 Task: Play online Dominion games in easy mode.
Action: Mouse moved to (286, 591)
Screenshot: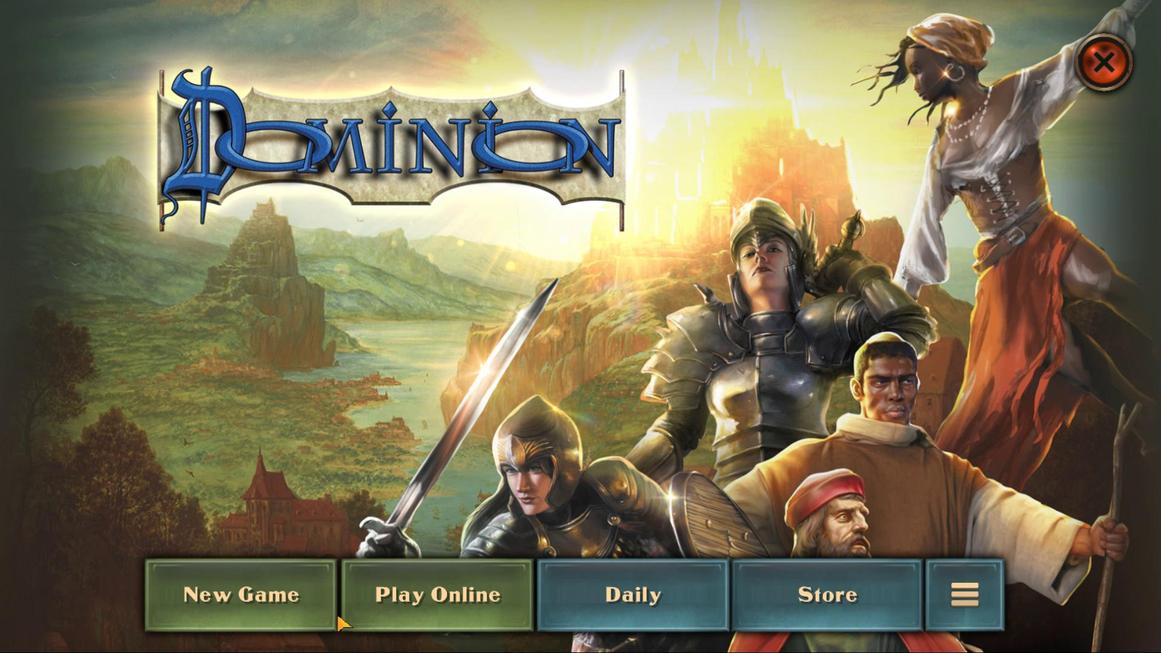 
Action: Mouse pressed left at (286, 591)
Screenshot: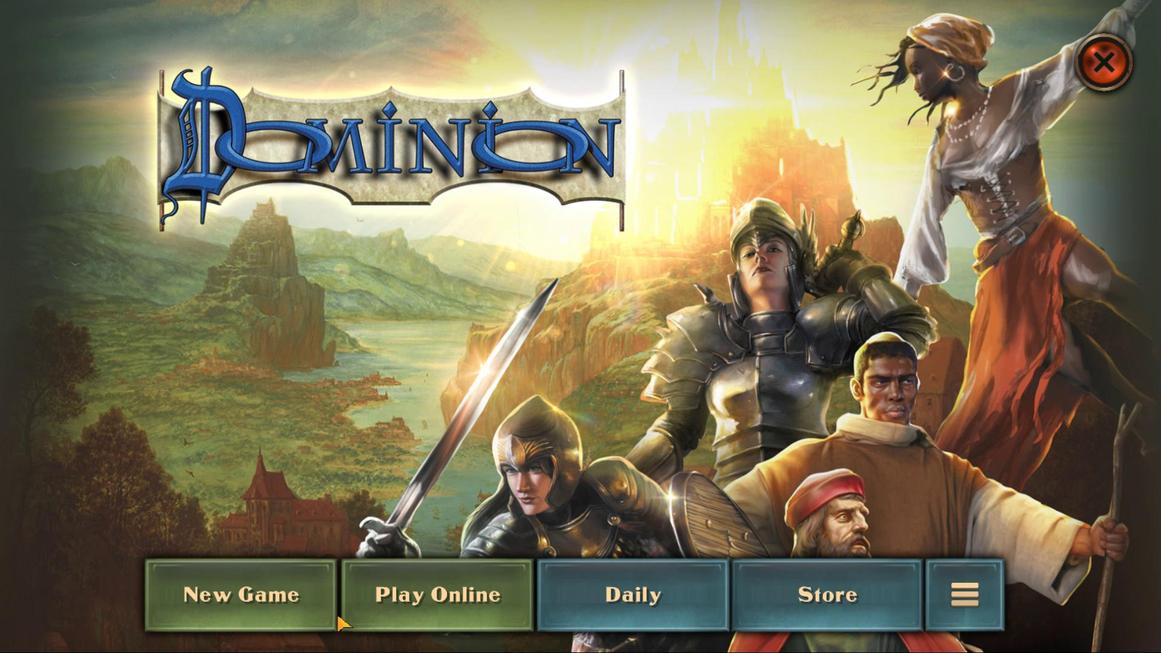 
Action: Mouse moved to (624, 553)
Screenshot: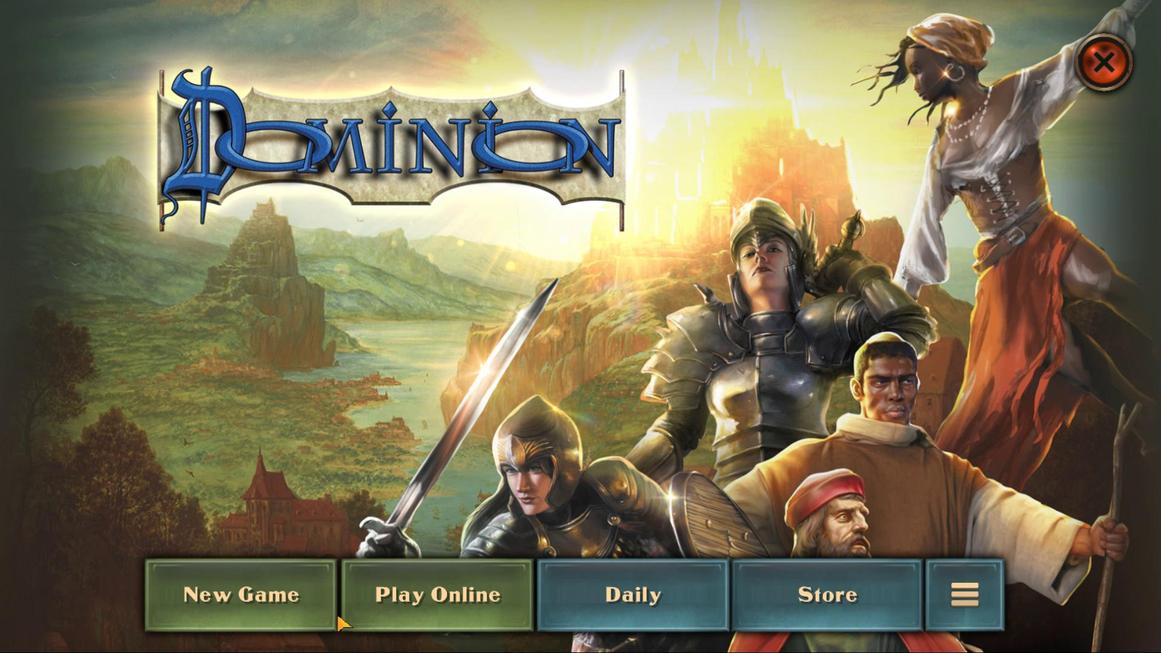 
Action: Mouse pressed left at (624, 553)
Screenshot: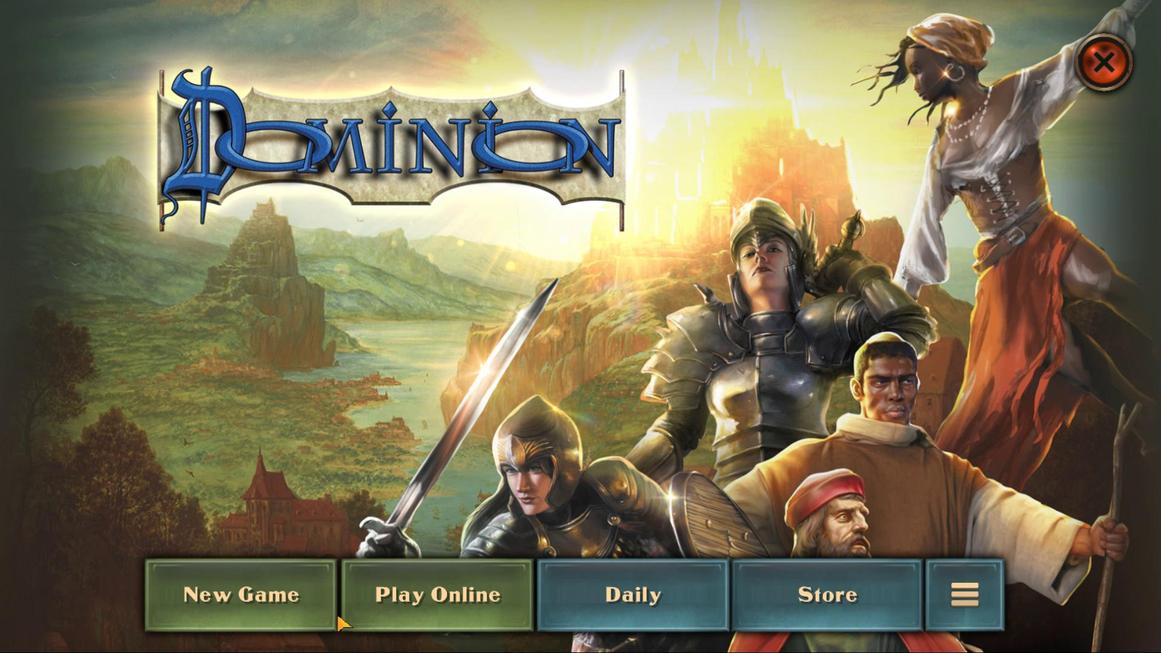 
Action: Mouse moved to (686, 567)
Screenshot: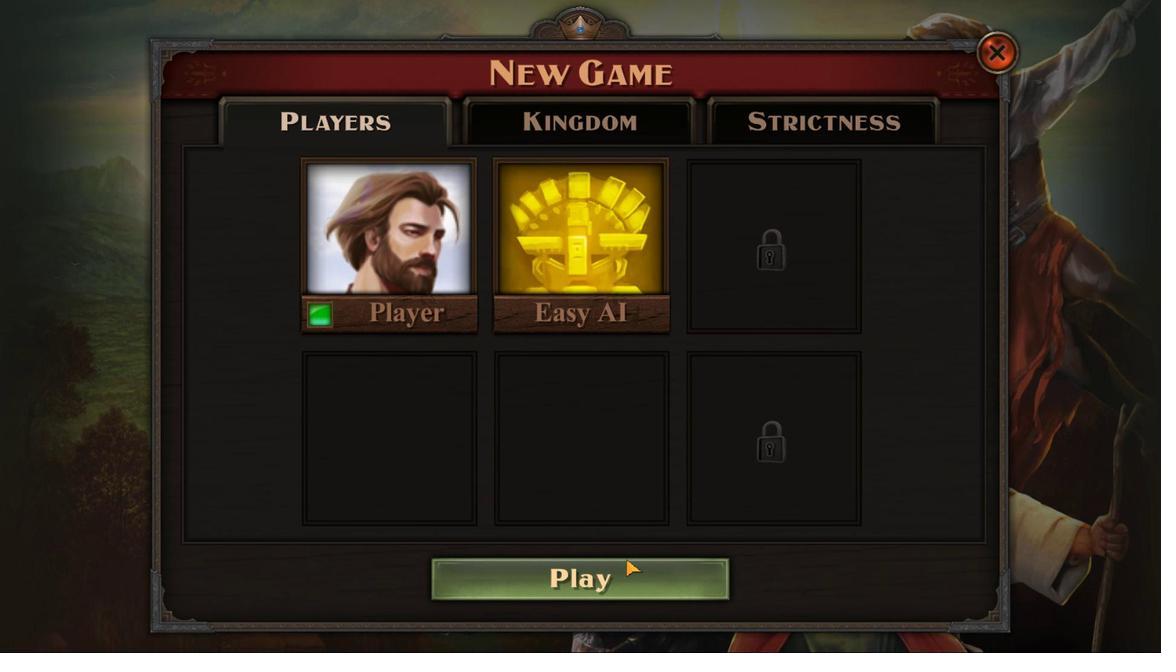 
Action: Mouse scrolled (686, 566) with delta (0, 0)
Screenshot: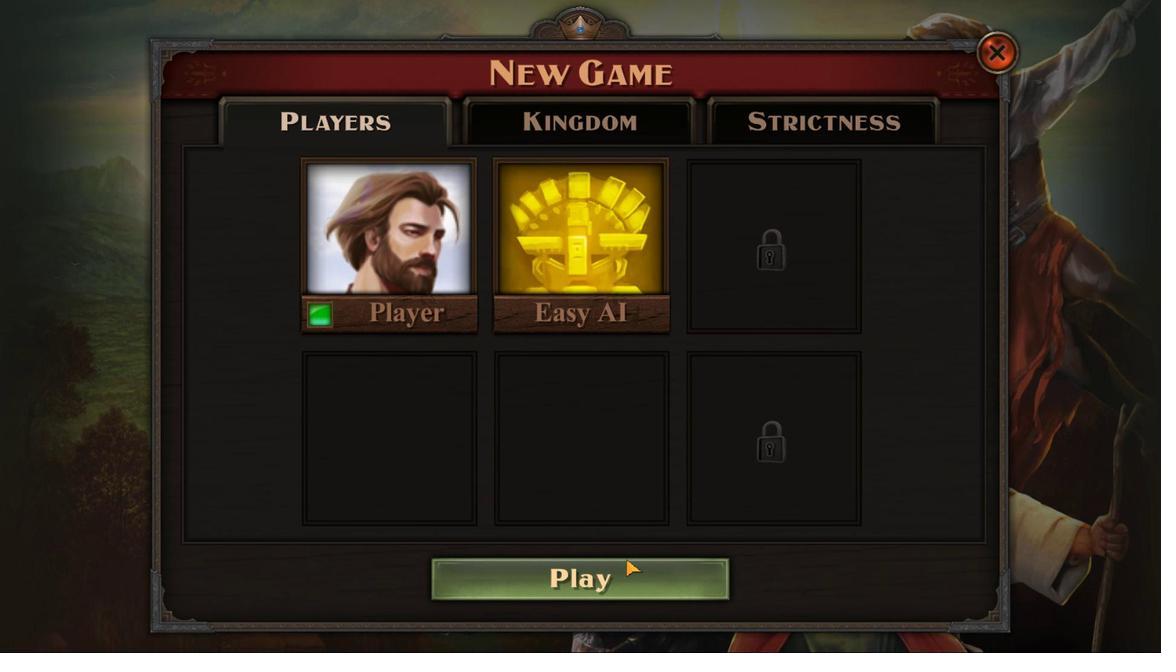 
Action: Mouse scrolled (686, 566) with delta (0, 0)
Screenshot: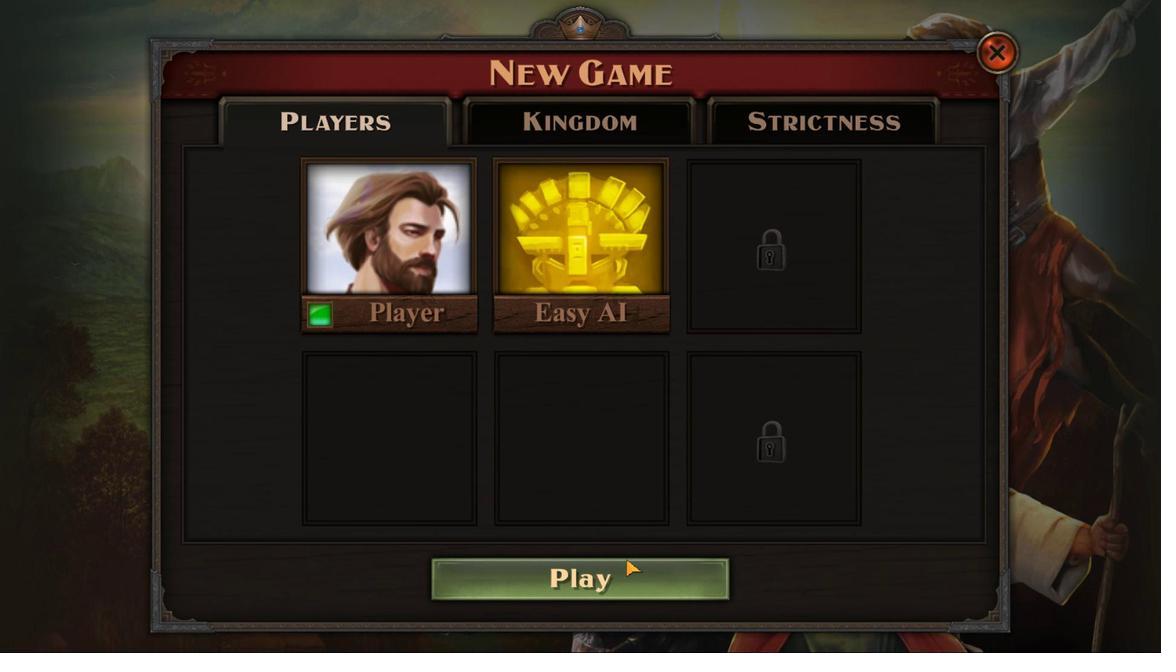 
Action: Mouse scrolled (686, 566) with delta (0, 0)
Screenshot: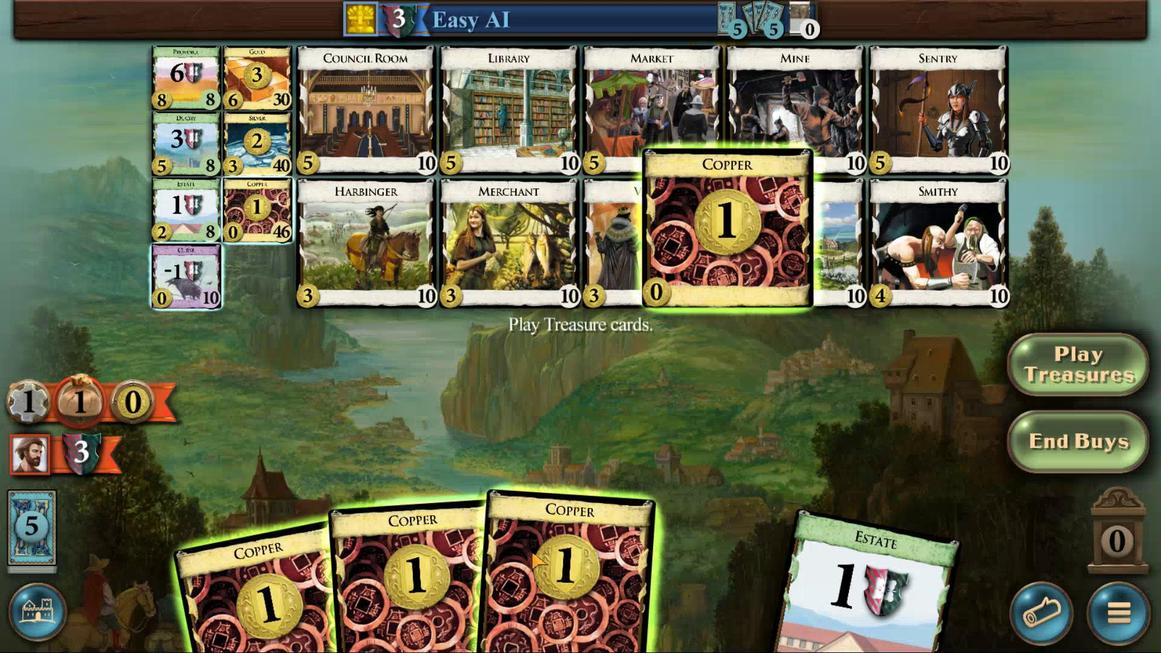 
Action: Mouse moved to (545, 561)
Screenshot: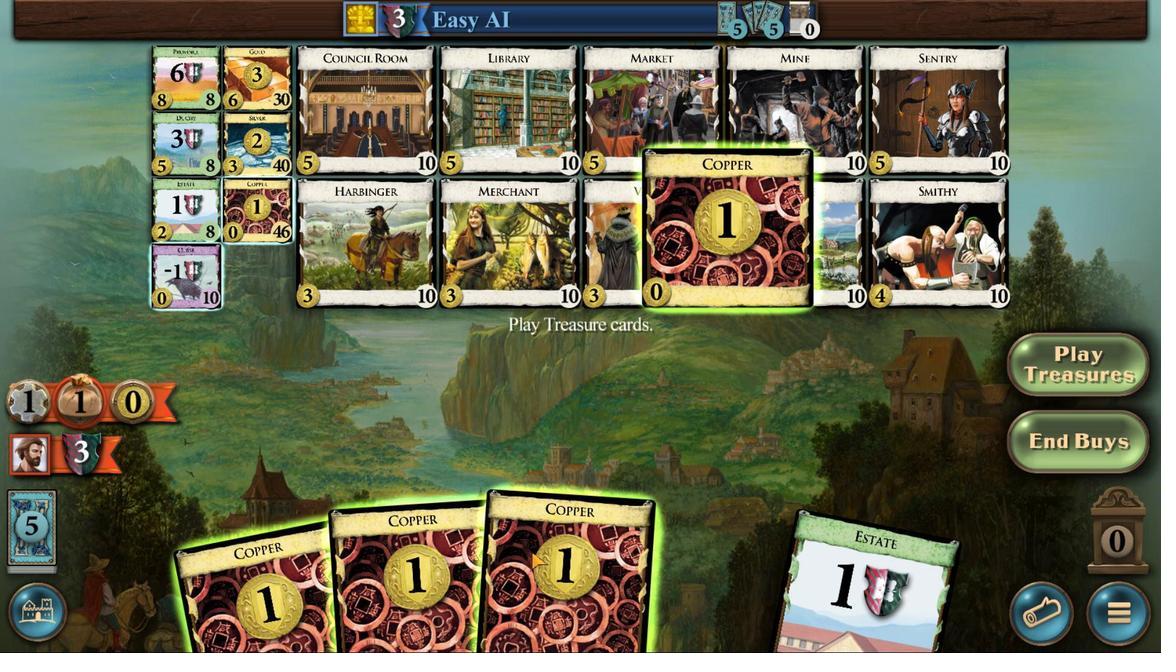 
Action: Mouse scrolled (545, 560) with delta (0, 0)
Screenshot: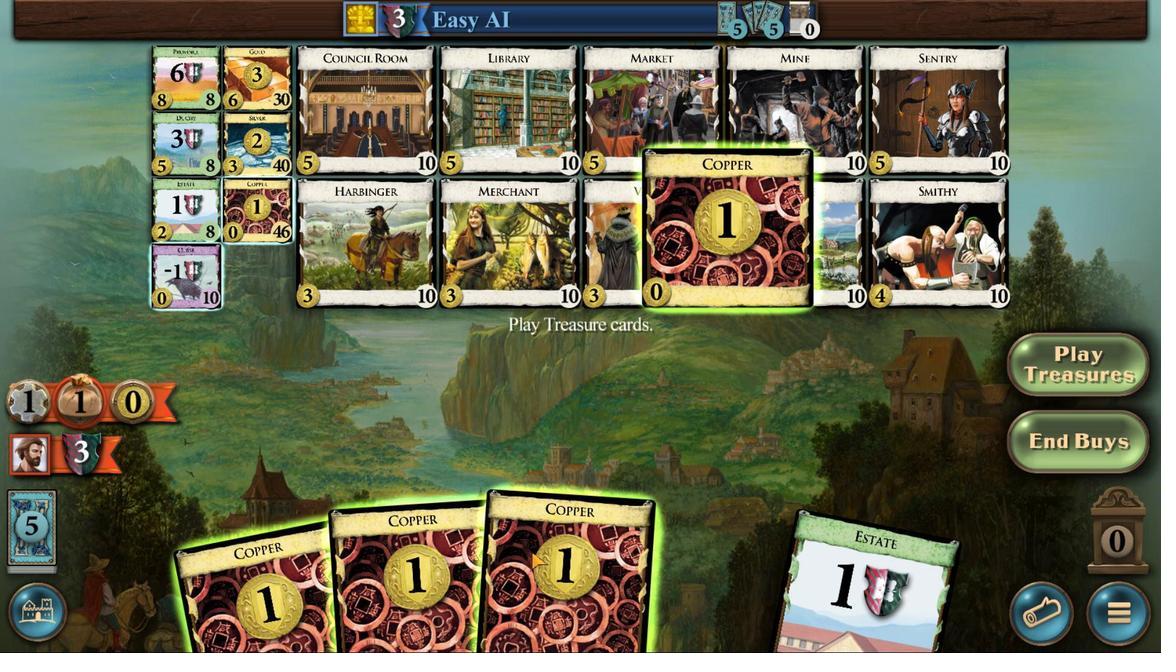 
Action: Mouse moved to (546, 561)
Screenshot: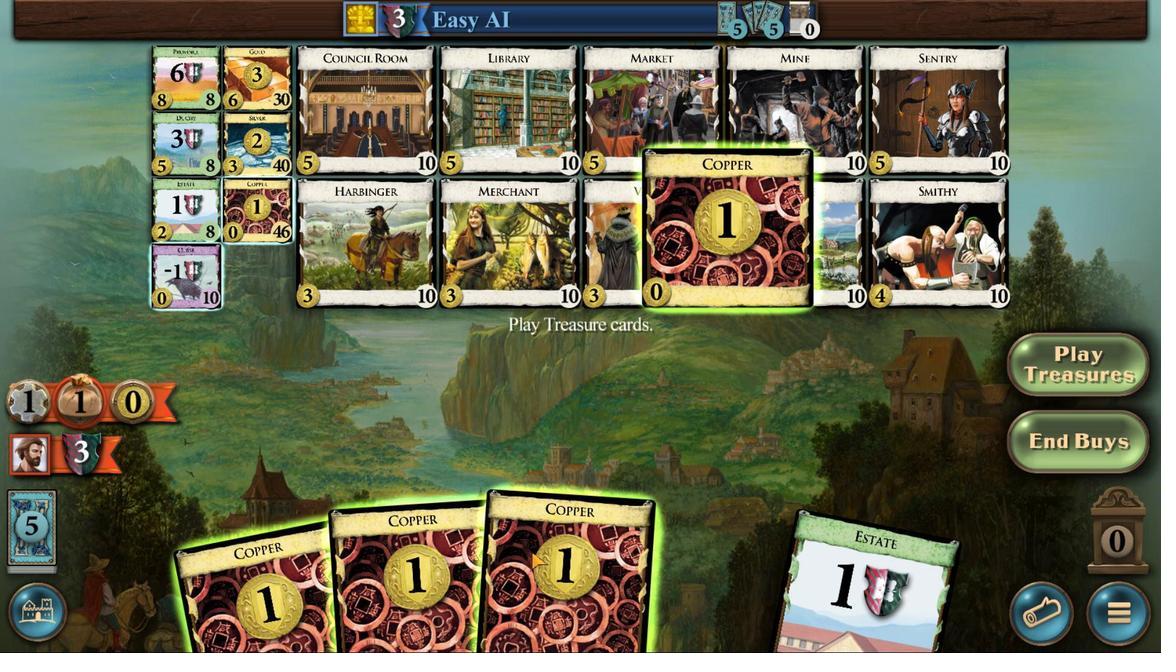 
Action: Mouse scrolled (546, 560) with delta (0, 0)
Screenshot: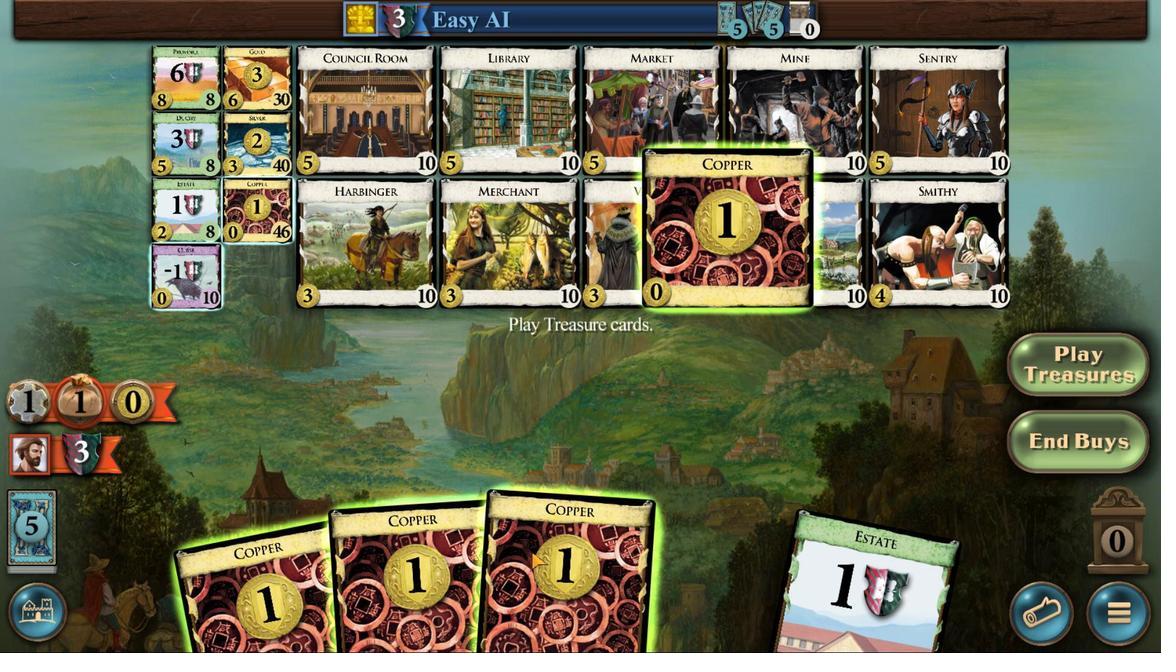 
Action: Mouse moved to (445, 520)
Screenshot: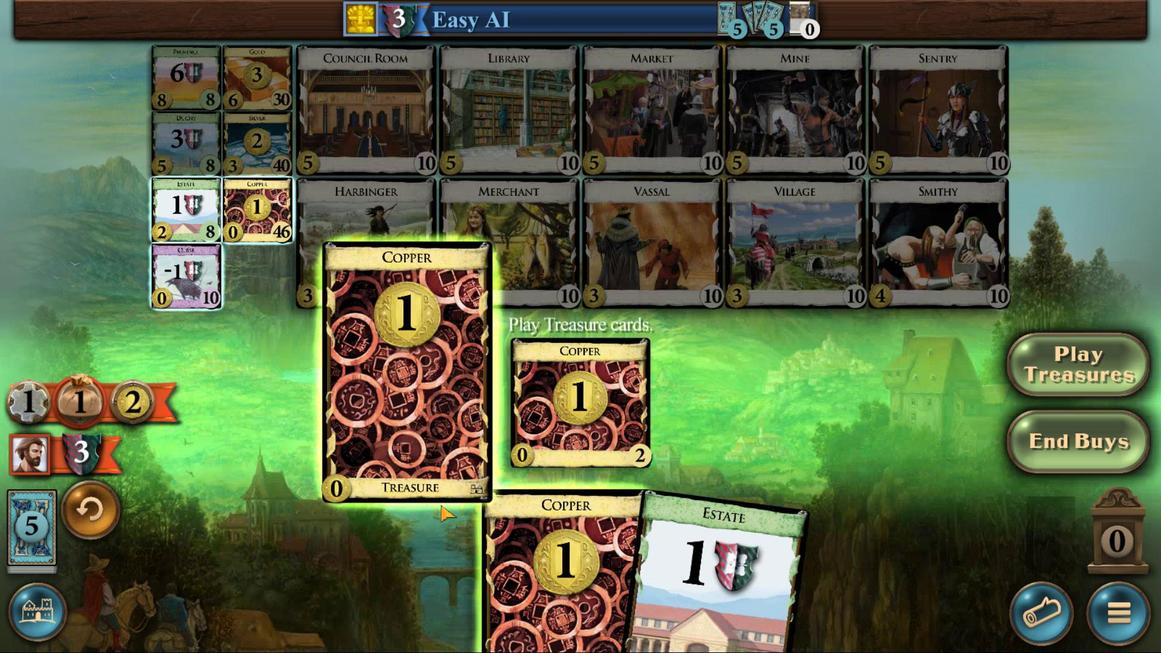 
Action: Mouse scrolled (445, 520) with delta (0, 0)
Screenshot: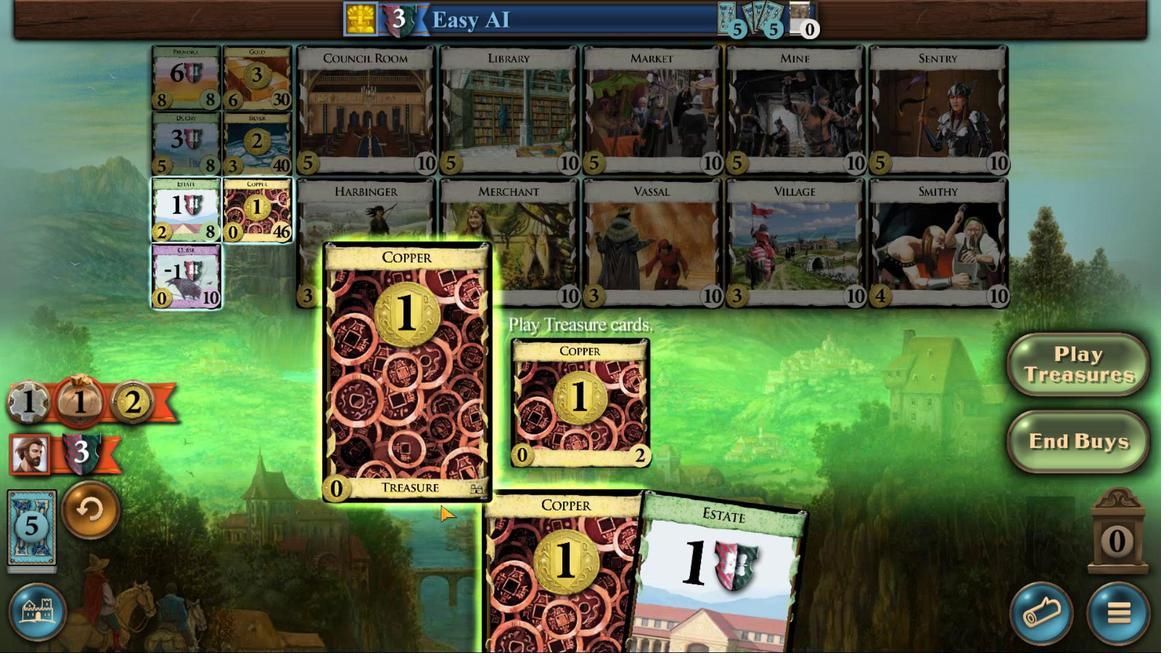 
Action: Mouse moved to (447, 522)
Screenshot: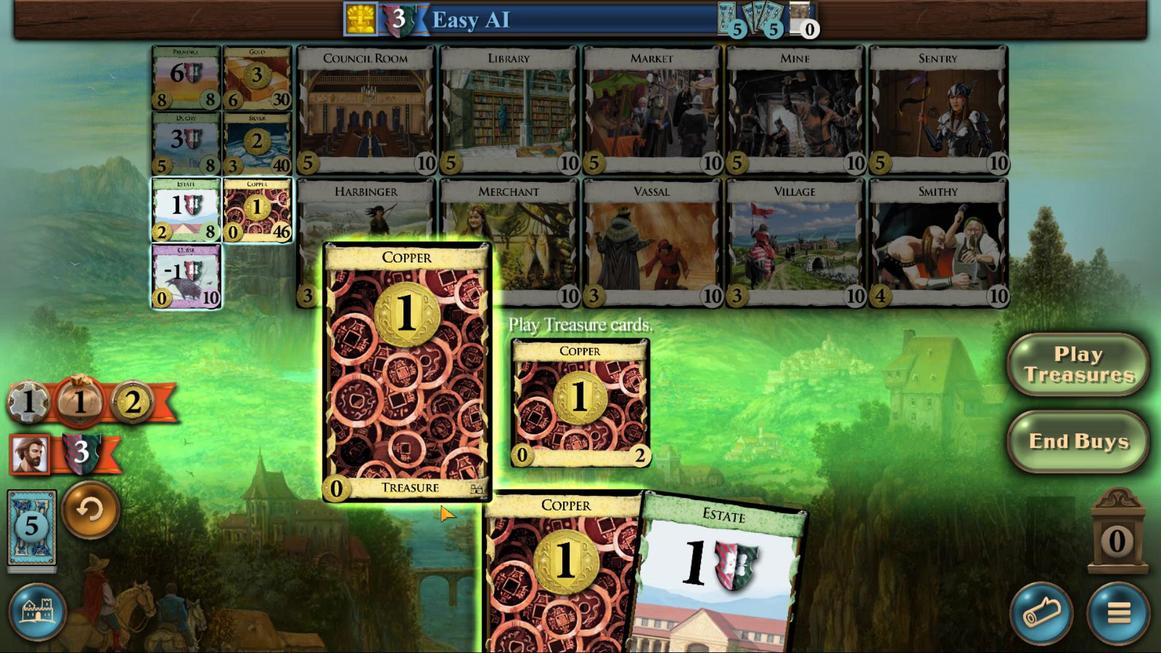 
Action: Mouse scrolled (447, 521) with delta (0, 0)
Screenshot: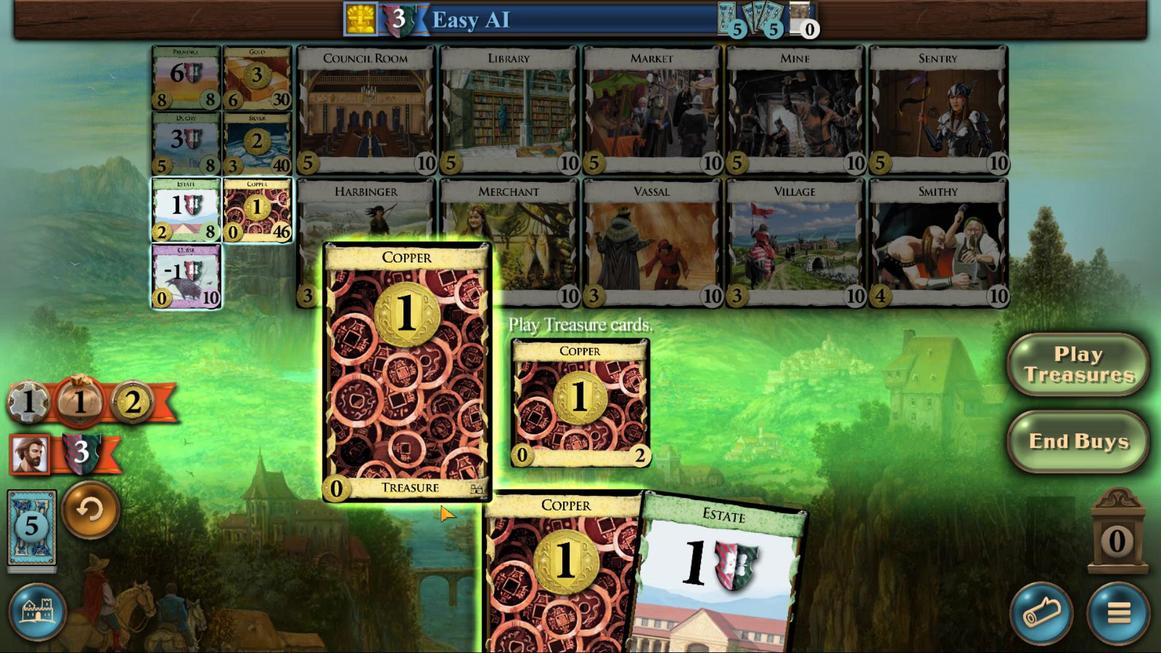 
Action: Mouse scrolled (447, 521) with delta (0, 0)
Screenshot: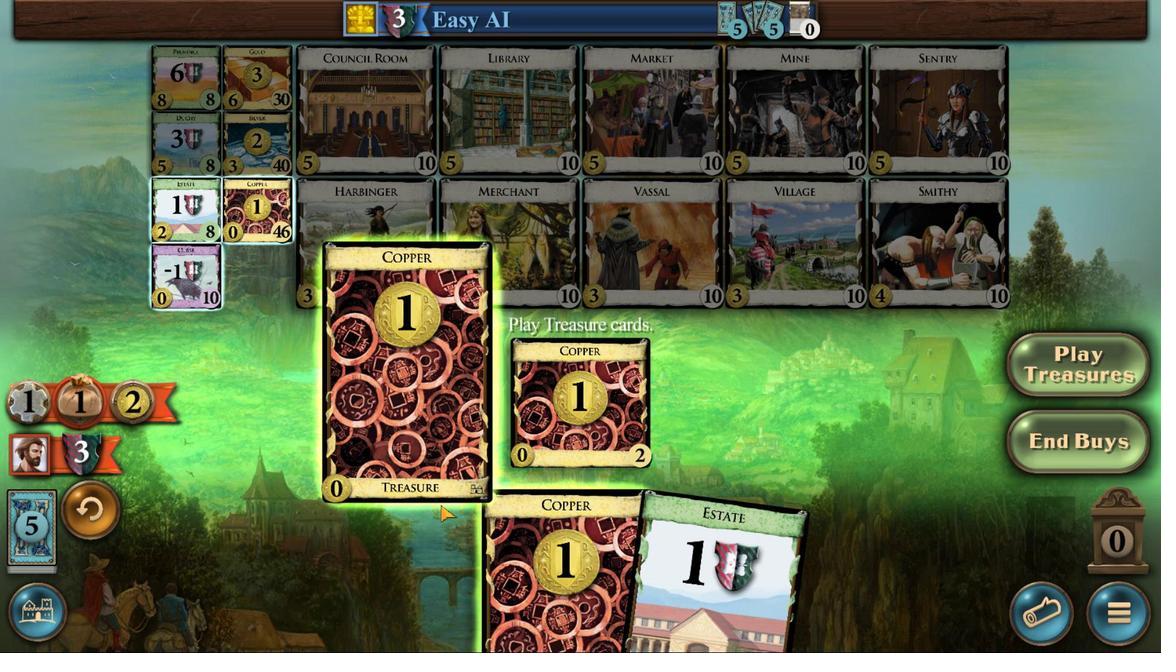 
Action: Mouse scrolled (447, 521) with delta (0, 0)
Screenshot: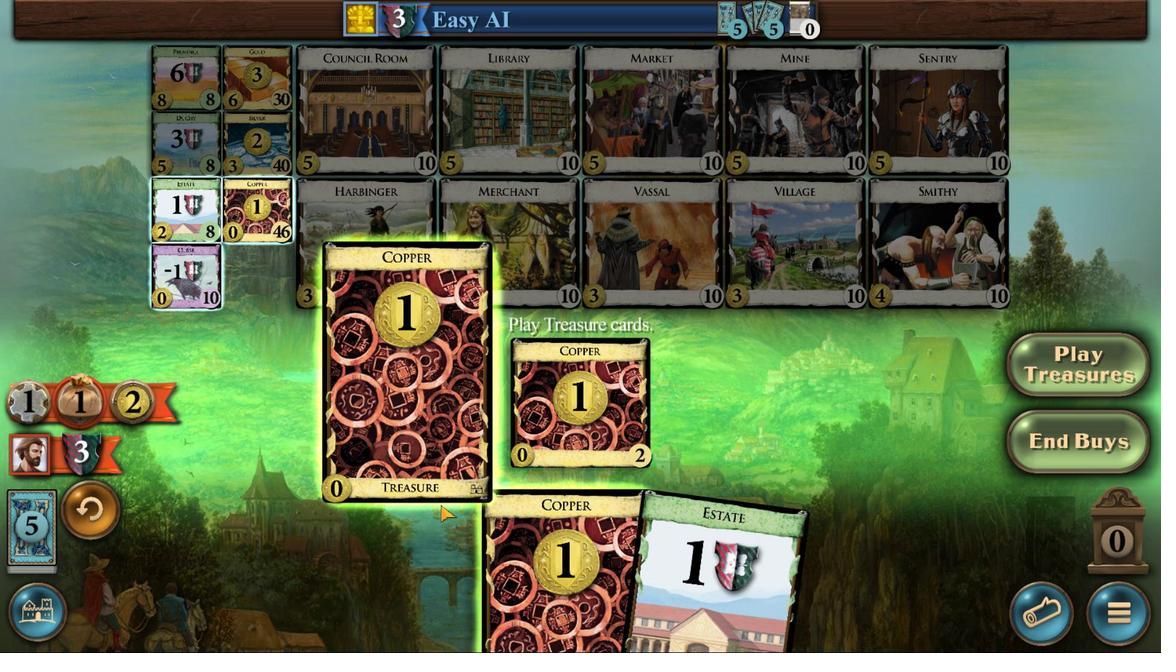 
Action: Mouse moved to (262, 147)
Screenshot: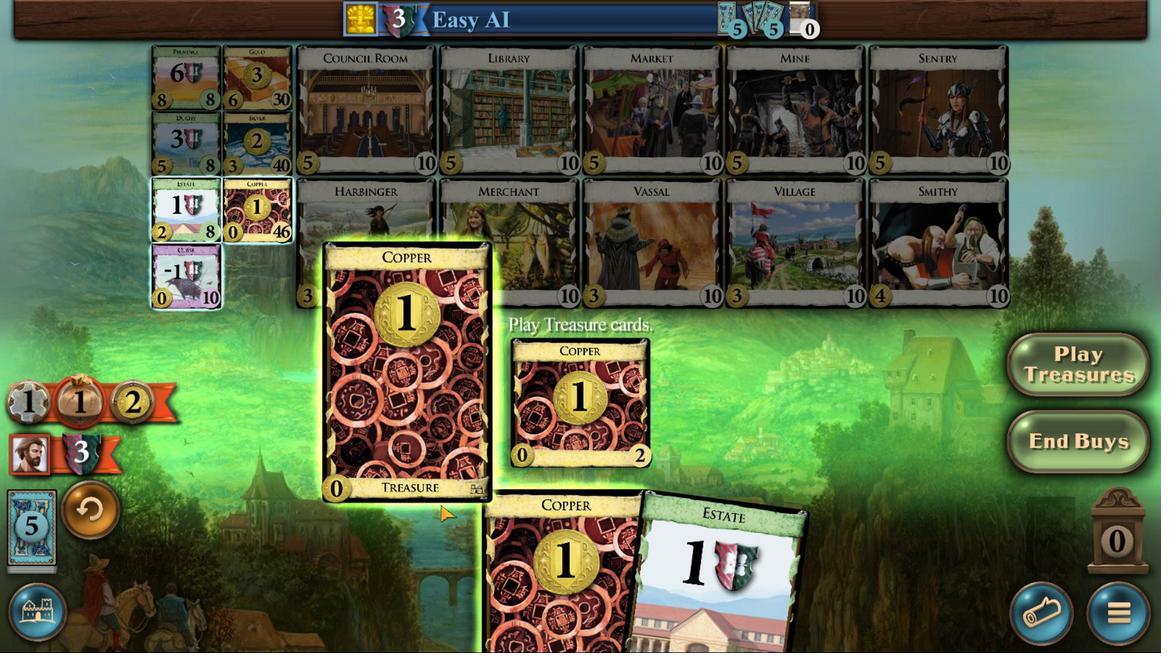 
Action: Mouse pressed left at (262, 147)
Screenshot: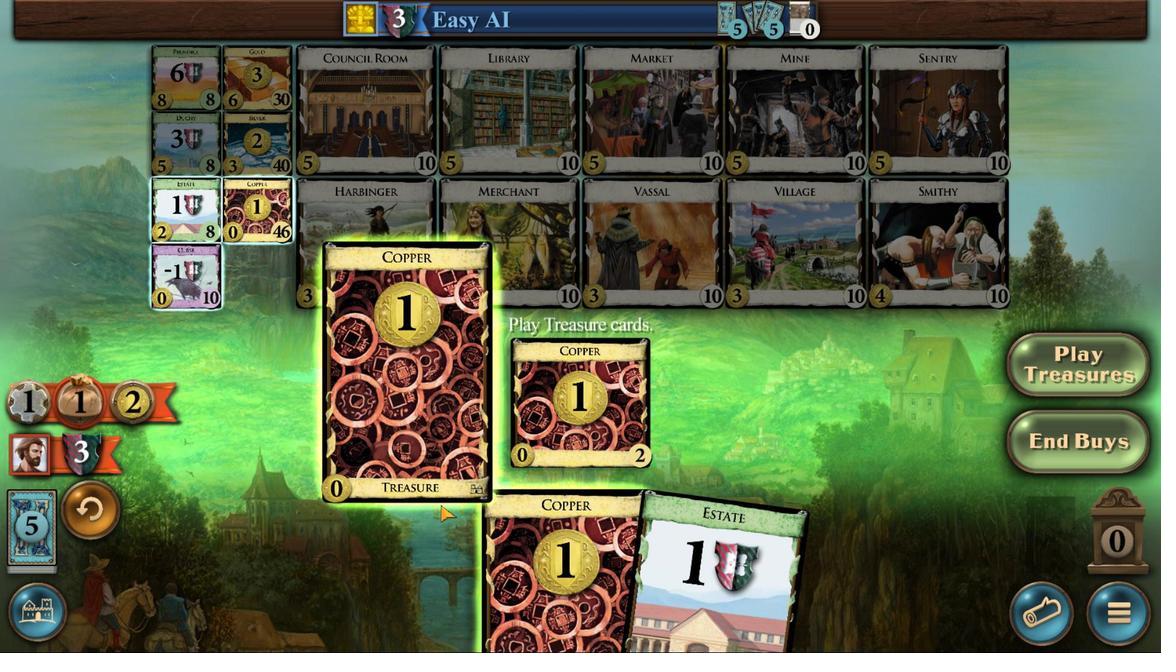 
Action: Mouse moved to (583, 566)
Screenshot: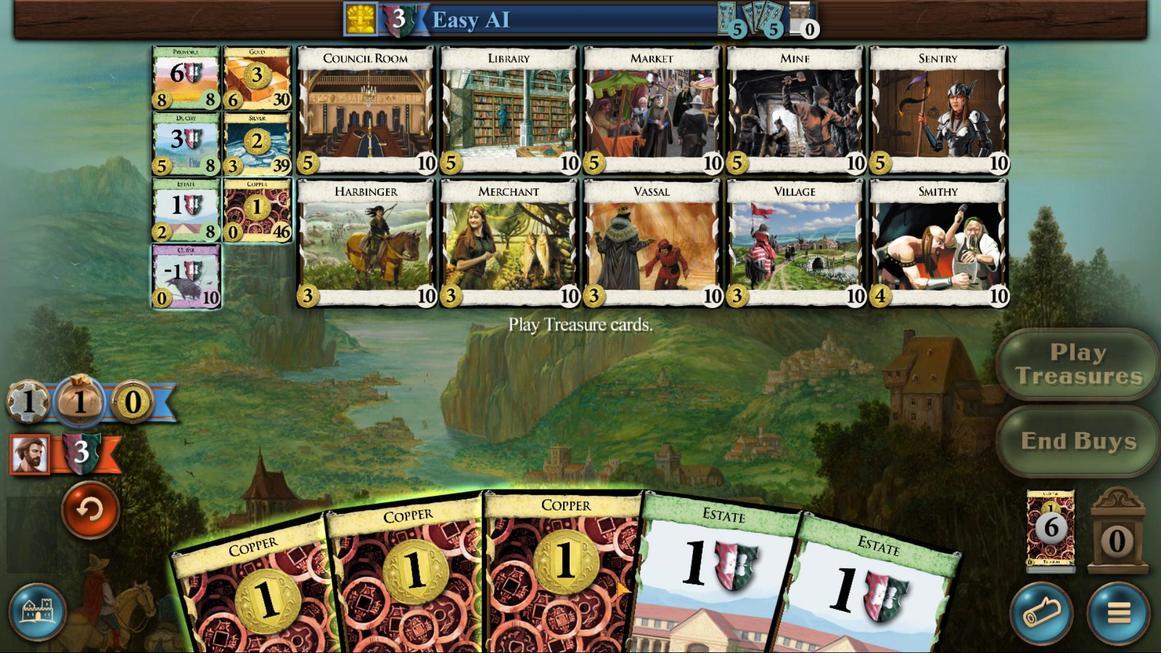 
Action: Mouse scrolled (583, 566) with delta (0, 0)
Screenshot: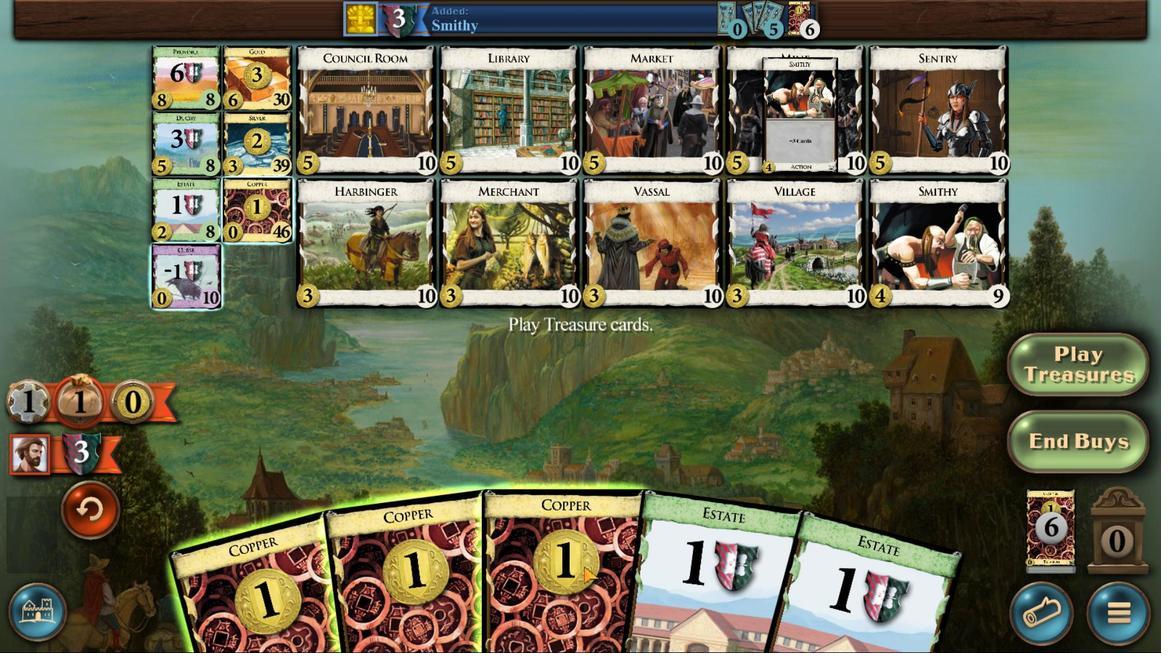 
Action: Mouse scrolled (583, 566) with delta (0, 0)
Screenshot: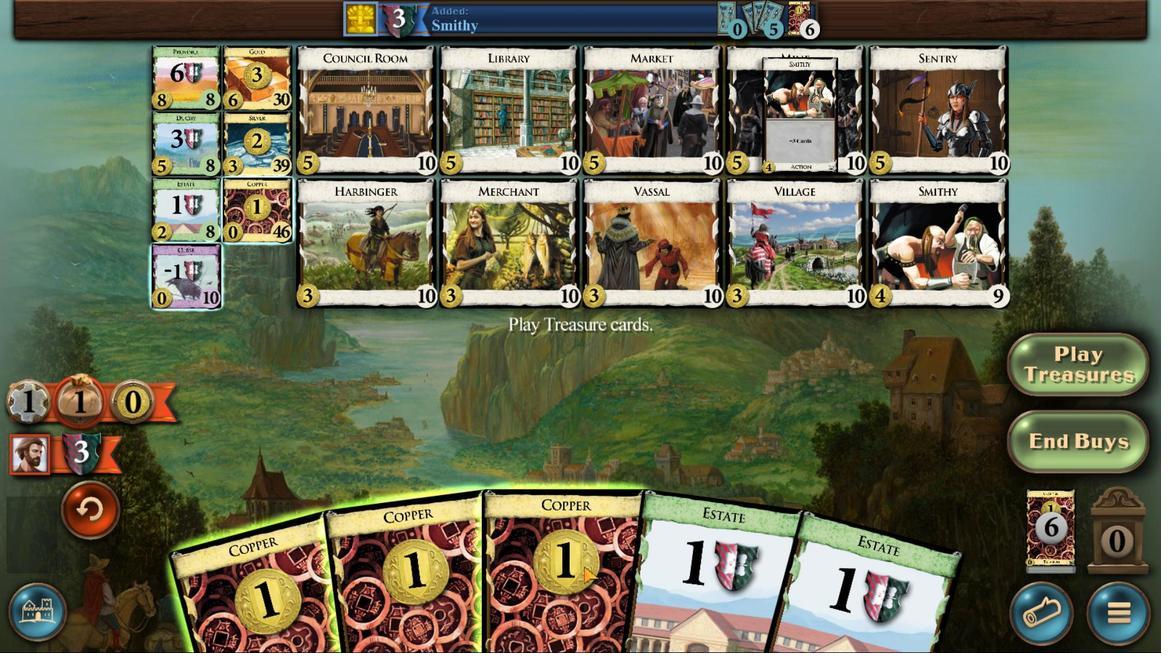 
Action: Mouse moved to (437, 592)
Screenshot: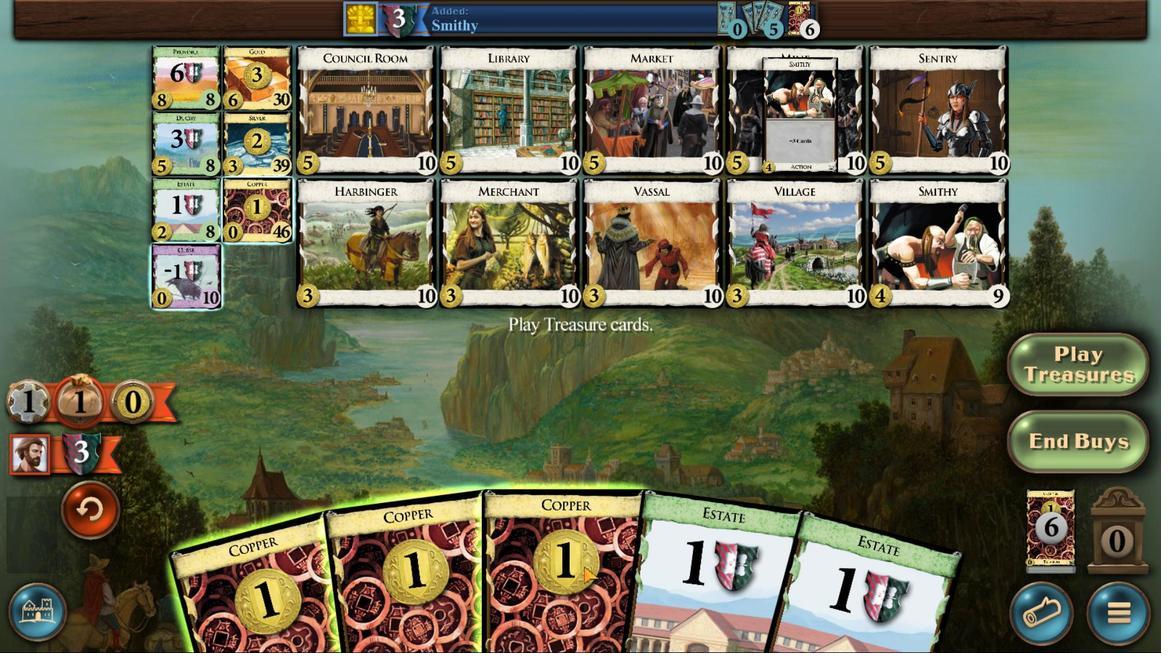 
Action: Mouse scrolled (437, 591) with delta (0, 0)
Screenshot: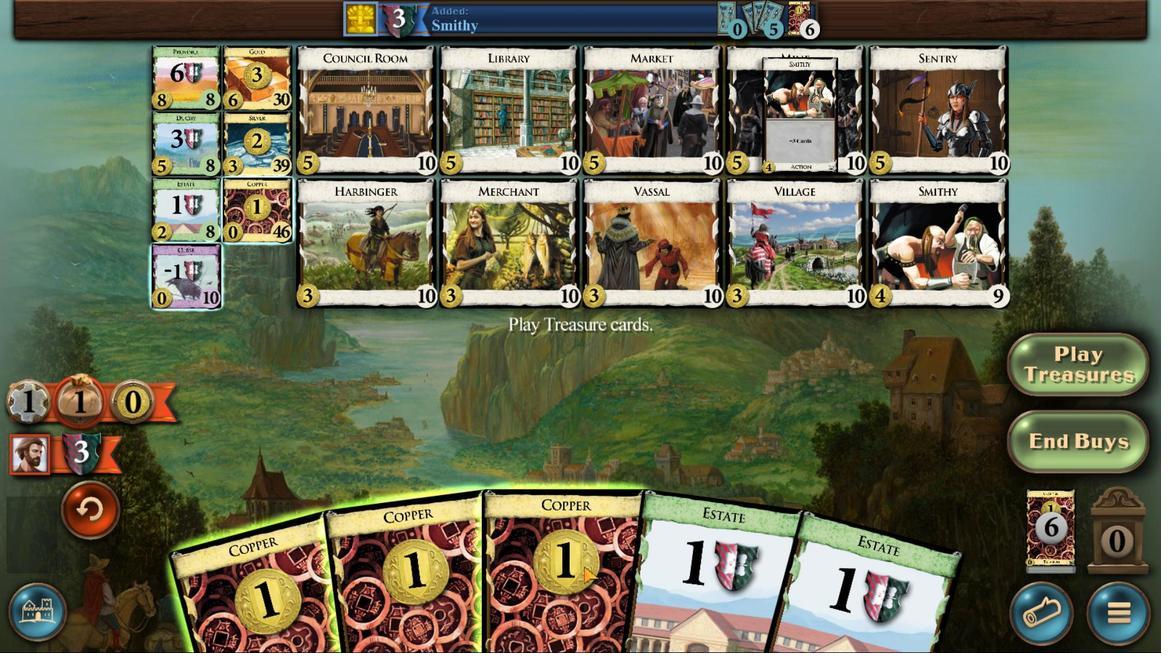 
Action: Mouse scrolled (437, 591) with delta (0, 0)
Screenshot: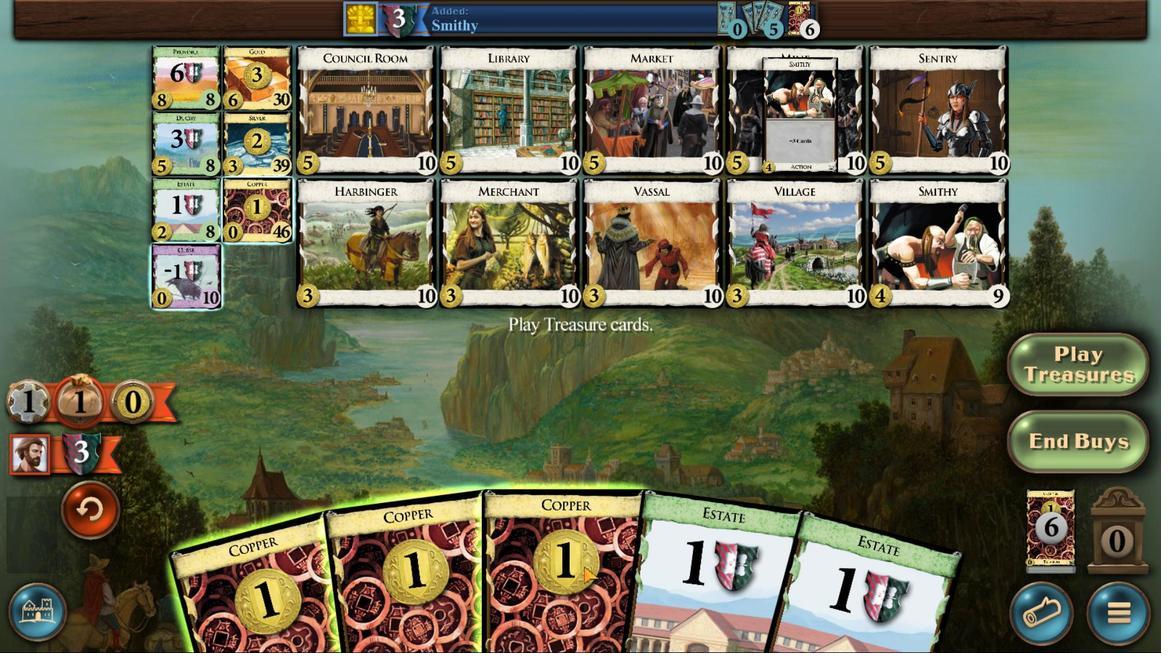 
Action: Mouse scrolled (437, 591) with delta (0, 0)
Screenshot: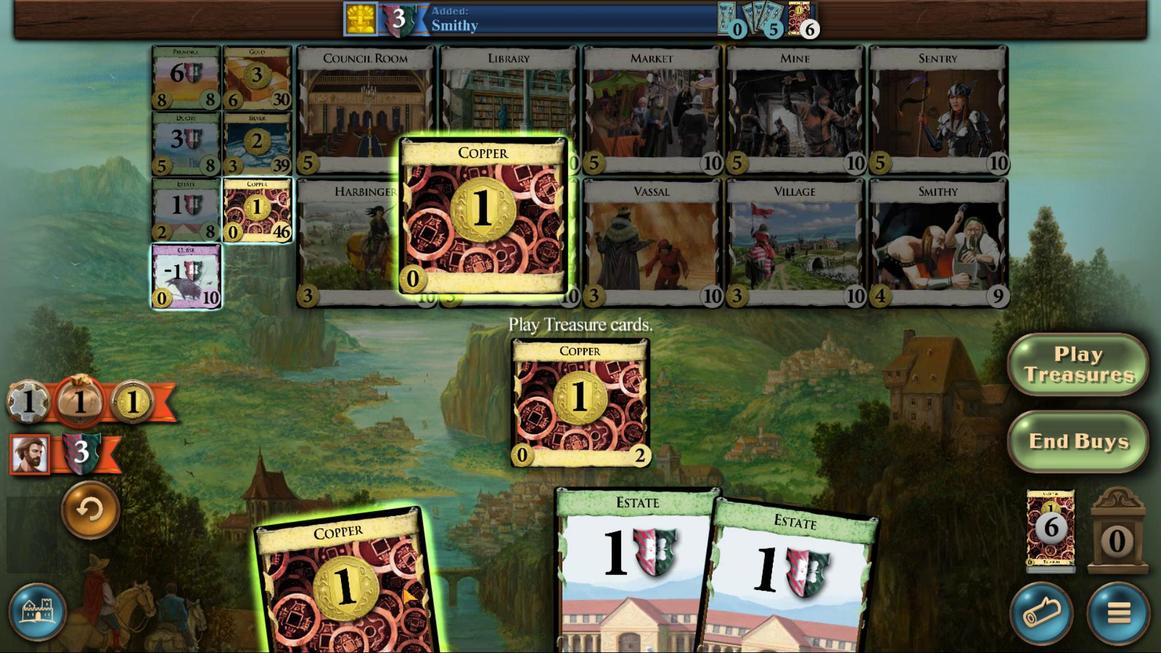 
Action: Mouse moved to (402, 588)
Screenshot: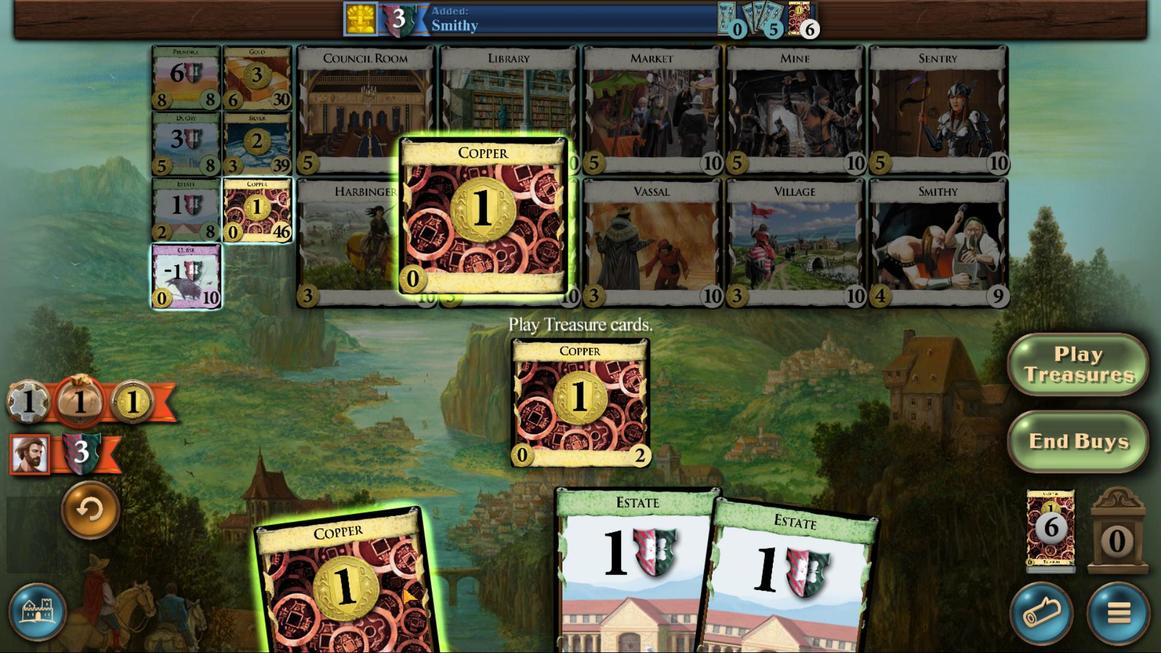 
Action: Mouse scrolled (402, 587) with delta (0, 0)
Screenshot: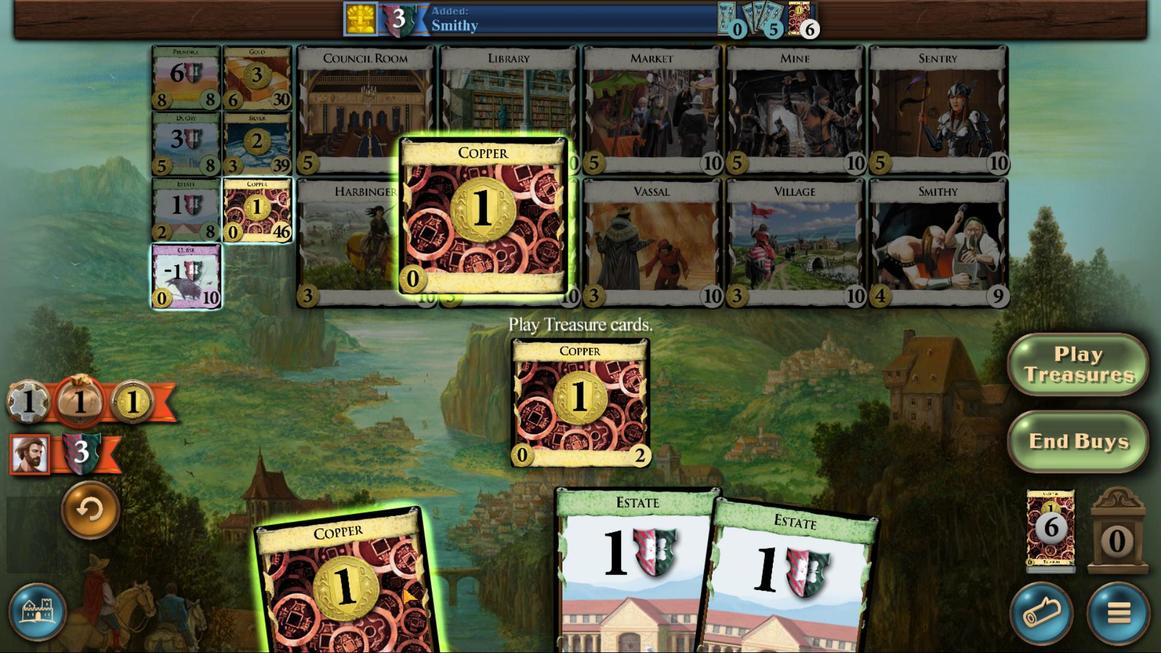
Action: Mouse moved to (400, 588)
Screenshot: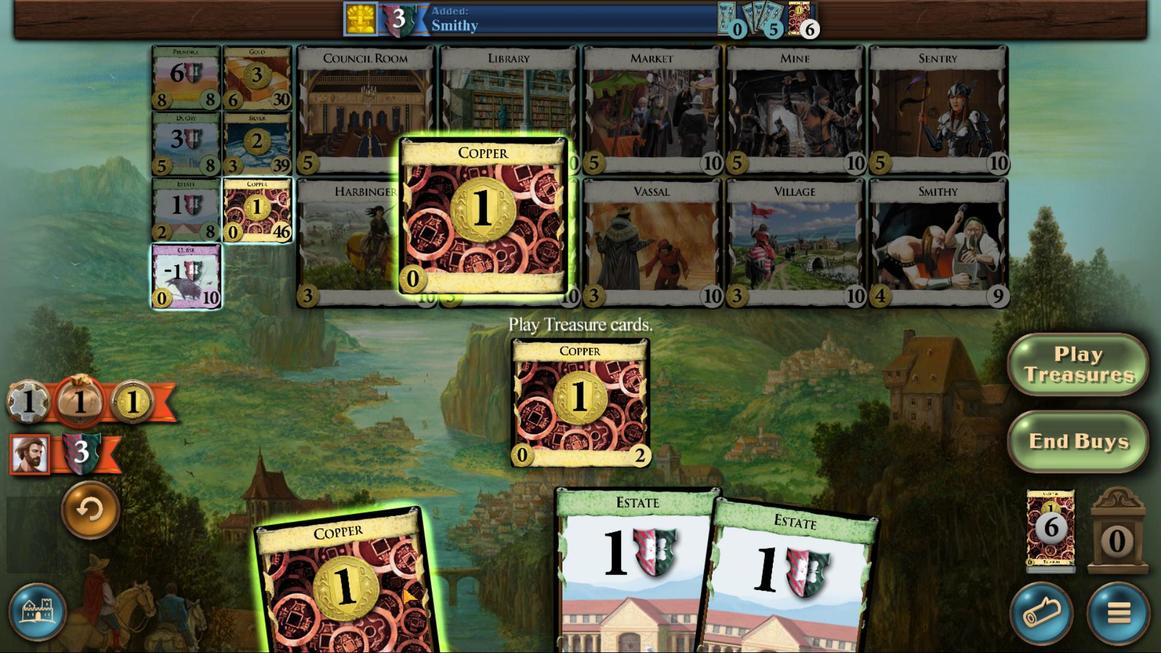 
Action: Mouse scrolled (400, 587) with delta (0, 0)
Screenshot: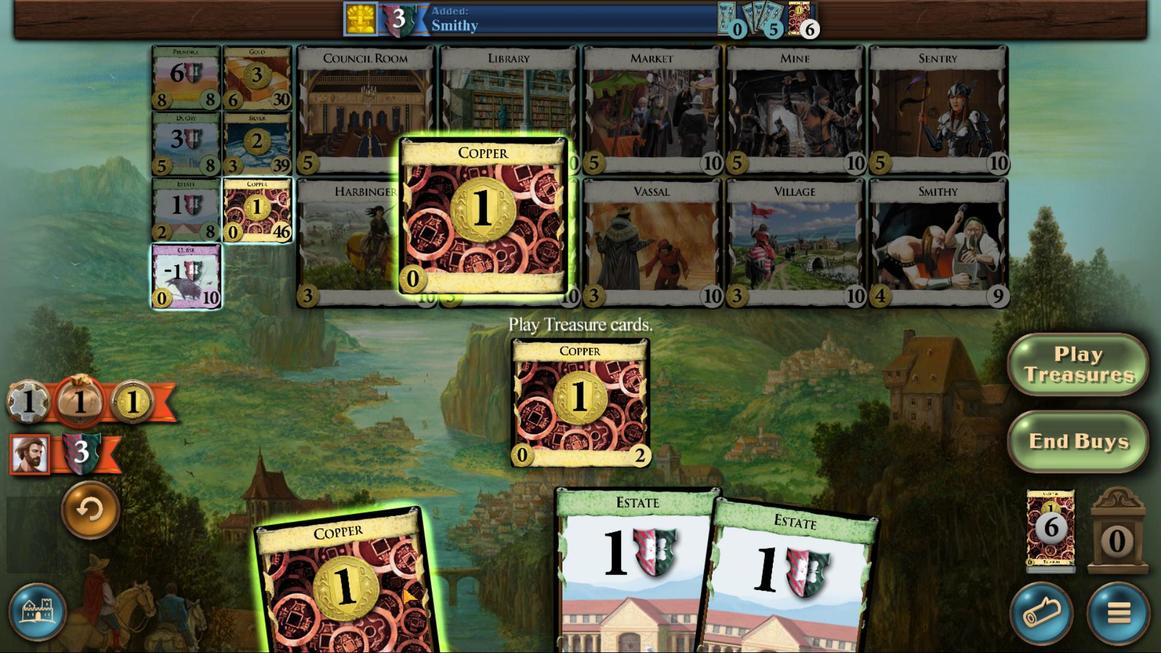 
Action: Mouse moved to (398, 586)
Screenshot: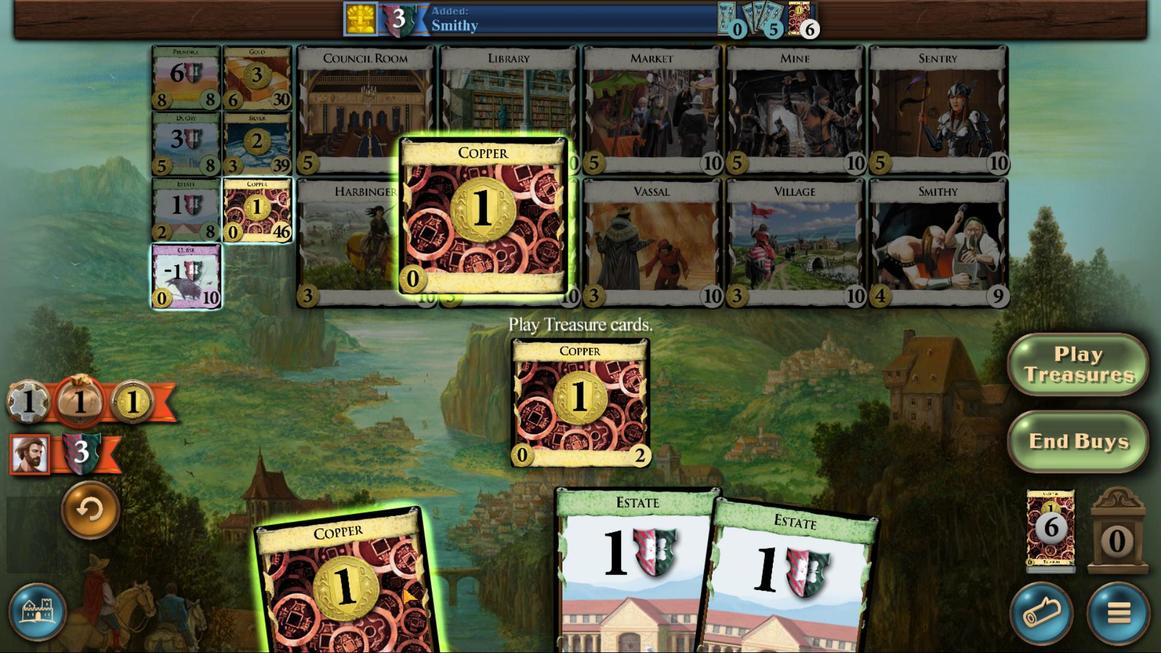 
Action: Mouse scrolled (398, 585) with delta (0, 0)
Screenshot: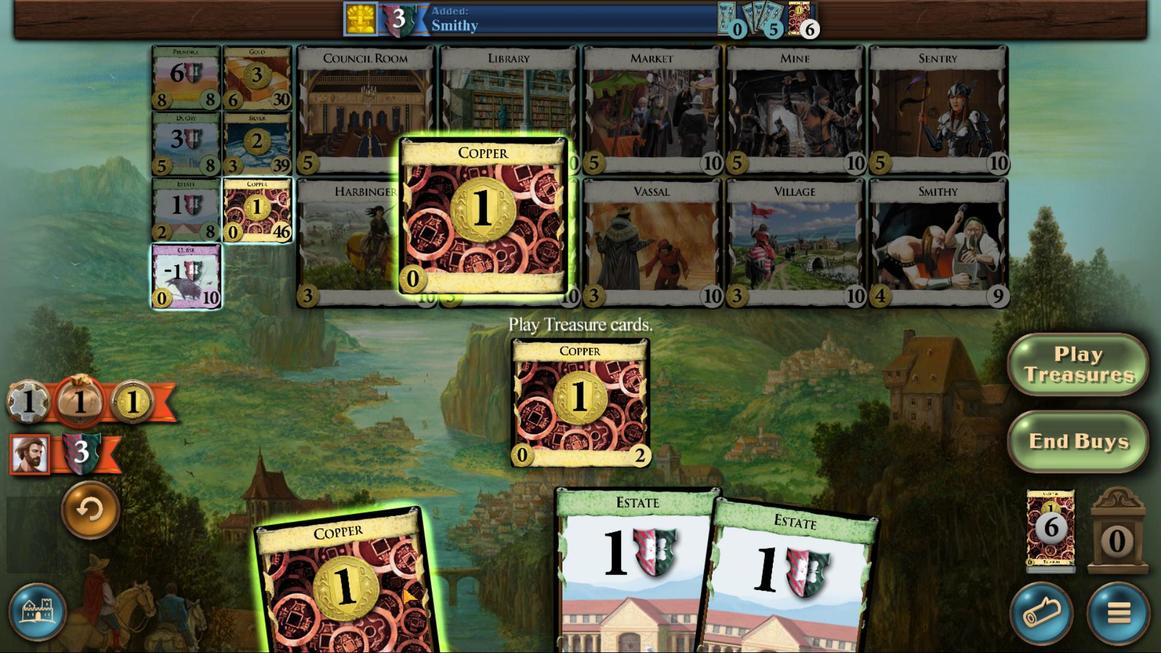 
Action: Mouse moved to (256, 151)
Screenshot: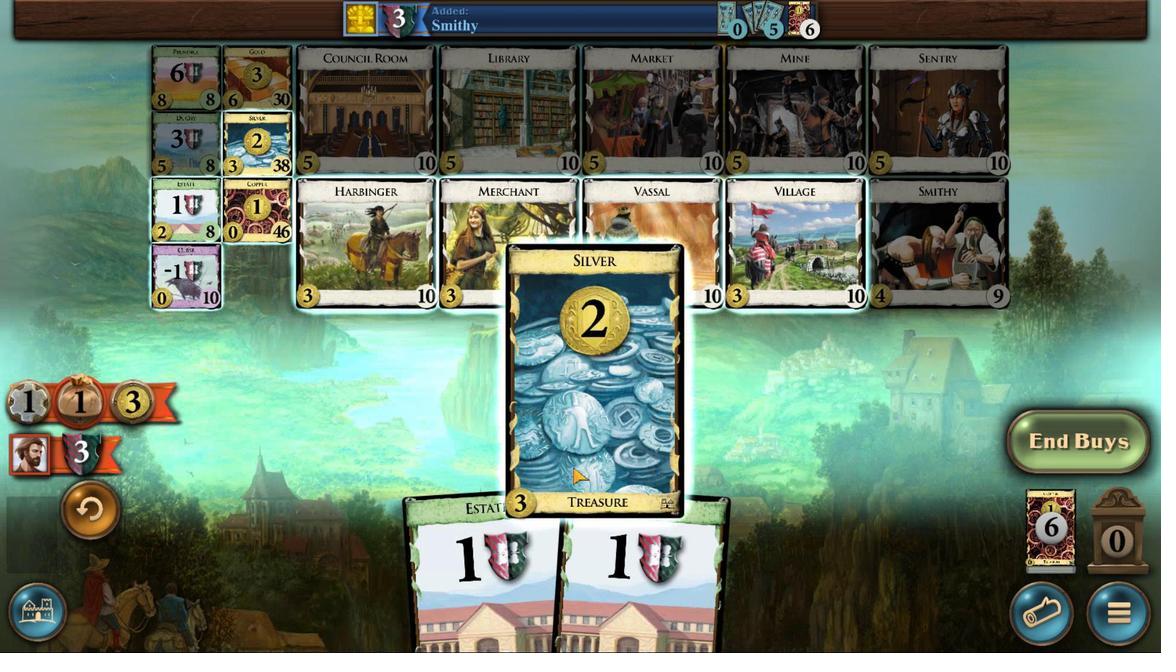 
Action: Mouse pressed left at (256, 151)
Screenshot: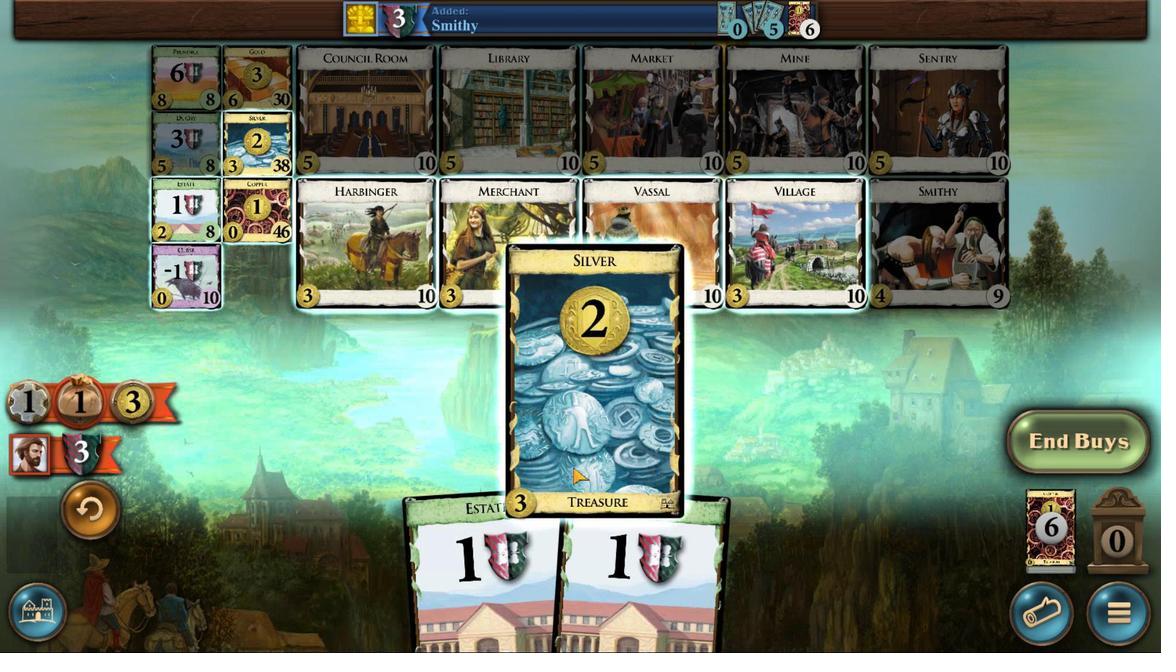 
Action: Mouse moved to (721, 552)
Screenshot: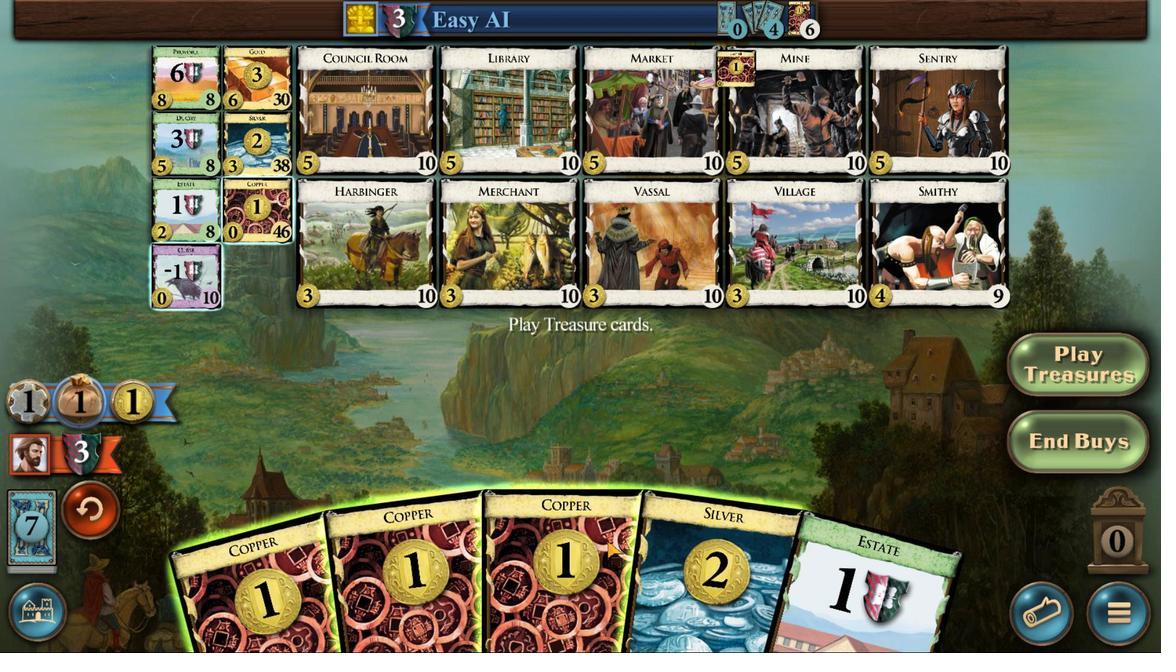 
Action: Mouse scrolled (721, 551) with delta (0, 0)
Screenshot: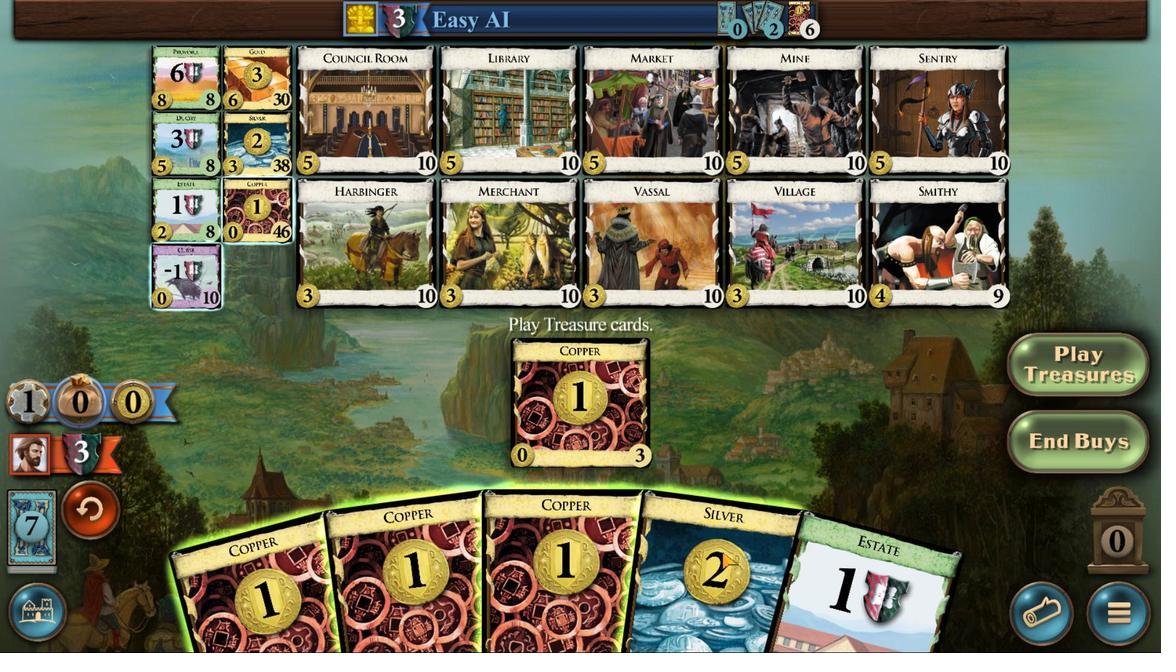 
Action: Mouse scrolled (721, 551) with delta (0, 0)
Screenshot: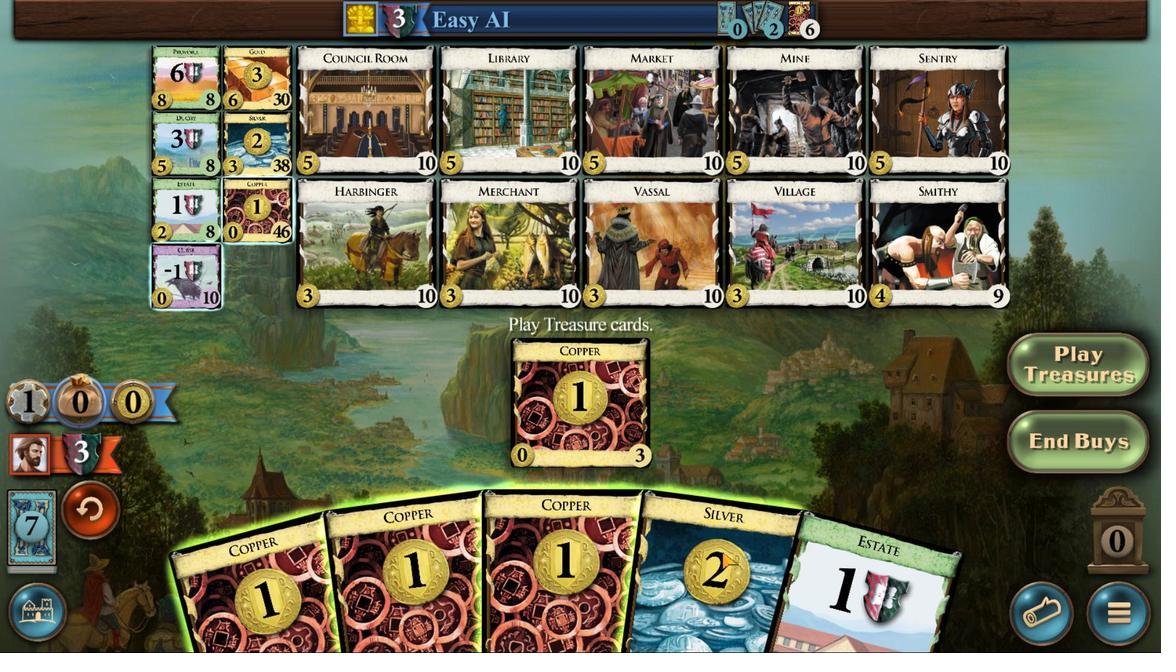 
Action: Mouse moved to (721, 555)
Screenshot: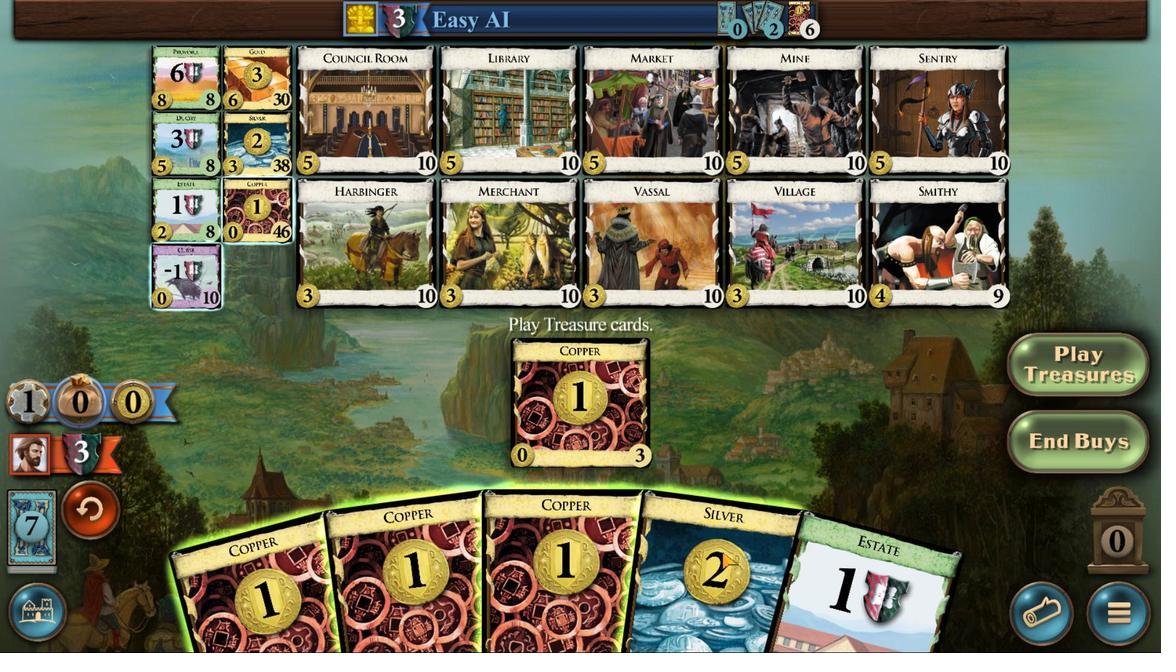 
Action: Mouse scrolled (721, 554) with delta (0, 0)
Screenshot: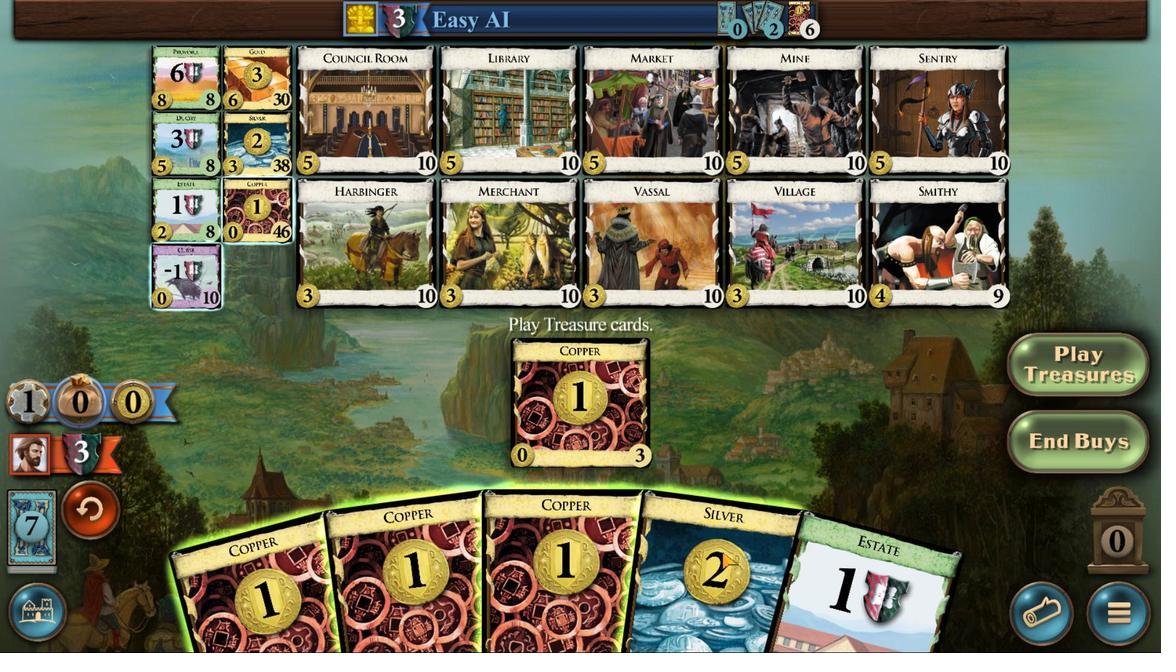 
Action: Mouse scrolled (721, 554) with delta (0, 0)
Screenshot: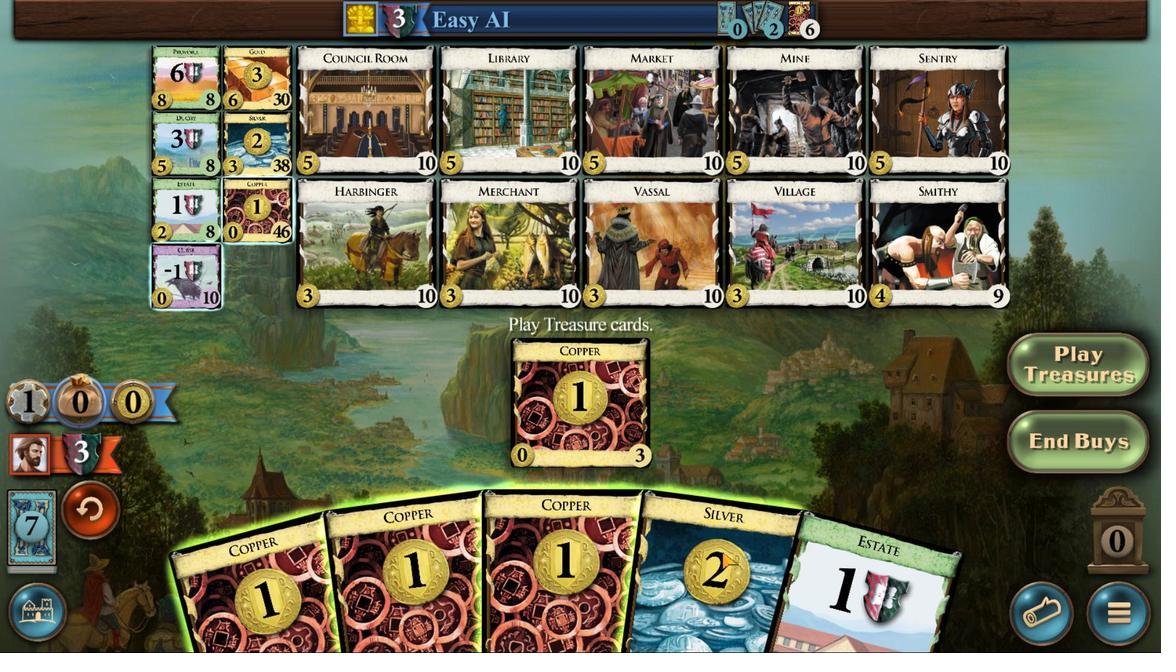 
Action: Mouse moved to (609, 592)
Screenshot: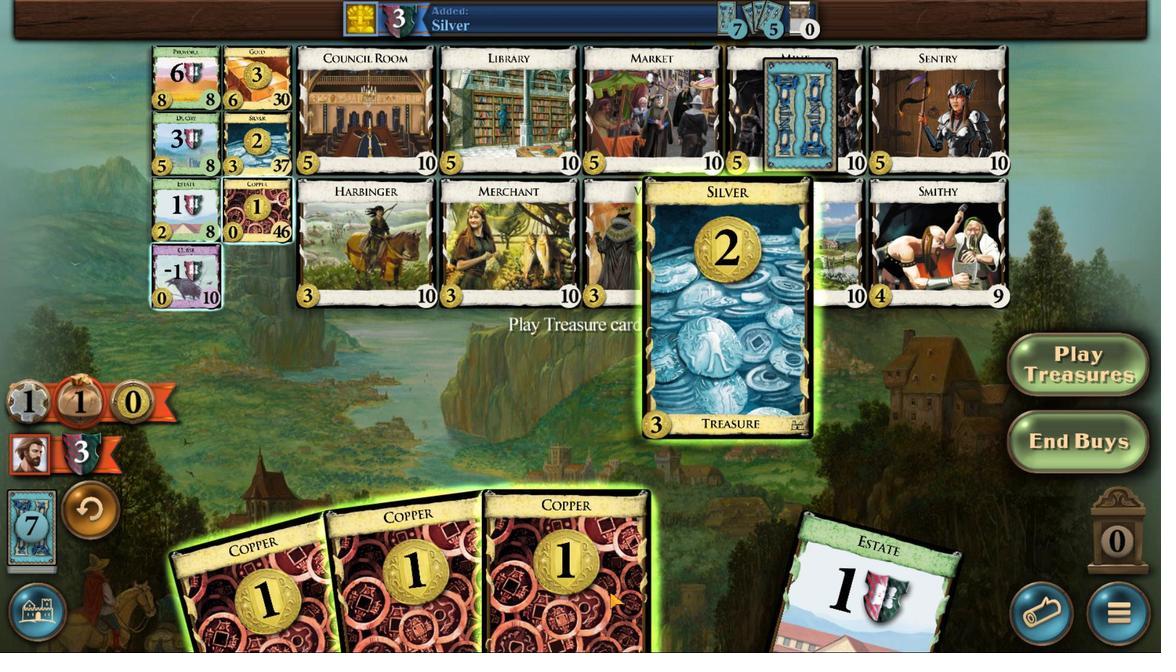 
Action: Mouse scrolled (609, 591) with delta (0, 0)
Screenshot: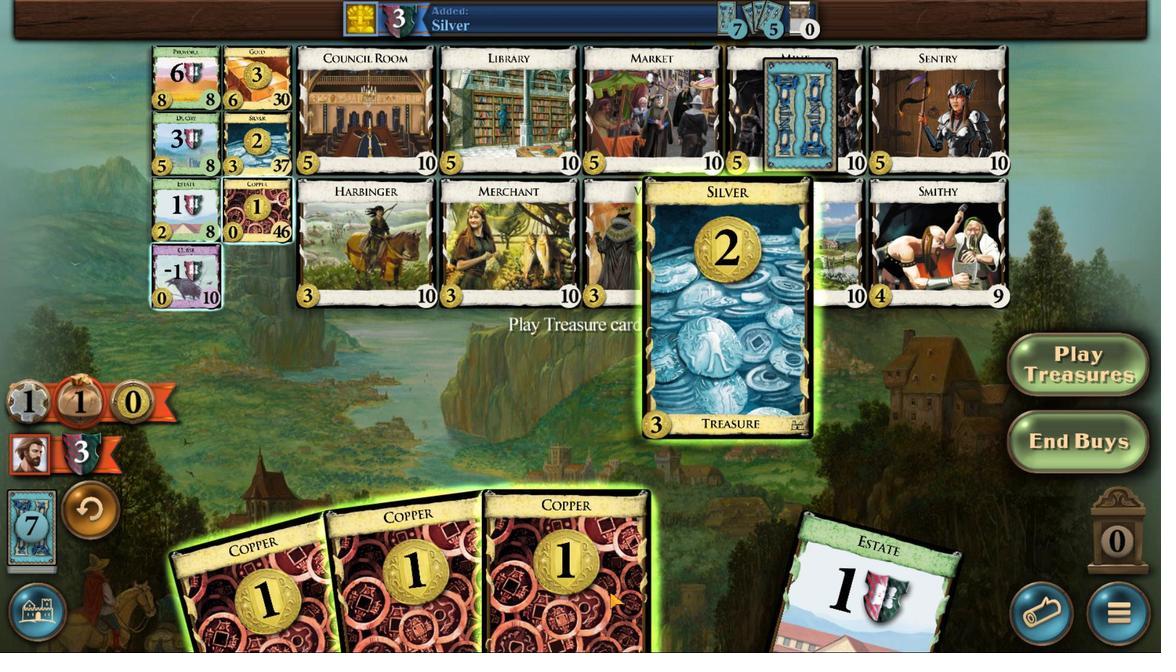 
Action: Mouse scrolled (609, 591) with delta (0, 0)
Screenshot: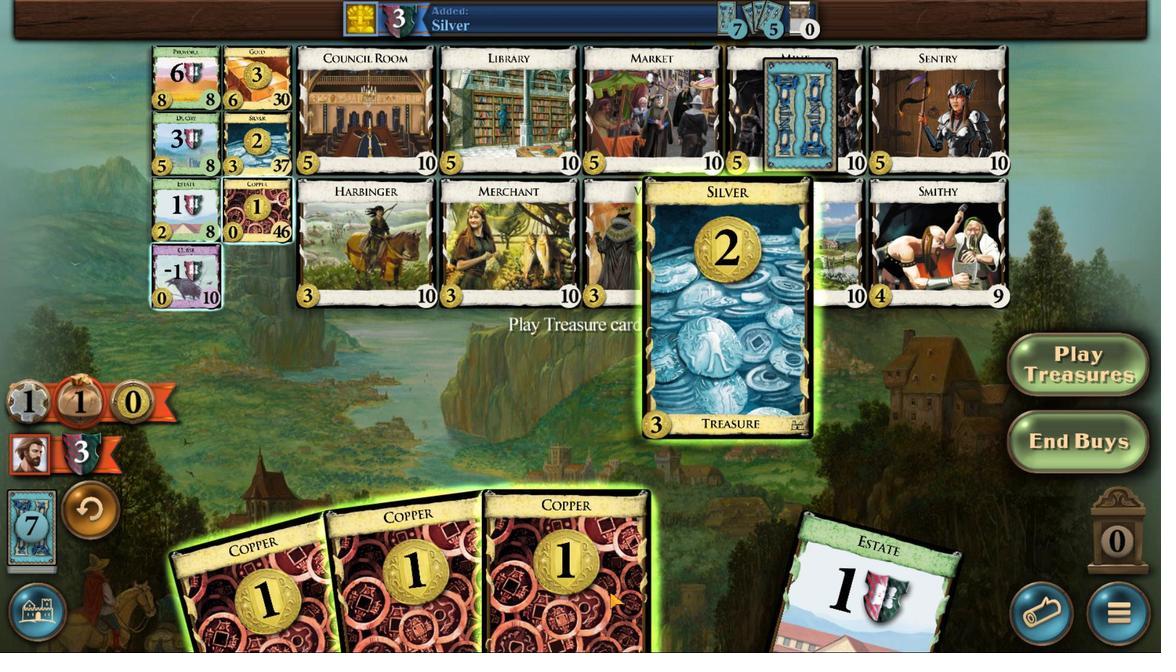 
Action: Mouse scrolled (609, 591) with delta (0, 0)
Screenshot: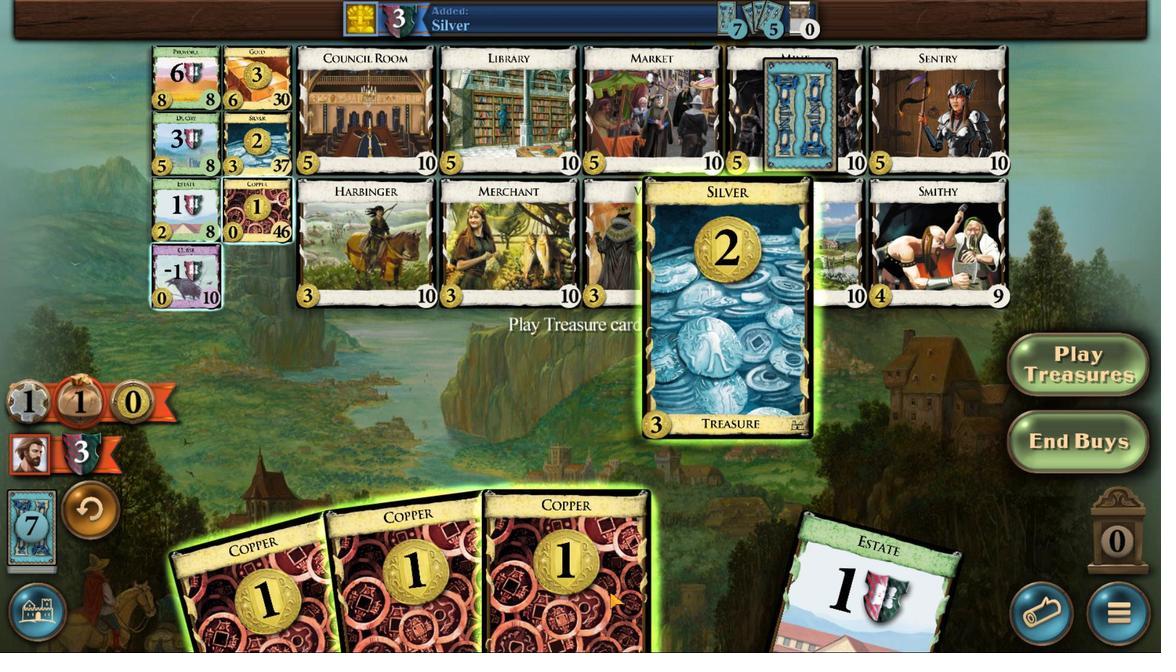 
Action: Mouse moved to (548, 590)
Screenshot: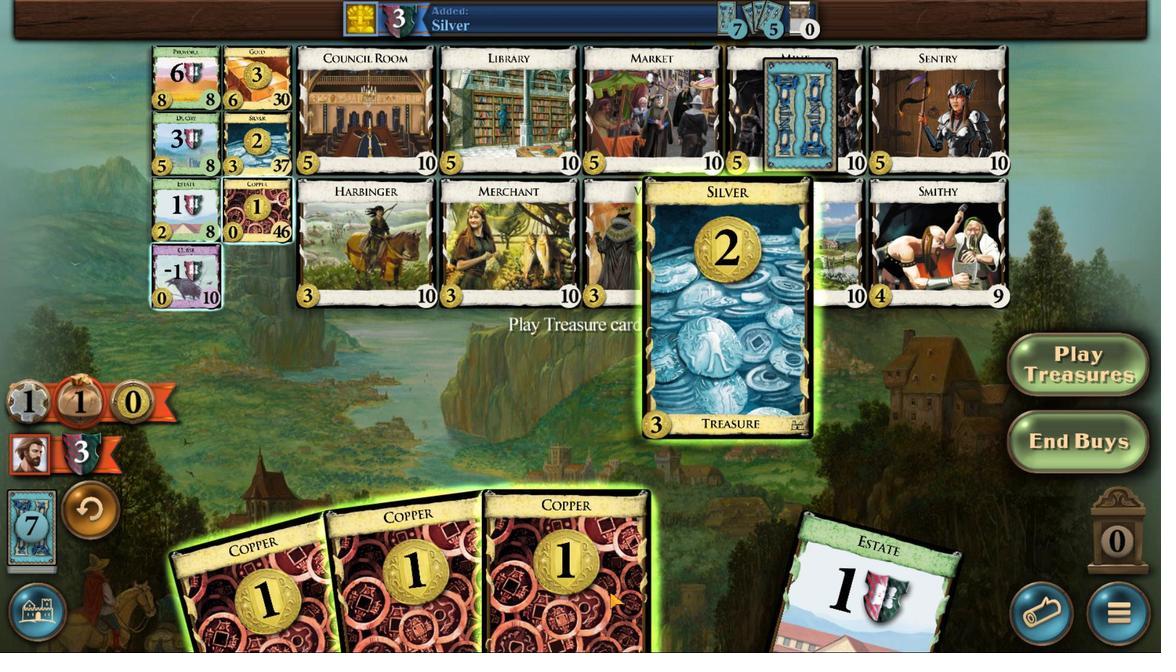
Action: Mouse scrolled (548, 589) with delta (0, 0)
Screenshot: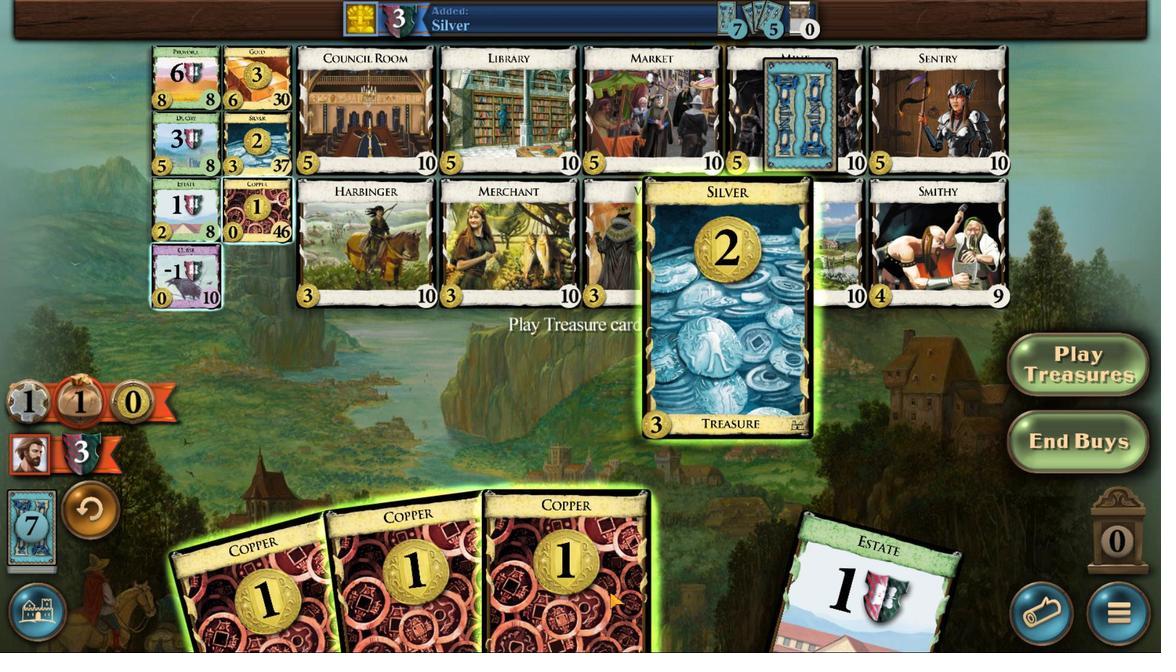 
Action: Mouse scrolled (548, 589) with delta (0, 0)
Screenshot: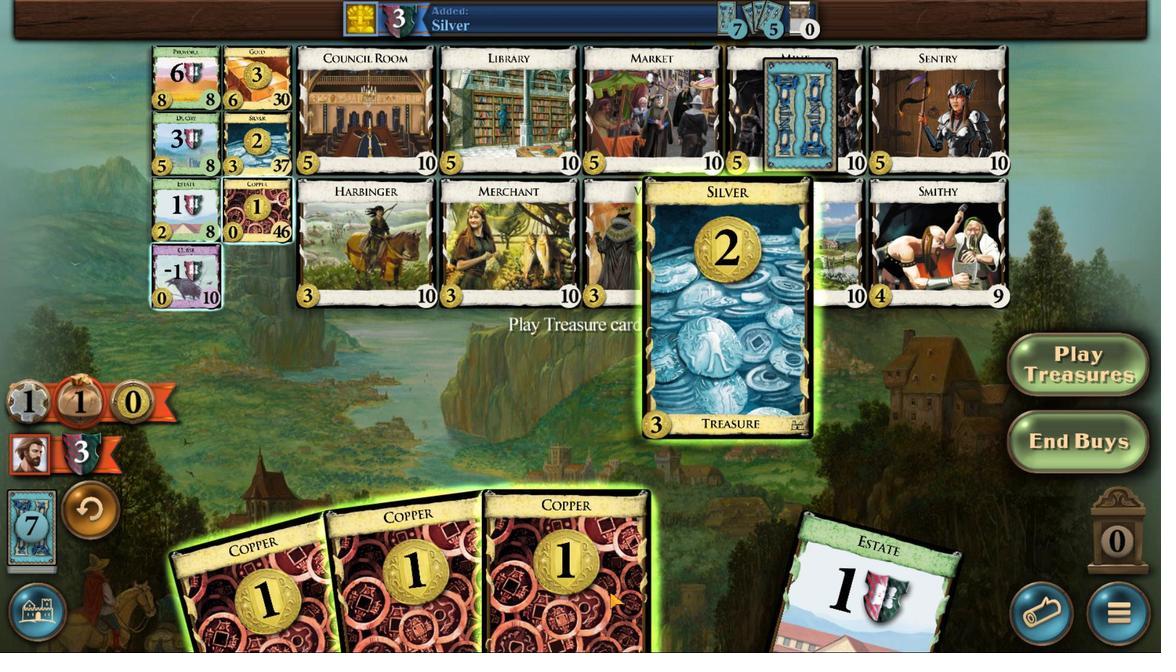 
Action: Mouse moved to (546, 591)
Screenshot: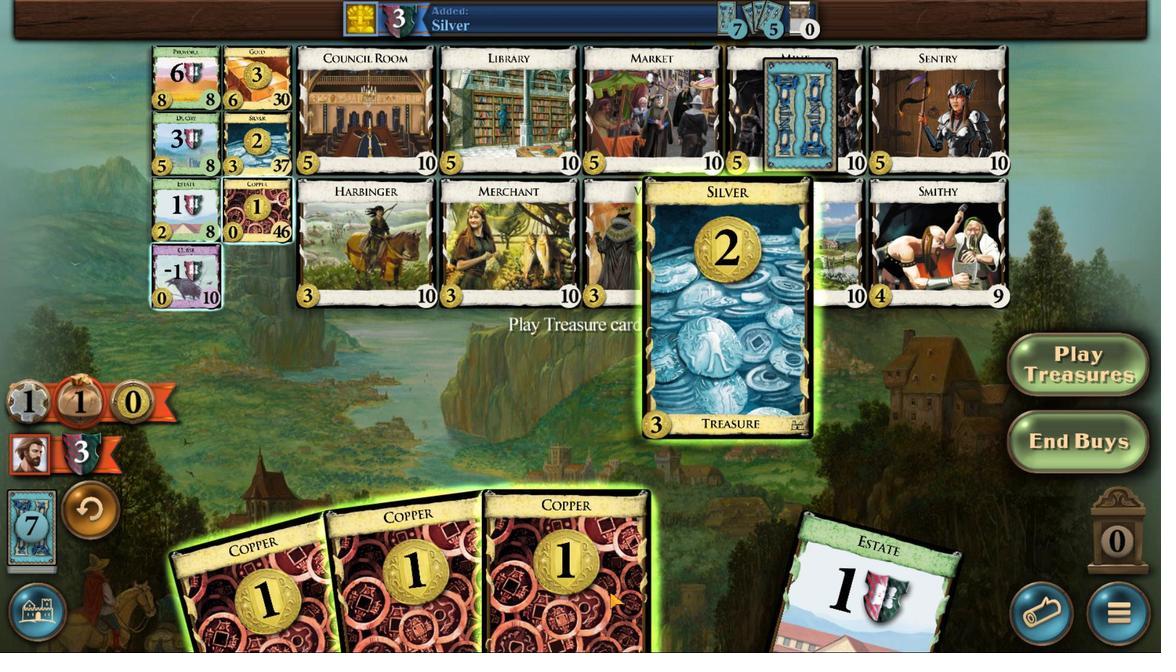 
Action: Mouse scrolled (546, 590) with delta (0, 0)
Screenshot: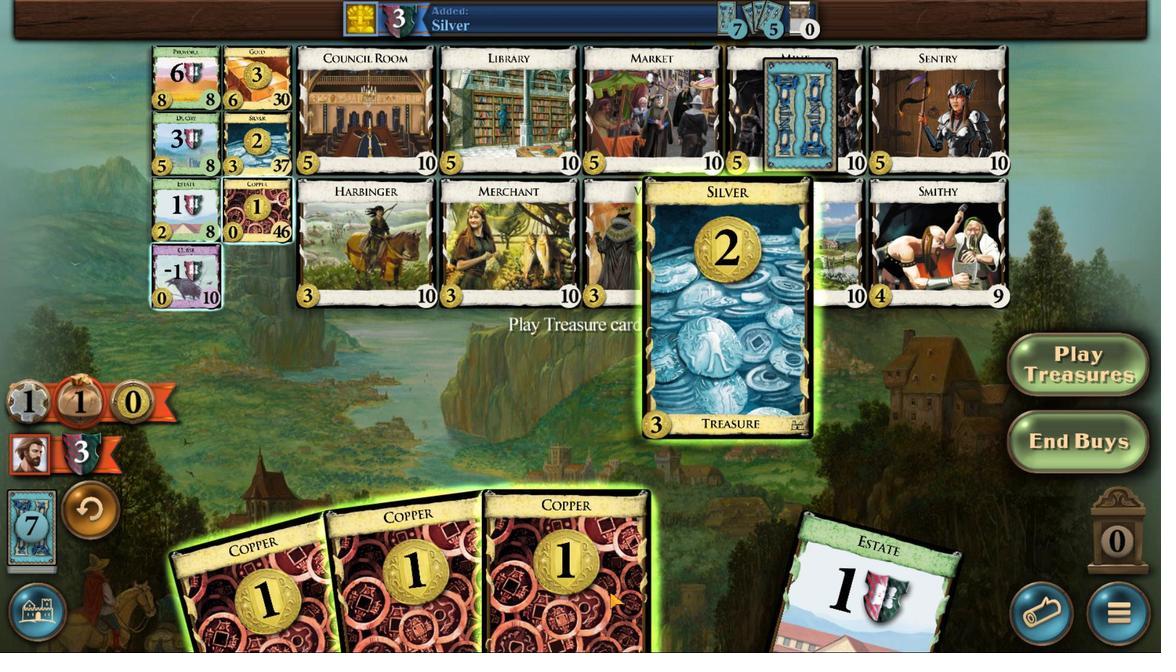 
Action: Mouse moved to (546, 591)
Screenshot: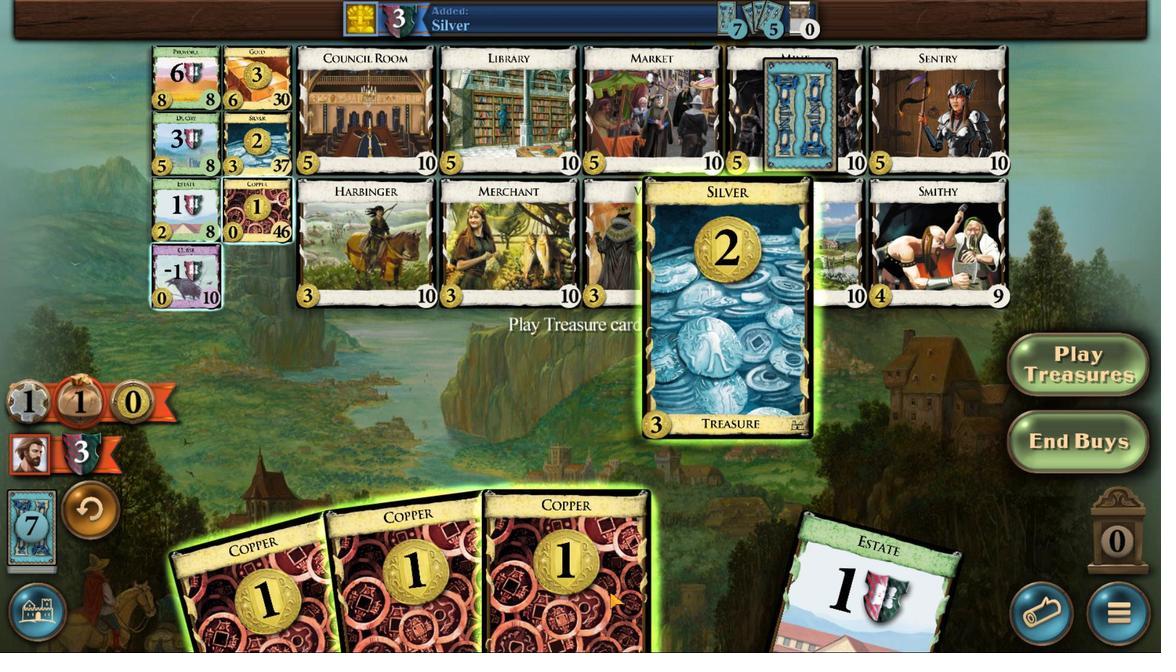 
Action: Mouse scrolled (546, 590) with delta (0, 0)
Screenshot: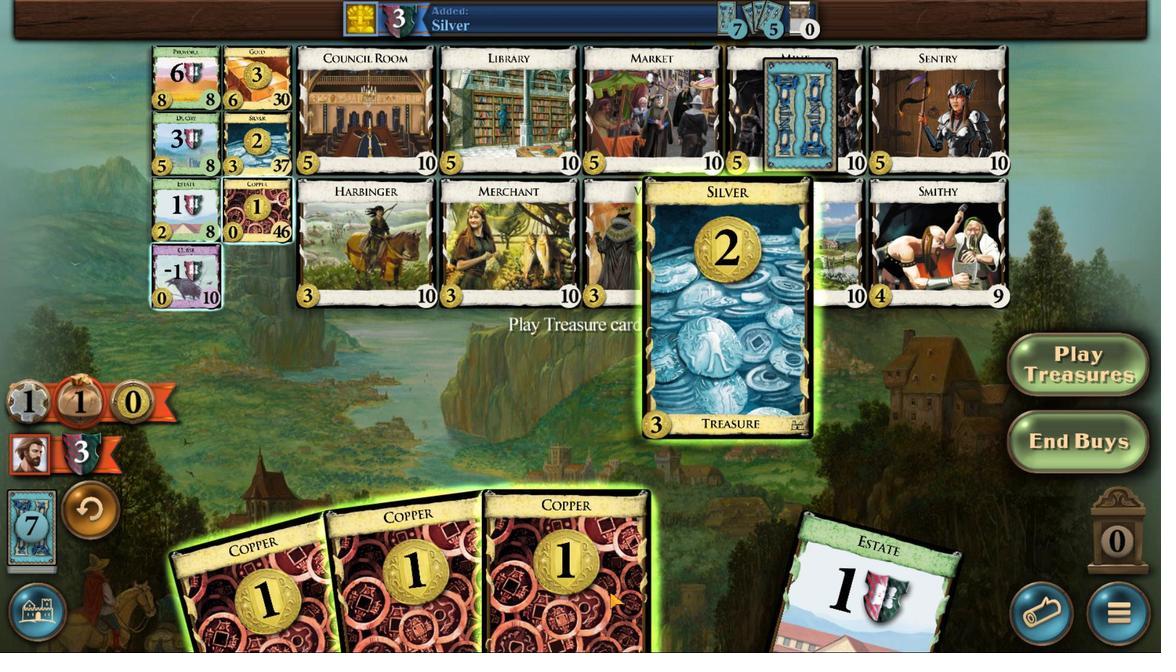 
Action: Mouse moved to (398, 572)
Screenshot: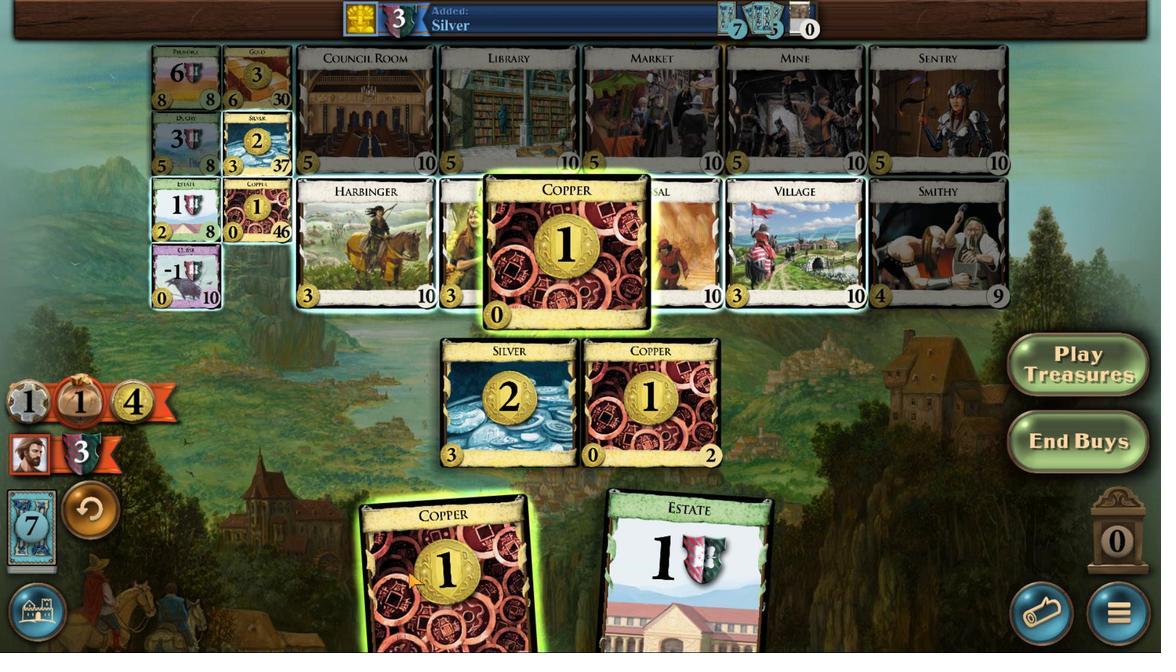 
Action: Mouse scrolled (398, 571) with delta (0, 0)
Screenshot: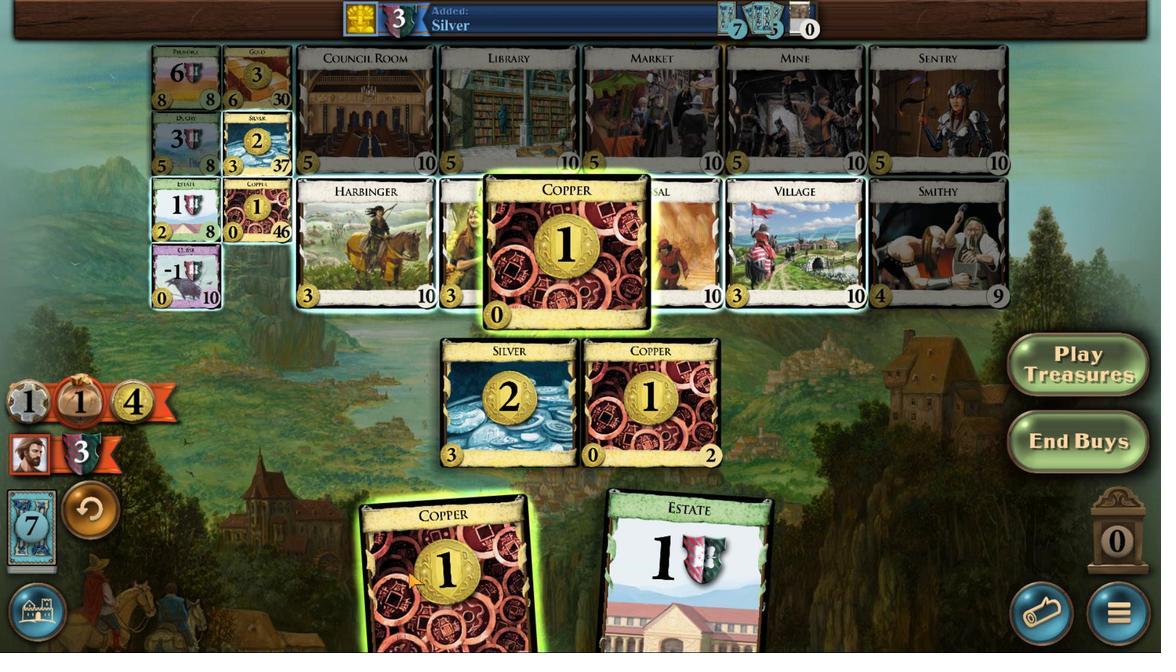 
Action: Mouse moved to (398, 572)
Screenshot: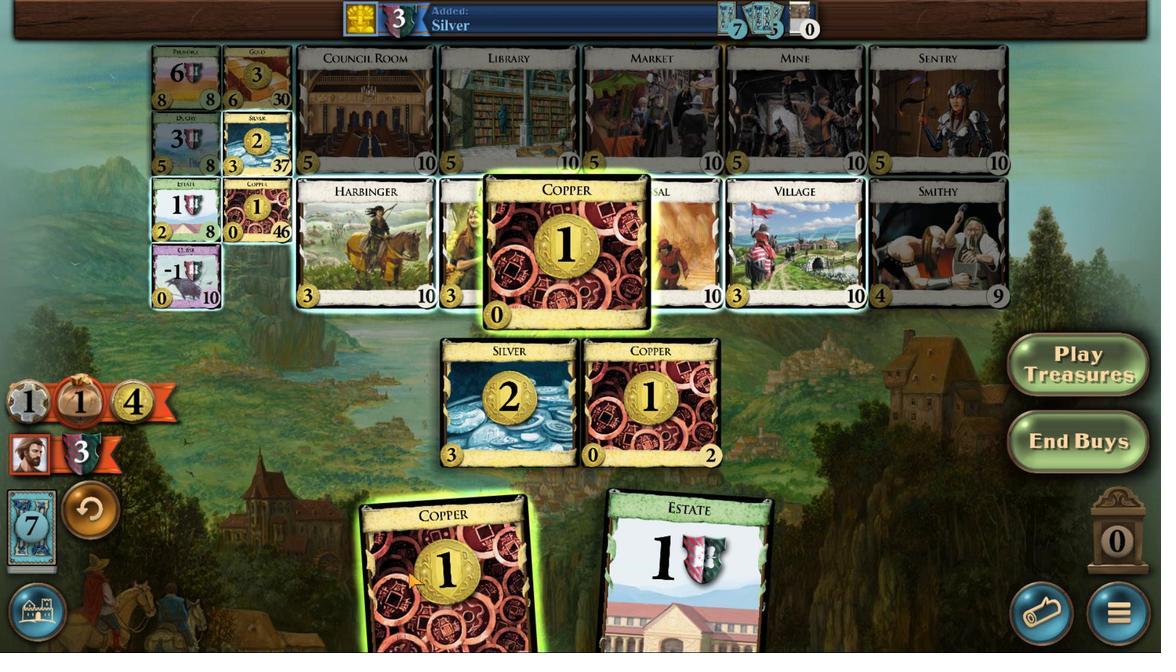 
Action: Mouse scrolled (398, 572) with delta (0, 0)
Screenshot: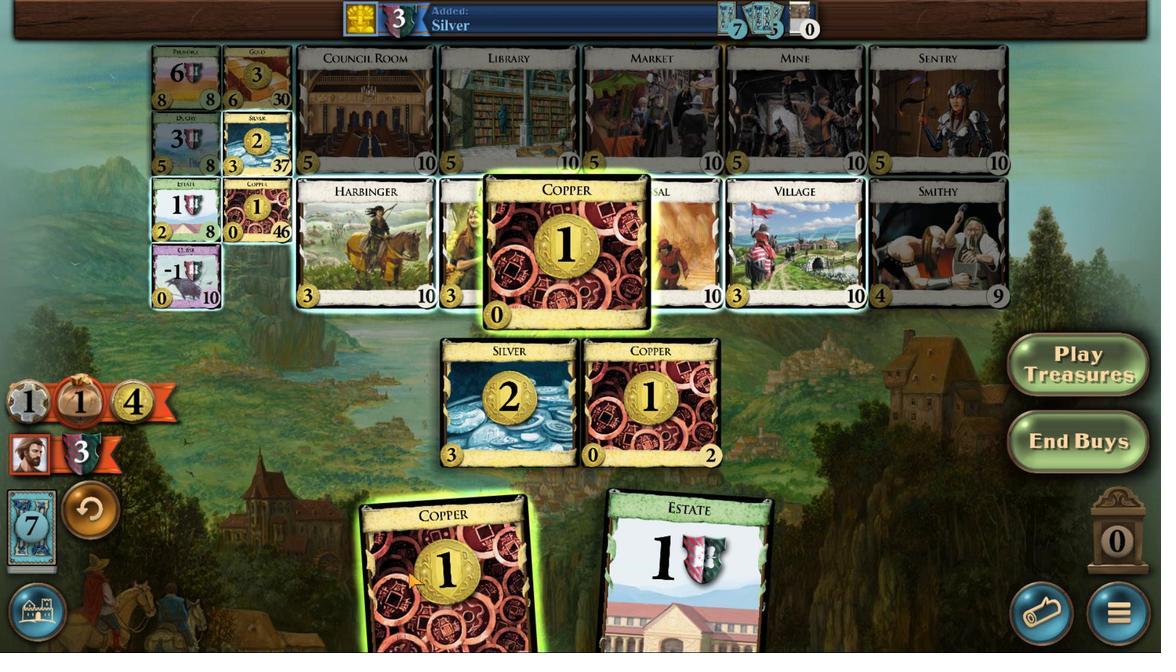 
Action: Mouse scrolled (398, 572) with delta (0, 0)
Screenshot: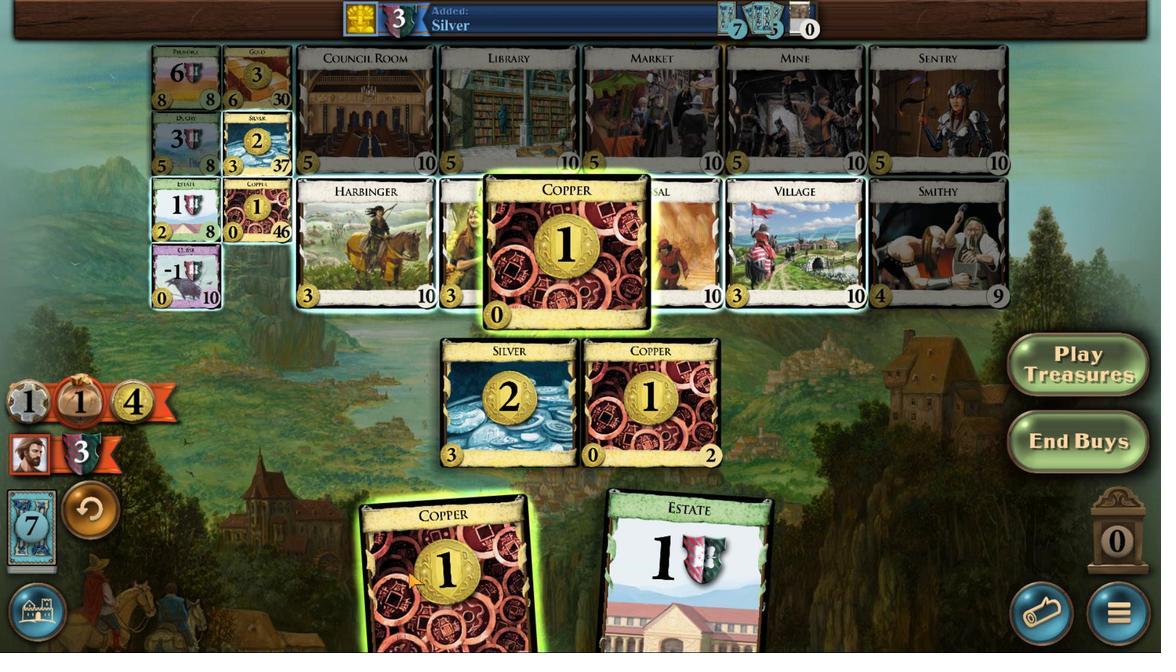 
Action: Mouse scrolled (398, 572) with delta (0, 0)
Screenshot: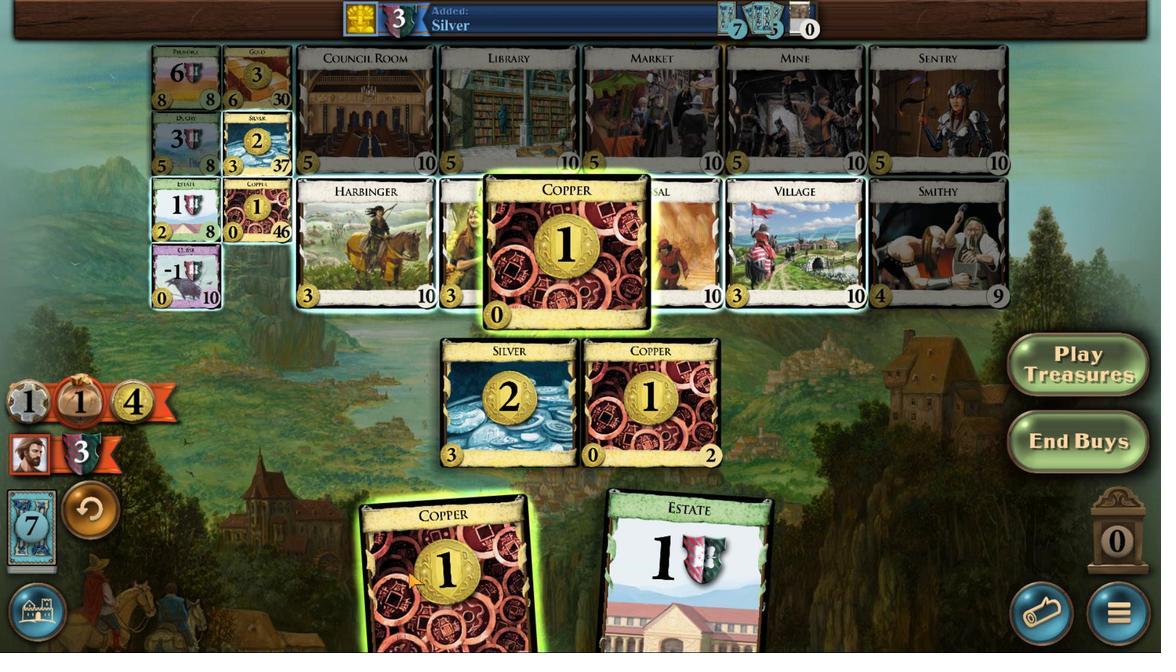
Action: Mouse scrolled (398, 572) with delta (0, 0)
Screenshot: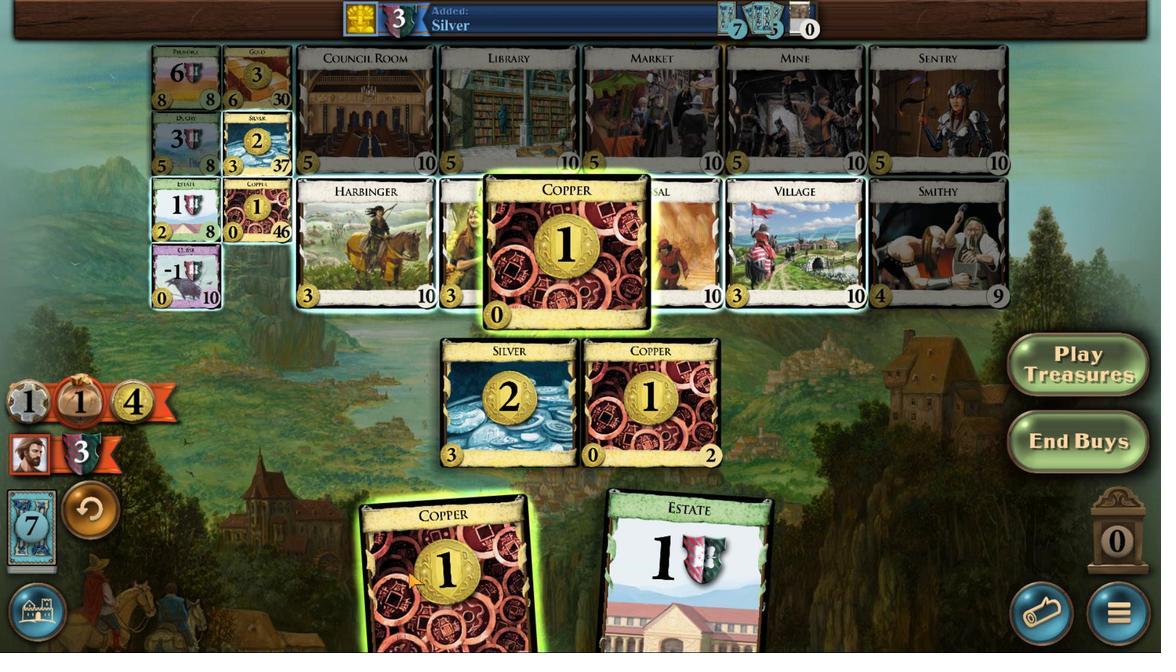 
Action: Mouse moved to (185, 142)
Screenshot: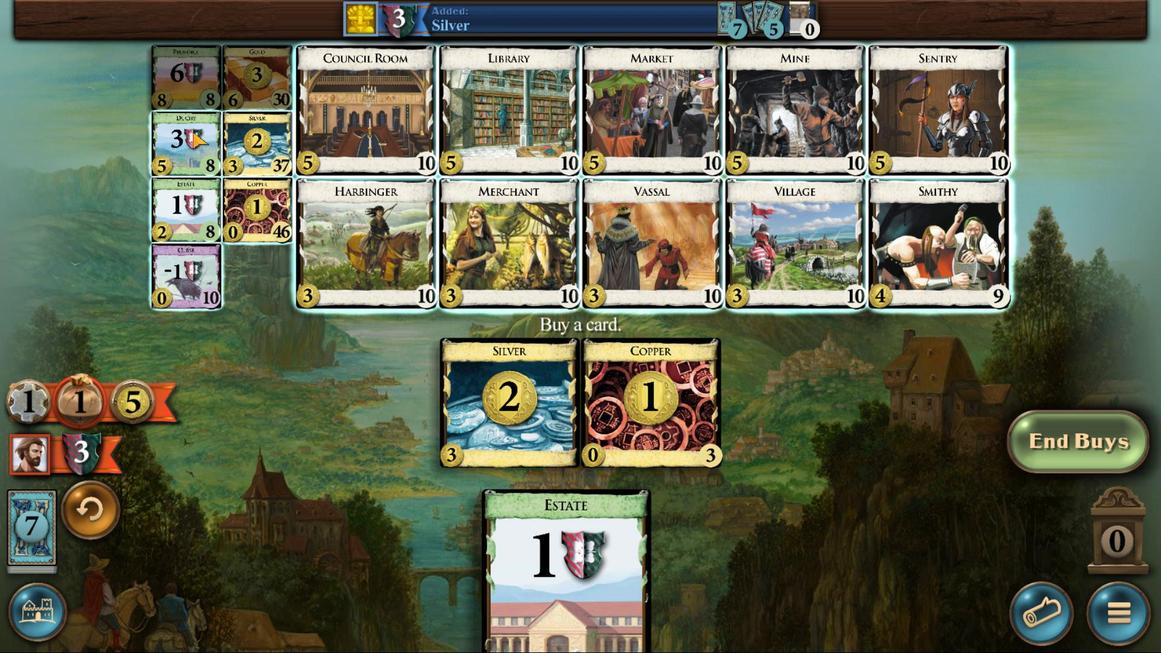 
Action: Mouse pressed left at (185, 142)
Screenshot: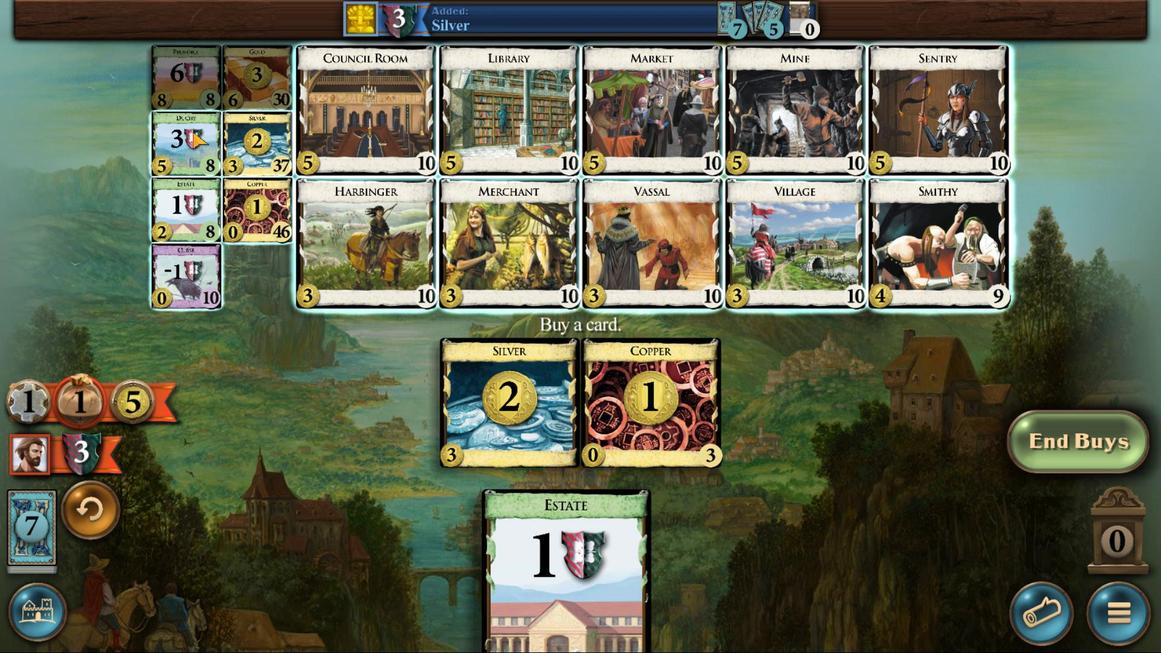 
Action: Mouse moved to (564, 531)
Screenshot: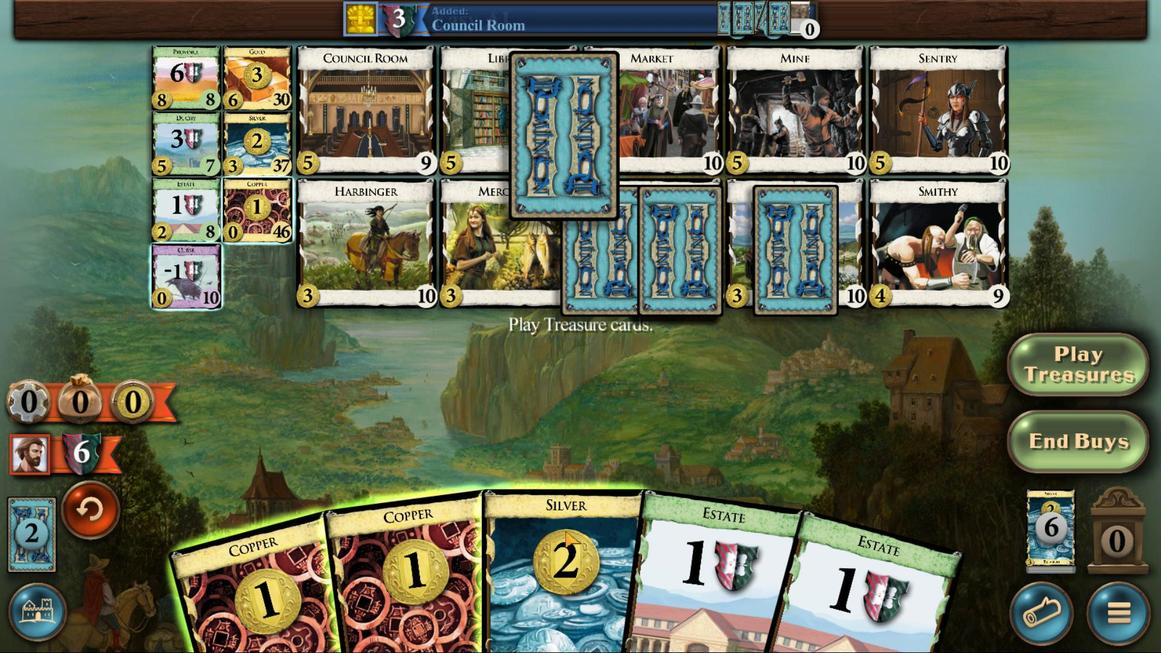 
Action: Mouse scrolled (564, 530) with delta (0, 0)
Screenshot: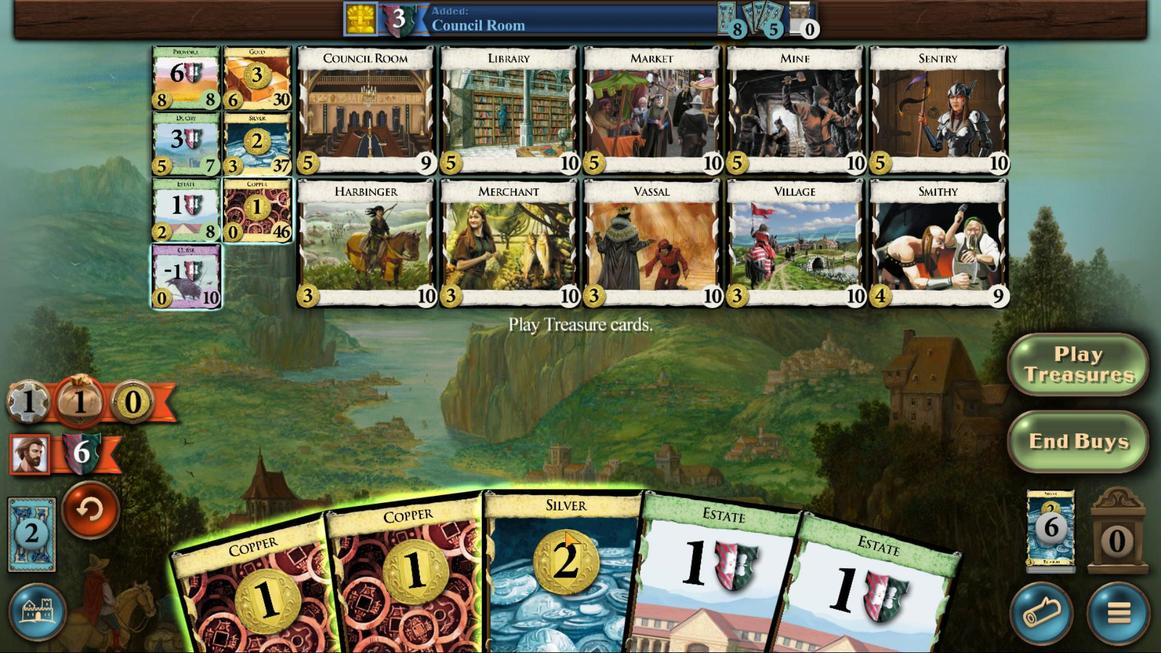 
Action: Mouse scrolled (564, 530) with delta (0, 0)
Screenshot: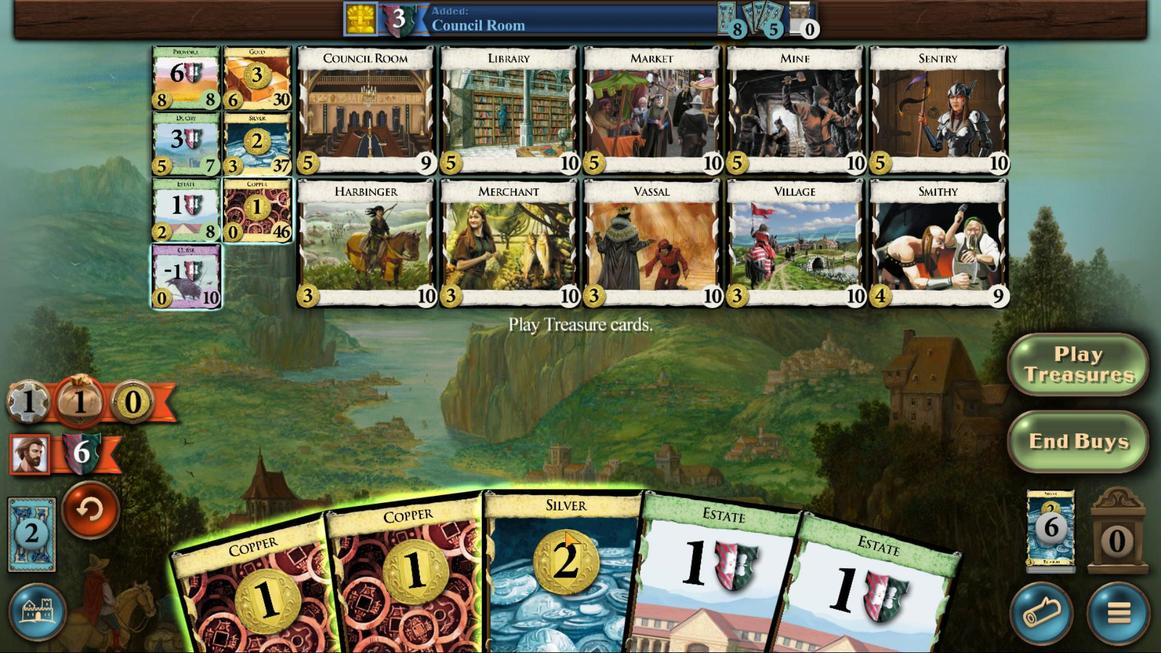 
Action: Mouse moved to (513, 529)
Screenshot: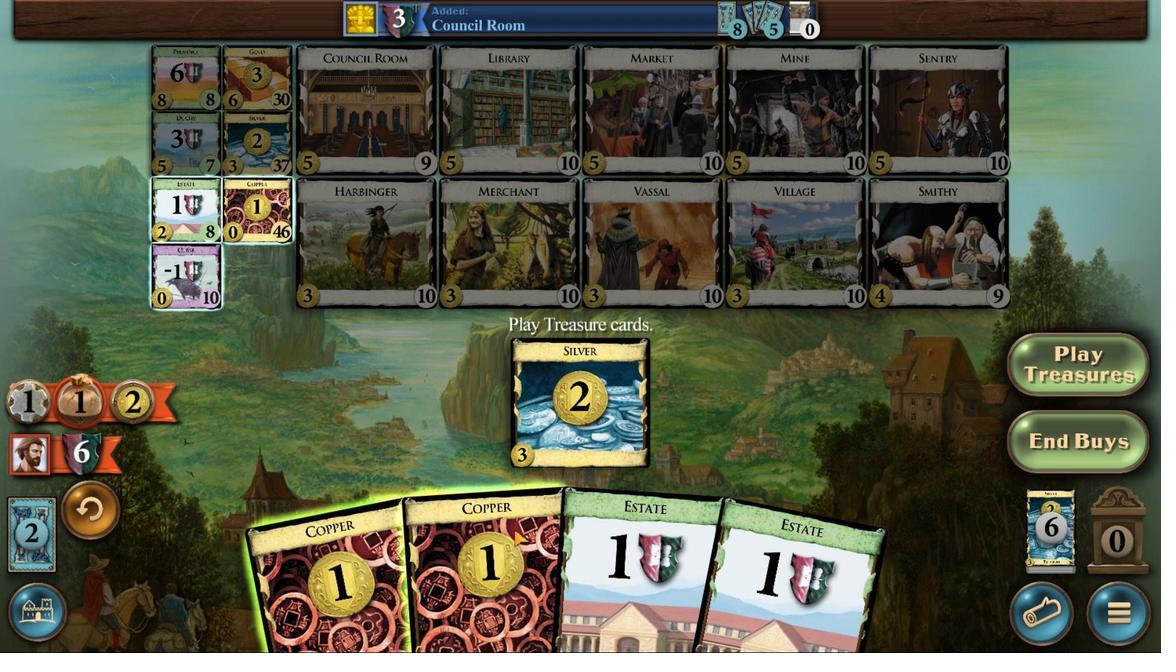 
Action: Mouse scrolled (513, 528) with delta (0, 0)
Screenshot: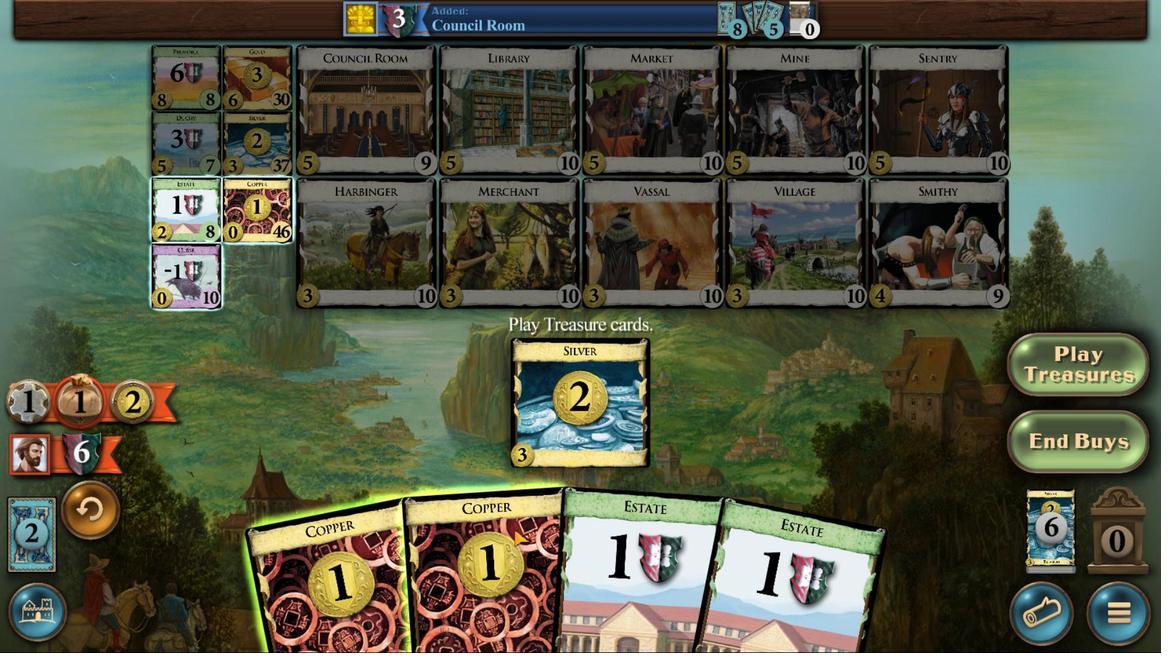 
Action: Mouse moved to (513, 529)
Screenshot: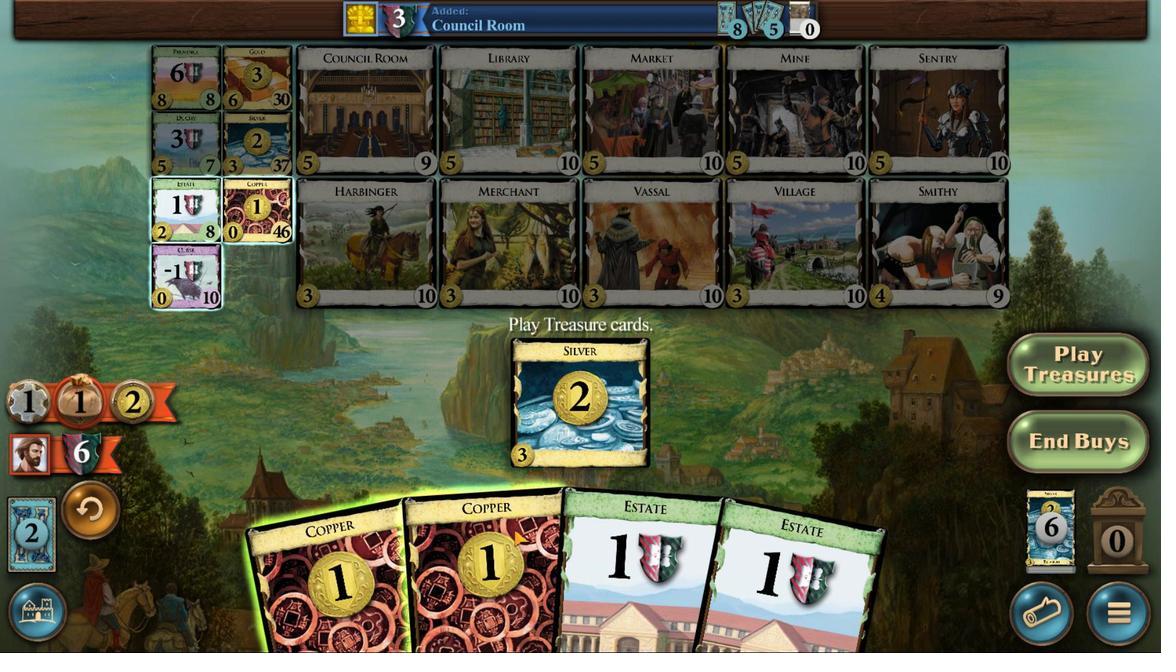 
Action: Mouse scrolled (513, 529) with delta (0, 0)
Screenshot: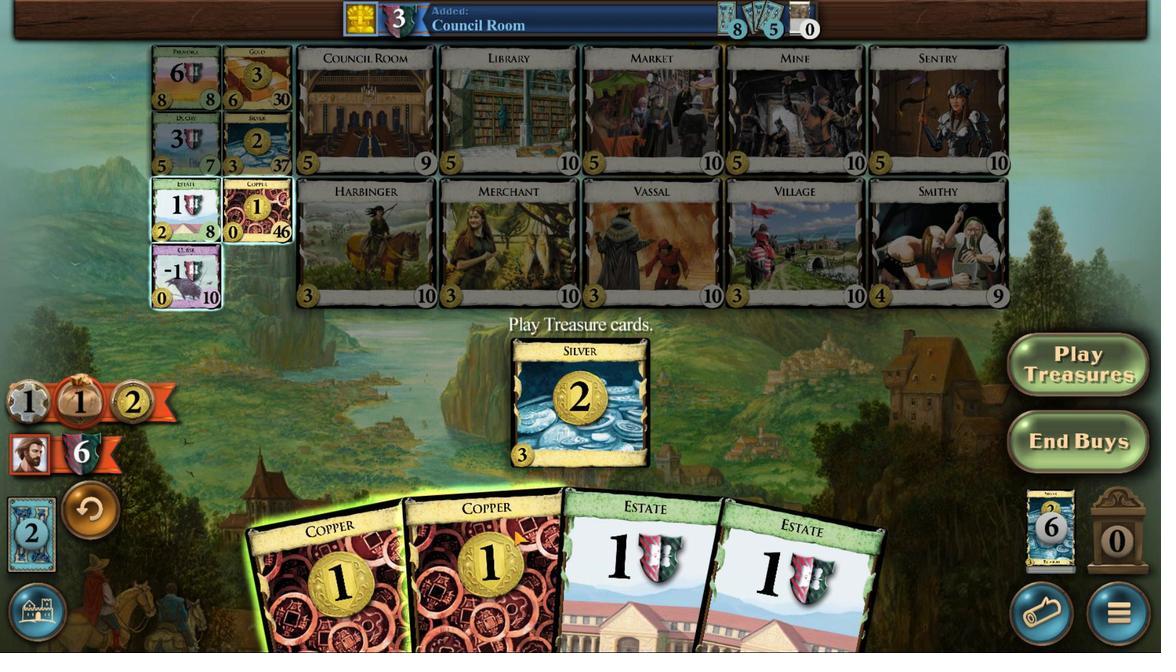 
Action: Mouse moved to (421, 523)
Screenshot: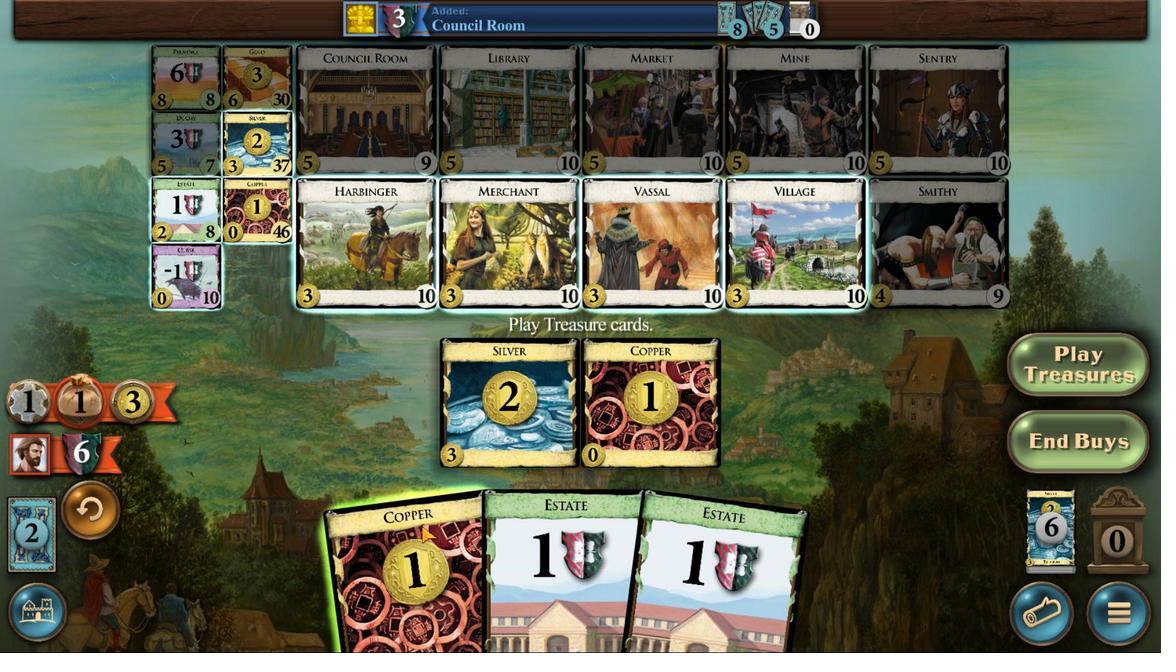 
Action: Mouse scrolled (421, 523) with delta (0, 0)
Screenshot: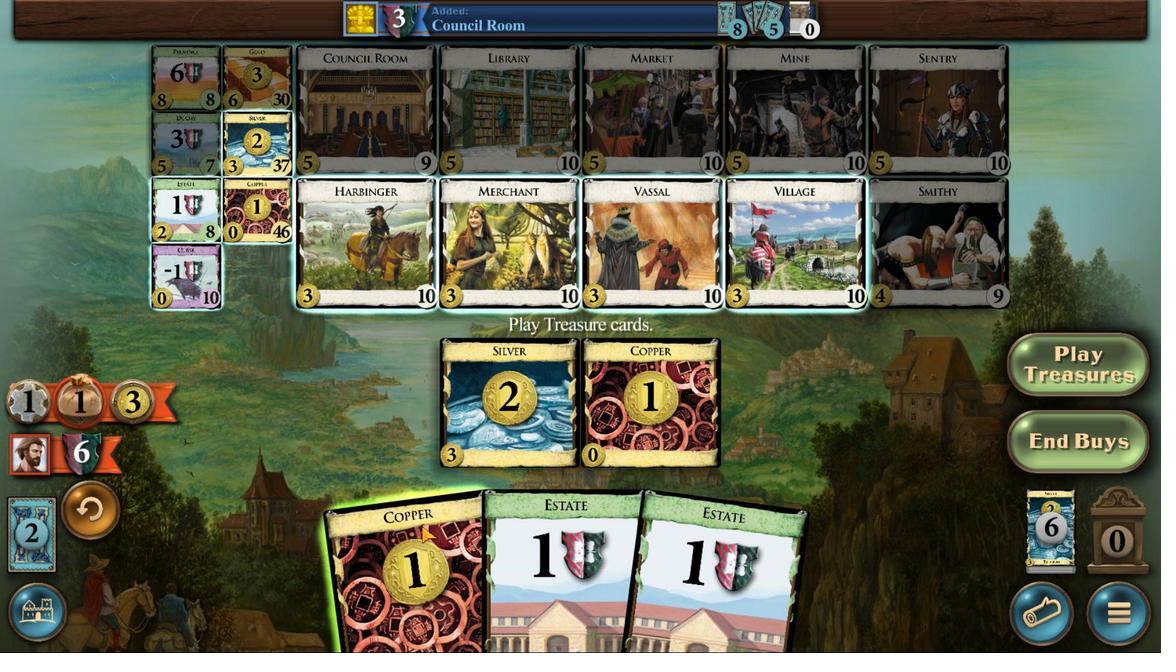 
Action: Mouse moved to (421, 525)
Screenshot: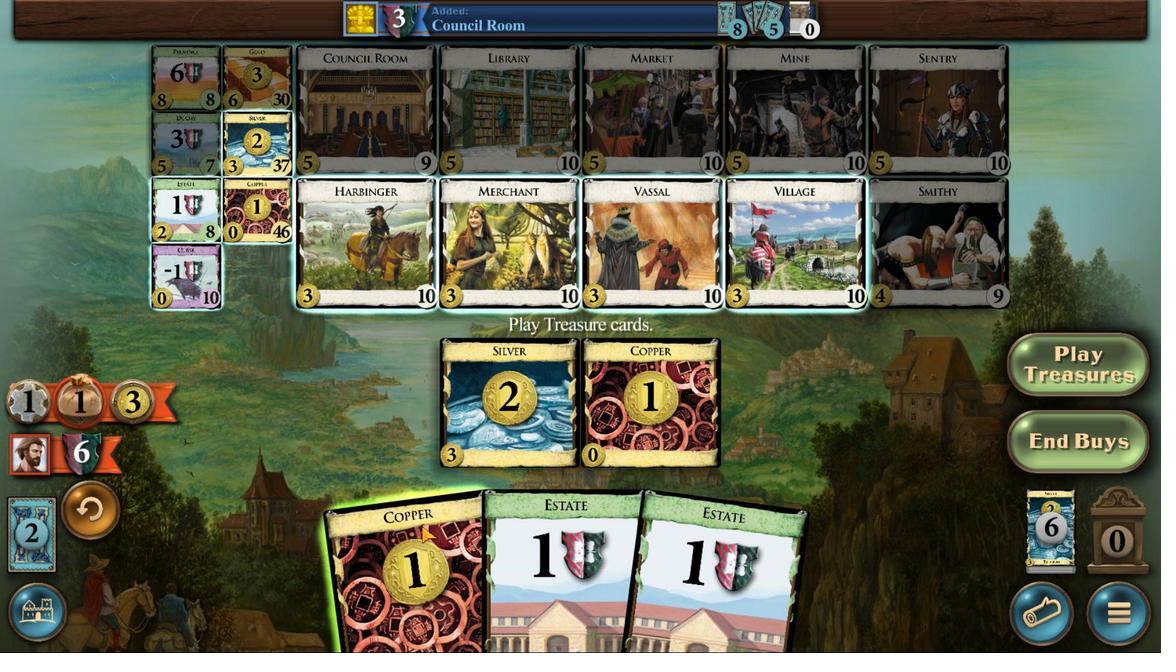 
Action: Mouse scrolled (421, 525) with delta (0, 0)
Screenshot: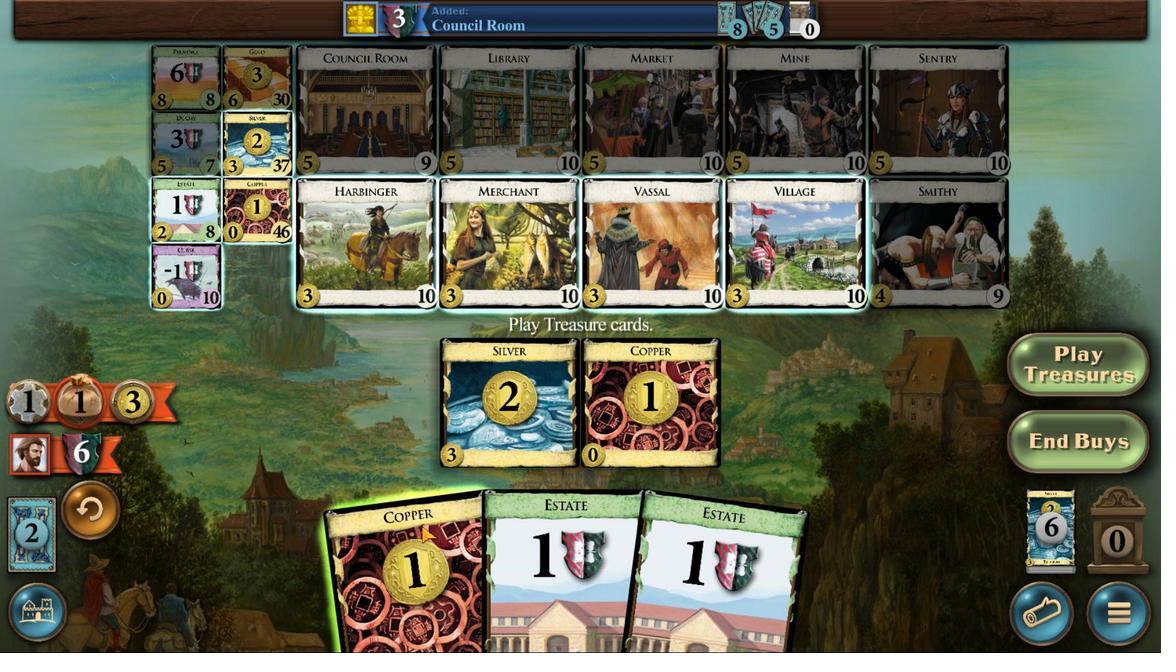 
Action: Mouse moved to (421, 526)
Screenshot: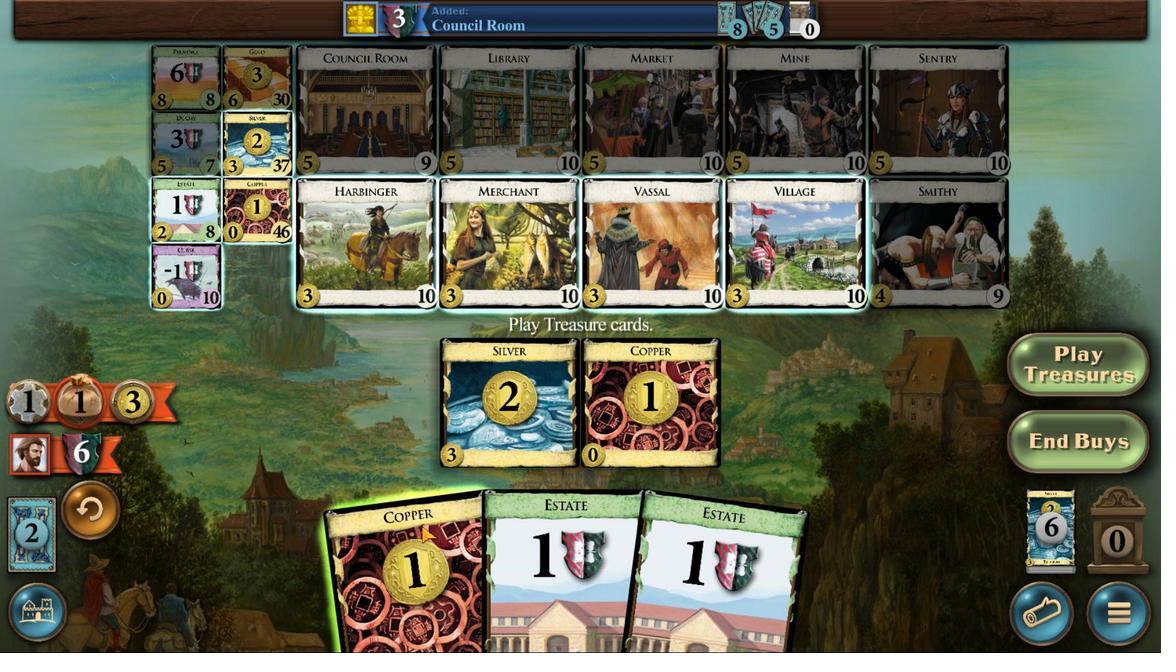
Action: Mouse scrolled (421, 525) with delta (0, 0)
Screenshot: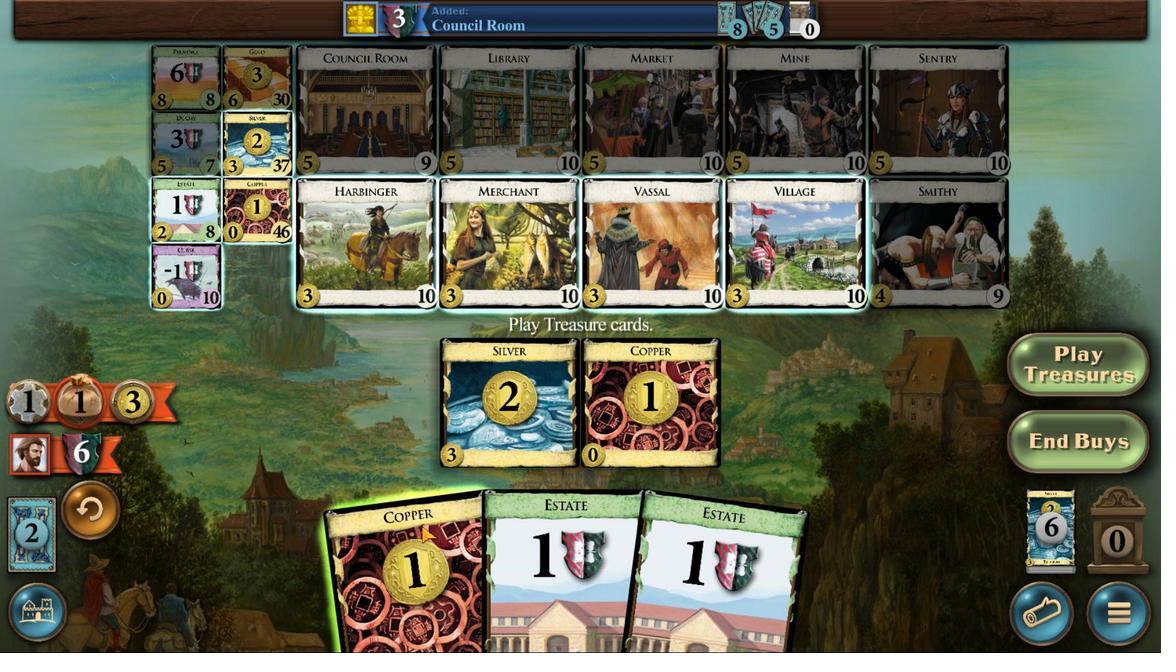 
Action: Mouse scrolled (421, 525) with delta (0, 0)
Screenshot: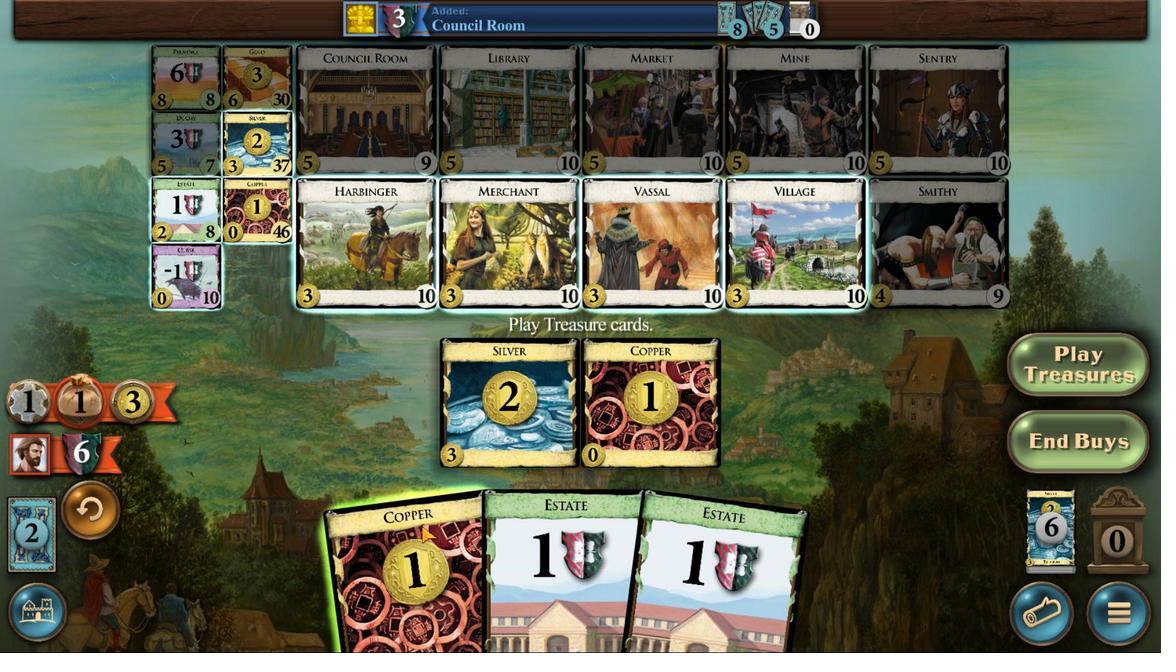 
Action: Mouse moved to (941, 263)
Screenshot: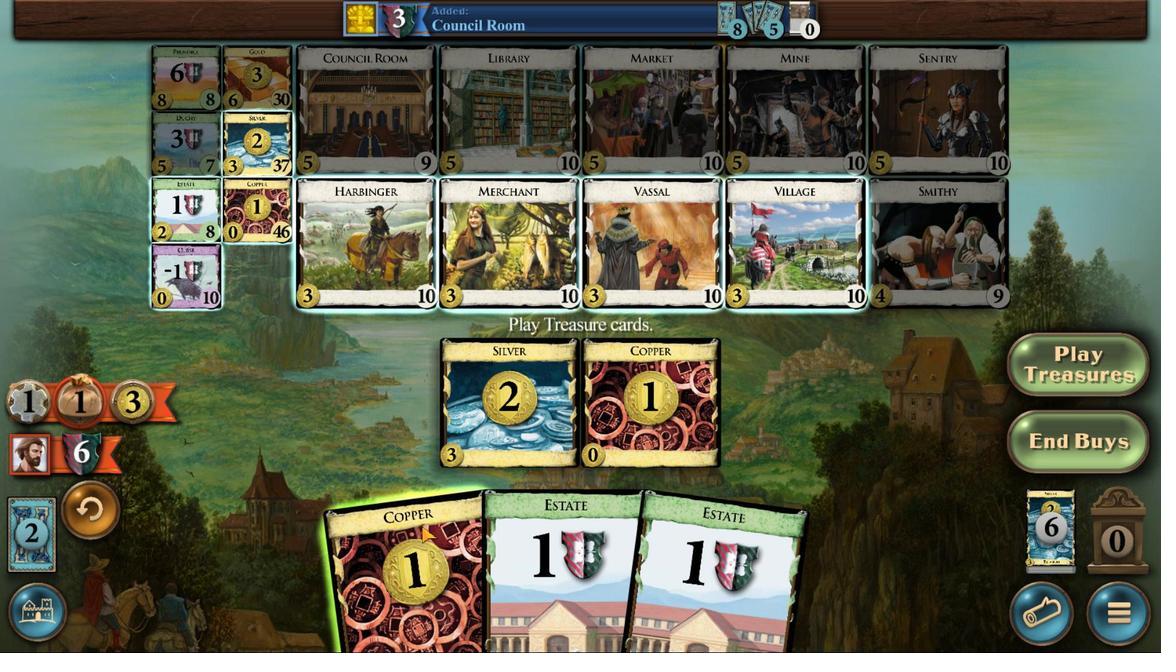 
Action: Mouse pressed left at (941, 263)
Screenshot: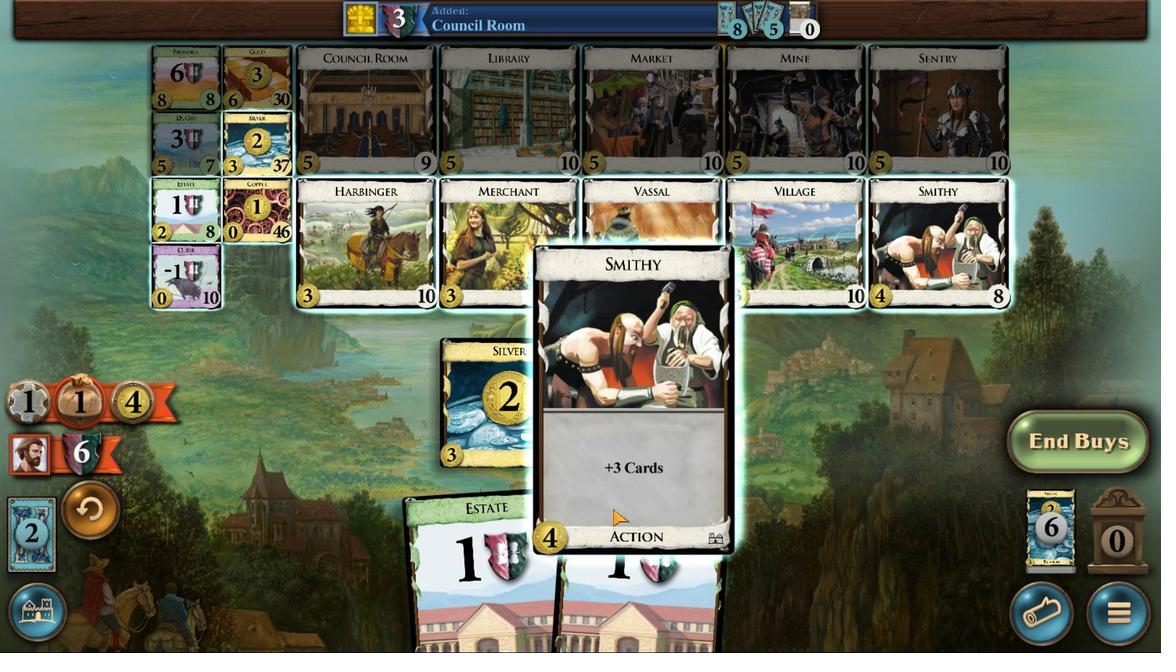 
Action: Mouse moved to (271, 598)
Screenshot: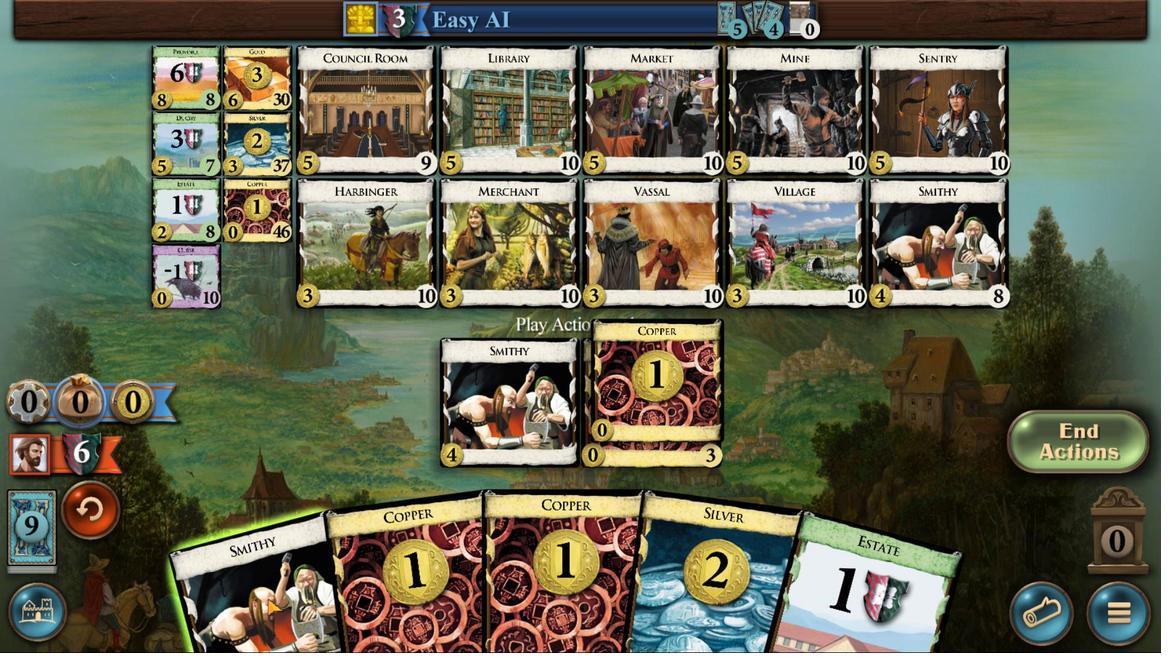 
Action: Mouse scrolled (271, 597) with delta (0, 0)
Screenshot: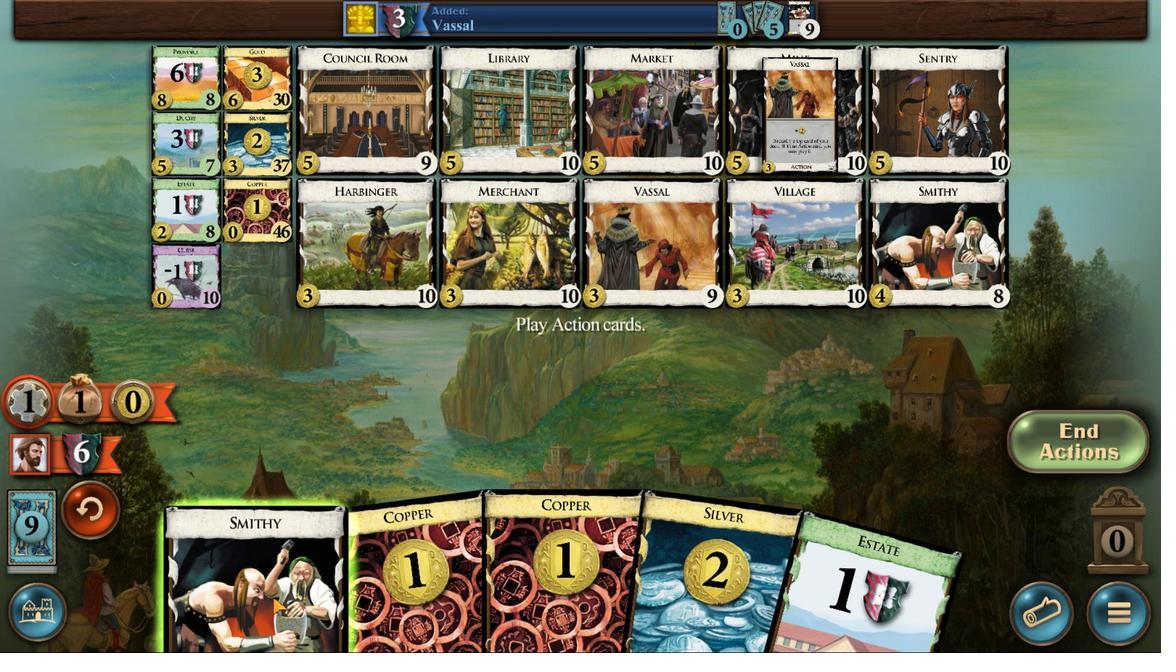 
Action: Mouse moved to (271, 597)
Screenshot: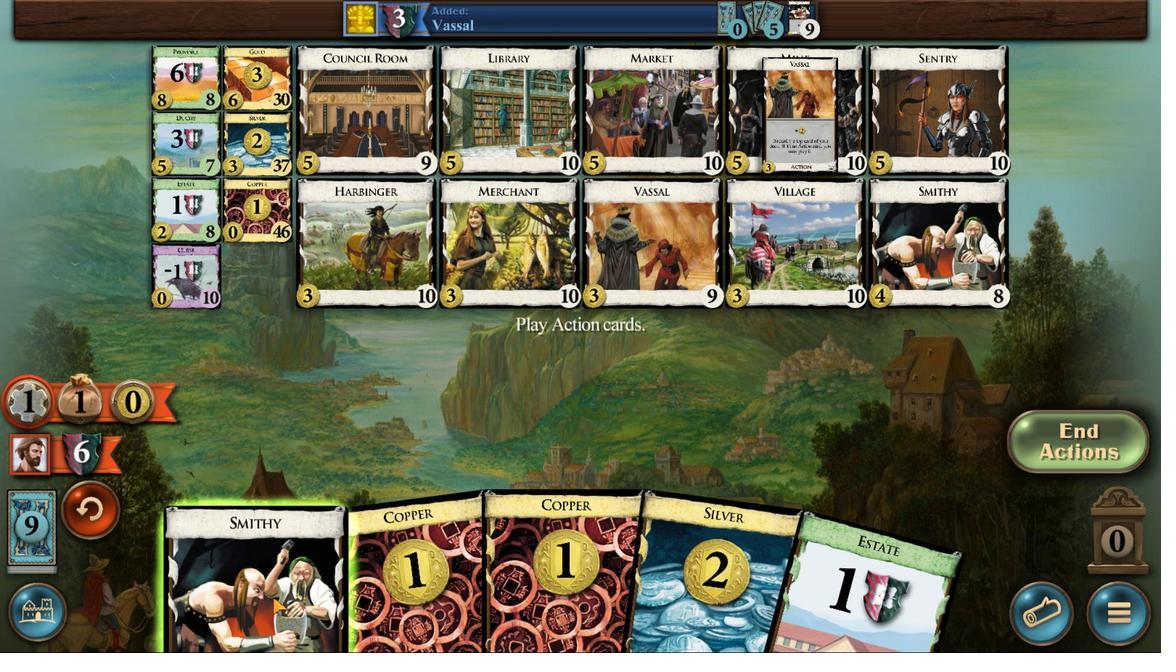 
Action: Mouse scrolled (271, 597) with delta (0, 0)
Screenshot: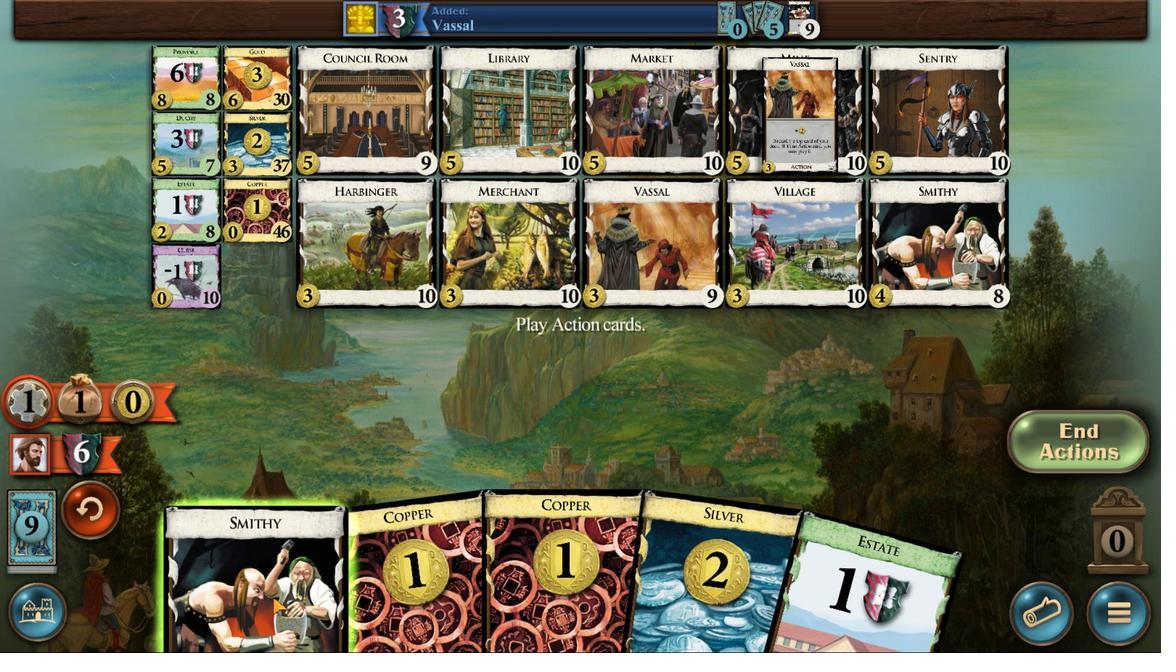 
Action: Mouse scrolled (271, 597) with delta (0, 0)
Screenshot: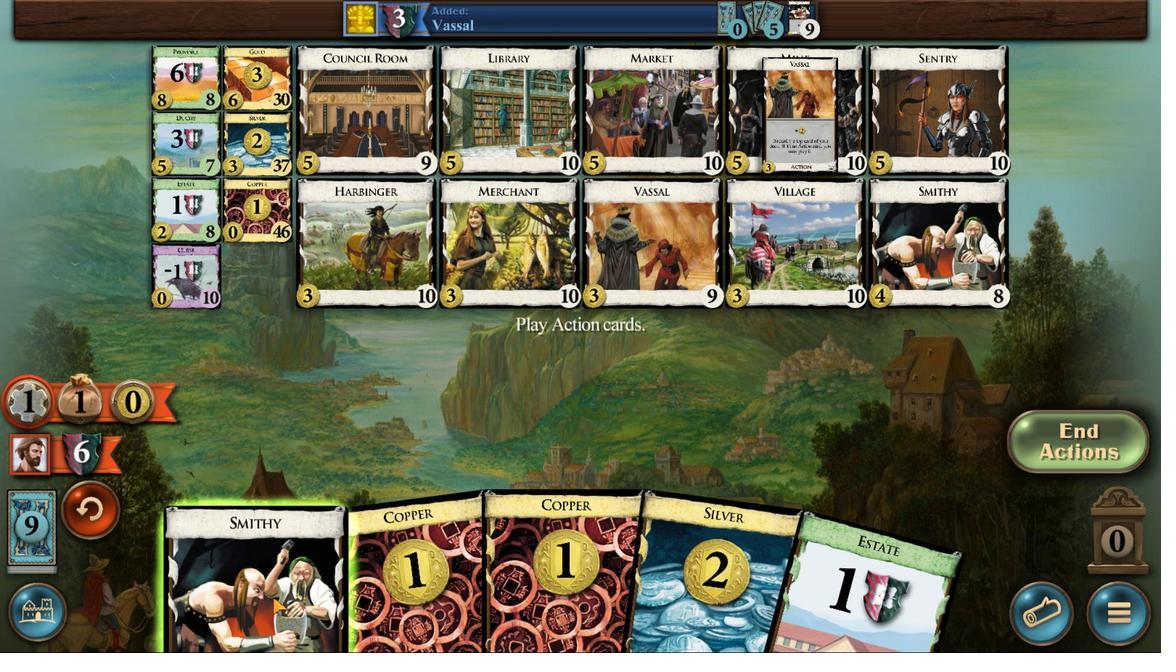 
Action: Mouse scrolled (271, 597) with delta (0, 0)
Screenshot: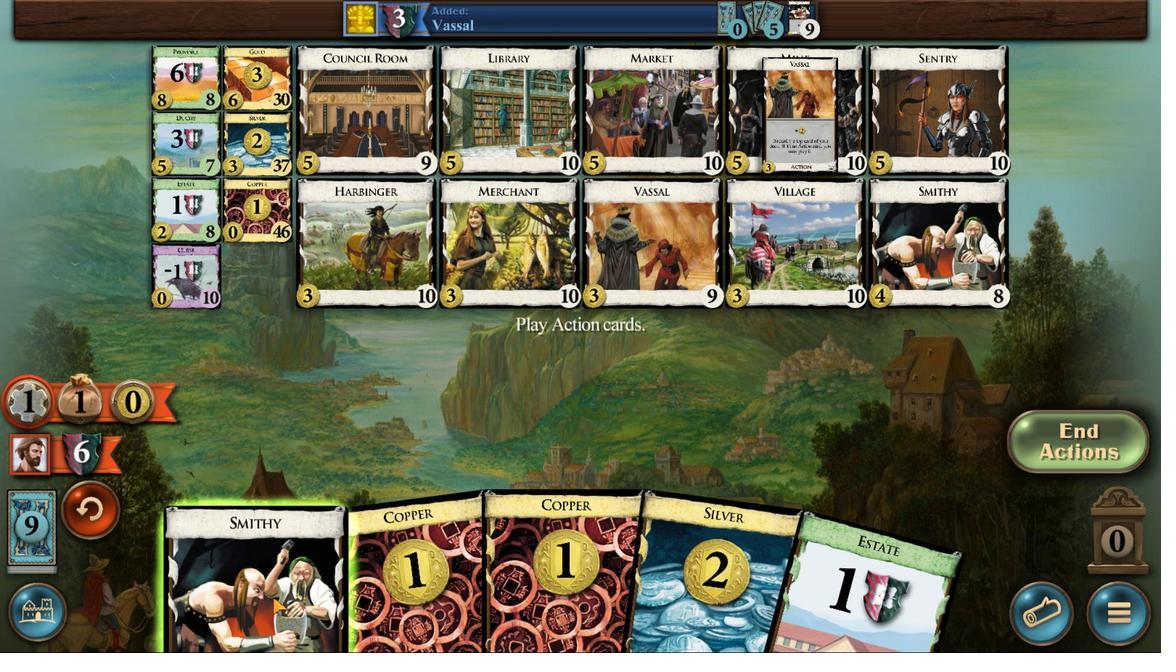 
Action: Mouse scrolled (271, 597) with delta (0, 0)
Screenshot: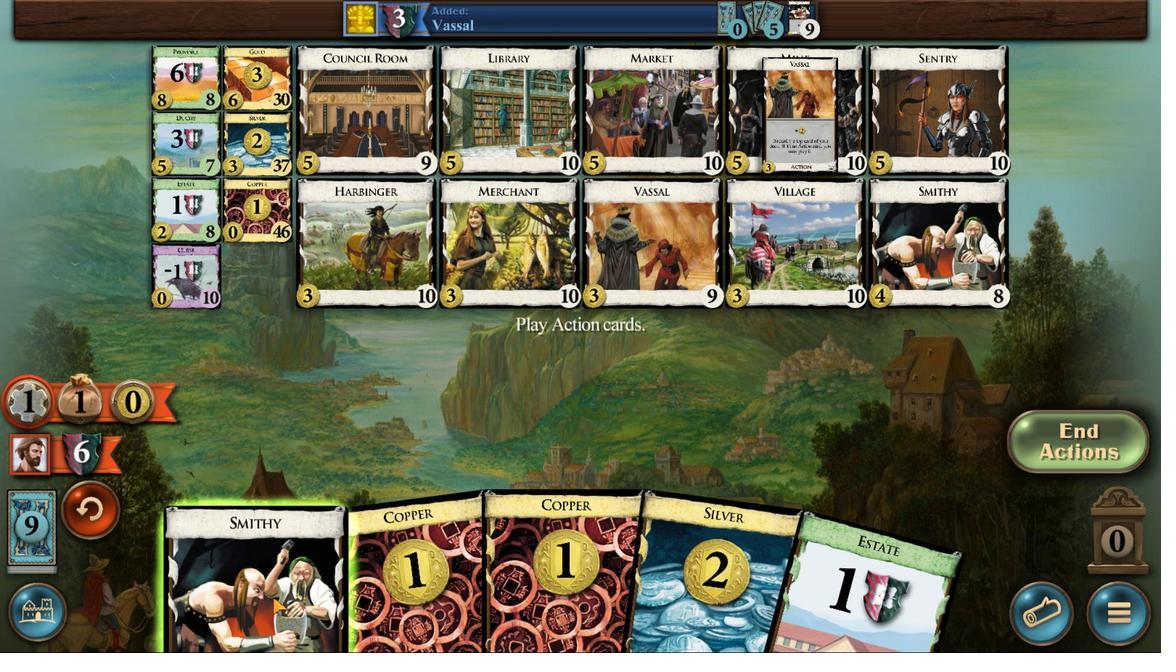 
Action: Mouse moved to (632, 601)
Screenshot: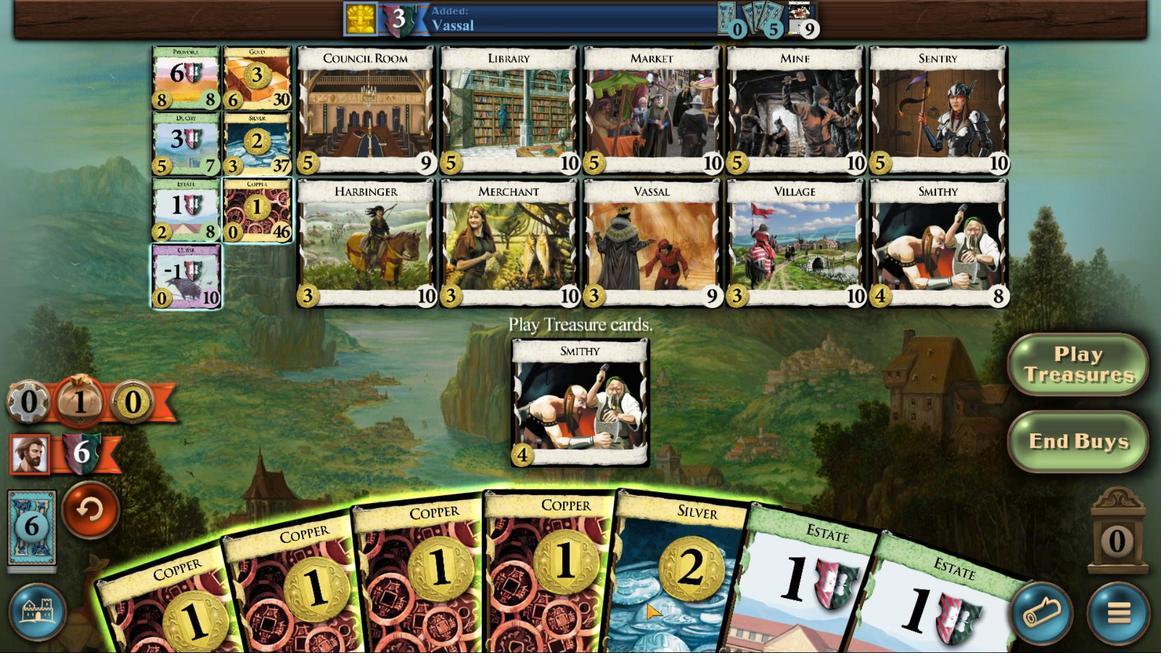 
Action: Mouse scrolled (632, 601) with delta (0, 0)
Screenshot: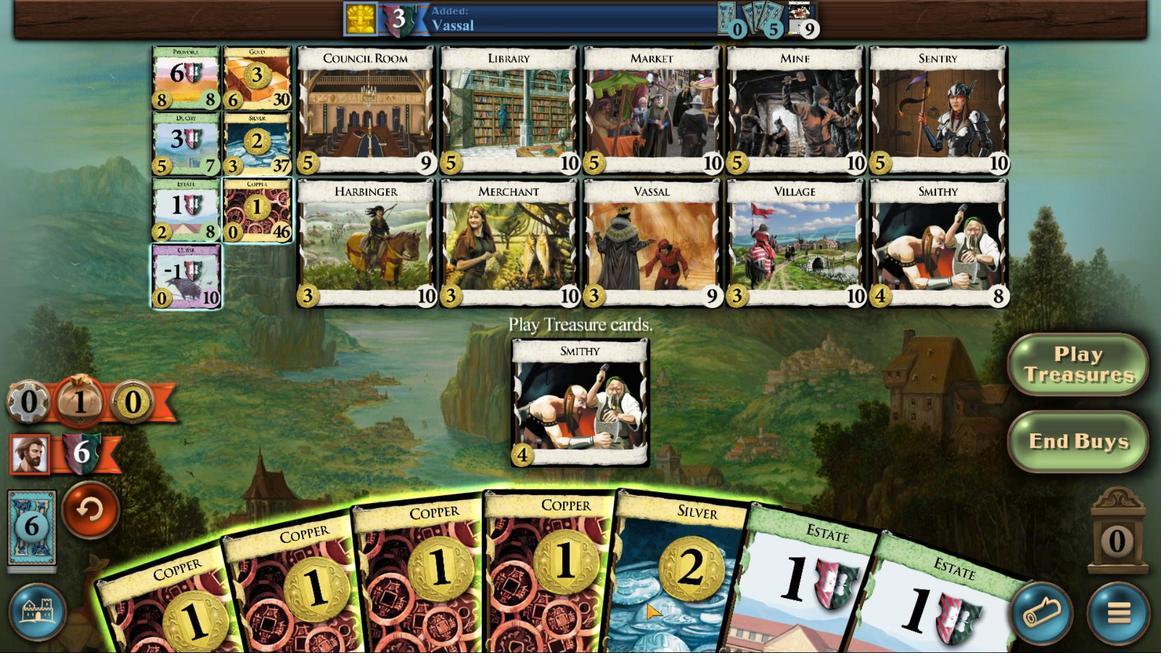 
Action: Mouse scrolled (632, 601) with delta (0, 0)
Screenshot: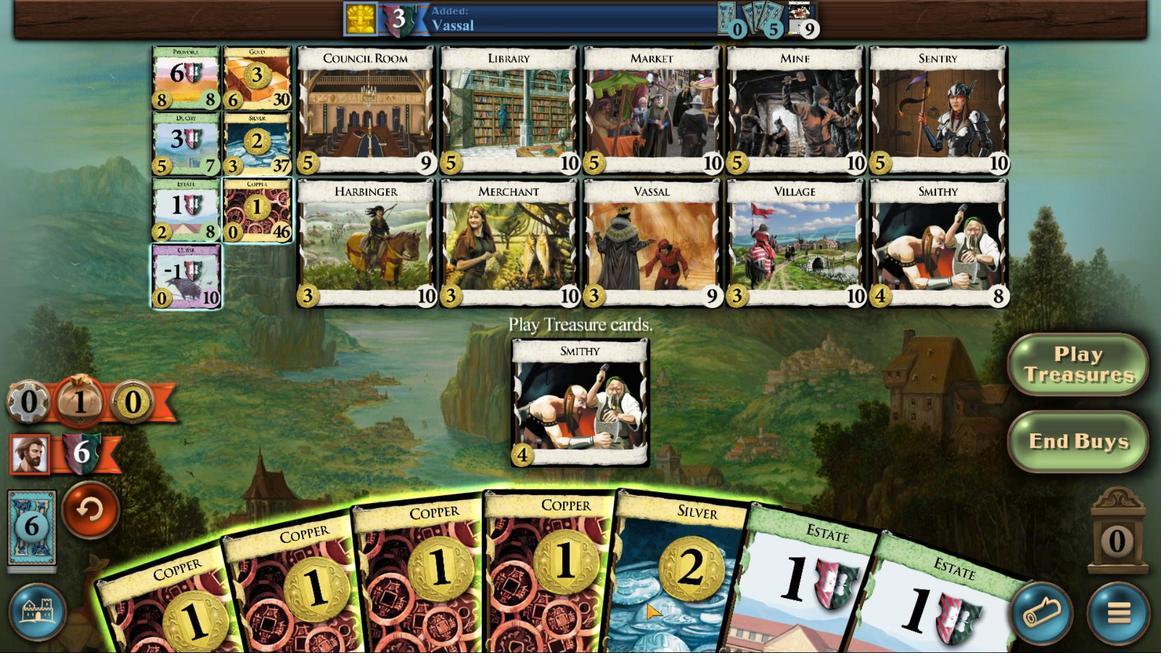 
Action: Mouse scrolled (632, 601) with delta (0, 0)
Screenshot: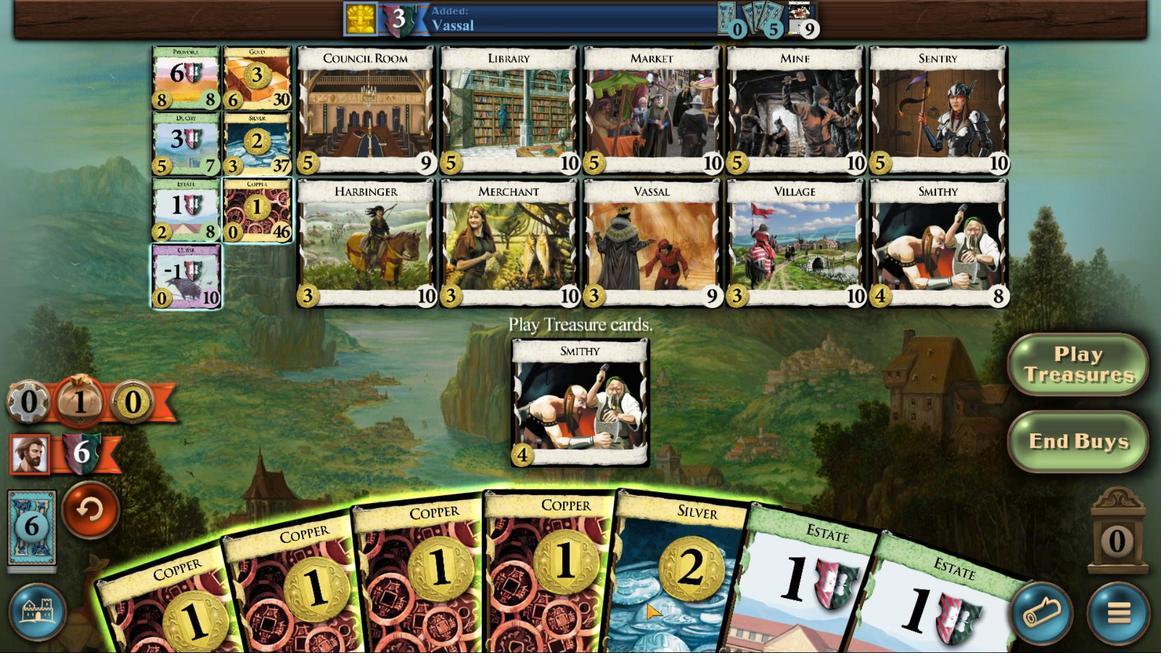 
Action: Mouse moved to (566, 591)
Screenshot: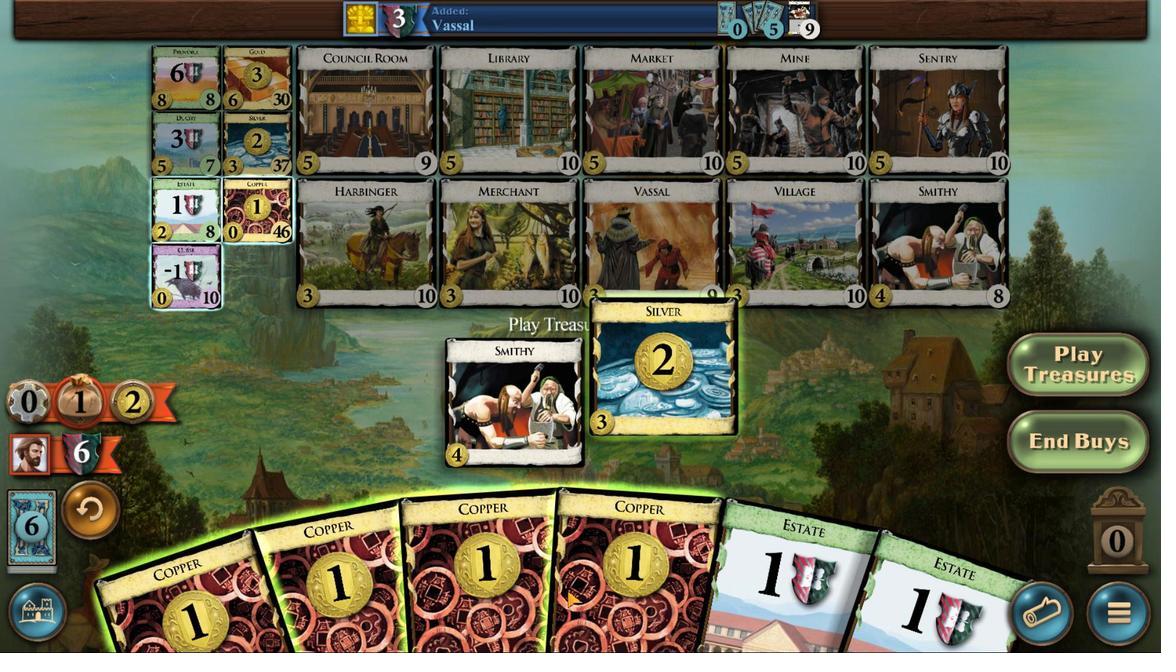 
Action: Mouse scrolled (566, 590) with delta (0, 0)
Screenshot: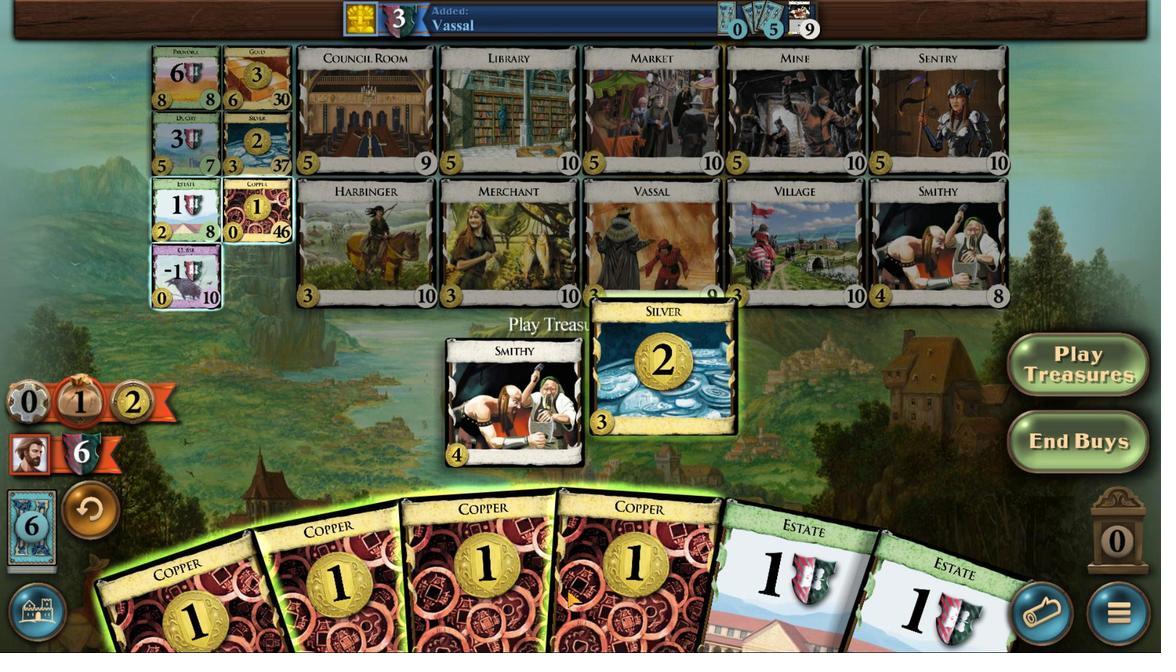 
Action: Mouse moved to (528, 589)
Screenshot: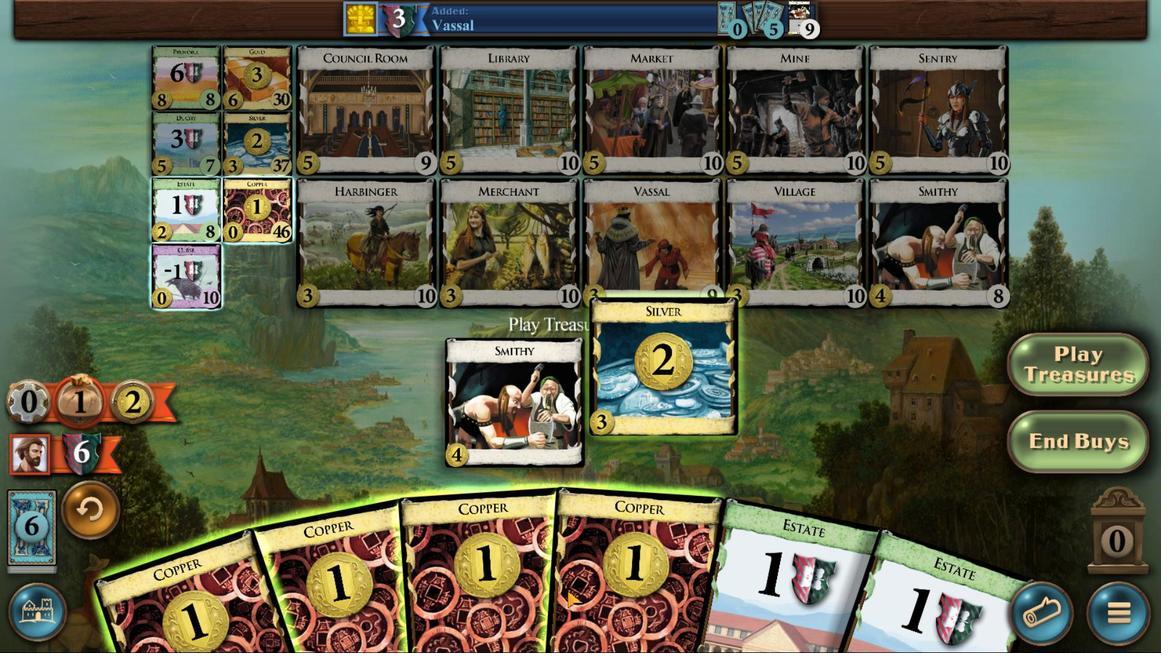 
Action: Mouse scrolled (528, 589) with delta (0, 0)
Screenshot: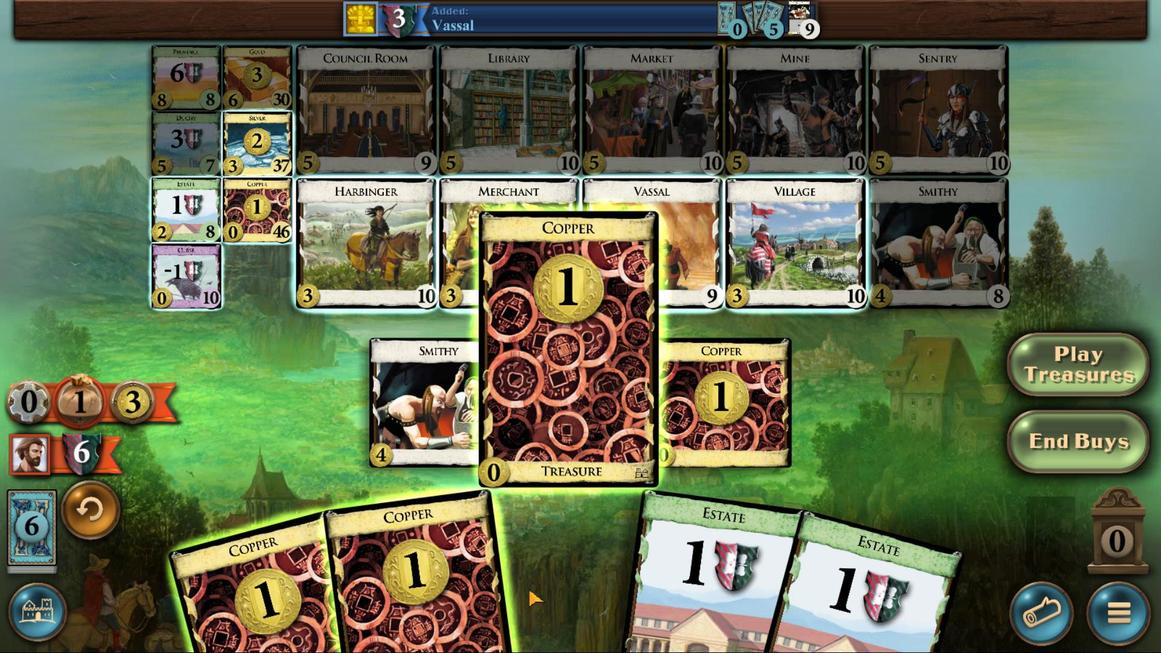 
Action: Mouse scrolled (528, 589) with delta (0, 0)
Screenshot: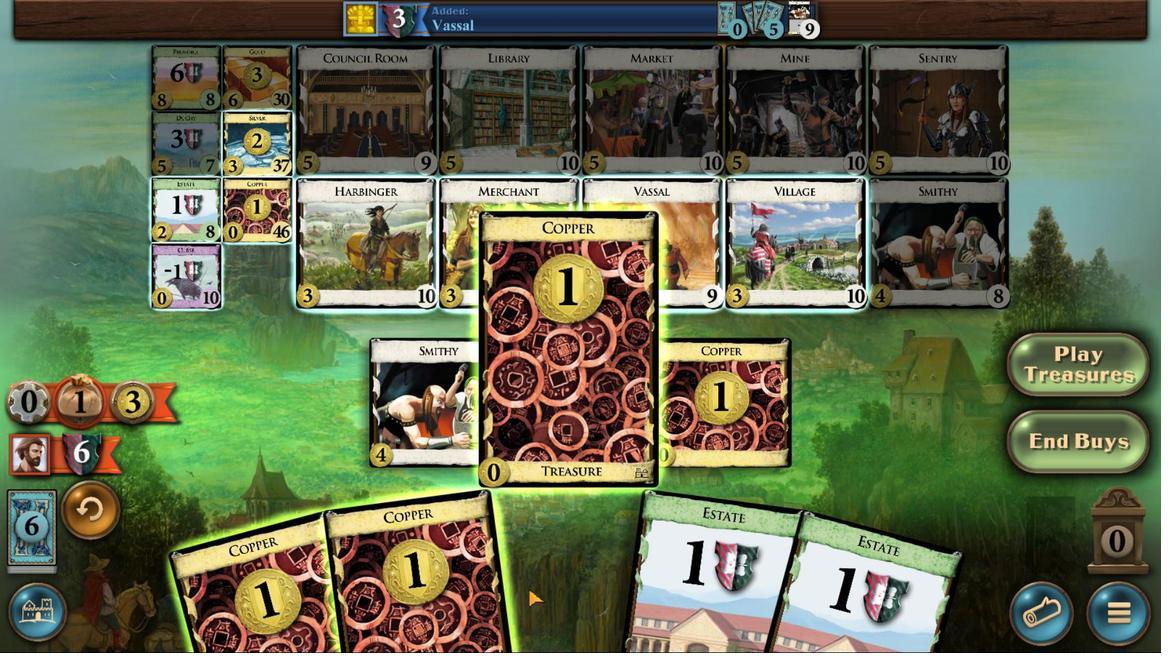 
Action: Mouse moved to (492, 589)
Screenshot: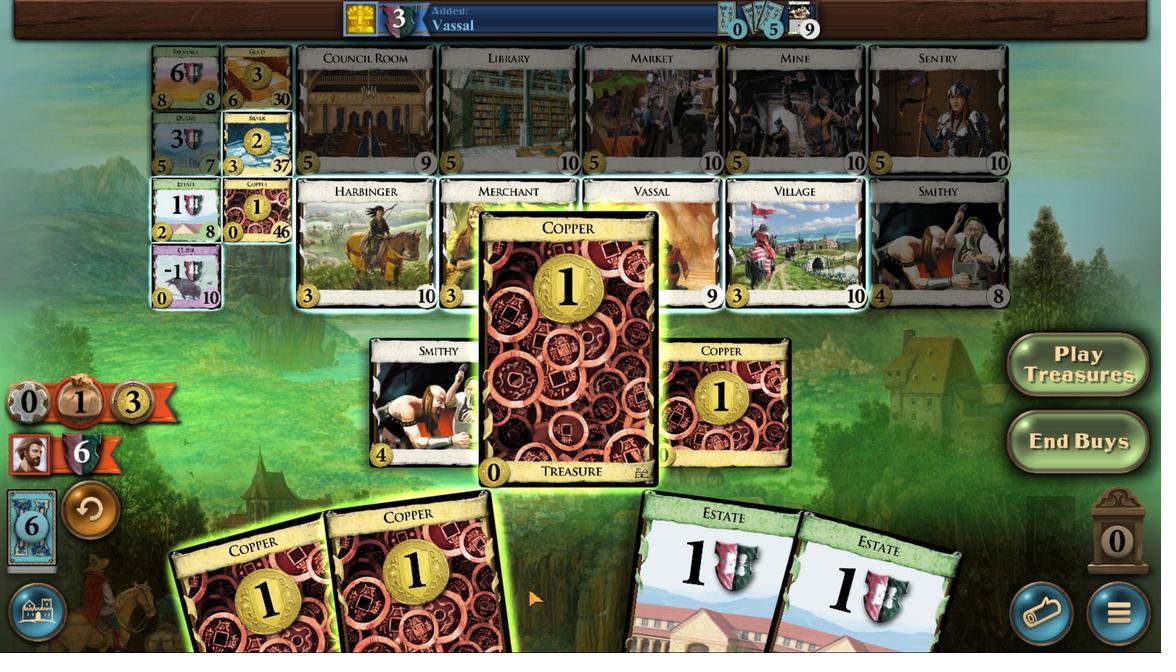
Action: Mouse scrolled (492, 589) with delta (0, 0)
Screenshot: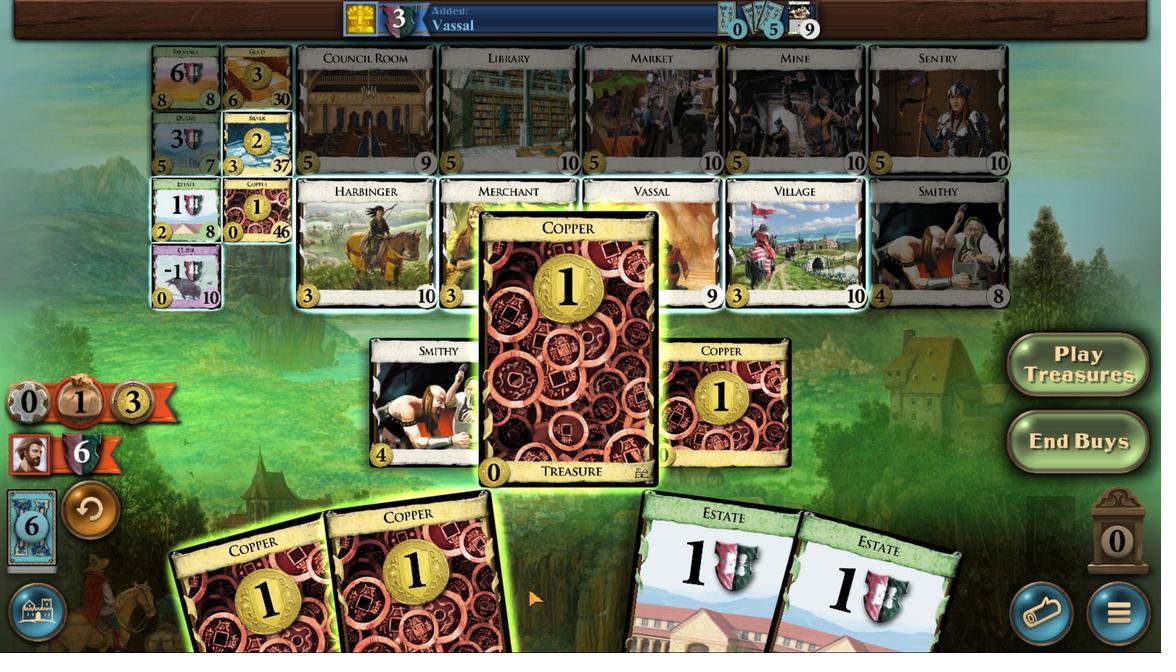 
Action: Mouse scrolled (492, 589) with delta (0, 0)
Screenshot: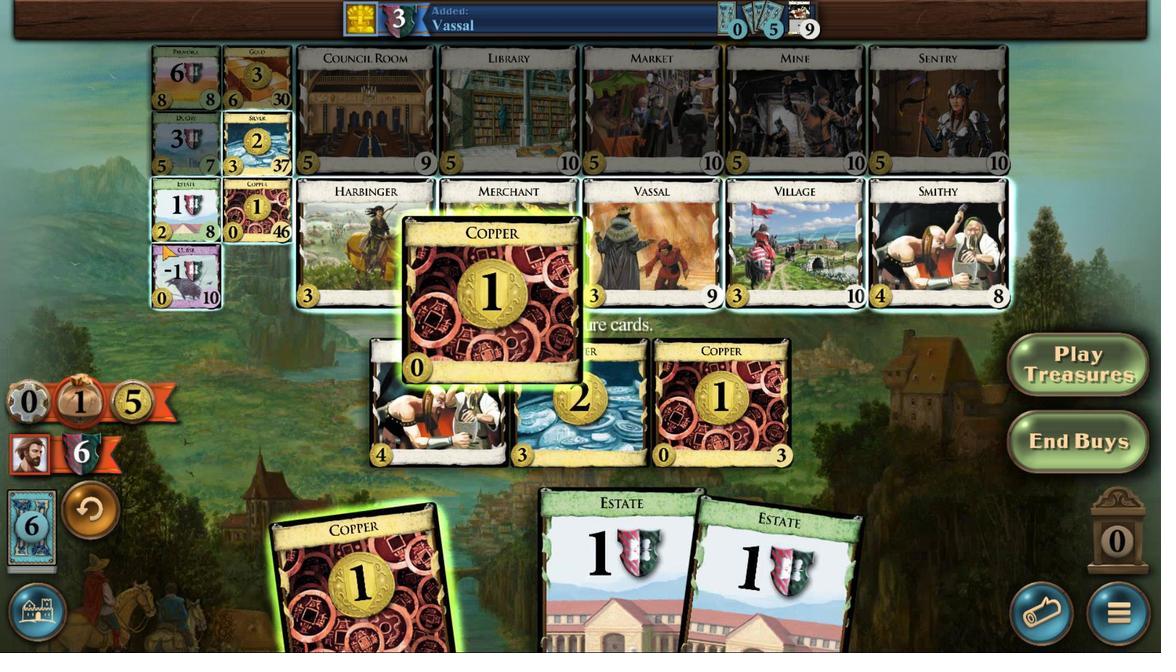 
Action: Mouse moved to (182, 123)
Screenshot: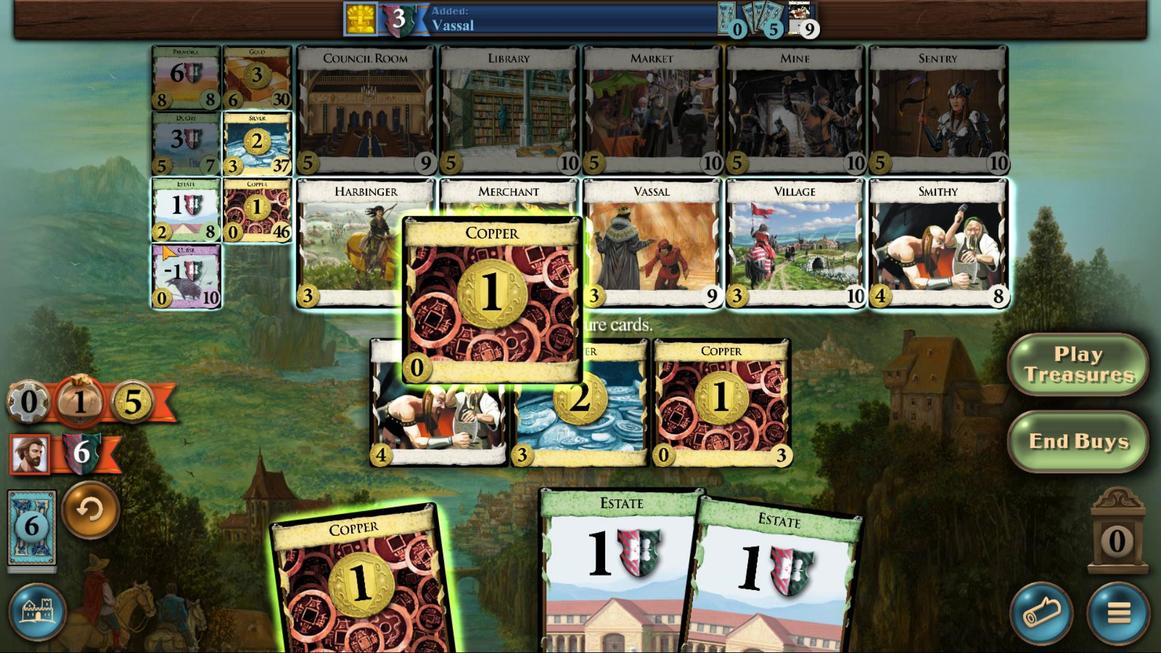 
Action: Mouse pressed left at (182, 123)
Screenshot: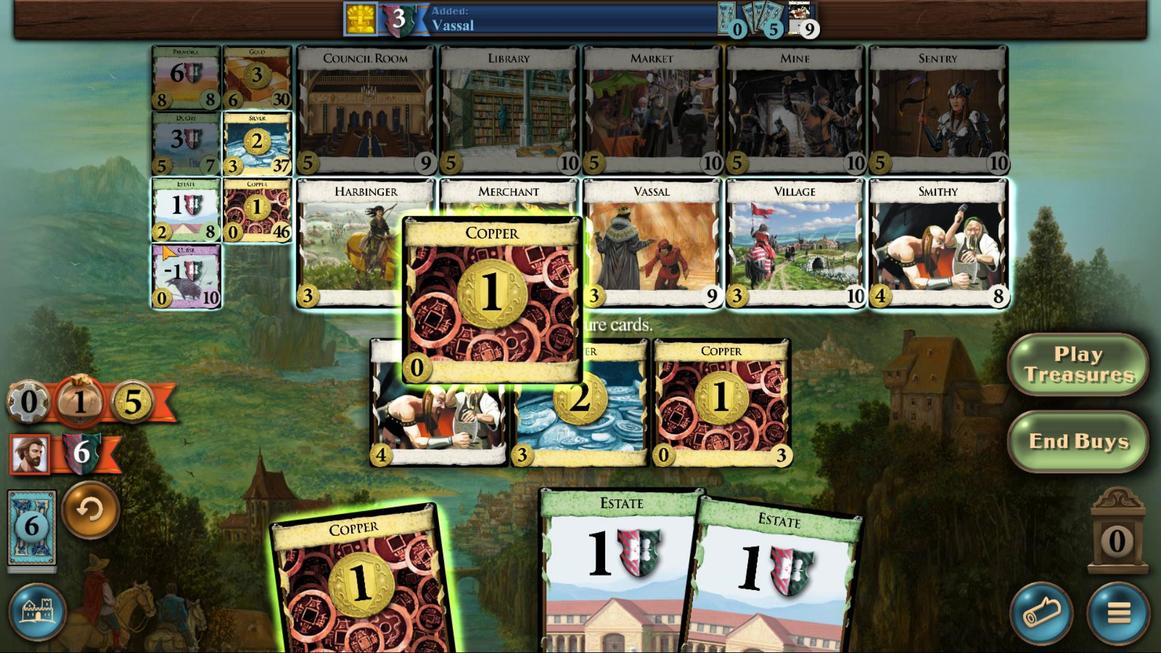 
Action: Mouse moved to (581, 569)
Screenshot: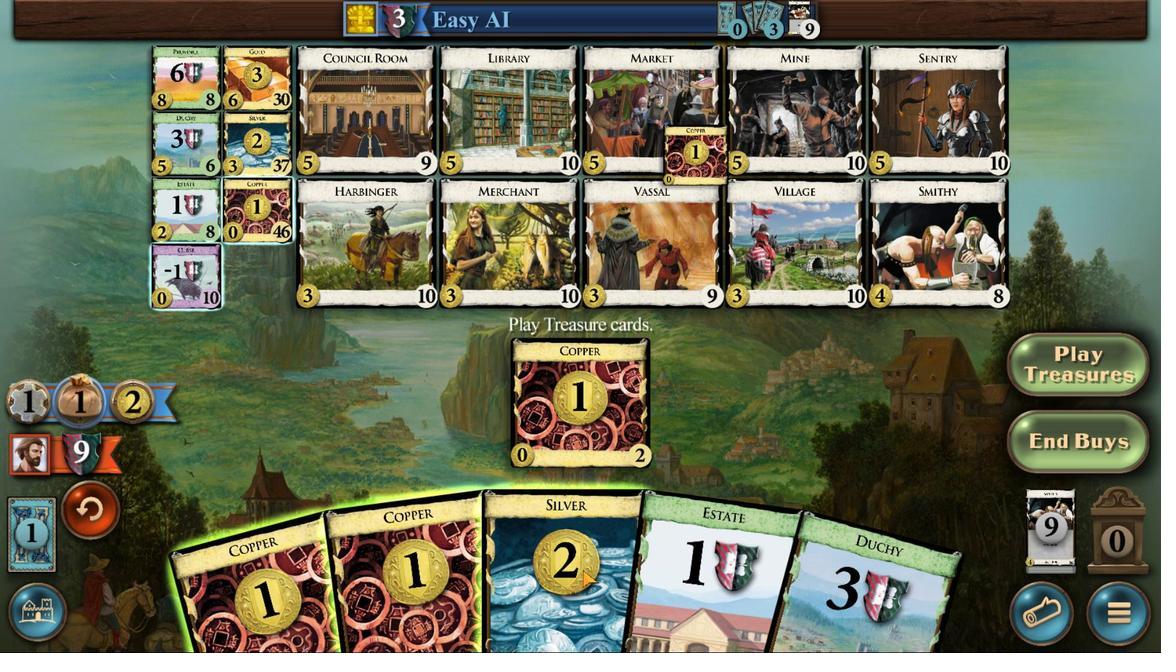 
Action: Mouse scrolled (581, 569) with delta (0, 0)
Screenshot: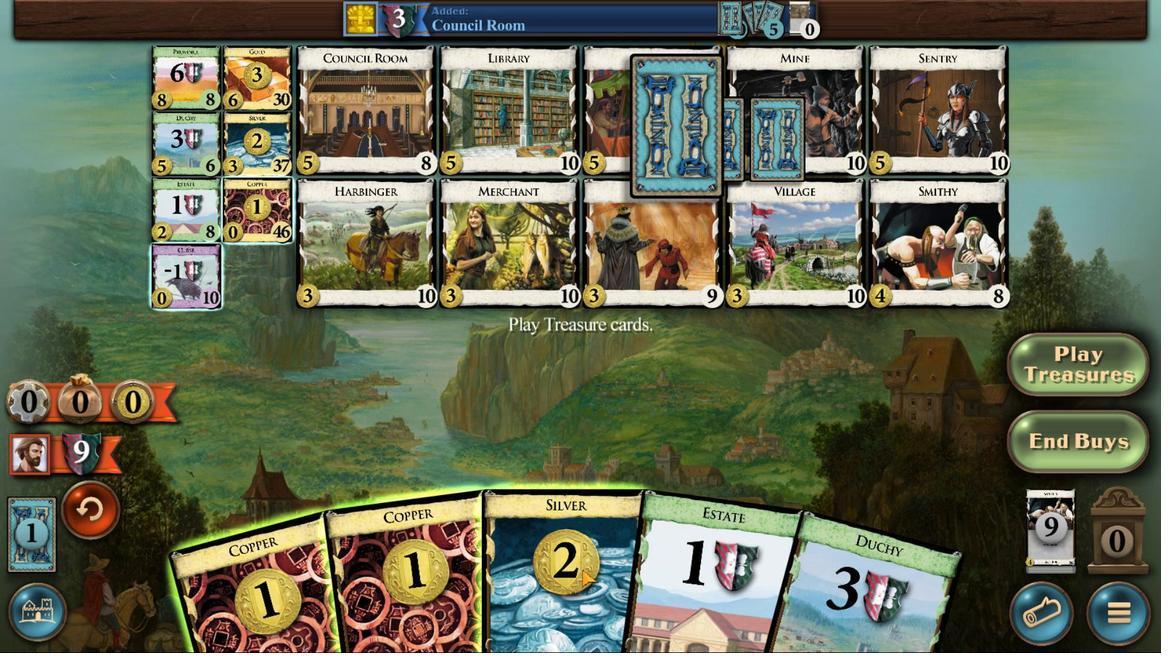 
Action: Mouse scrolled (581, 569) with delta (0, 0)
Screenshot: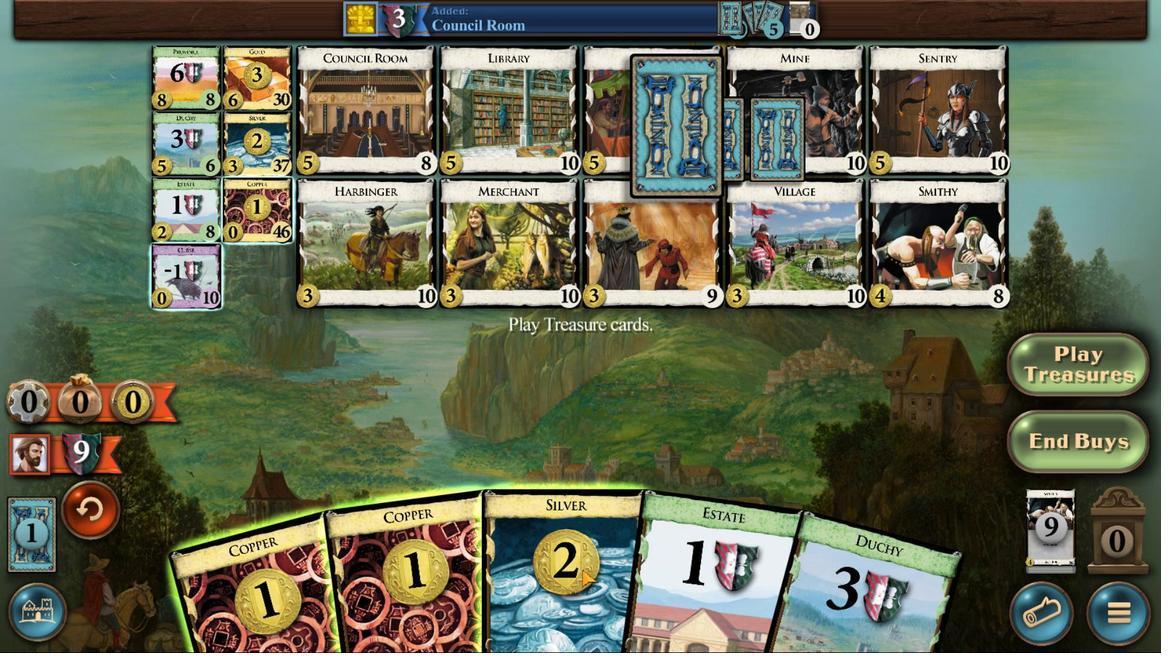 
Action: Mouse scrolled (581, 569) with delta (0, 0)
Screenshot: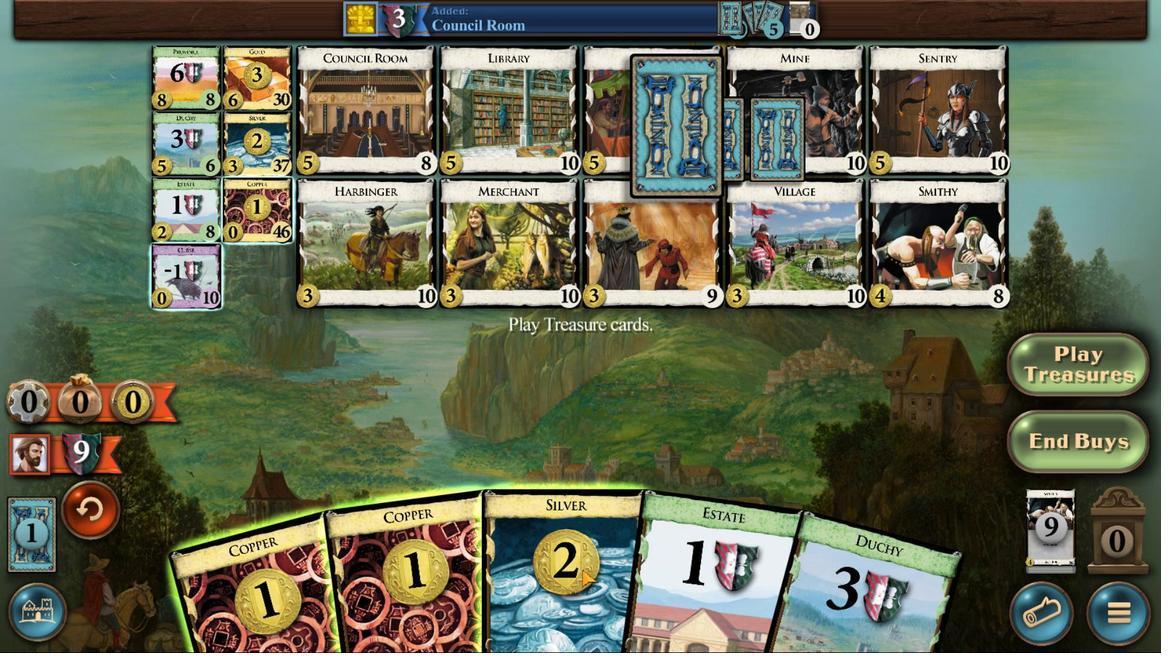 
Action: Mouse scrolled (581, 569) with delta (0, 0)
Screenshot: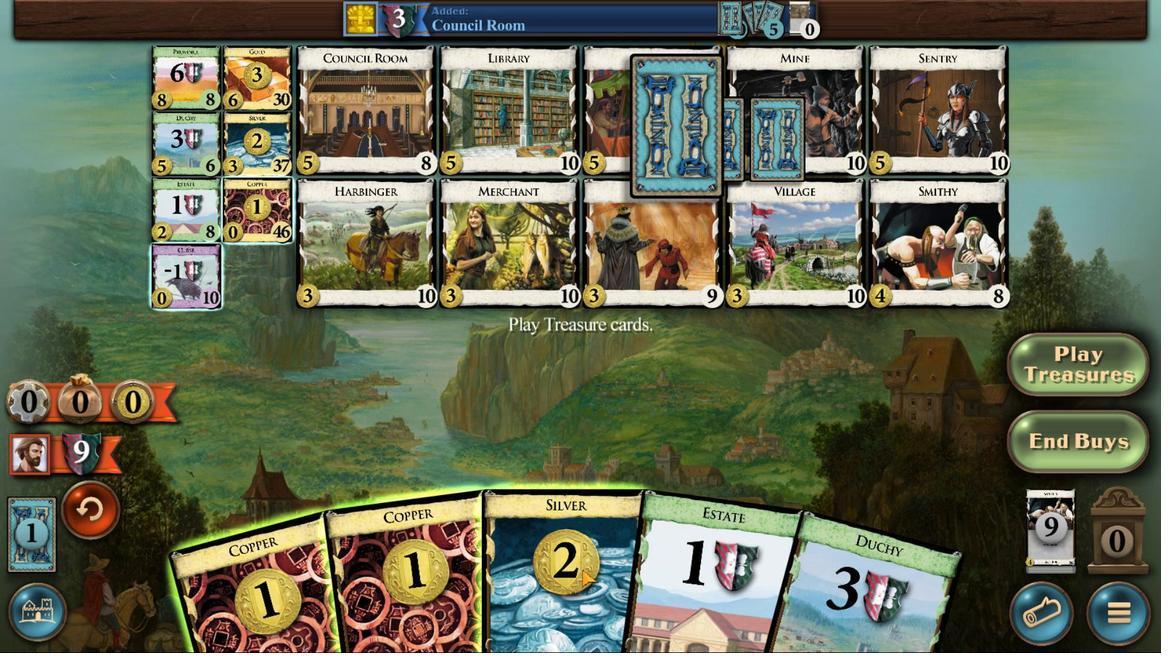 
Action: Mouse scrolled (581, 569) with delta (0, 0)
Screenshot: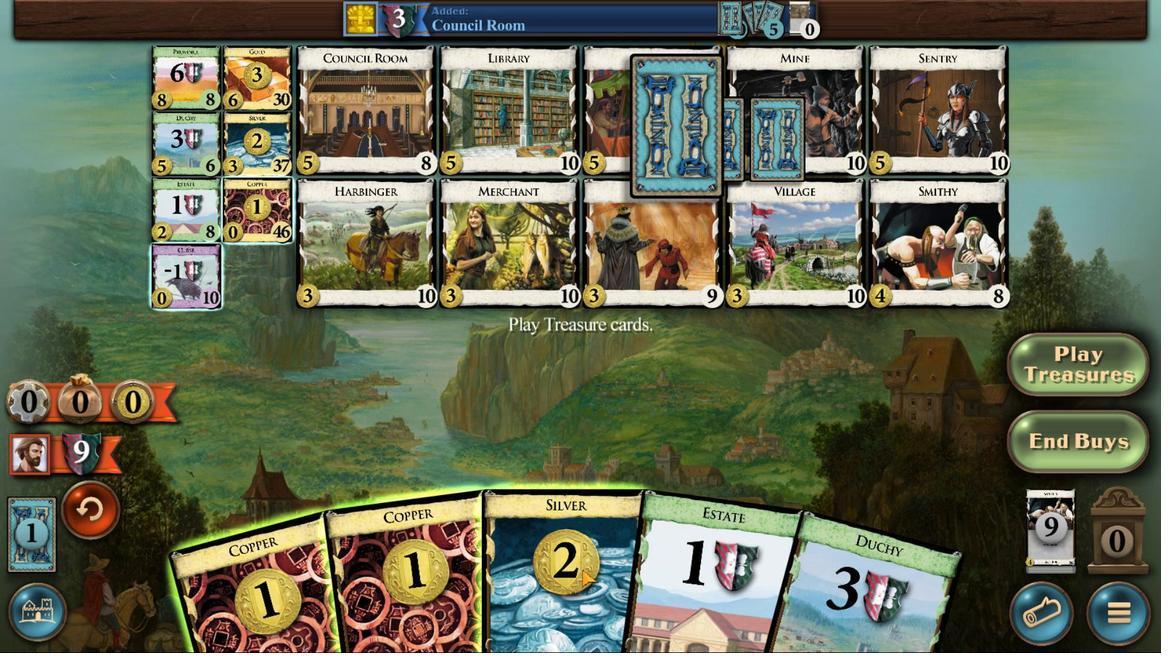 
Action: Mouse scrolled (581, 569) with delta (0, 0)
Screenshot: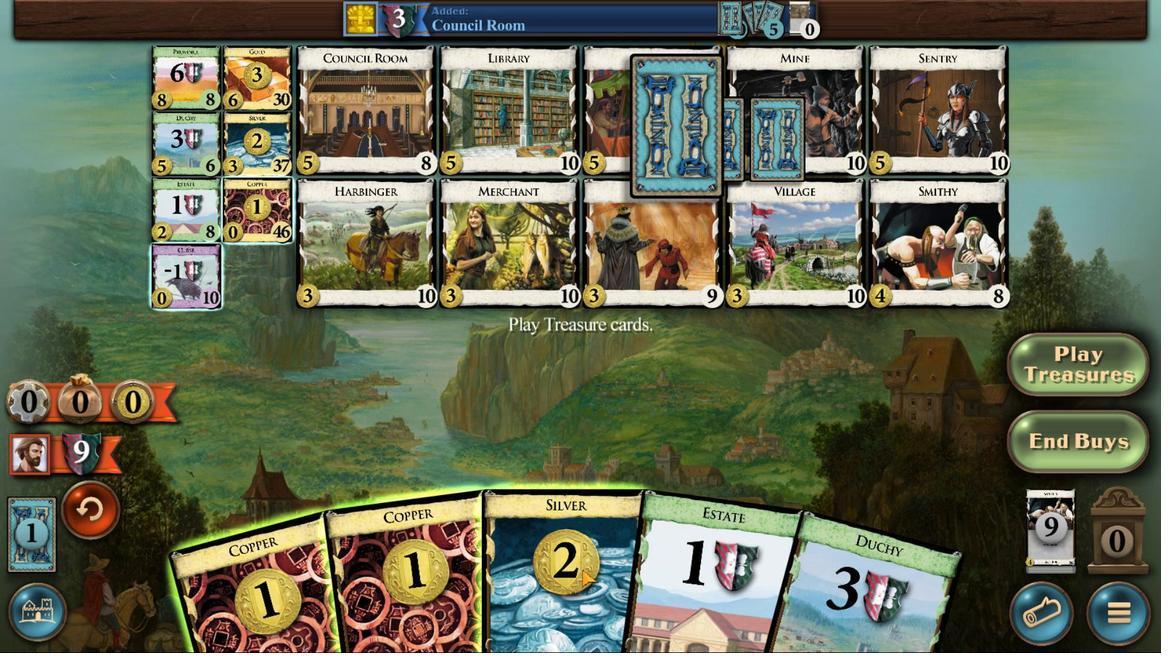 
Action: Mouse moved to (477, 561)
Screenshot: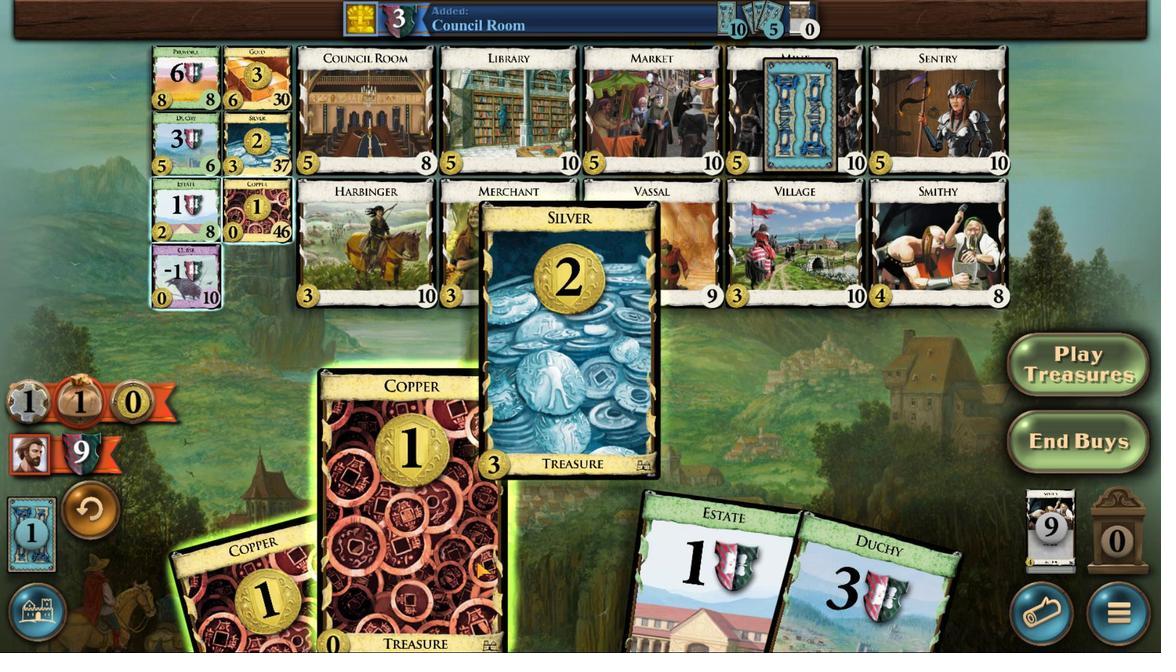 
Action: Mouse scrolled (477, 560) with delta (0, 0)
Screenshot: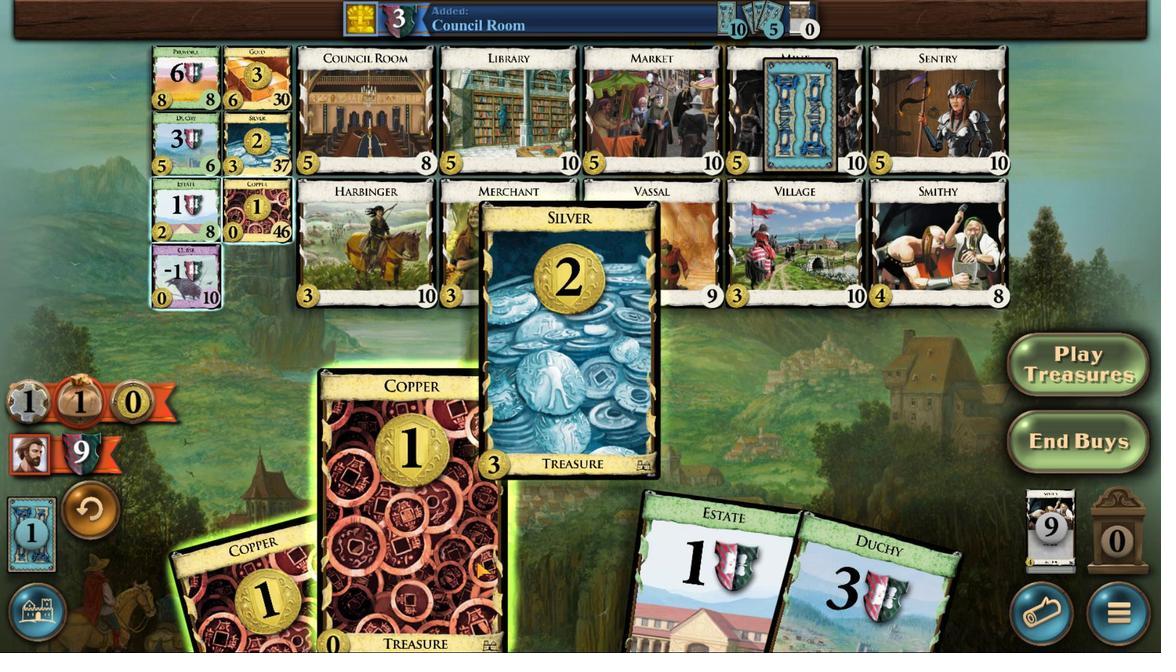 
Action: Mouse moved to (477, 562)
Screenshot: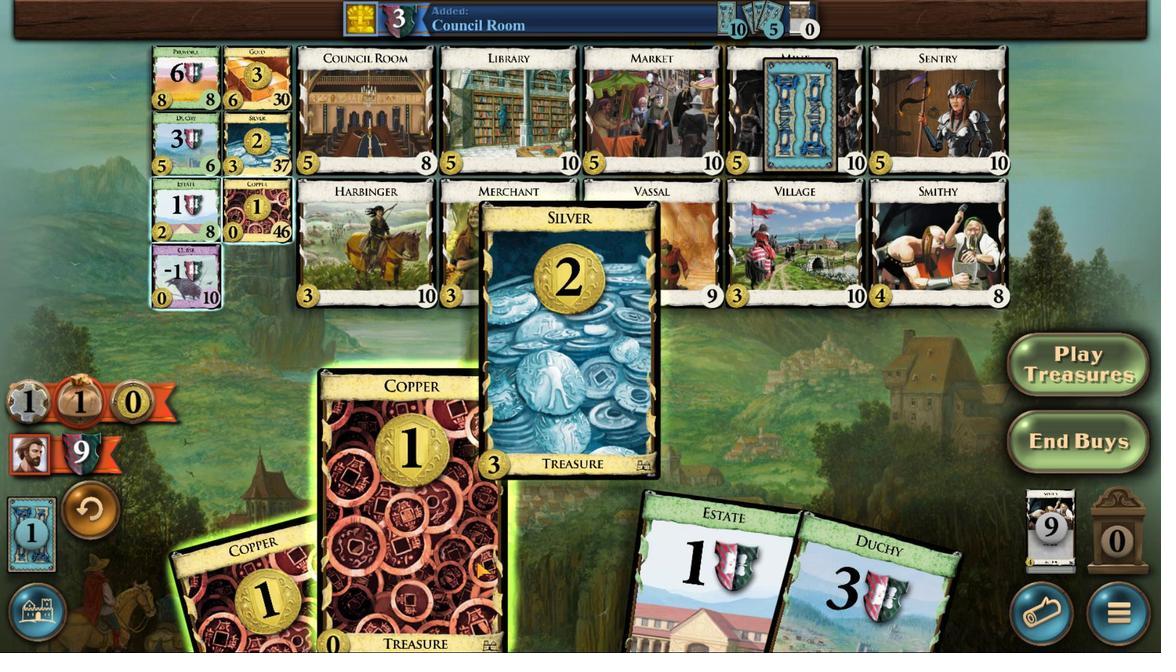 
Action: Mouse scrolled (477, 561) with delta (0, 0)
Screenshot: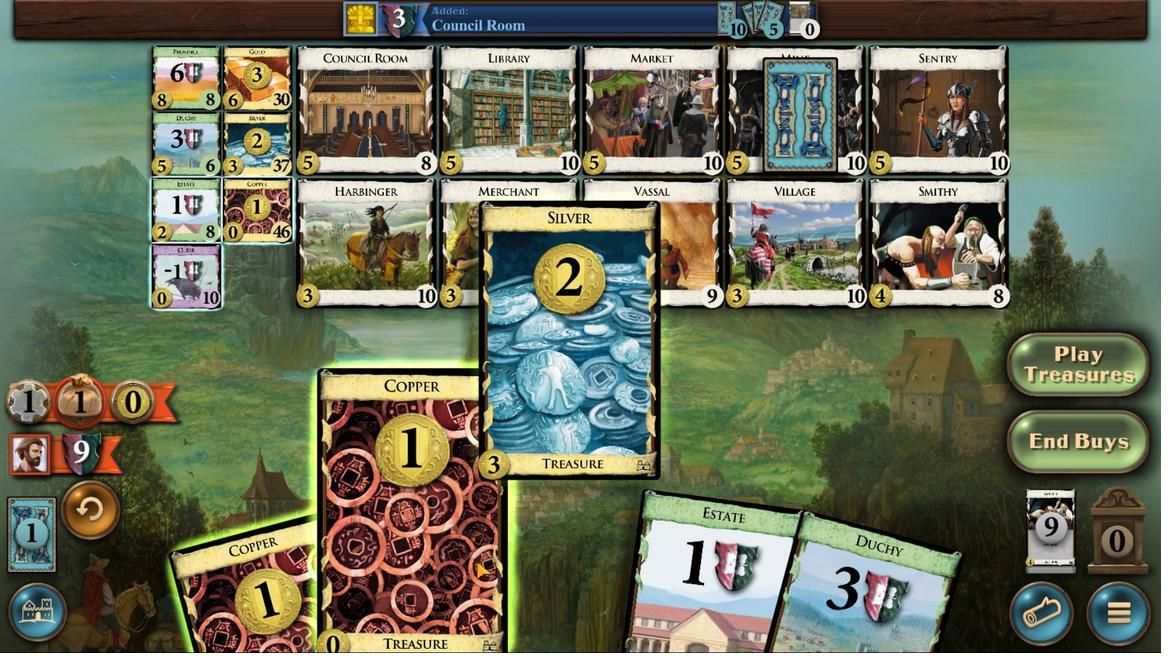 
Action: Mouse moved to (477, 562)
Screenshot: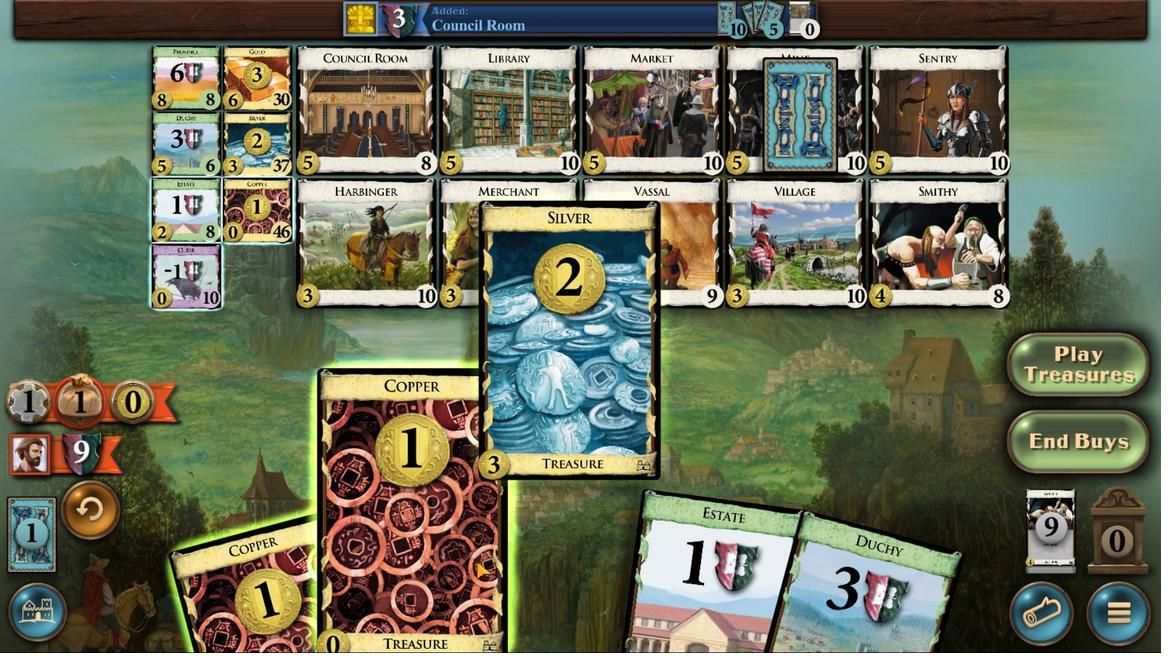 
Action: Mouse scrolled (477, 561) with delta (0, 0)
Screenshot: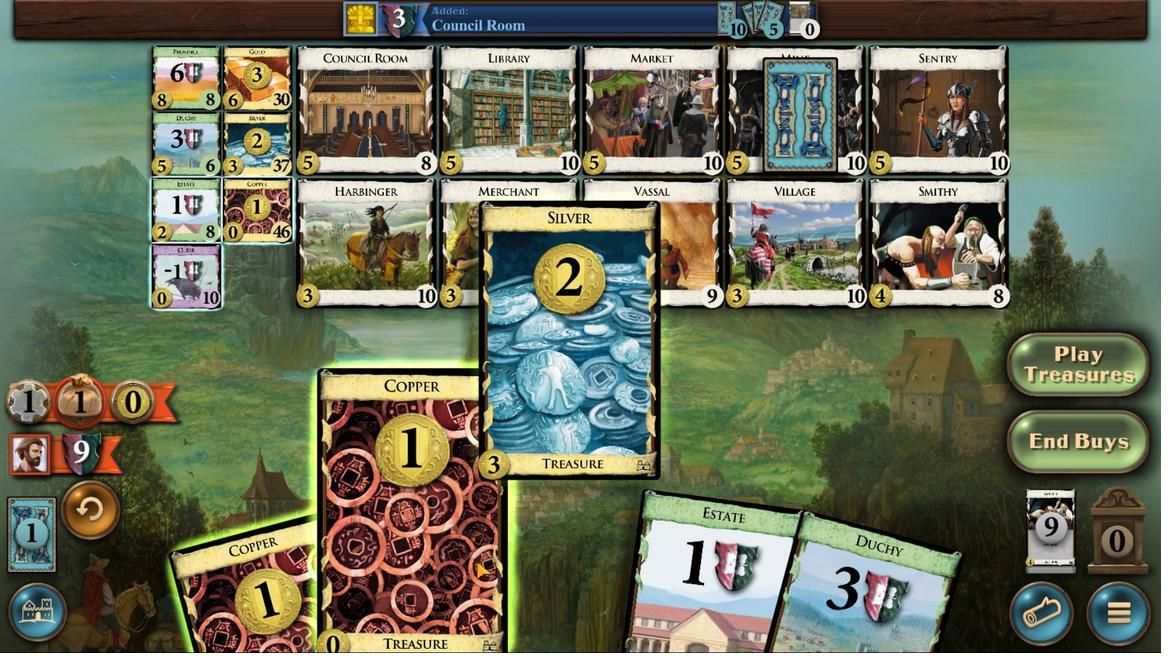 
Action: Mouse scrolled (477, 561) with delta (0, 0)
Screenshot: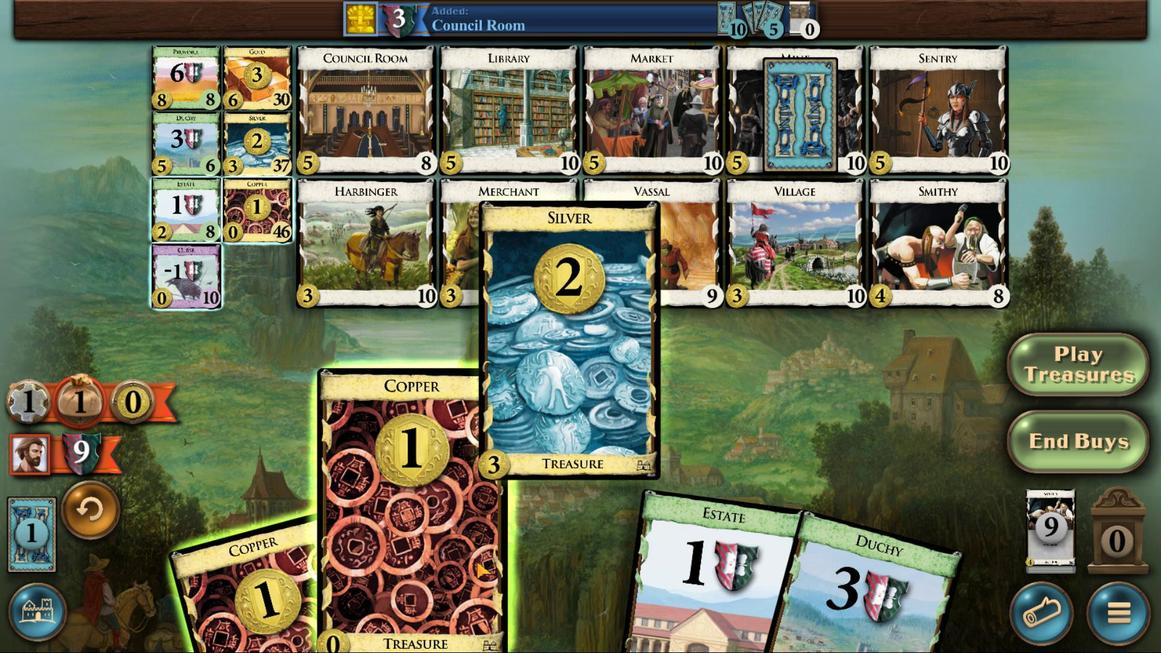 
Action: Mouse scrolled (477, 561) with delta (0, 0)
Screenshot: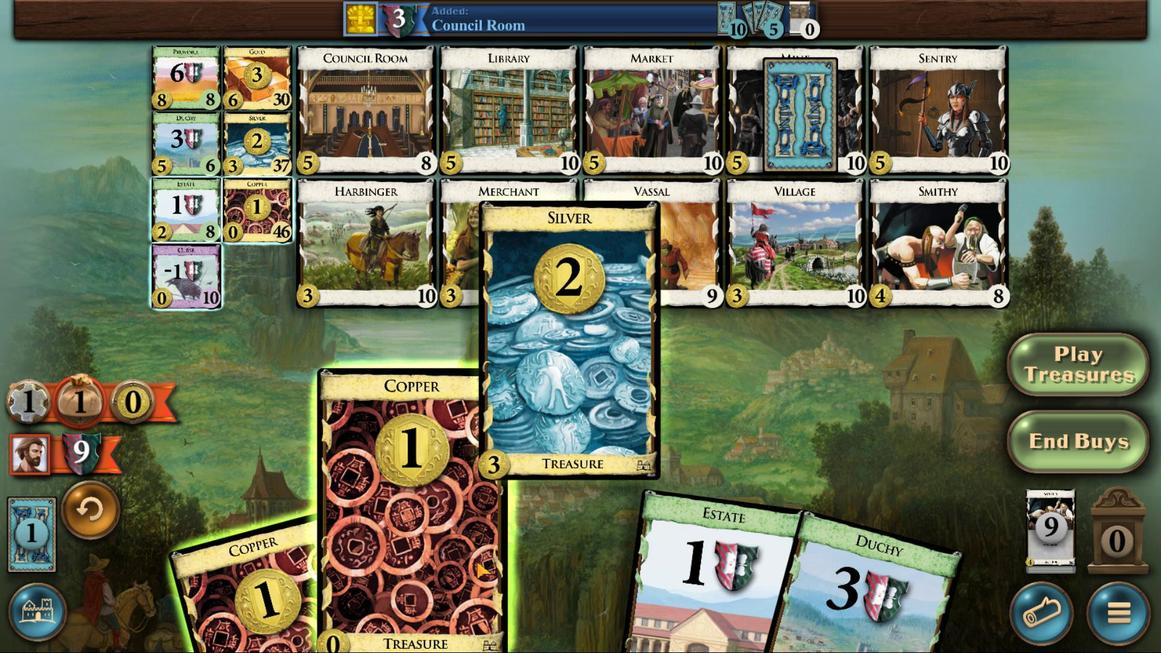 
Action: Mouse moved to (399, 554)
Screenshot: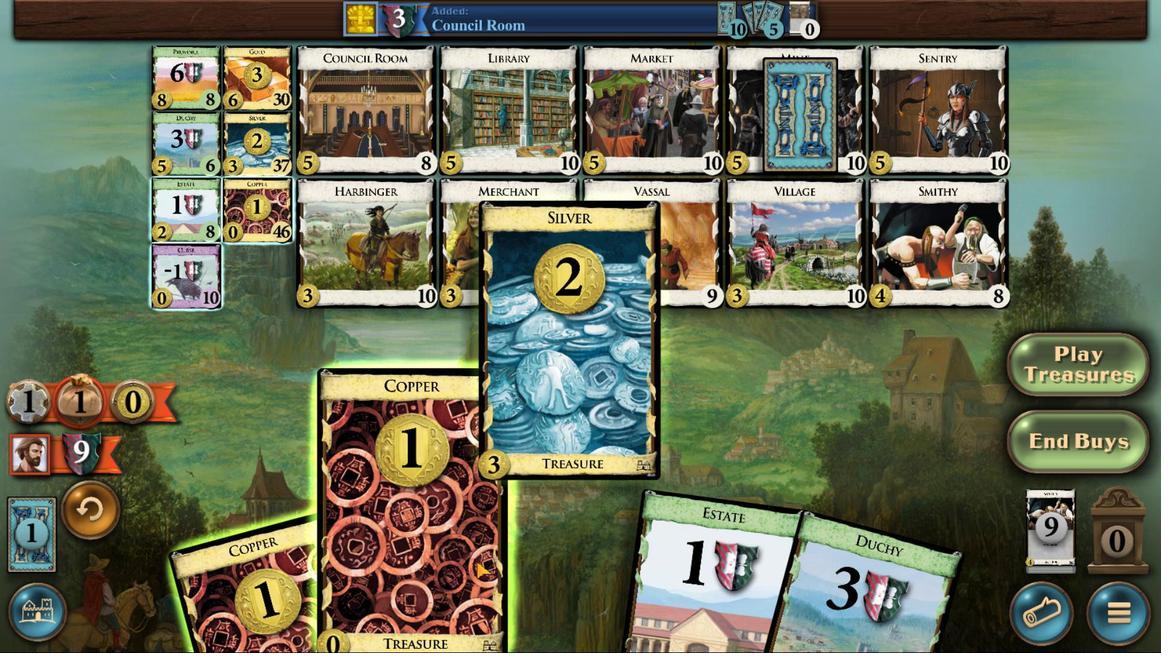 
Action: Mouse scrolled (399, 553) with delta (0, 0)
Screenshot: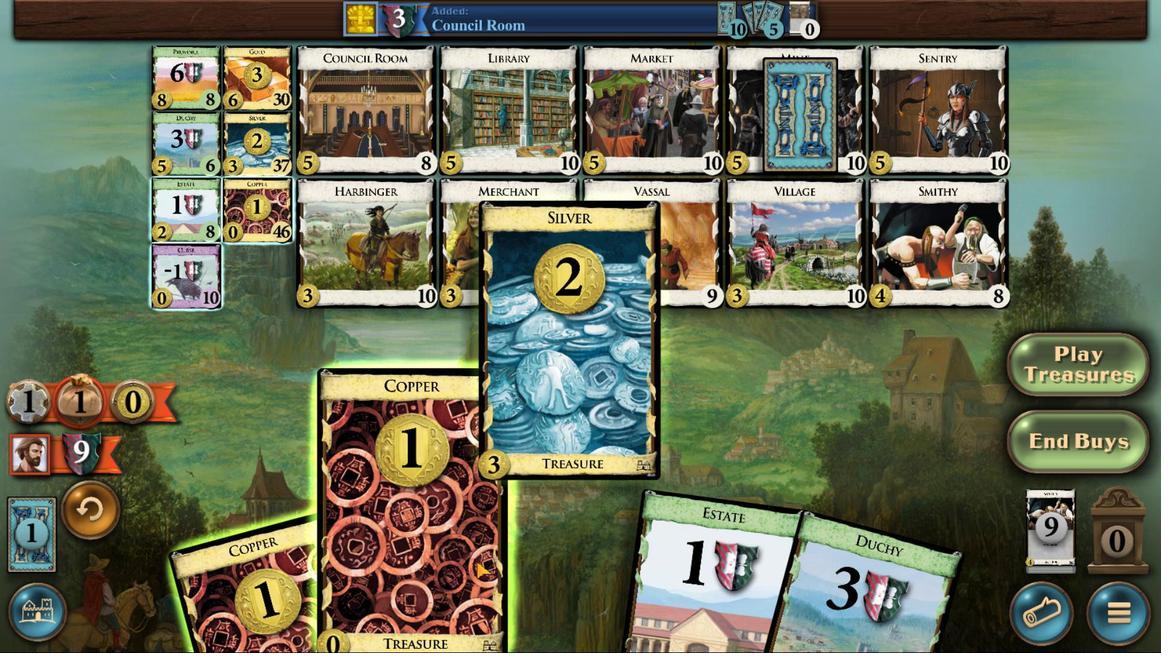 
Action: Mouse moved to (399, 554)
Screenshot: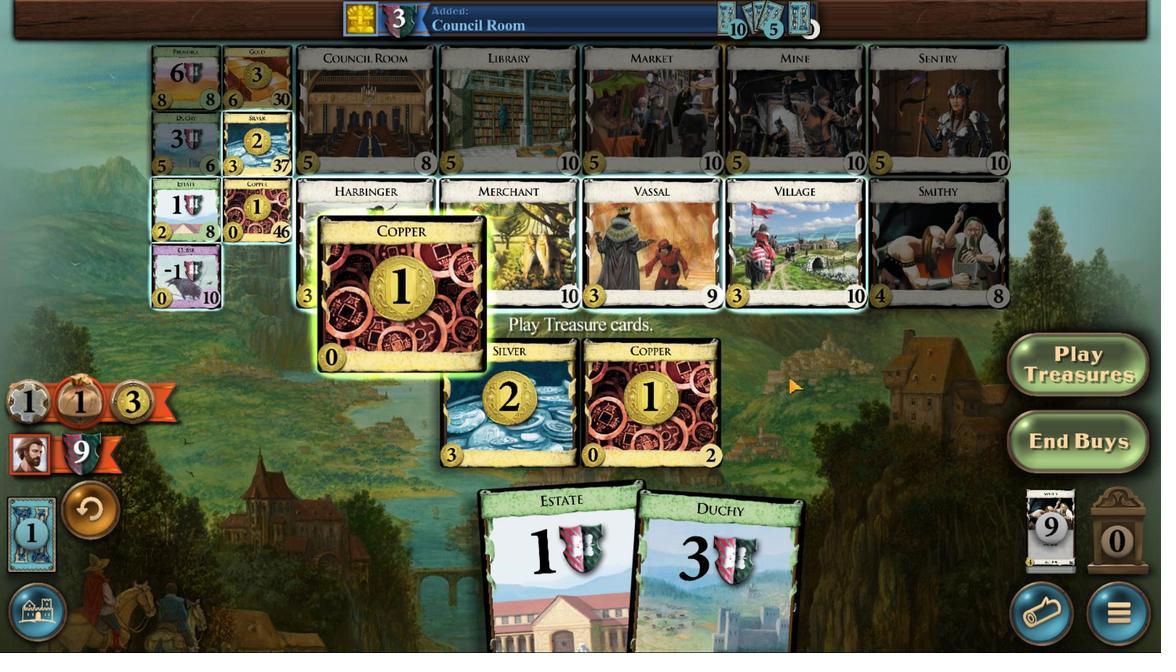 
Action: Mouse scrolled (399, 553) with delta (0, 0)
Screenshot: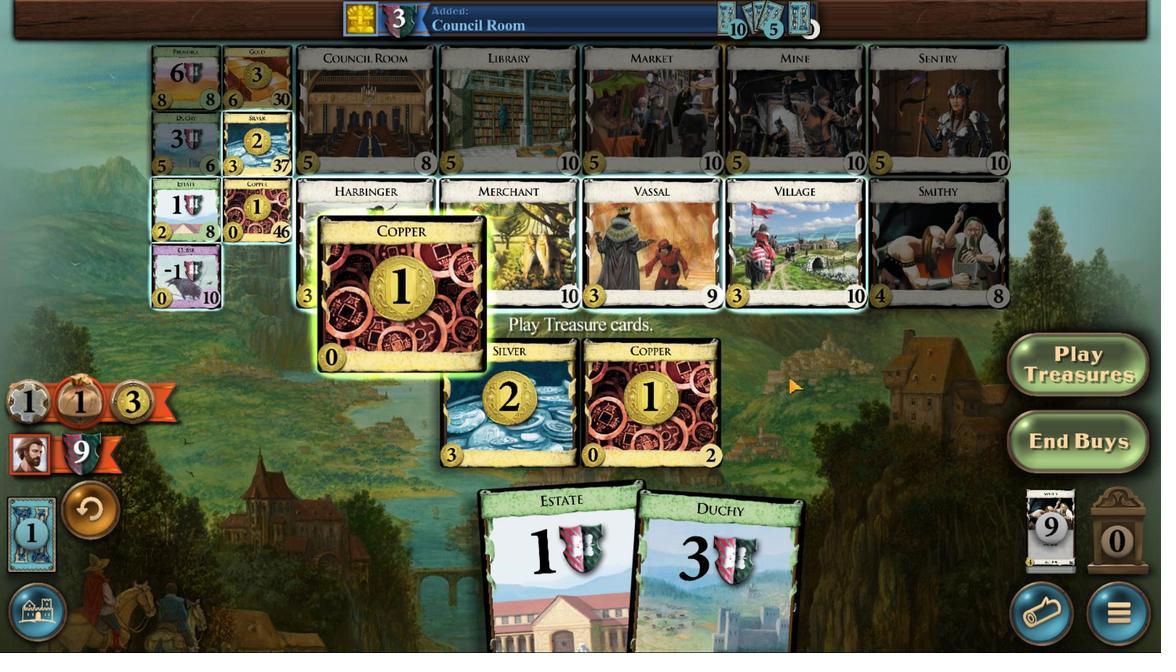 
Action: Mouse moved to (399, 554)
Screenshot: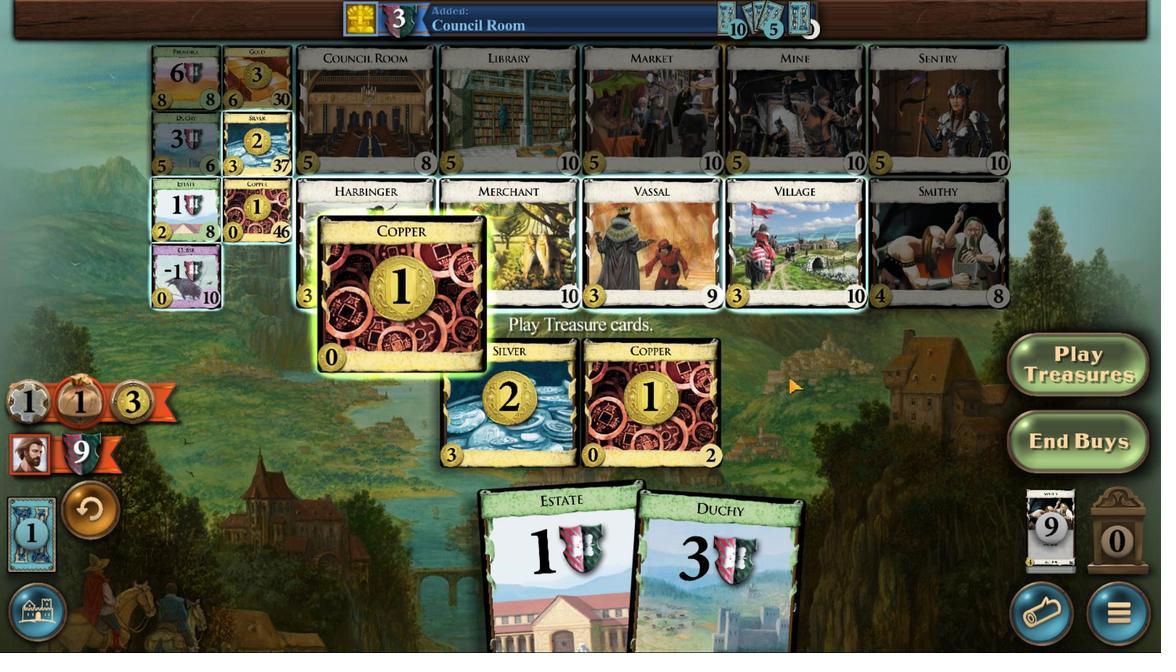 
Action: Mouse scrolled (399, 553) with delta (0, 0)
Screenshot: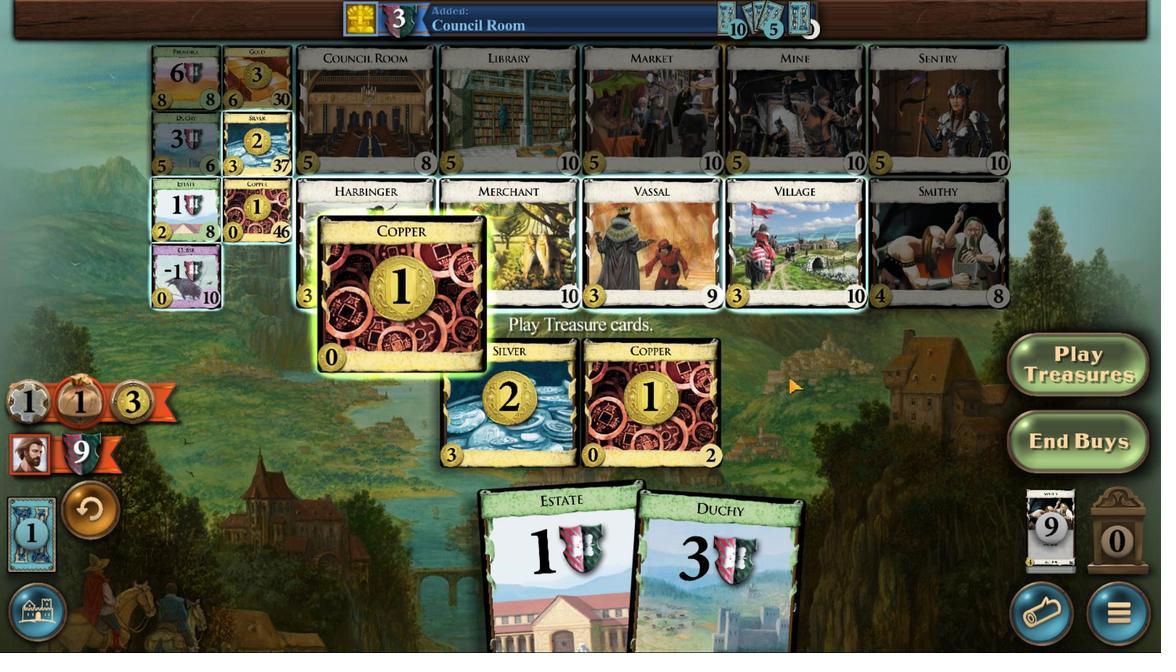 
Action: Mouse moved to (400, 554)
Screenshot: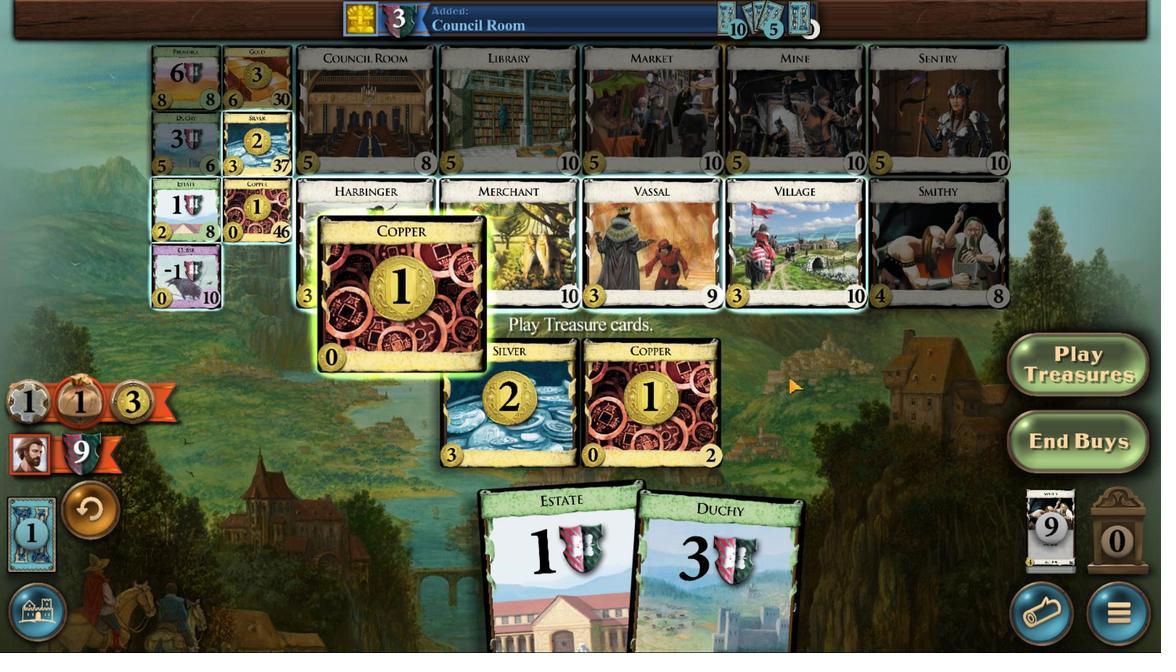 
Action: Mouse scrolled (400, 553) with delta (0, 0)
Screenshot: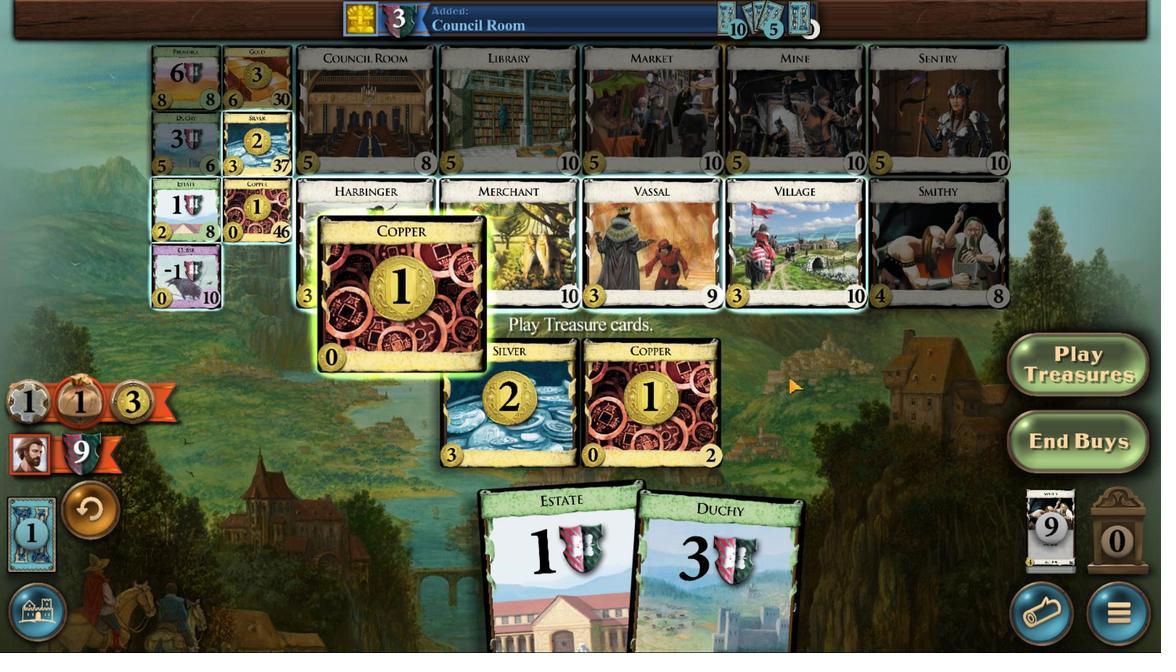 
Action: Mouse moved to (401, 554)
Screenshot: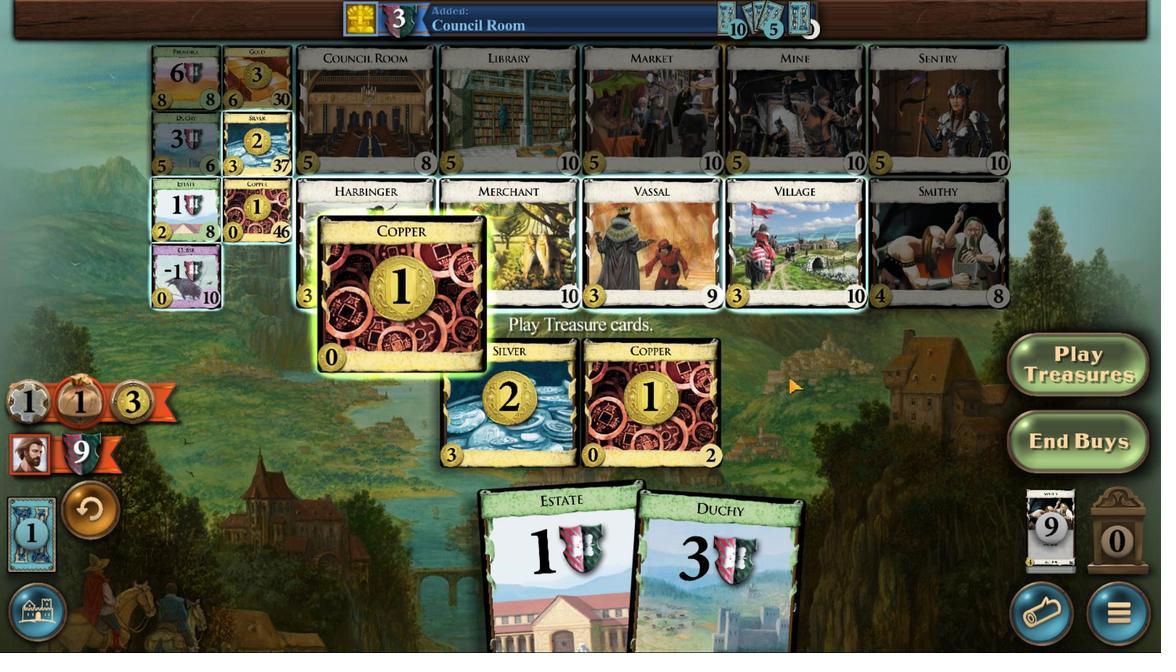 
Action: Mouse scrolled (401, 553) with delta (0, 0)
Screenshot: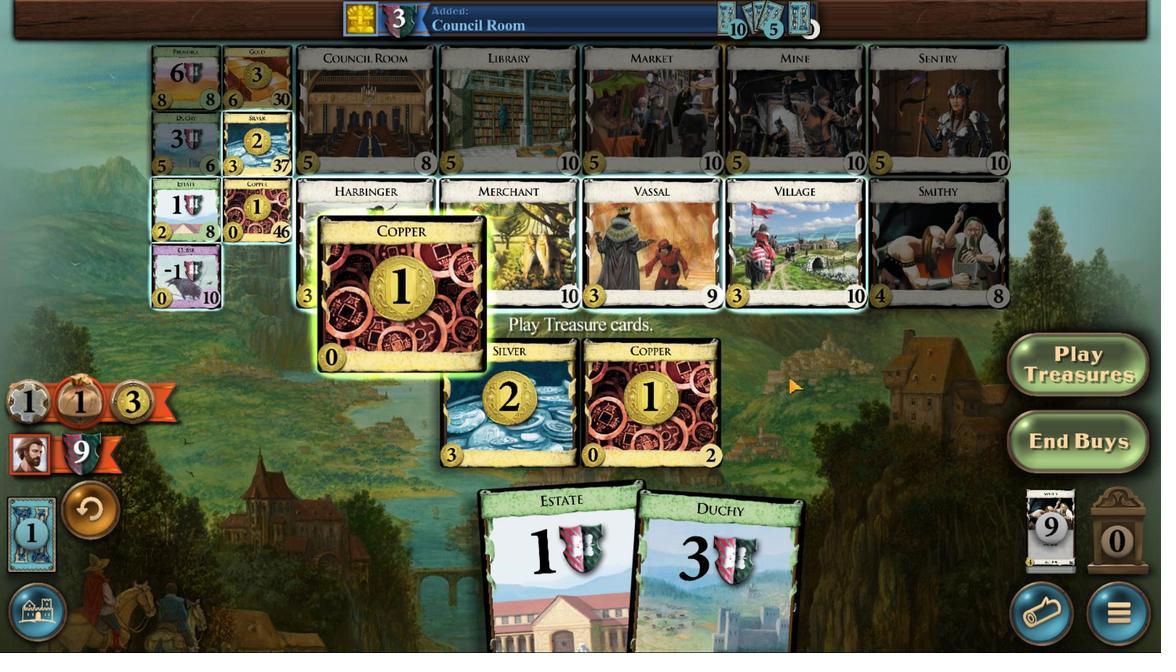 
Action: Mouse moved to (915, 230)
Screenshot: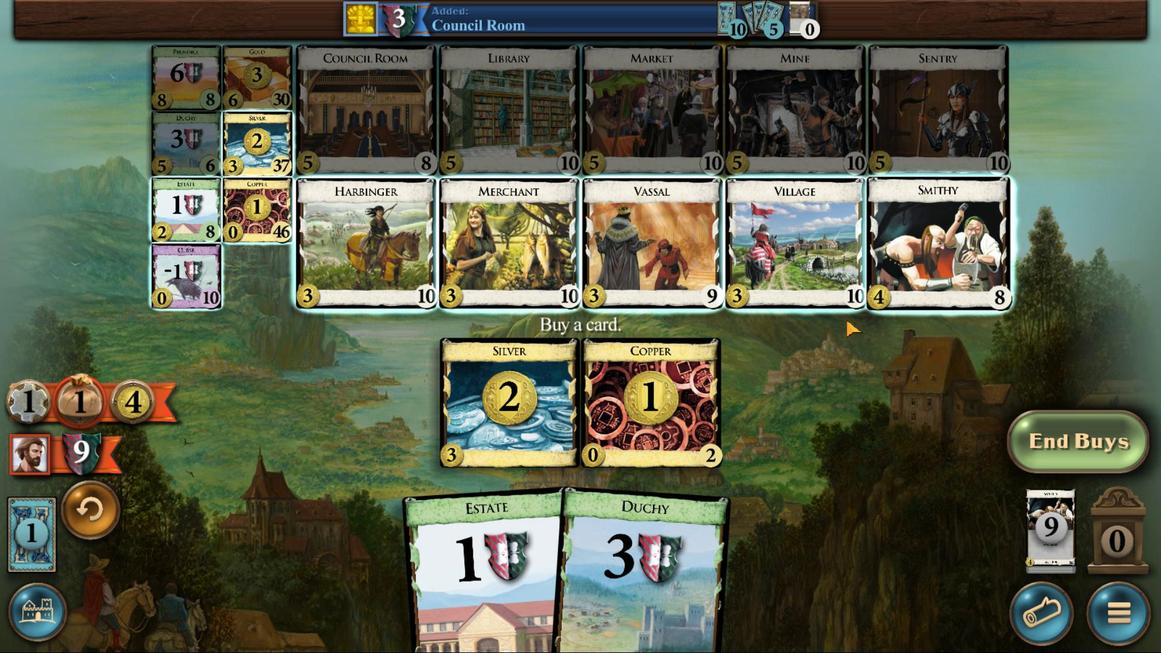 
Action: Mouse pressed left at (915, 230)
Screenshot: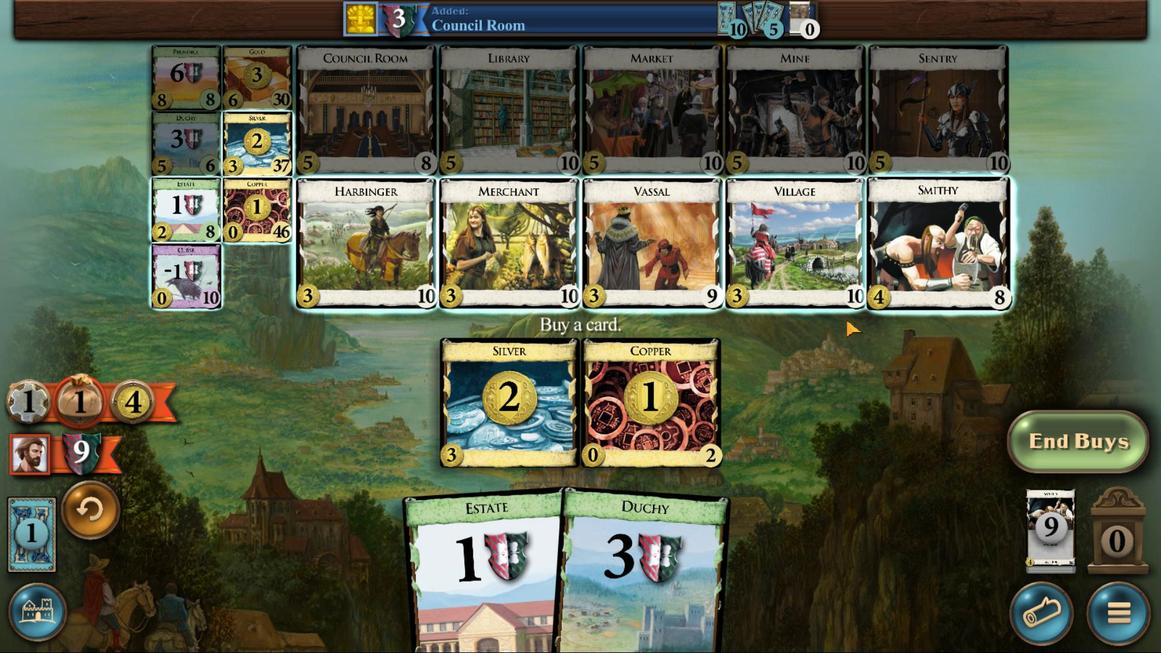 
Action: Mouse moved to (170, 623)
Screenshot: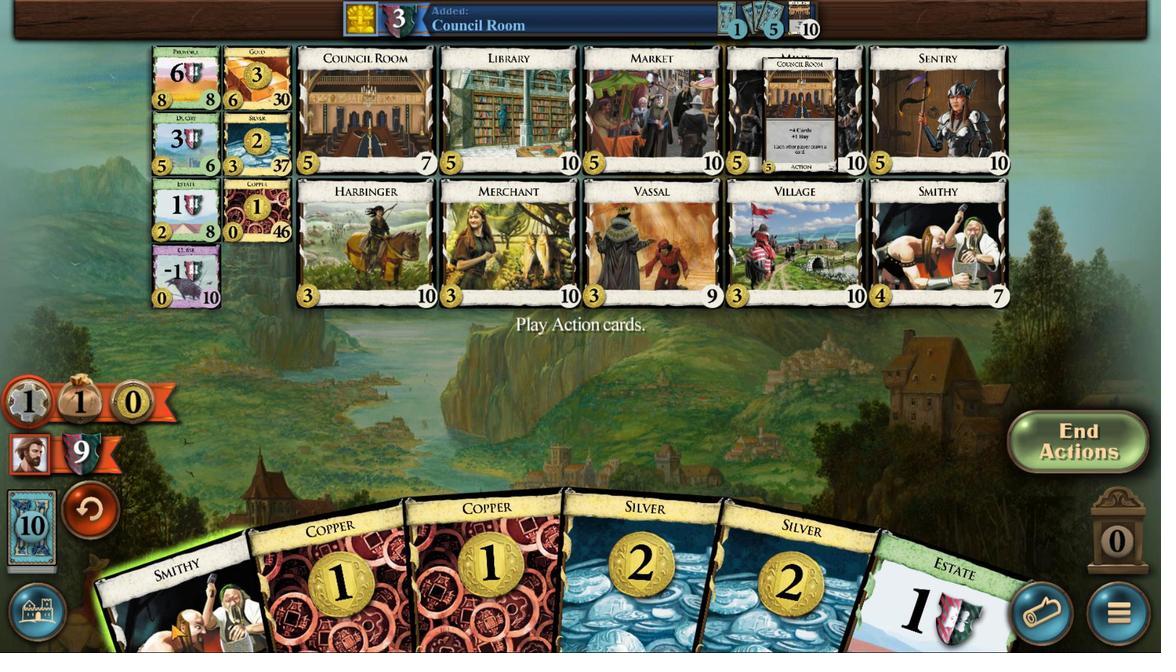 
Action: Mouse scrolled (170, 623) with delta (0, 0)
Screenshot: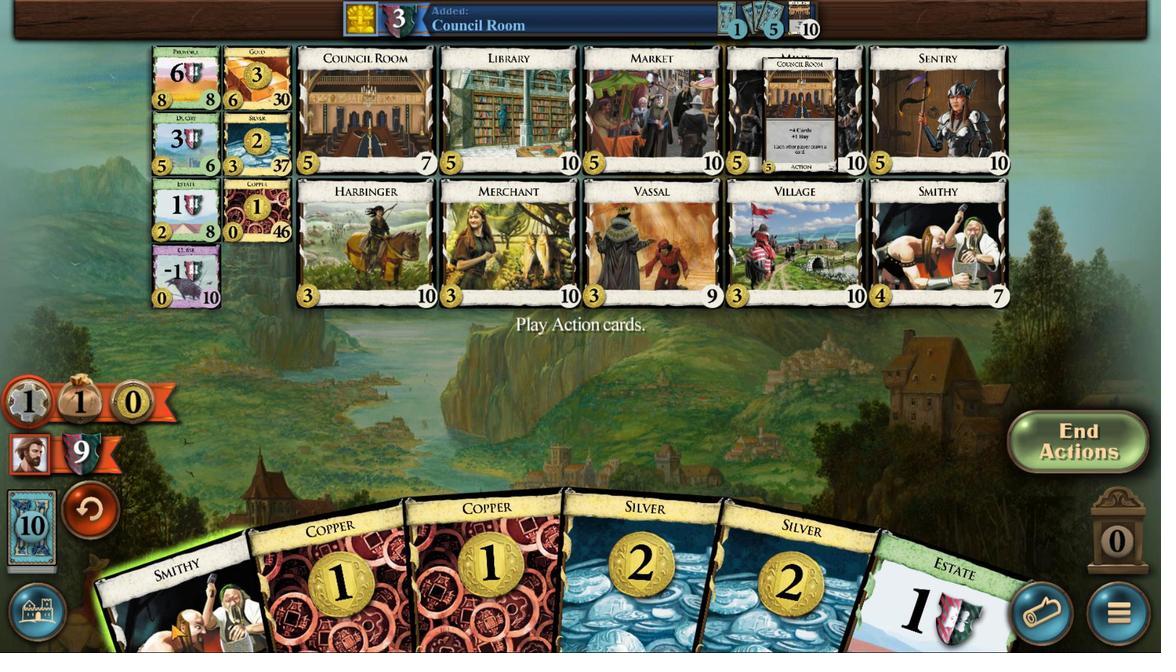 
Action: Mouse moved to (171, 625)
Screenshot: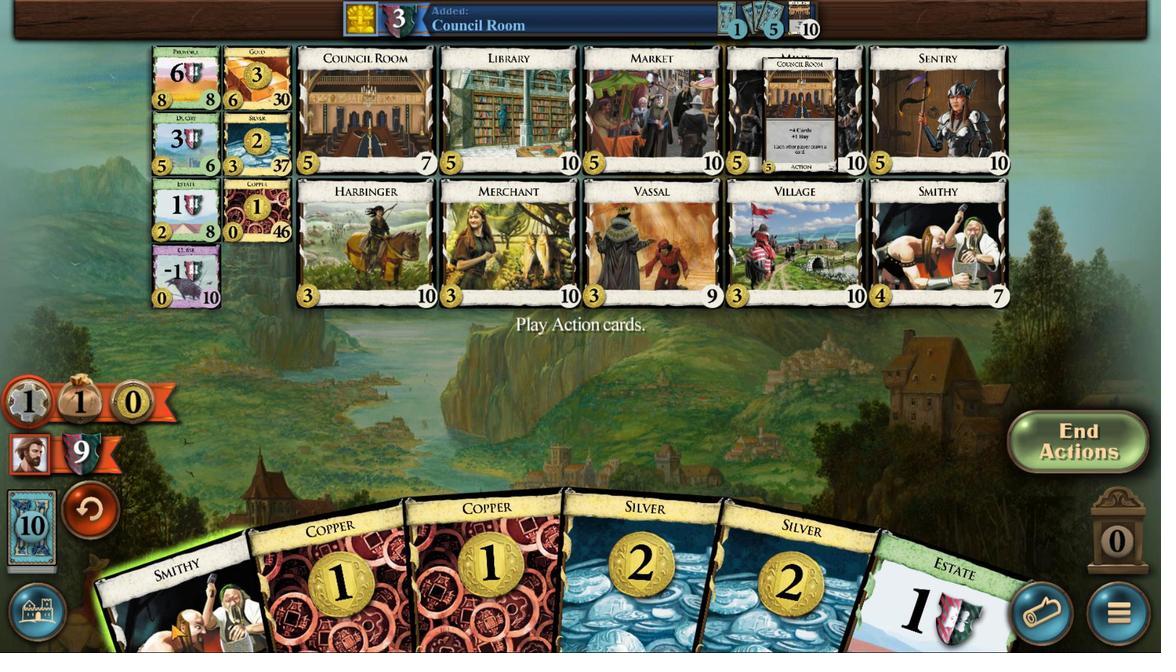 
Action: Mouse scrolled (171, 624) with delta (0, 0)
Screenshot: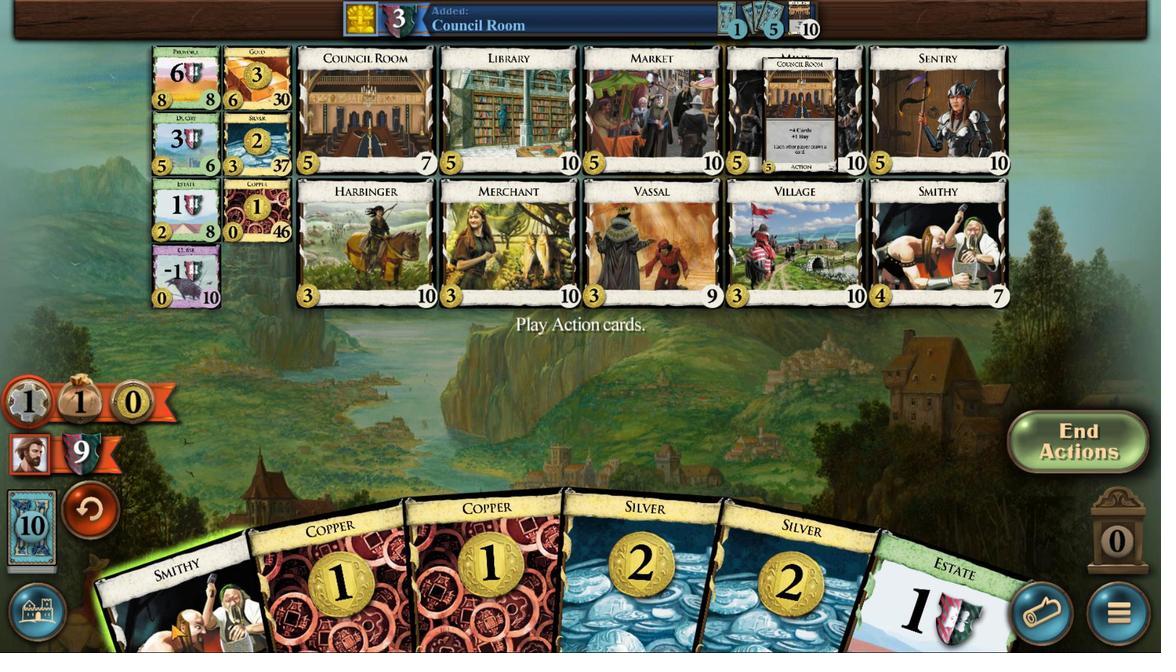 
Action: Mouse moved to (171, 627)
Screenshot: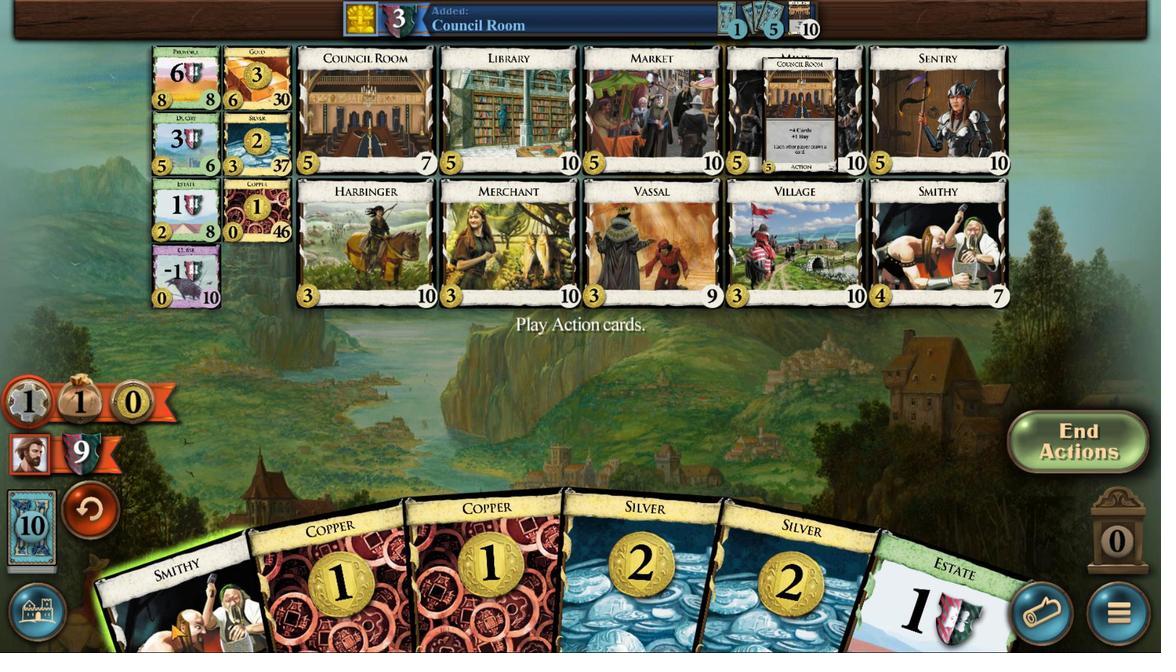 
Action: Mouse scrolled (171, 627) with delta (0, 0)
Screenshot: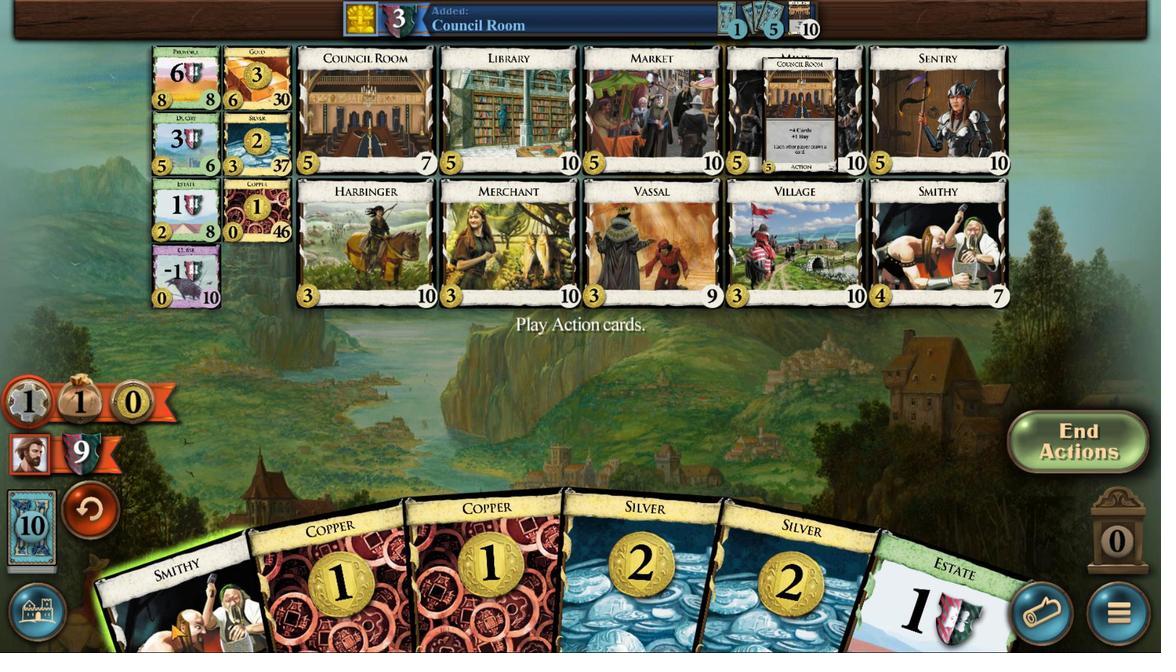 
Action: Mouse moved to (220, 629)
Screenshot: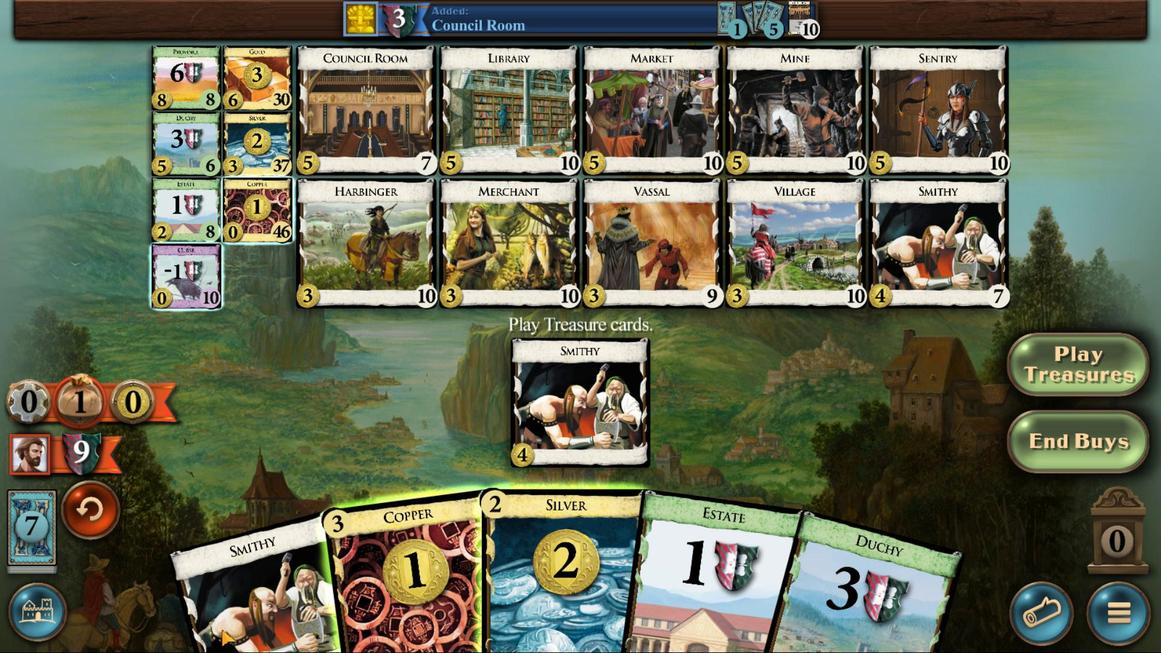 
Action: Mouse scrolled (220, 629) with delta (0, 0)
Screenshot: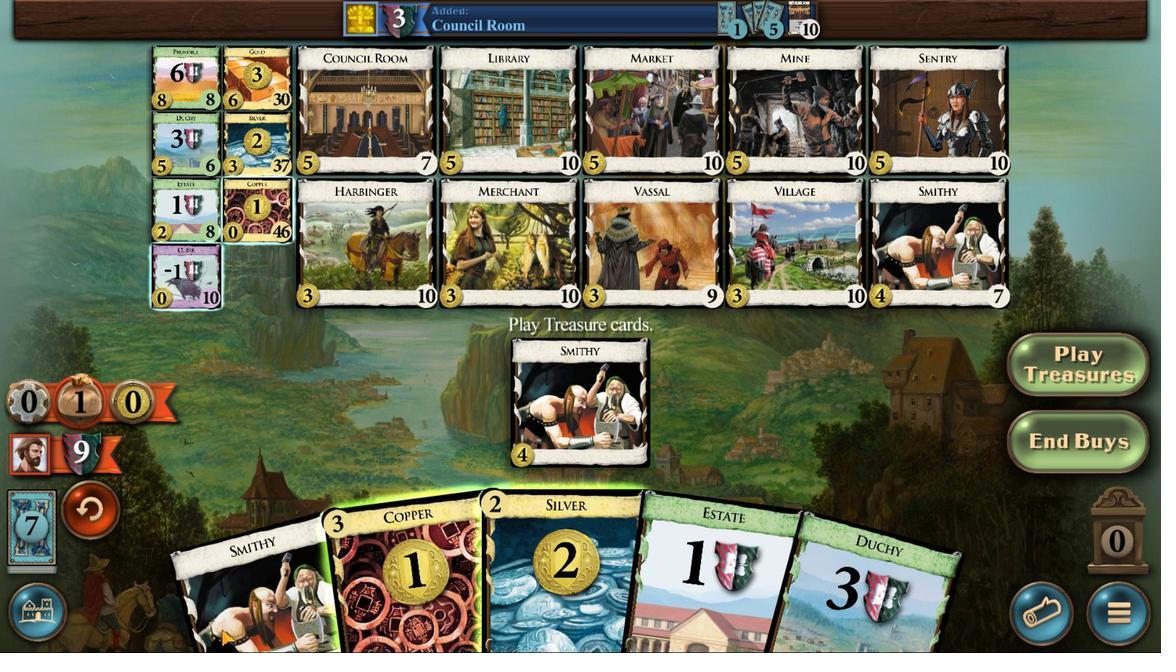
Action: Mouse scrolled (220, 629) with delta (0, 0)
Screenshot: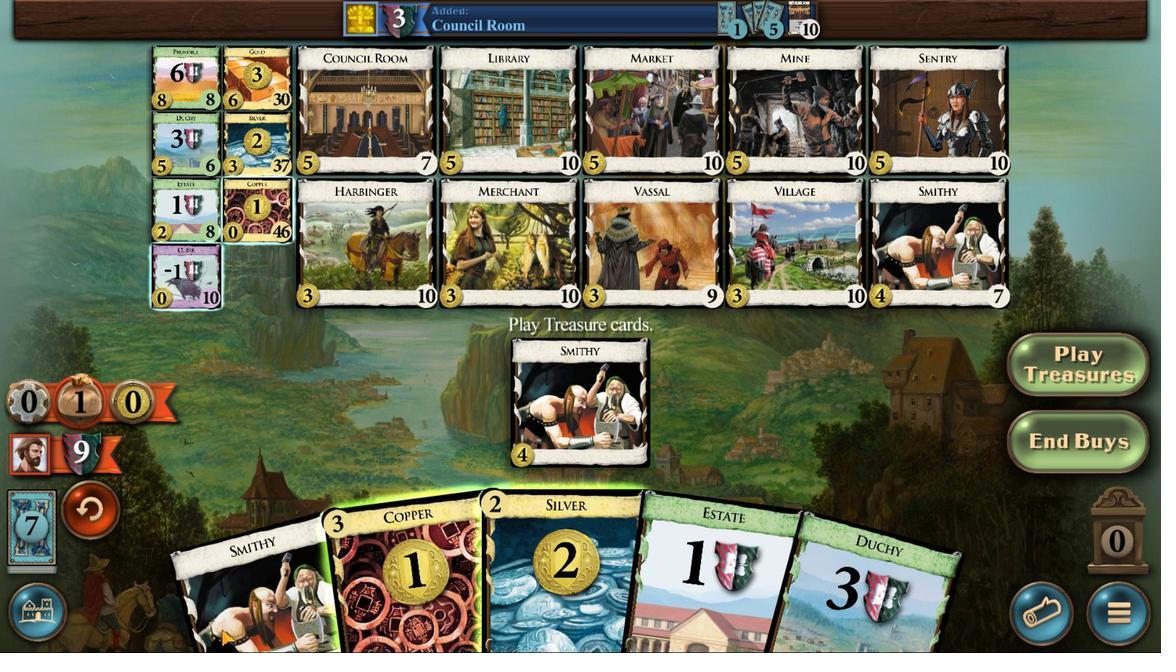 
Action: Mouse moved to (537, 586)
Screenshot: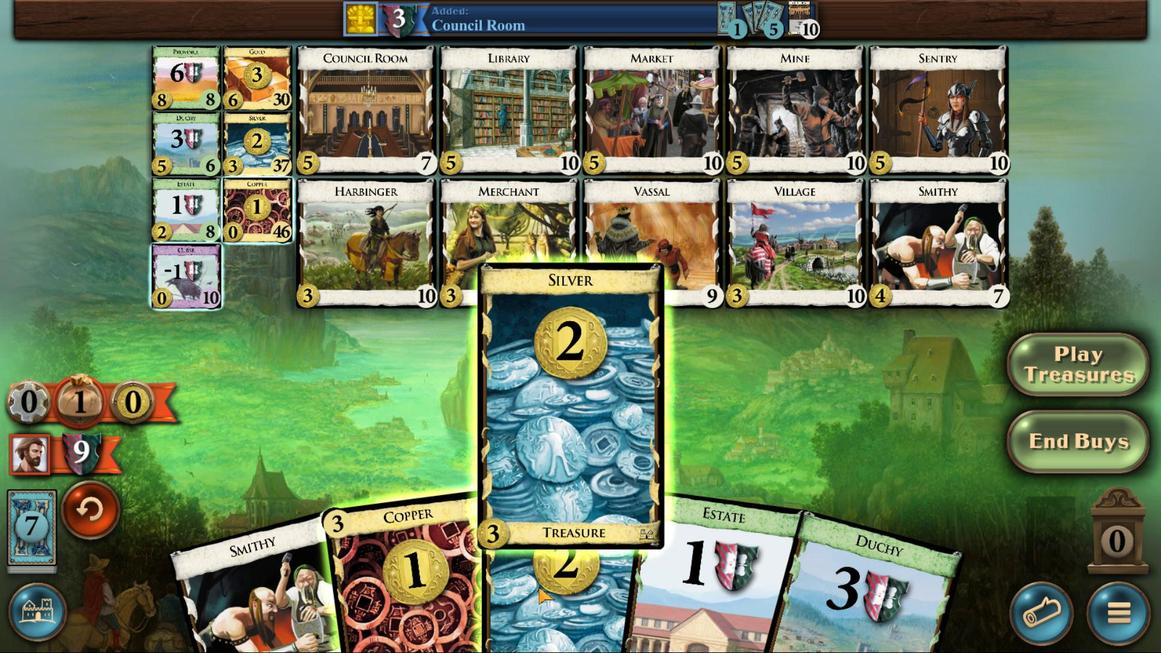 
Action: Mouse scrolled (537, 585) with delta (0, 0)
Screenshot: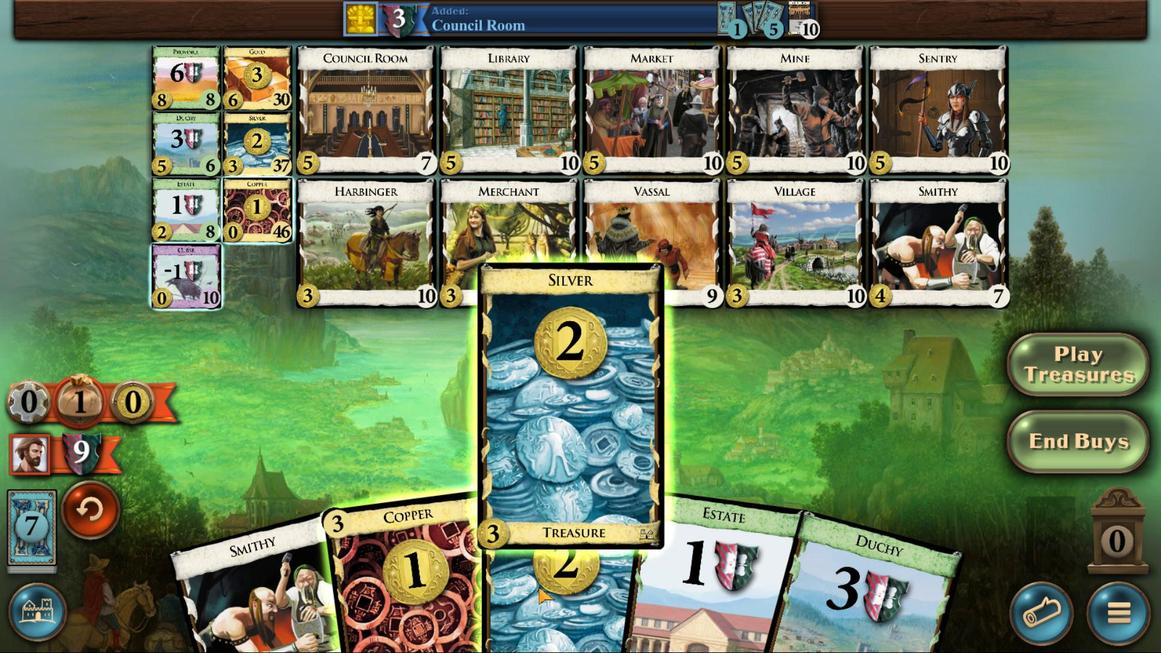 
Action: Mouse moved to (537, 587)
Screenshot: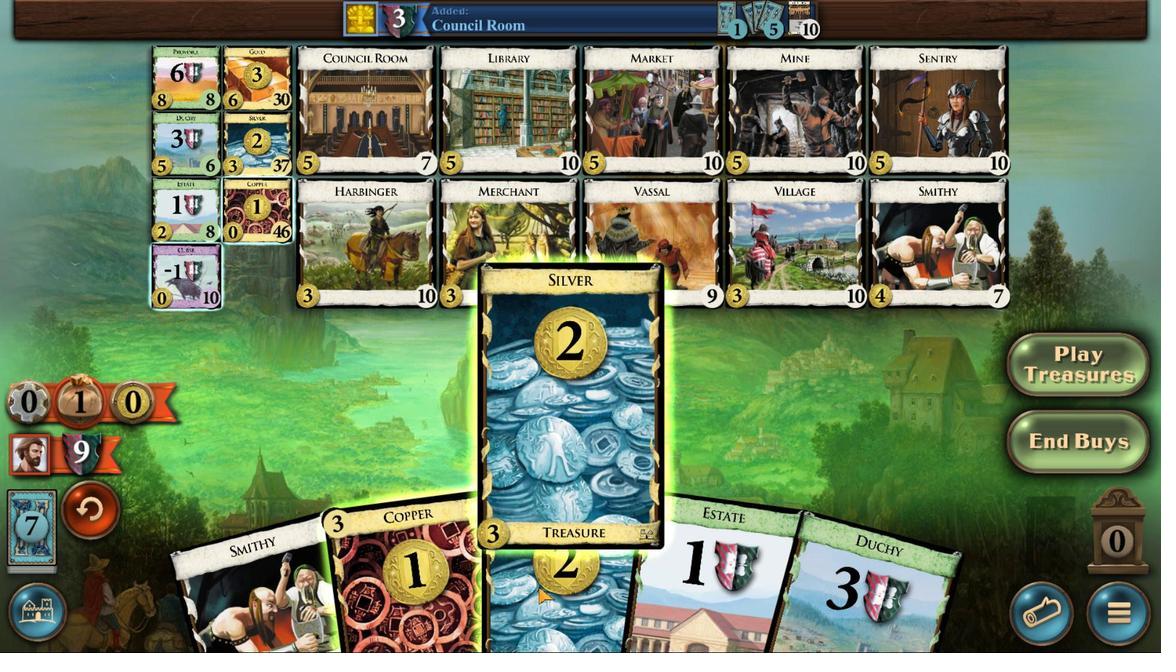 
Action: Mouse scrolled (537, 586) with delta (0, 0)
Screenshot: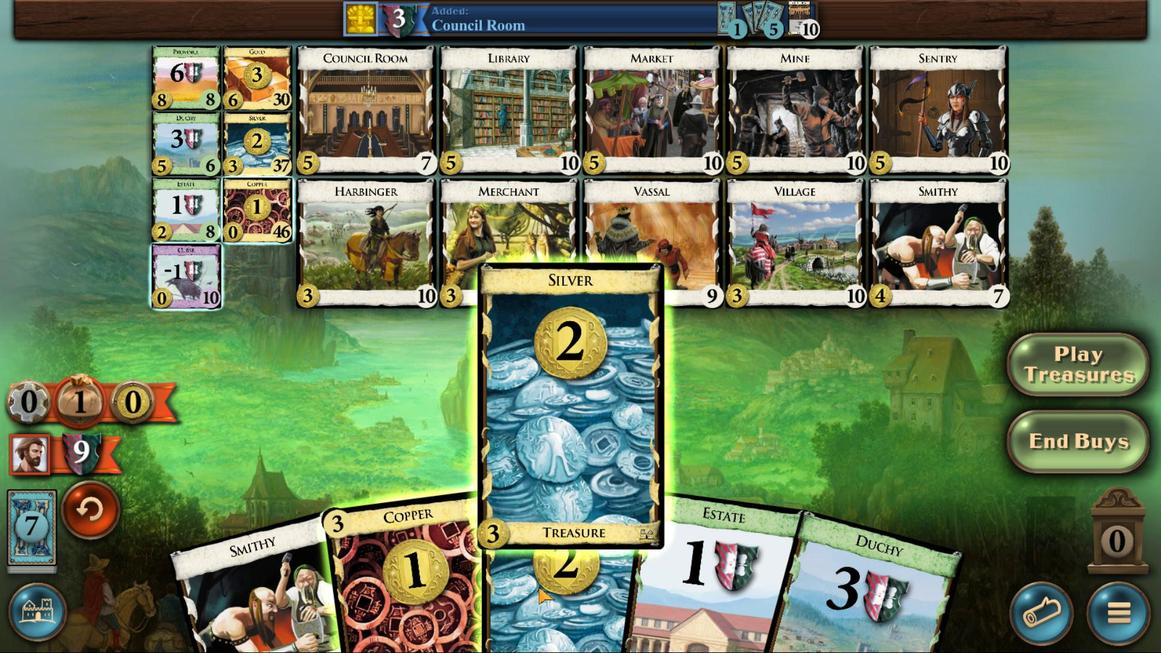 
Action: Mouse moved to (528, 589)
Screenshot: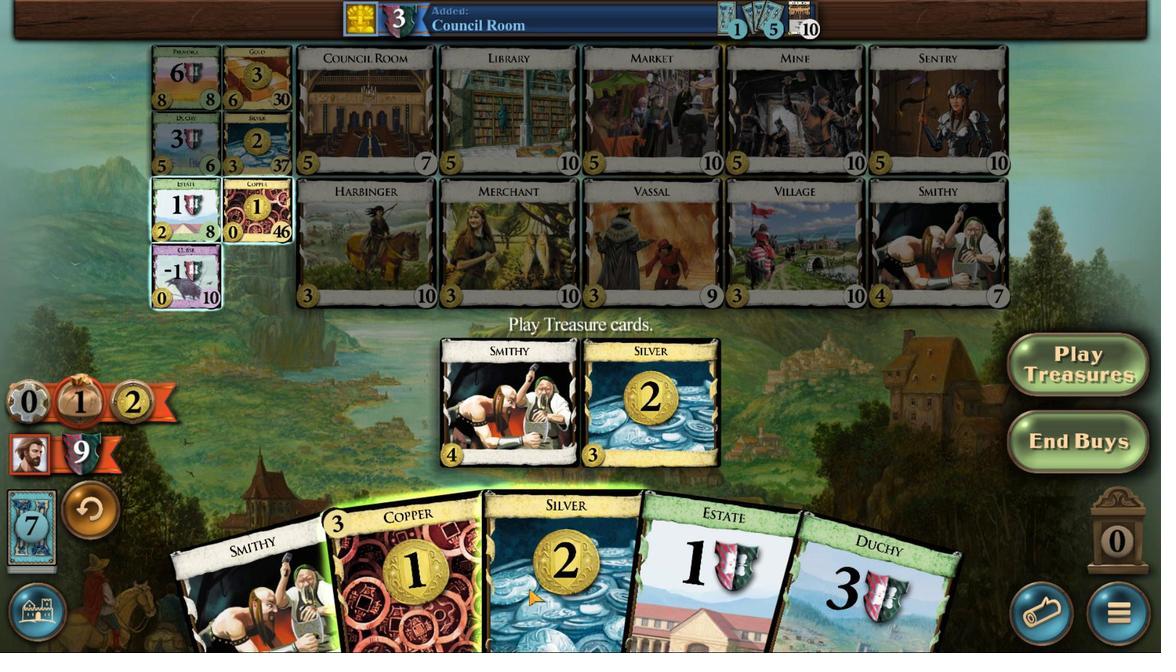 
Action: Mouse scrolled (528, 588) with delta (0, 0)
Screenshot: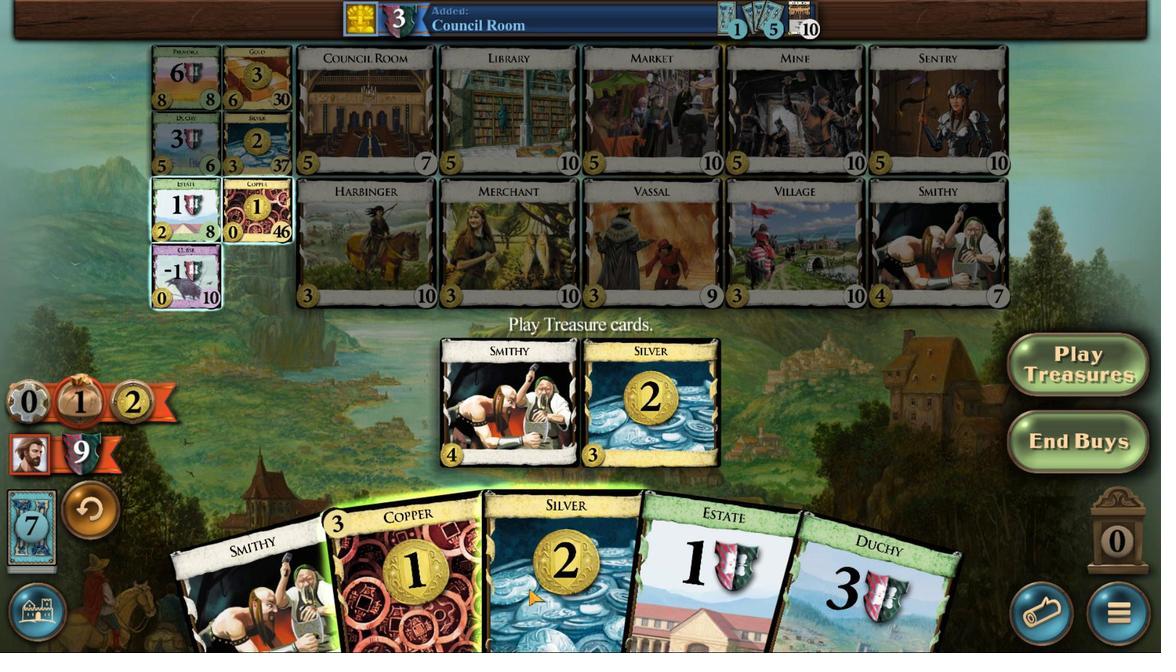 
Action: Mouse moved to (473, 595)
Screenshot: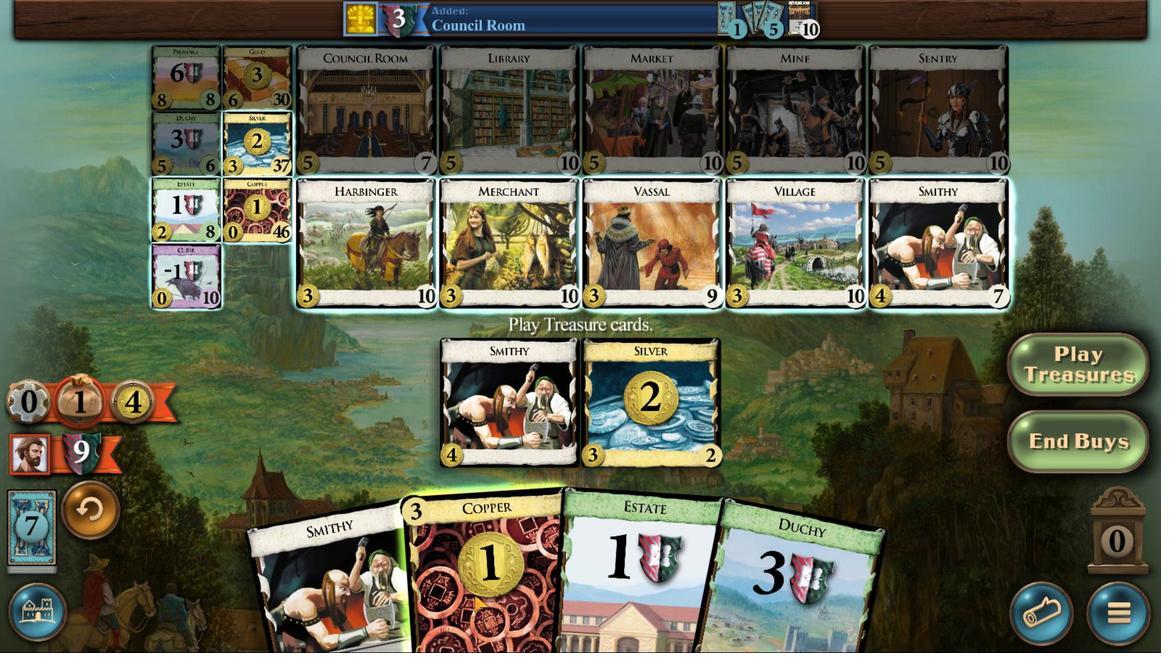 
Action: Mouse scrolled (473, 594) with delta (0, 0)
Screenshot: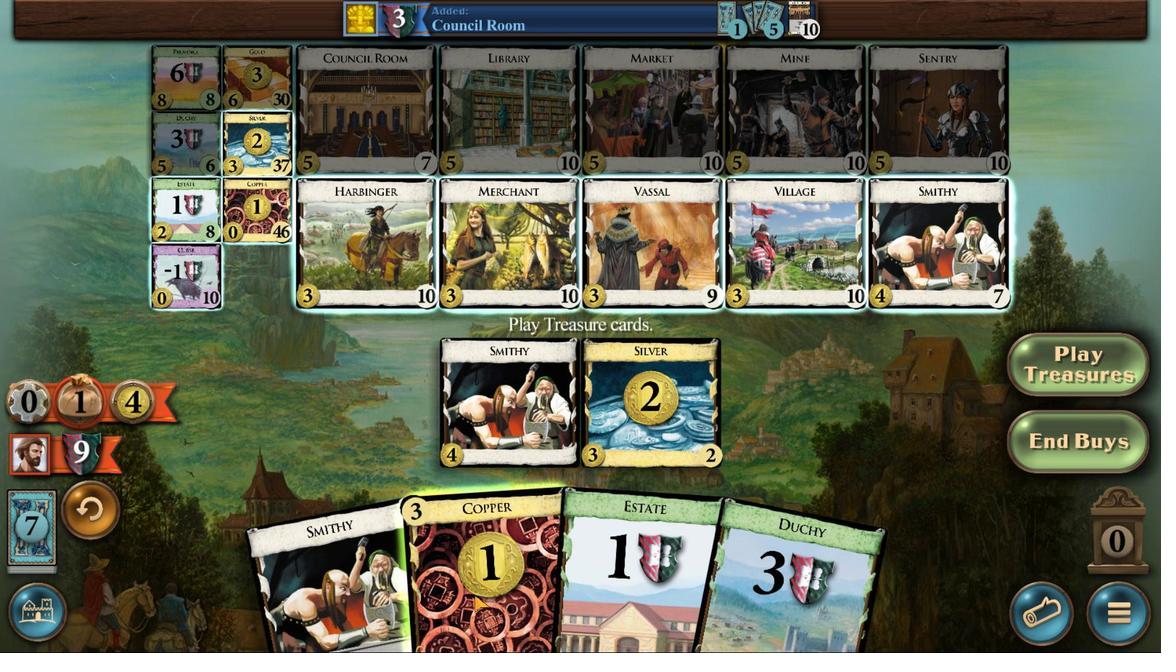
Action: Mouse scrolled (473, 594) with delta (0, 0)
Screenshot: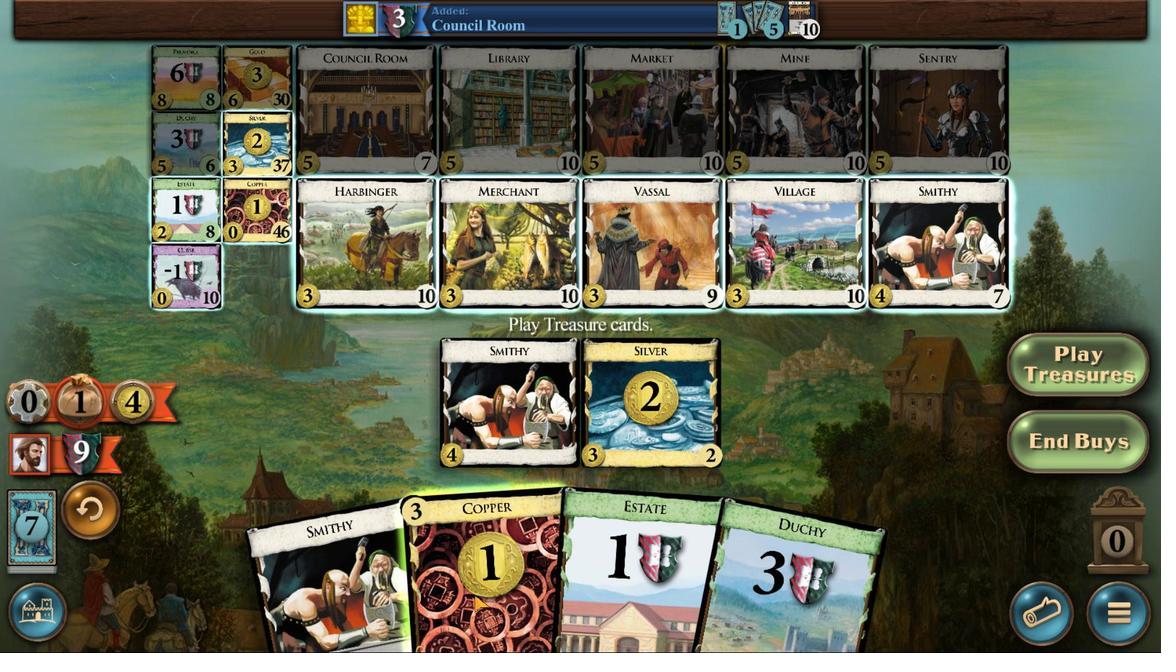 
Action: Mouse scrolled (473, 594) with delta (0, 0)
Screenshot: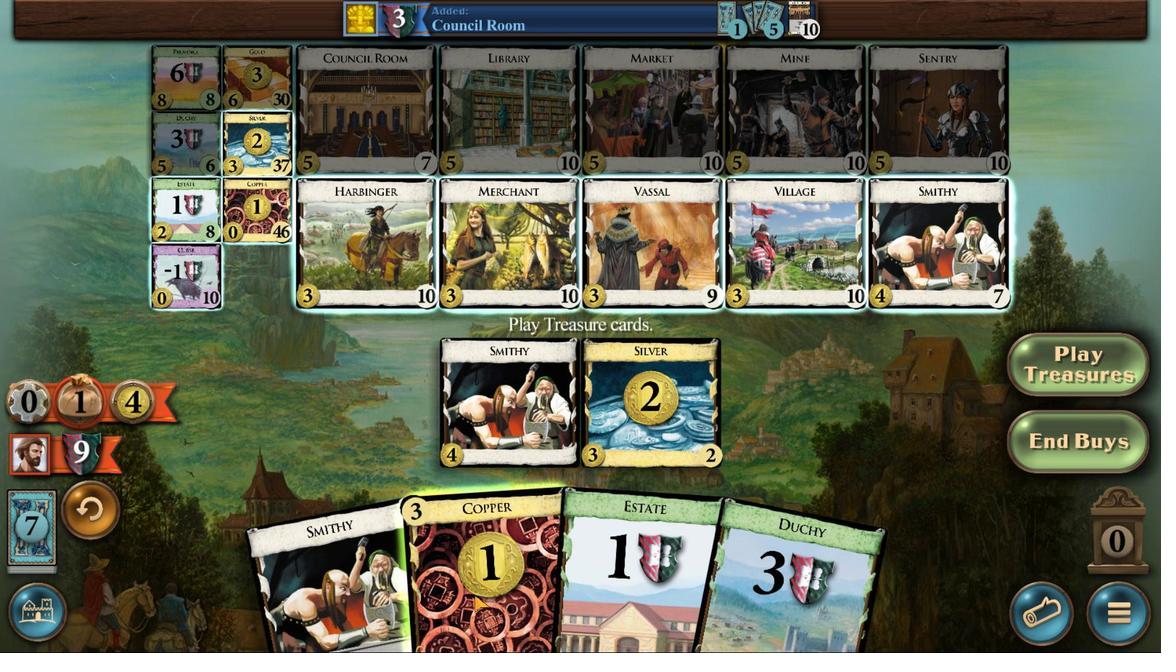 
Action: Mouse scrolled (473, 594) with delta (0, 0)
Screenshot: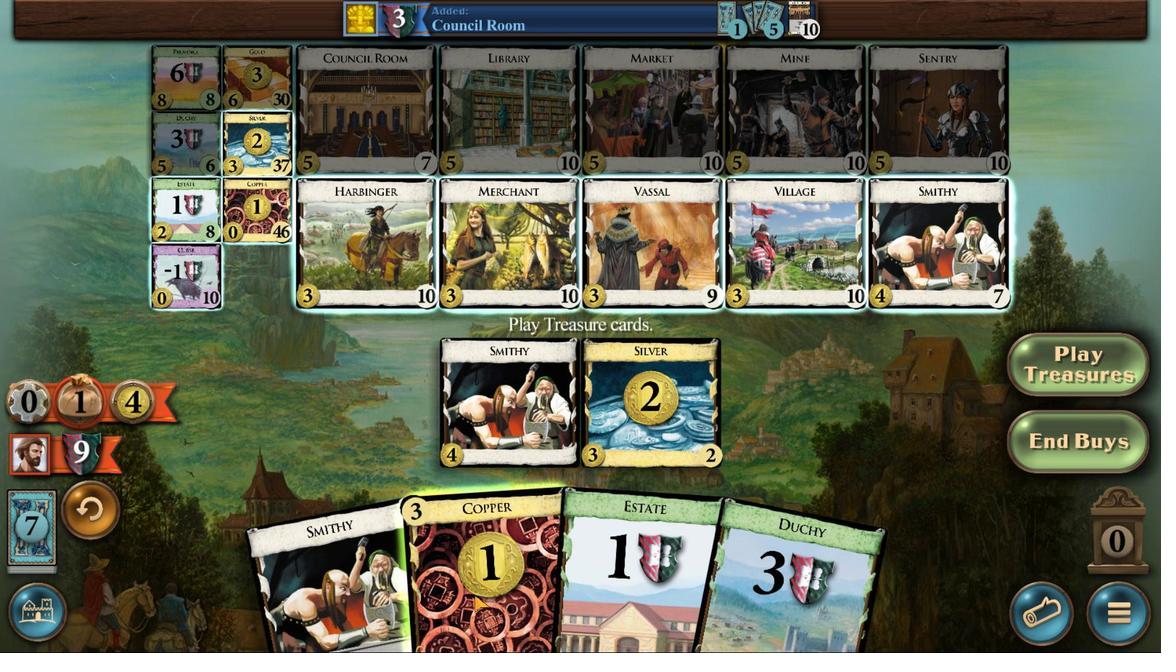 
Action: Mouse moved to (172, 143)
Screenshot: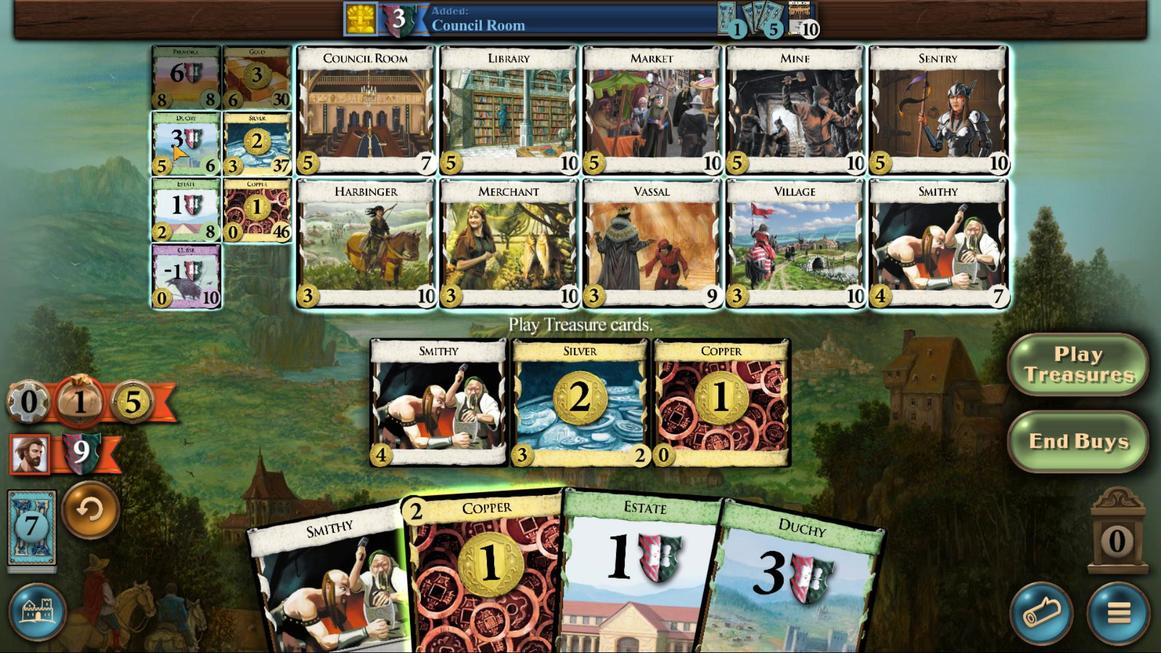 
Action: Mouse pressed left at (172, 143)
Screenshot: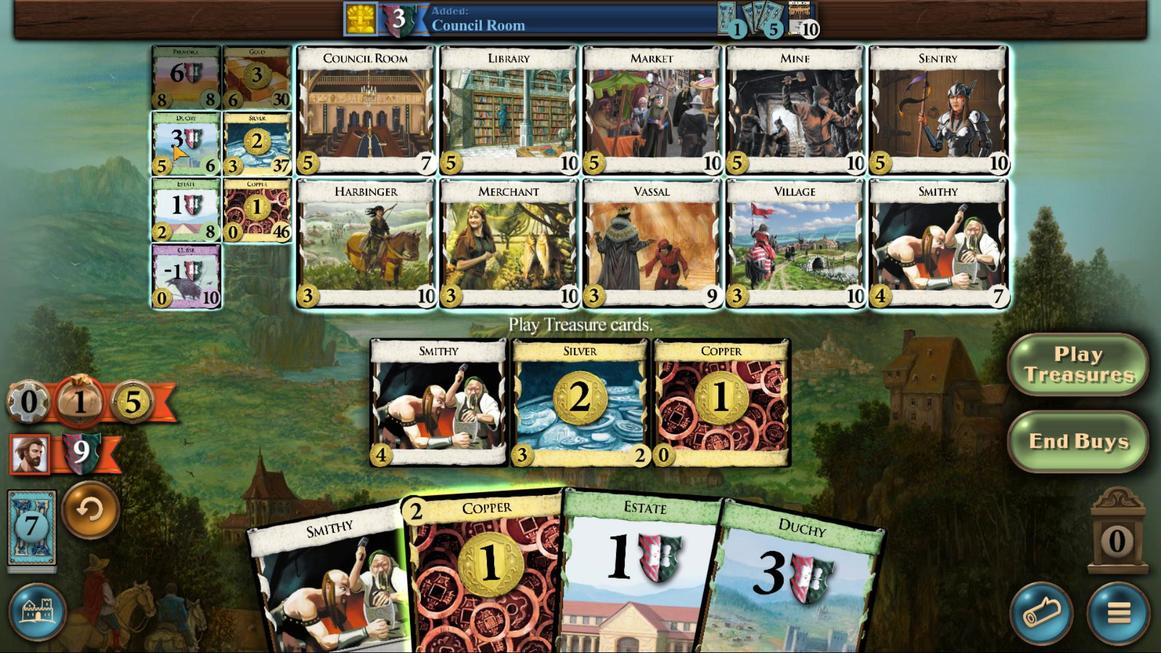 
Action: Mouse moved to (620, 603)
Screenshot: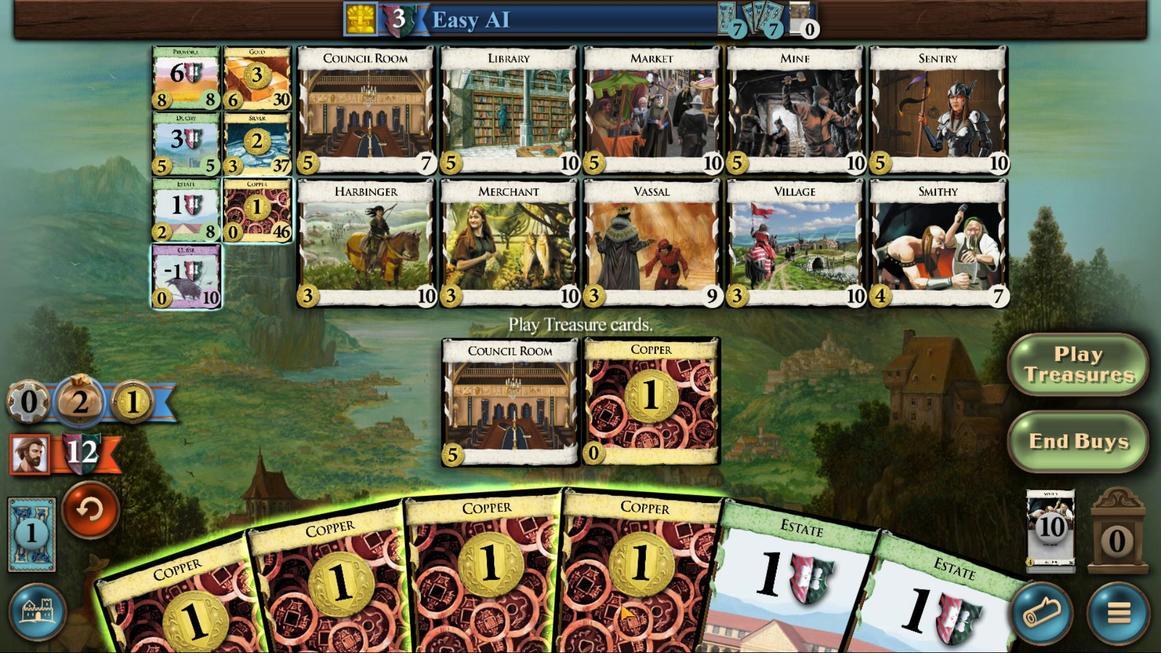 
Action: Mouse scrolled (620, 602) with delta (0, 0)
Screenshot: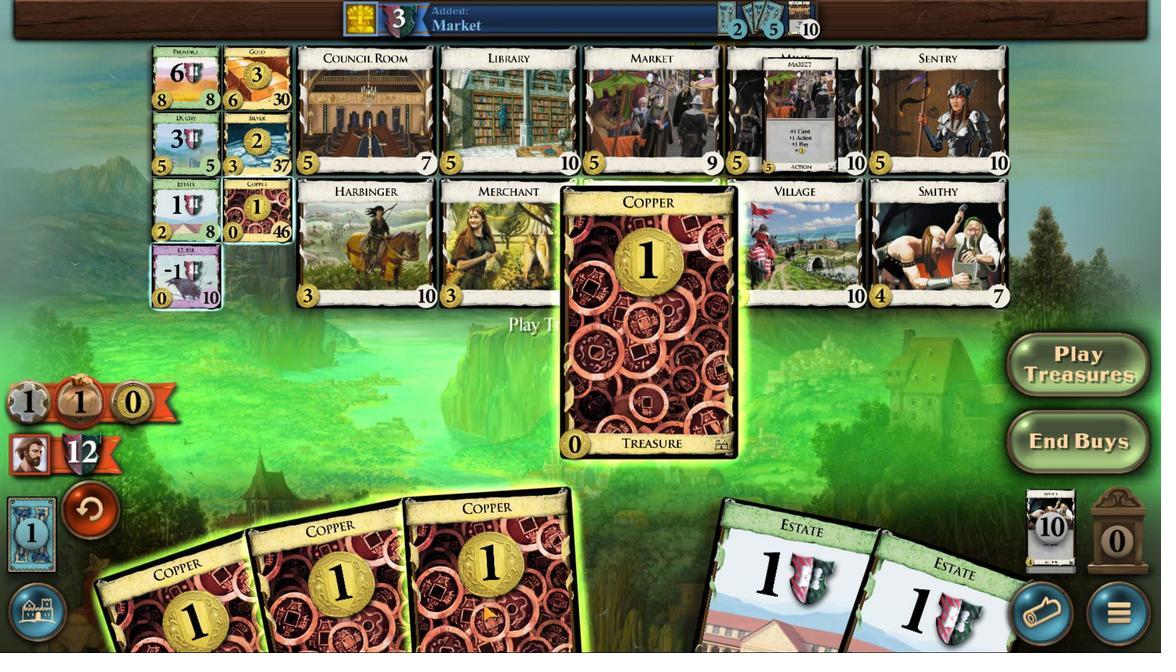 
Action: Mouse scrolled (620, 602) with delta (0, 0)
Screenshot: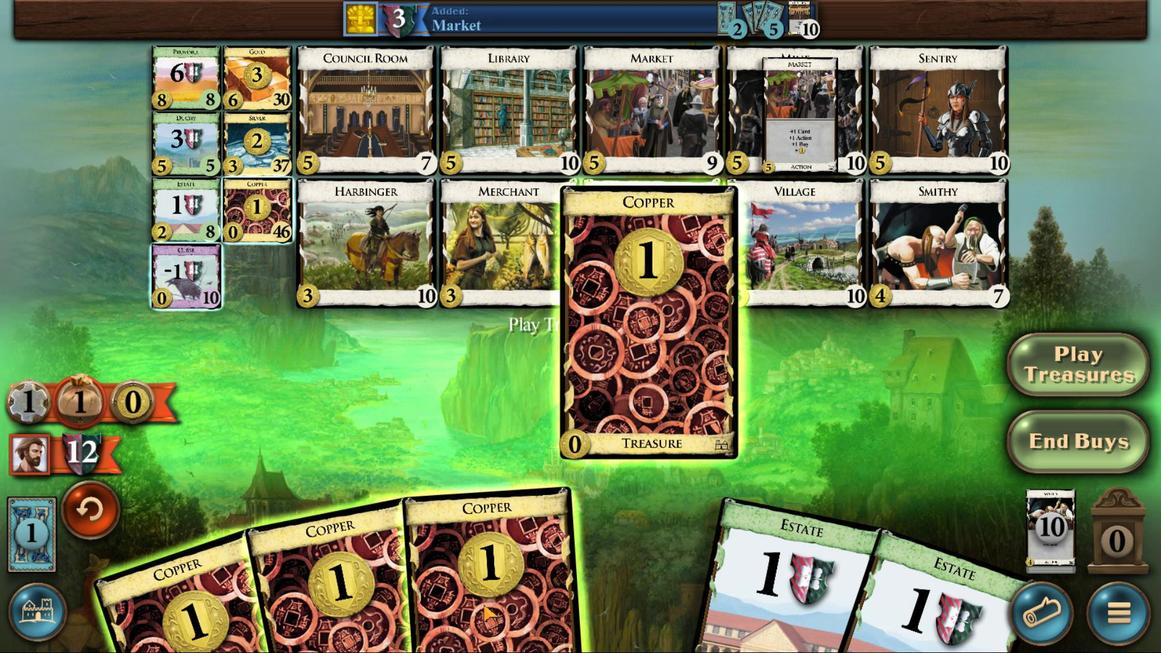 
Action: Mouse scrolled (620, 602) with delta (0, 0)
Screenshot: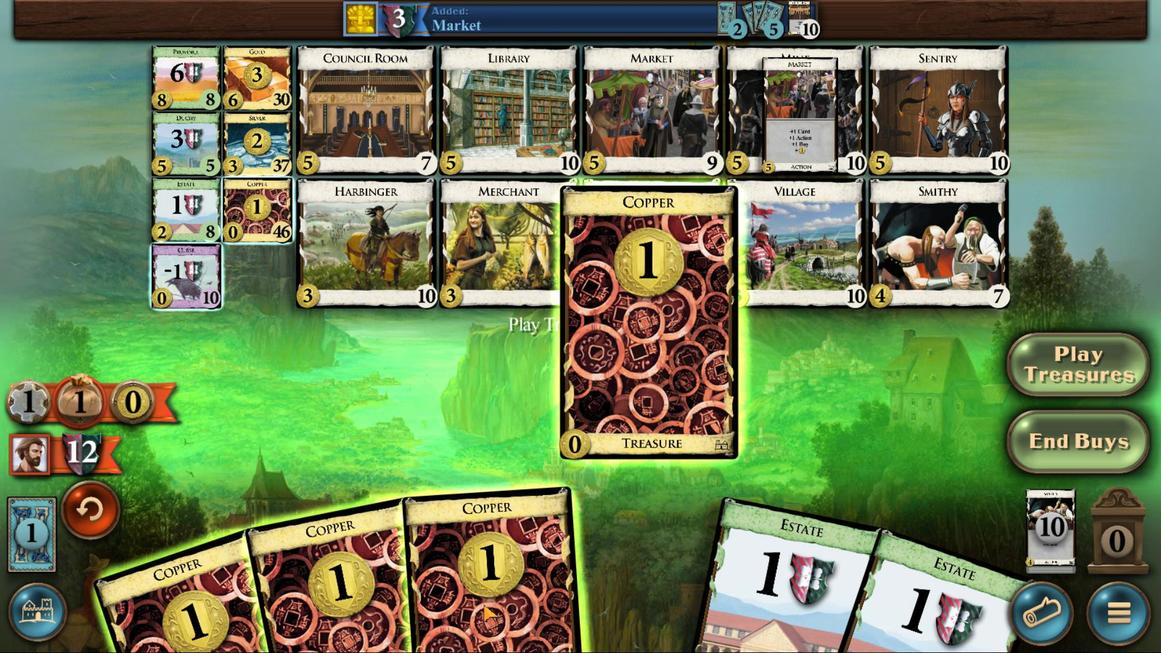 
Action: Mouse scrolled (620, 602) with delta (0, 0)
Screenshot: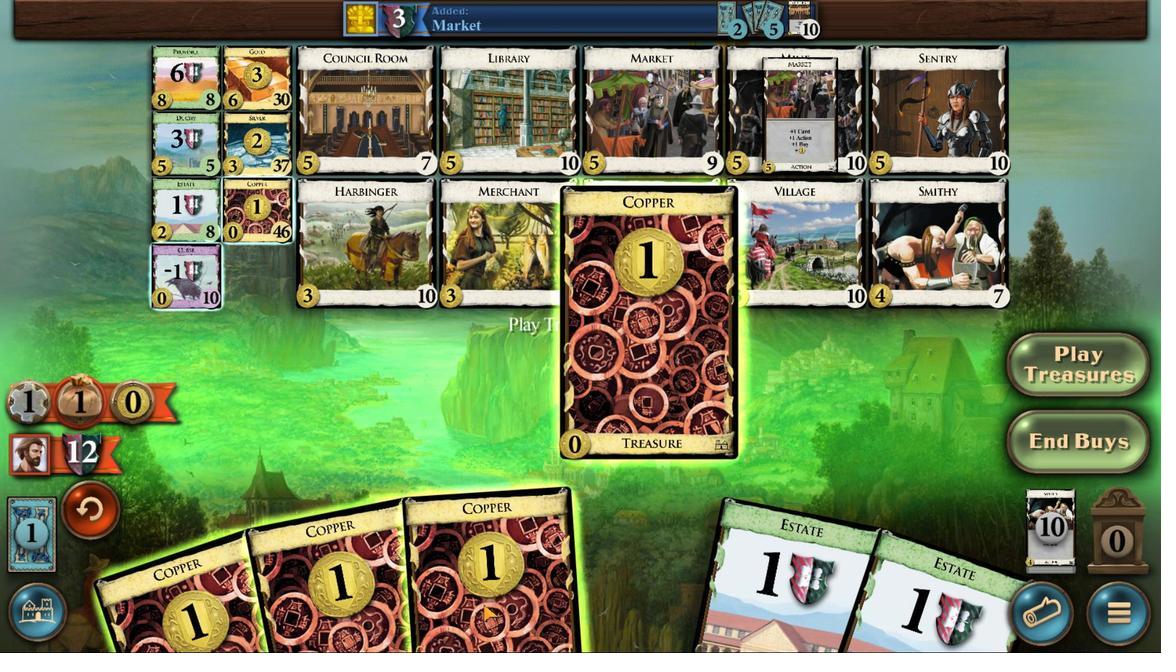 
Action: Mouse moved to (480, 608)
Screenshot: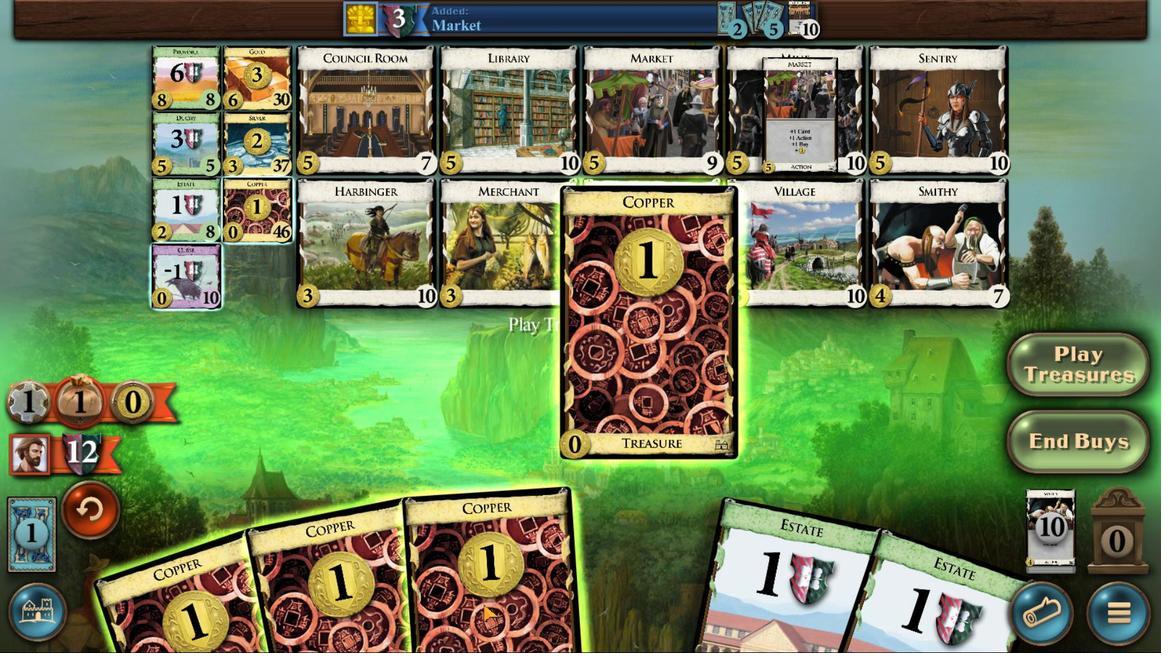 
Action: Mouse scrolled (480, 608) with delta (0, 0)
Screenshot: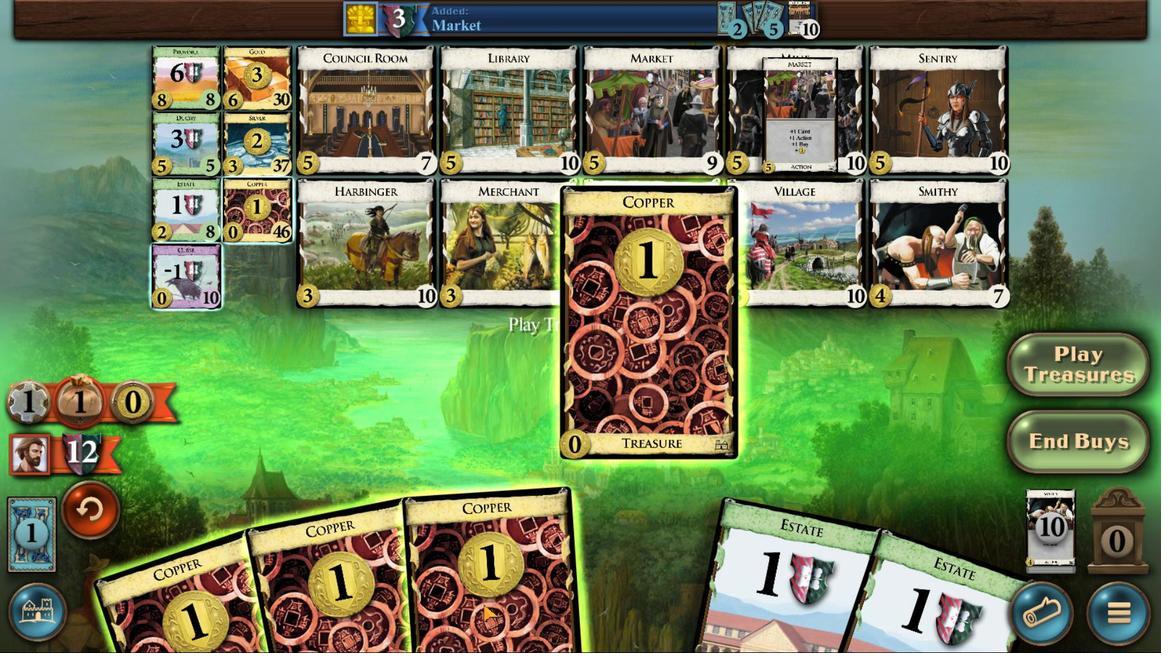 
Action: Mouse moved to (479, 609)
Screenshot: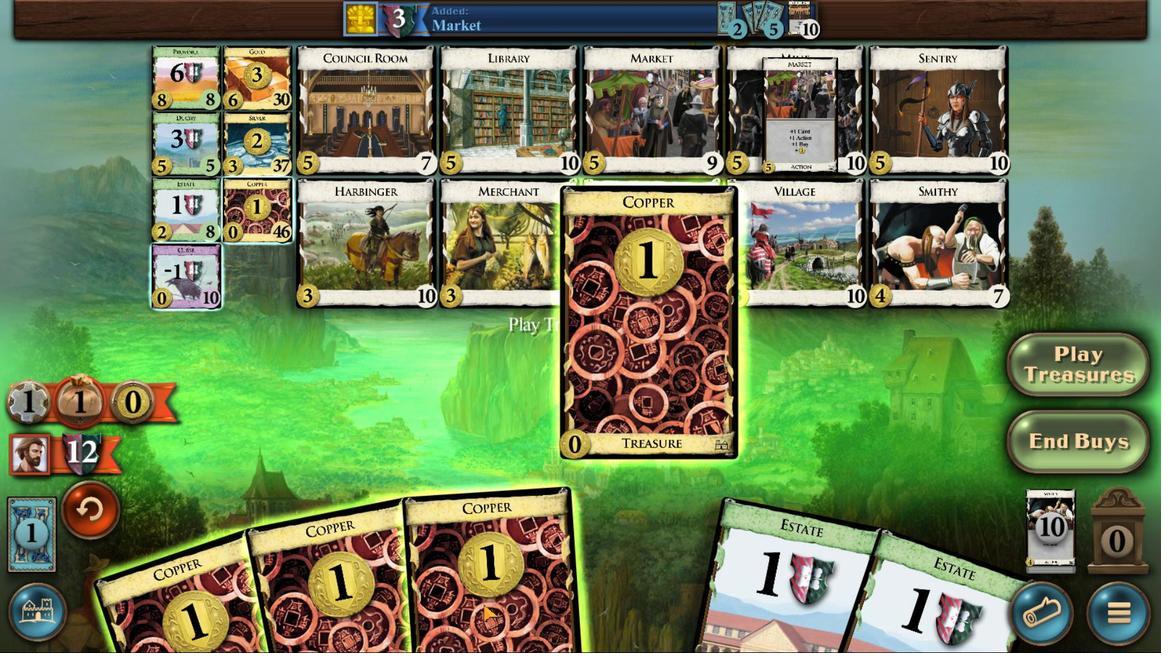 
Action: Mouse scrolled (479, 609) with delta (0, 0)
Screenshot: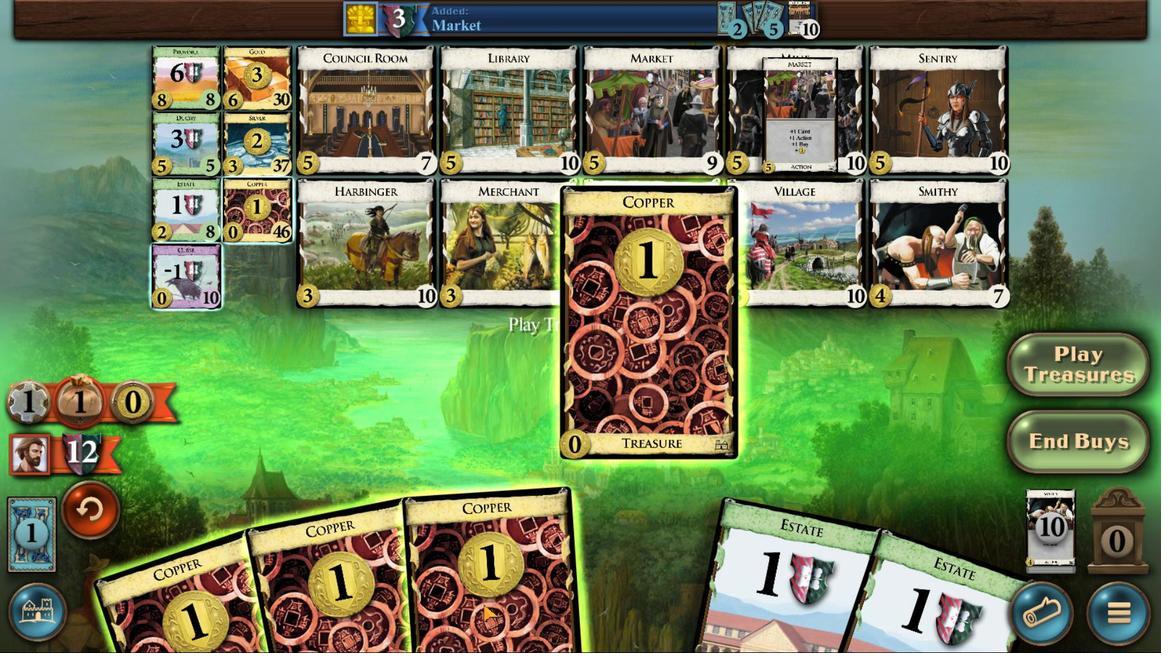 
Action: Mouse scrolled (479, 609) with delta (0, 0)
Screenshot: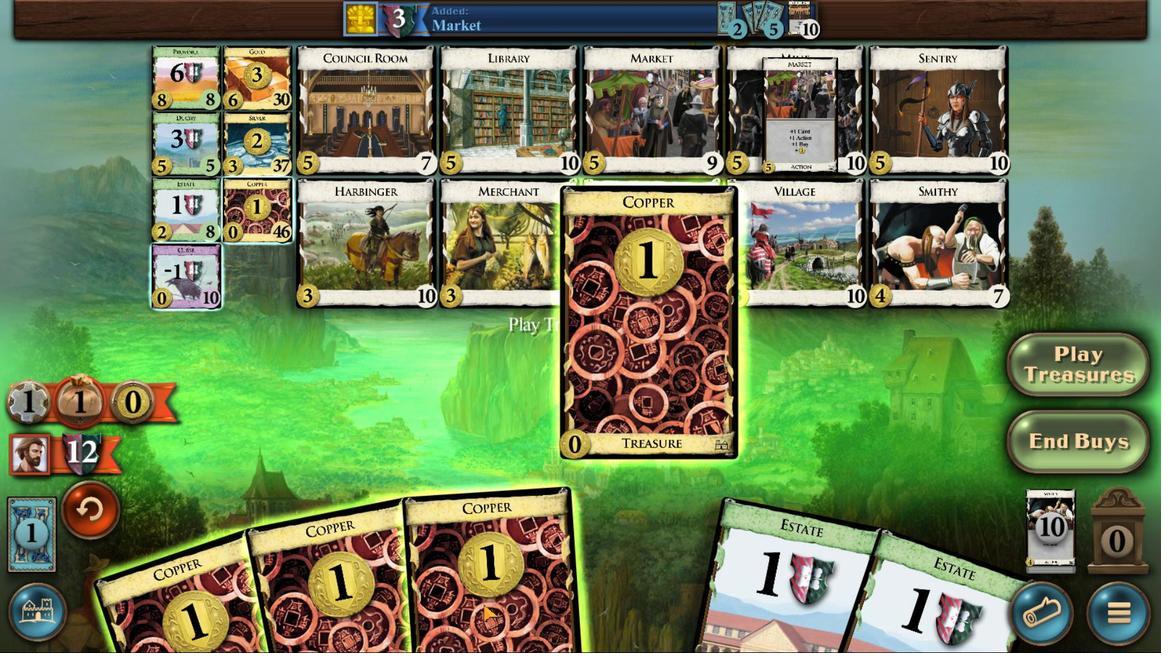
Action: Mouse moved to (478, 610)
Screenshot: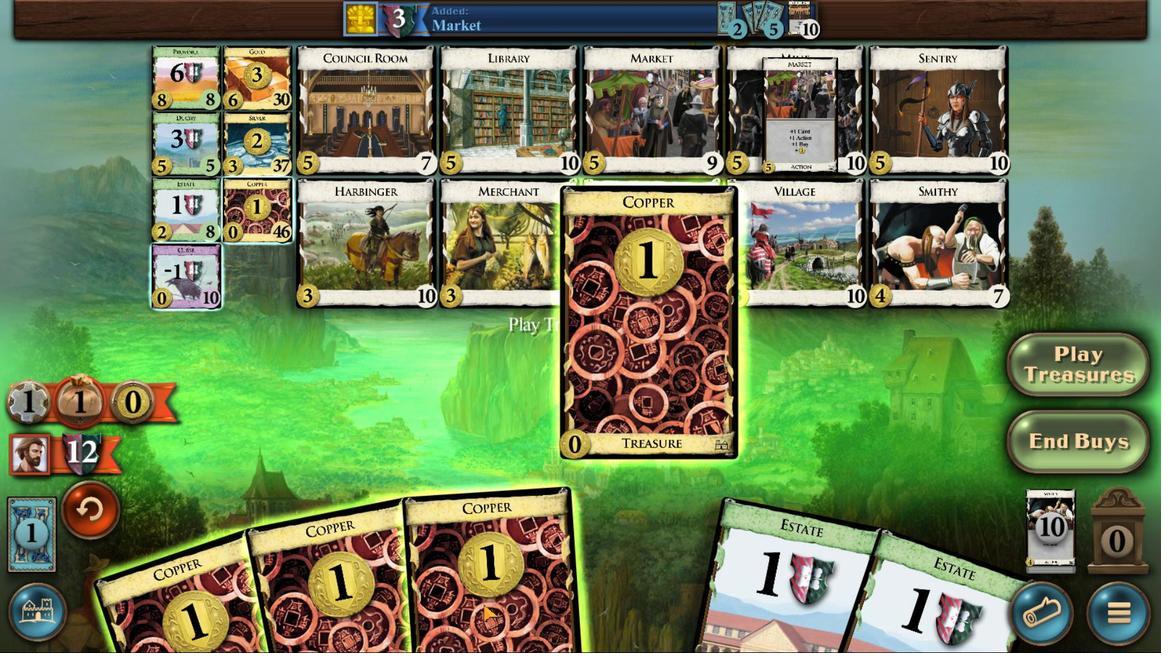 
Action: Mouse scrolled (478, 609) with delta (0, 0)
Screenshot: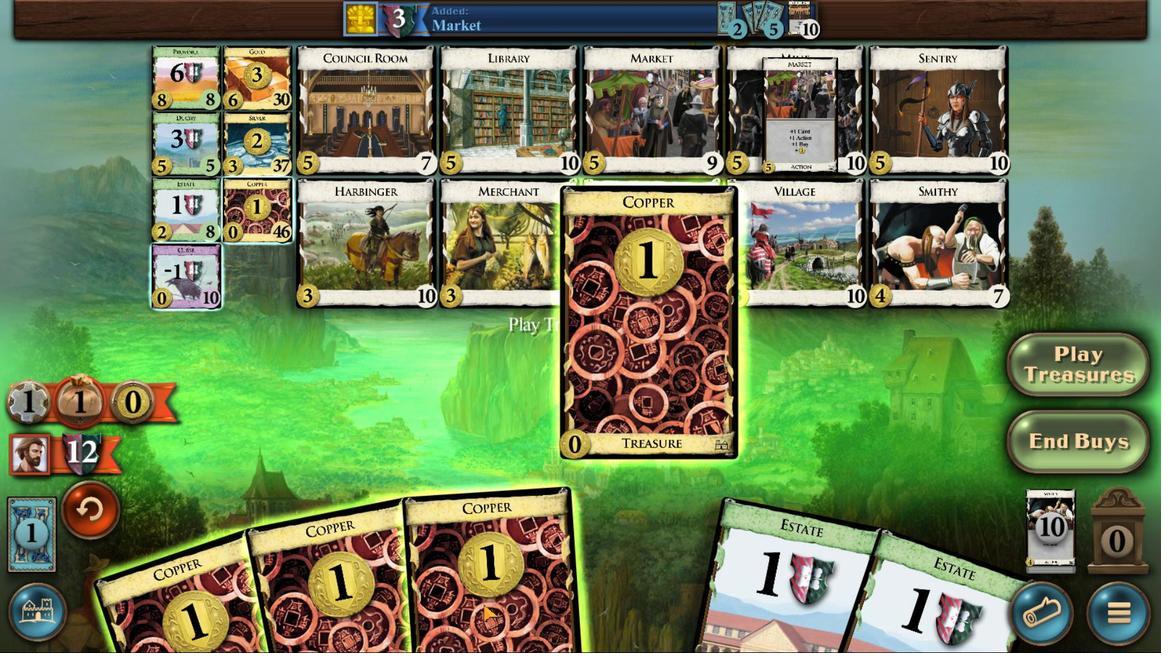 
Action: Mouse moved to (402, 607)
Screenshot: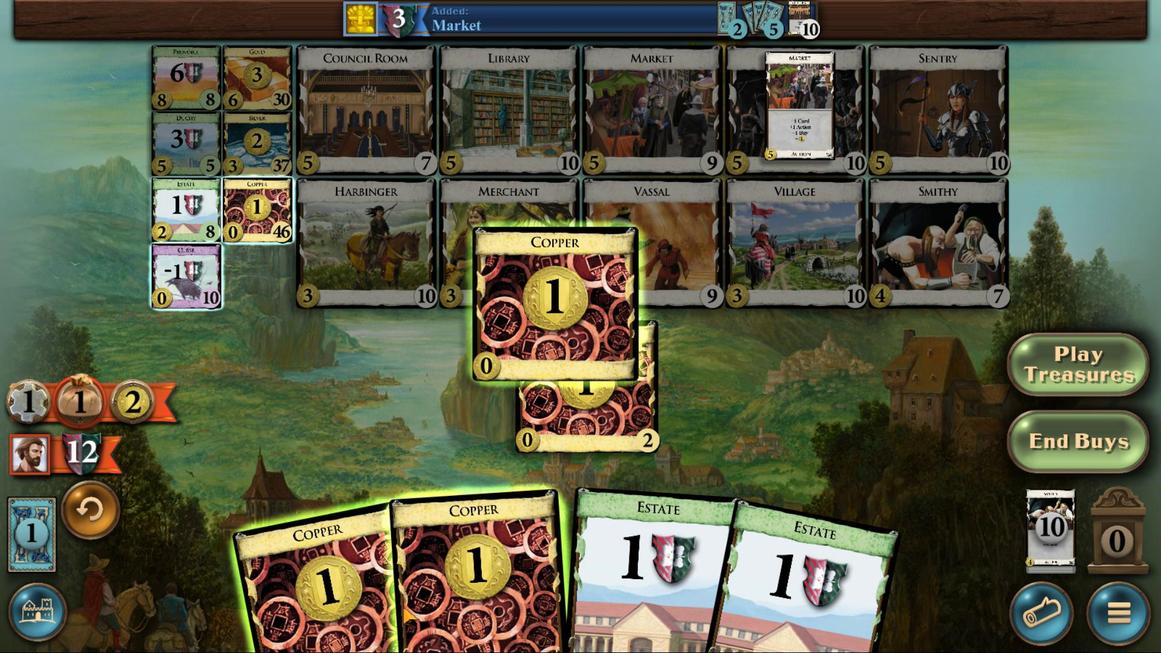 
Action: Mouse scrolled (402, 606) with delta (0, 0)
Screenshot: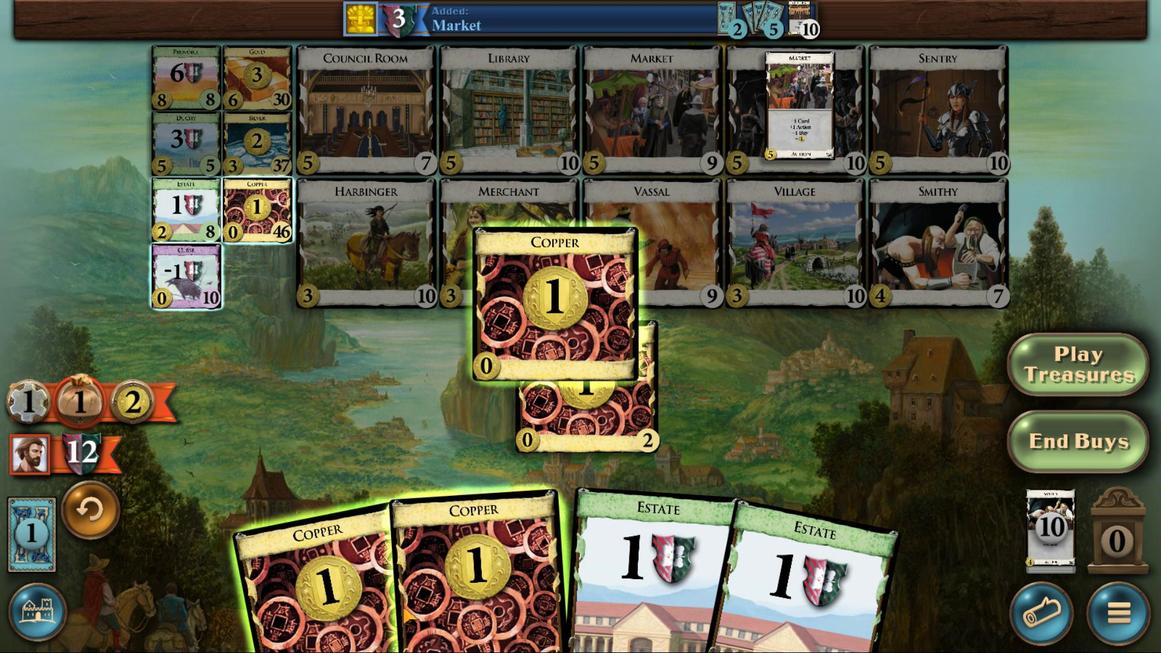 
Action: Mouse scrolled (402, 606) with delta (0, 0)
Screenshot: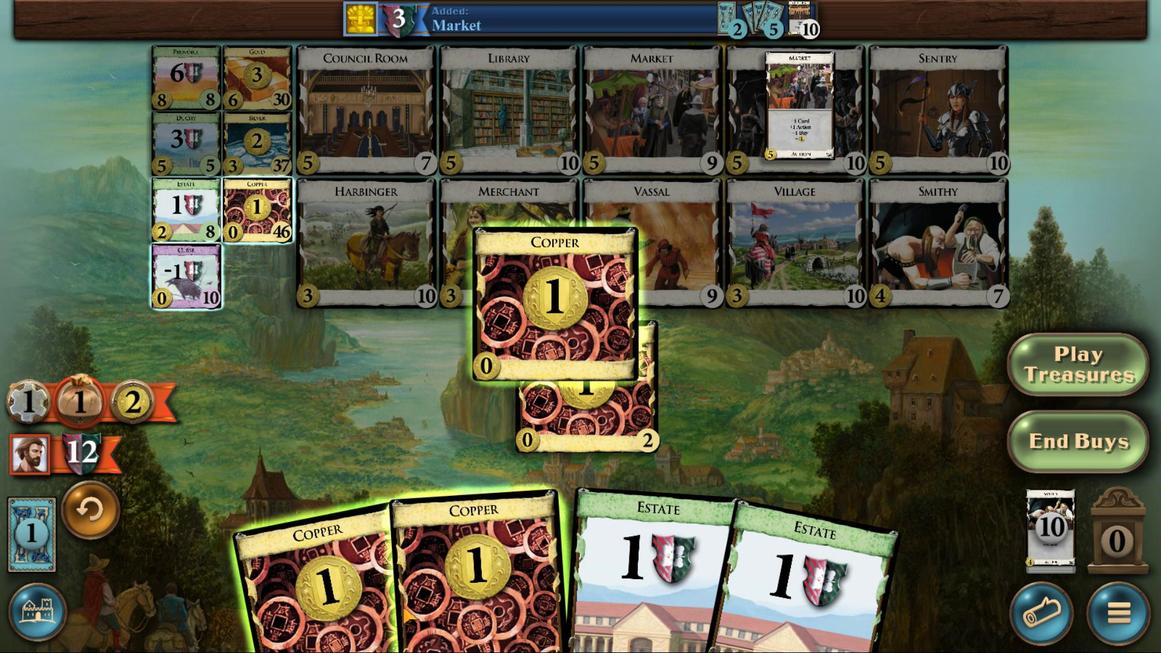 
Action: Mouse scrolled (402, 606) with delta (0, 0)
Screenshot: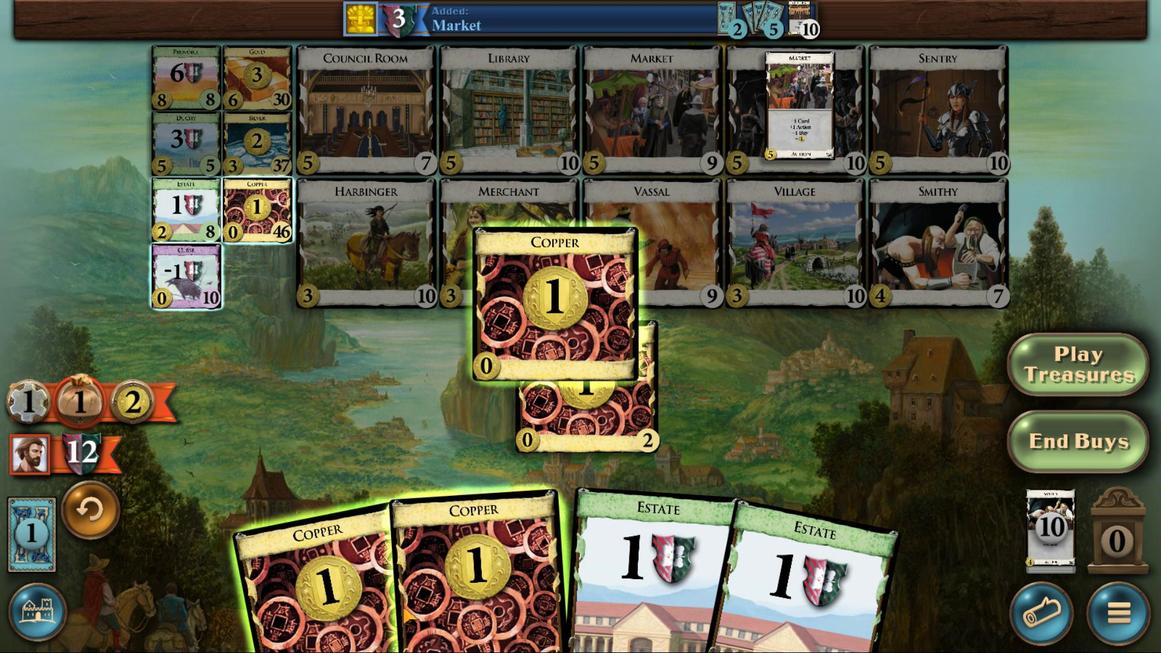 
Action: Mouse scrolled (402, 606) with delta (0, 0)
Screenshot: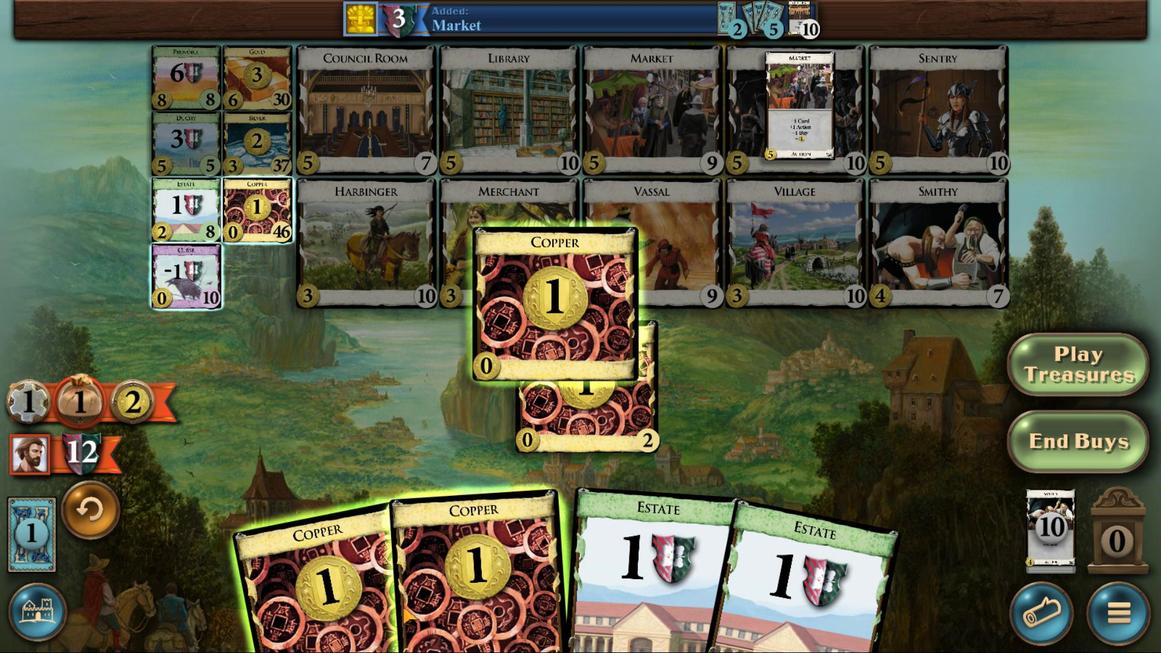
Action: Mouse moved to (336, 597)
Screenshot: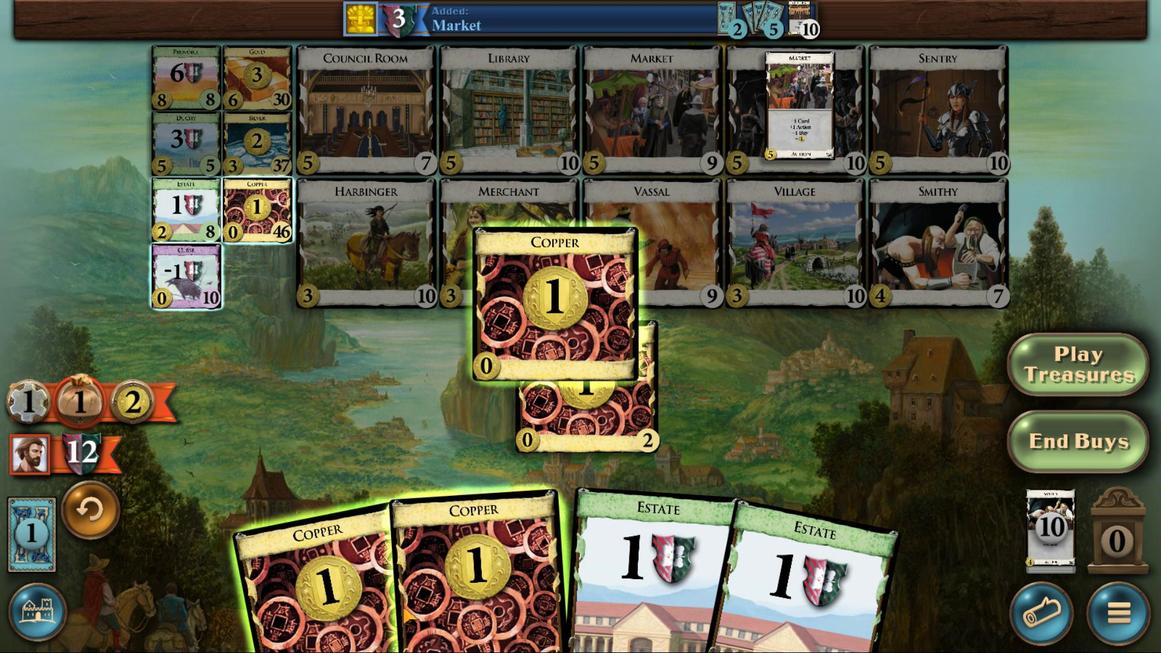 
Action: Mouse scrolled (336, 596) with delta (0, 0)
Screenshot: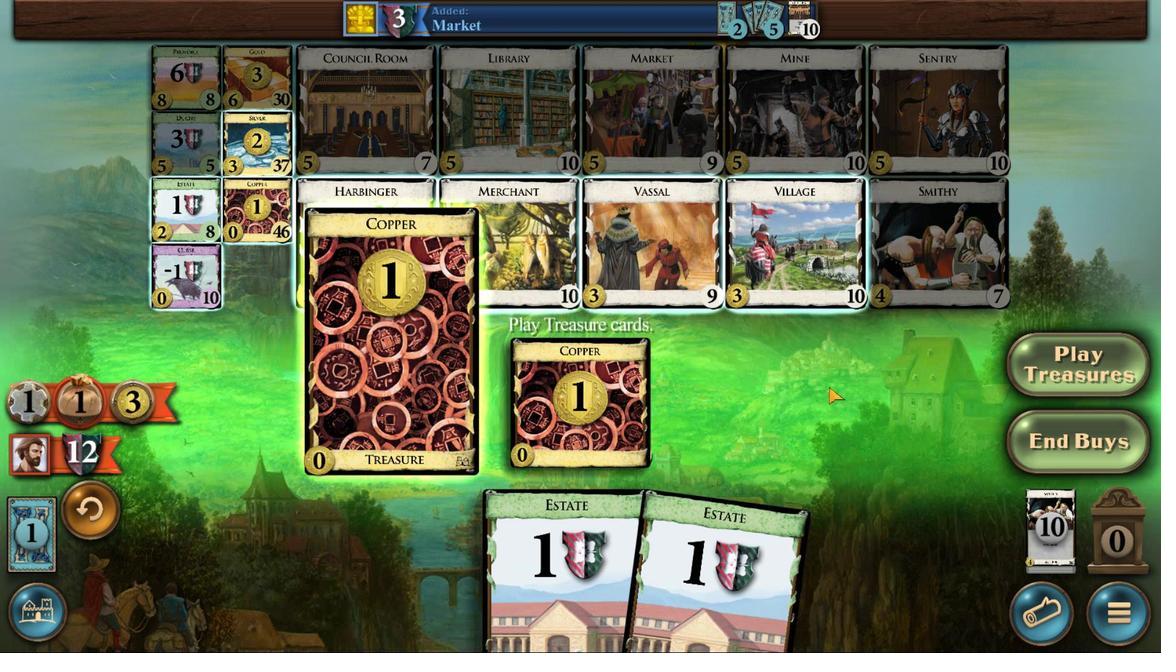 
Action: Mouse moved to (336, 597)
Screenshot: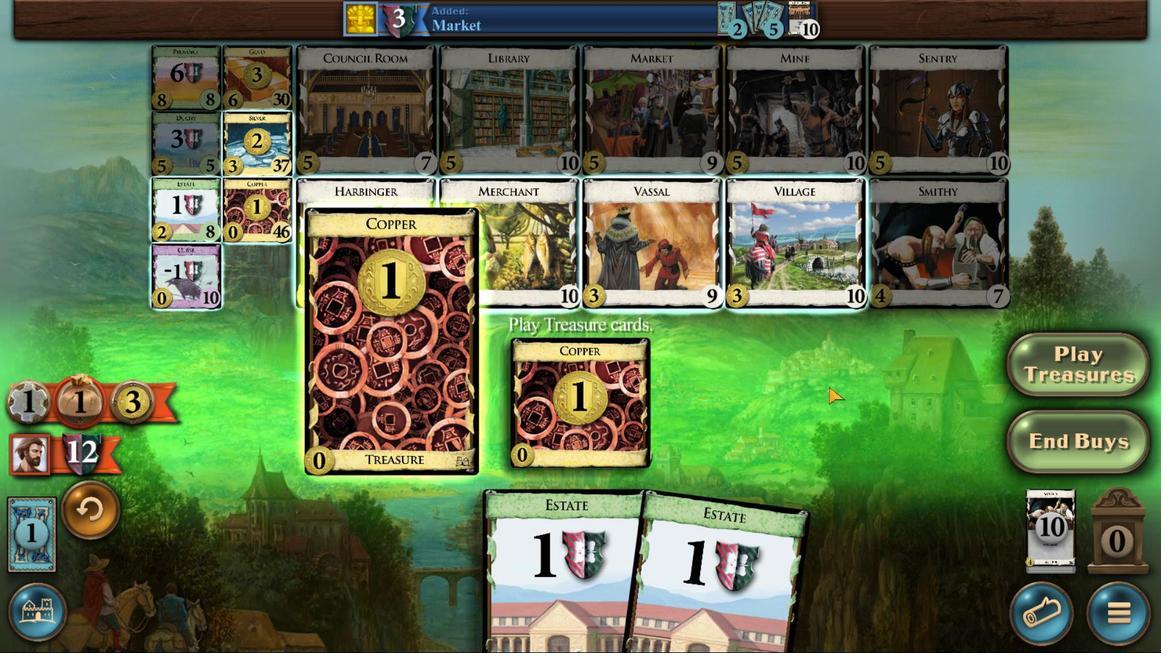 
Action: Mouse scrolled (336, 596) with delta (0, 0)
Screenshot: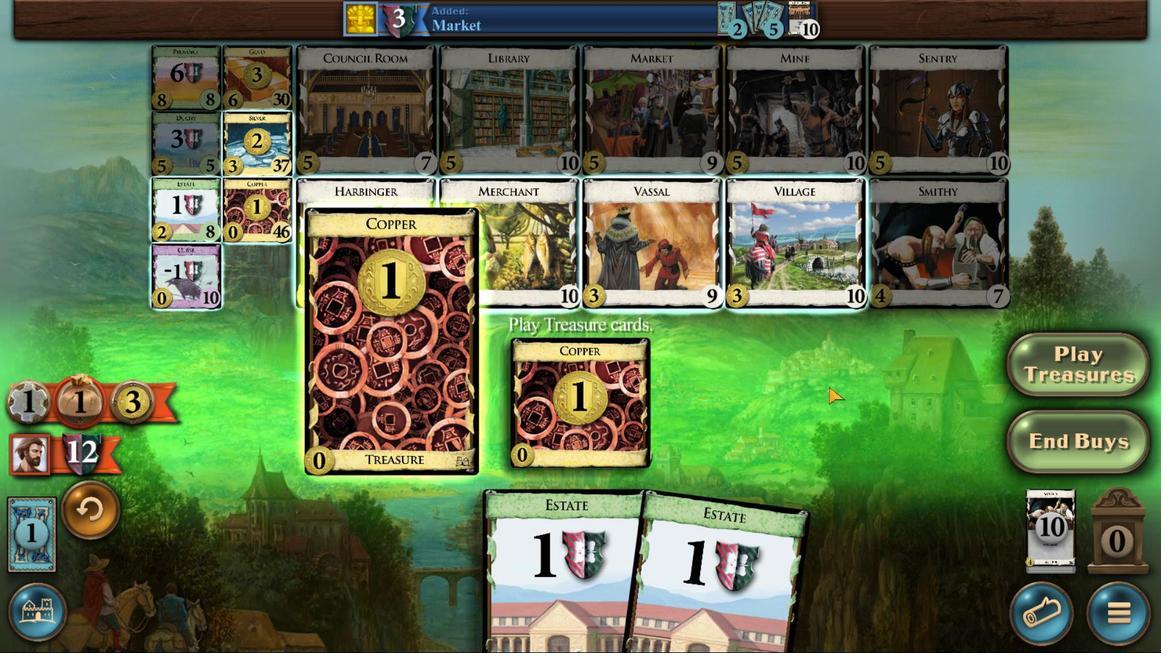
Action: Mouse scrolled (336, 596) with delta (0, 0)
Screenshot: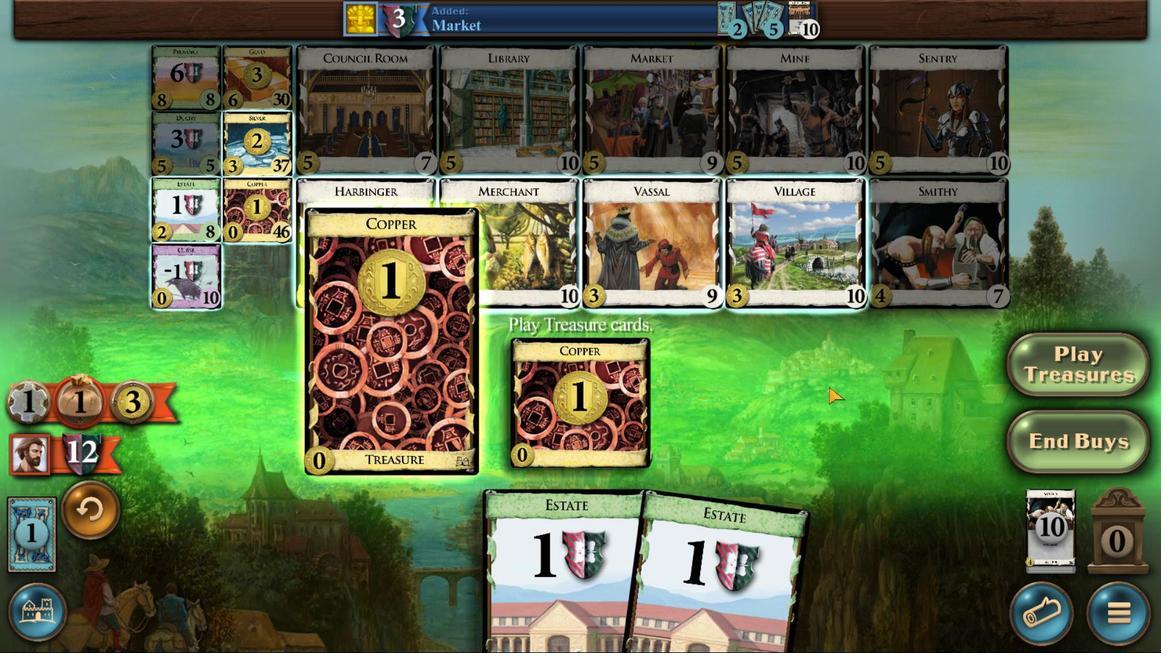 
Action: Mouse scrolled (336, 596) with delta (0, 0)
Screenshot: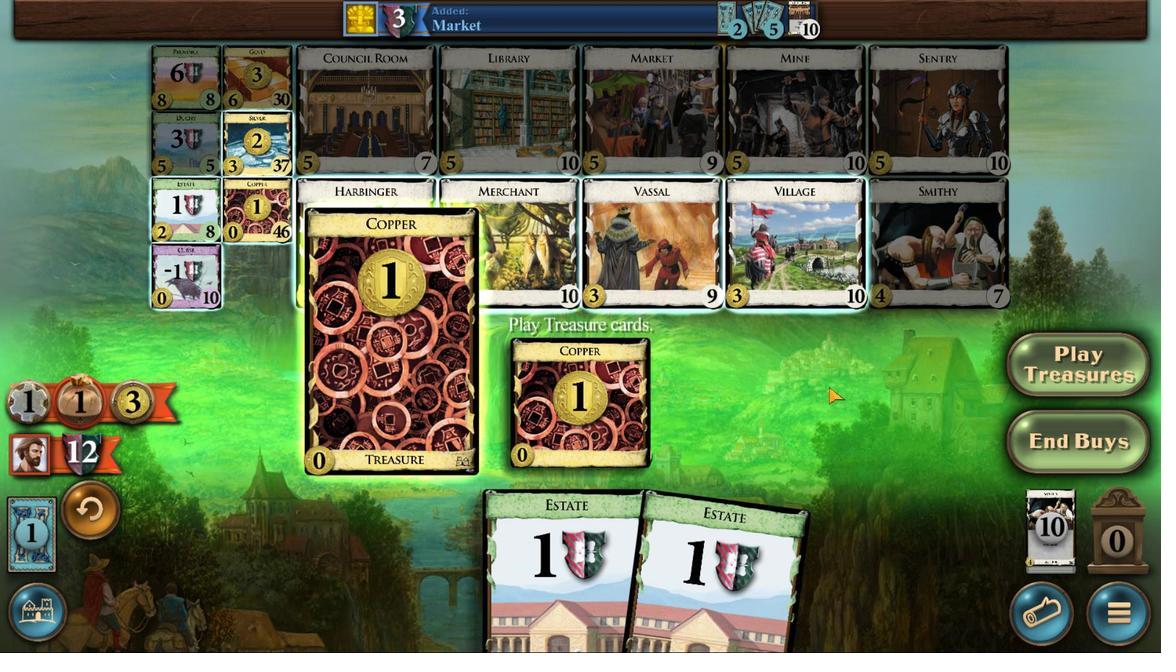 
Action: Mouse moved to (336, 598)
Screenshot: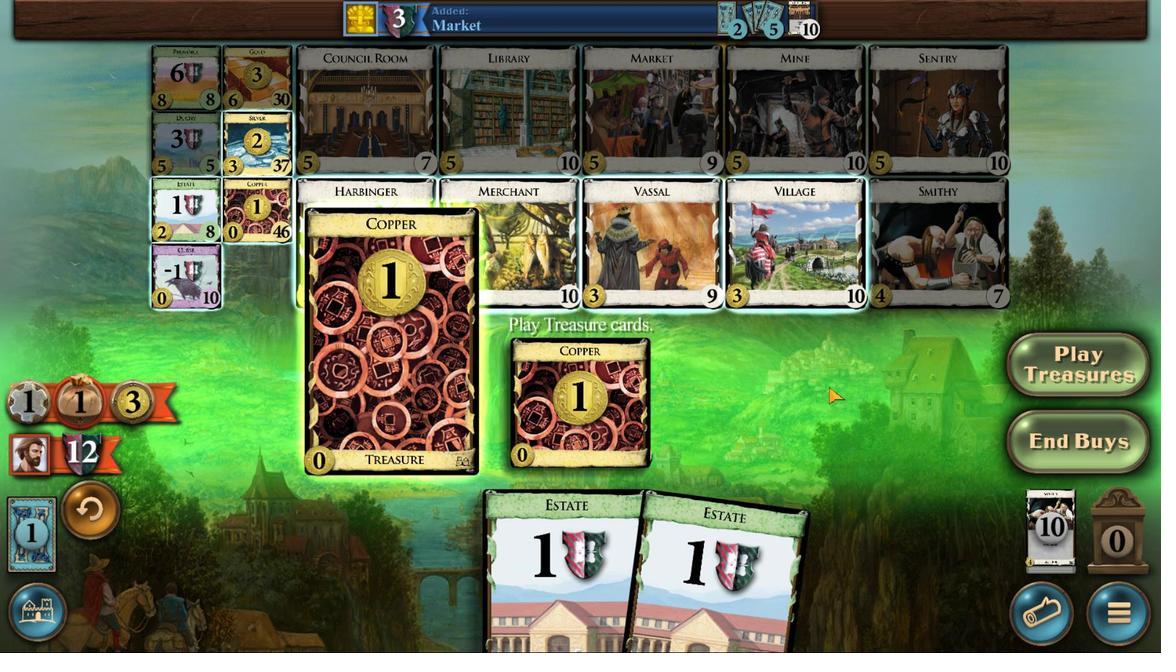 
Action: Mouse scrolled (336, 597) with delta (0, 0)
Screenshot: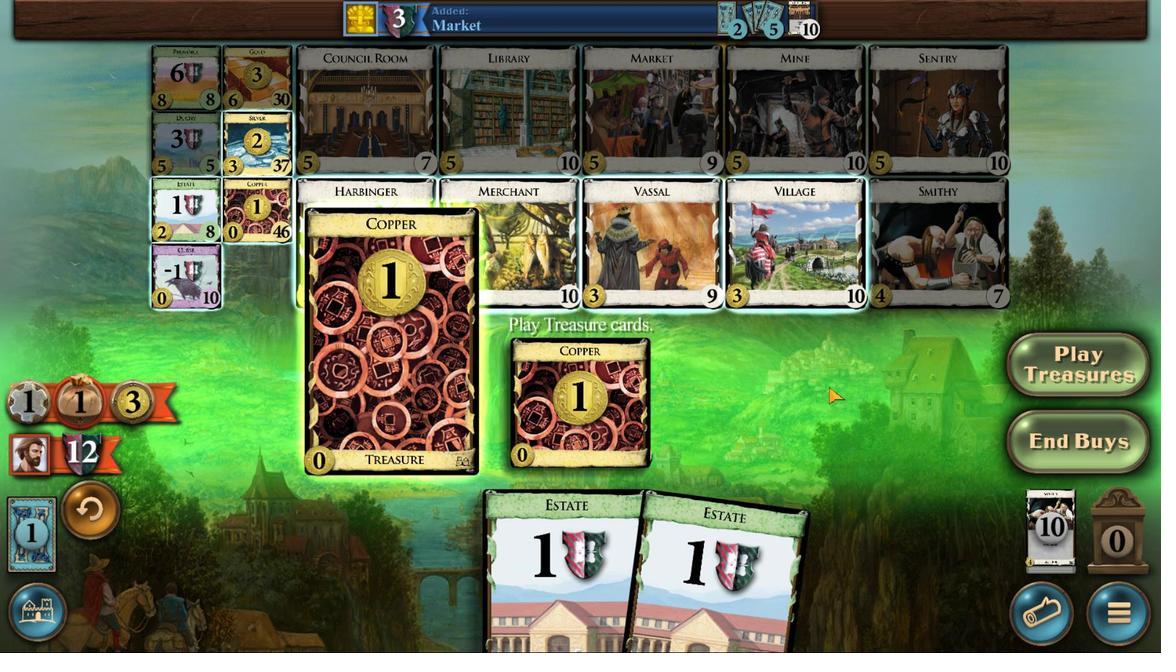 
Action: Mouse moved to (937, 277)
Screenshot: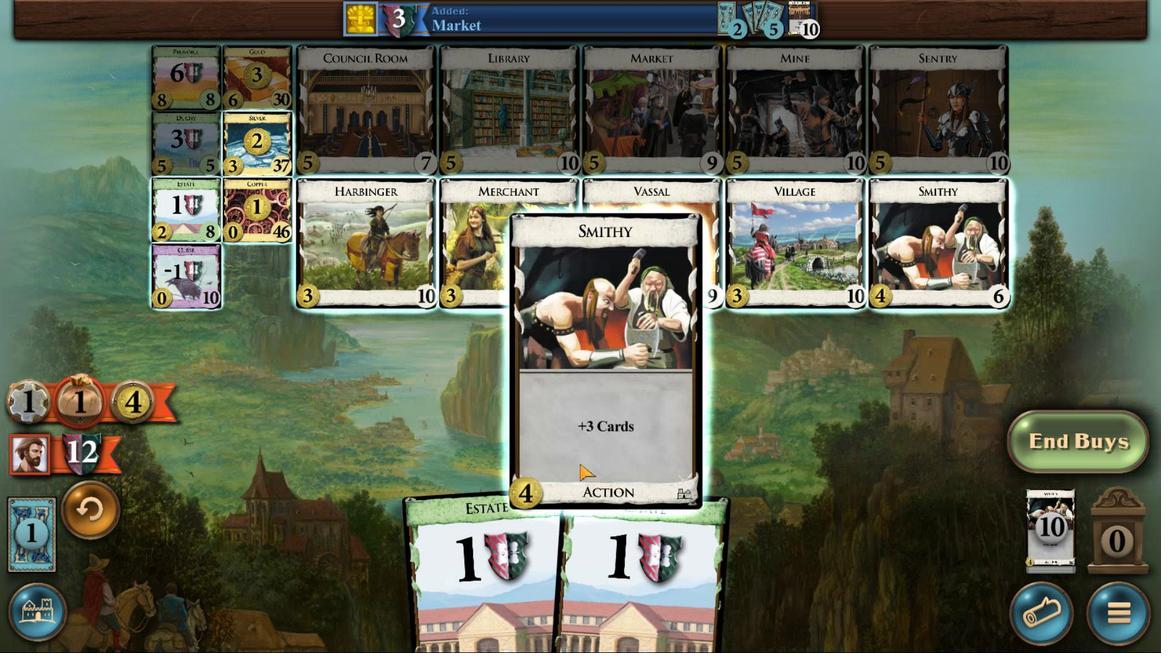 
Action: Mouse pressed left at (937, 277)
Screenshot: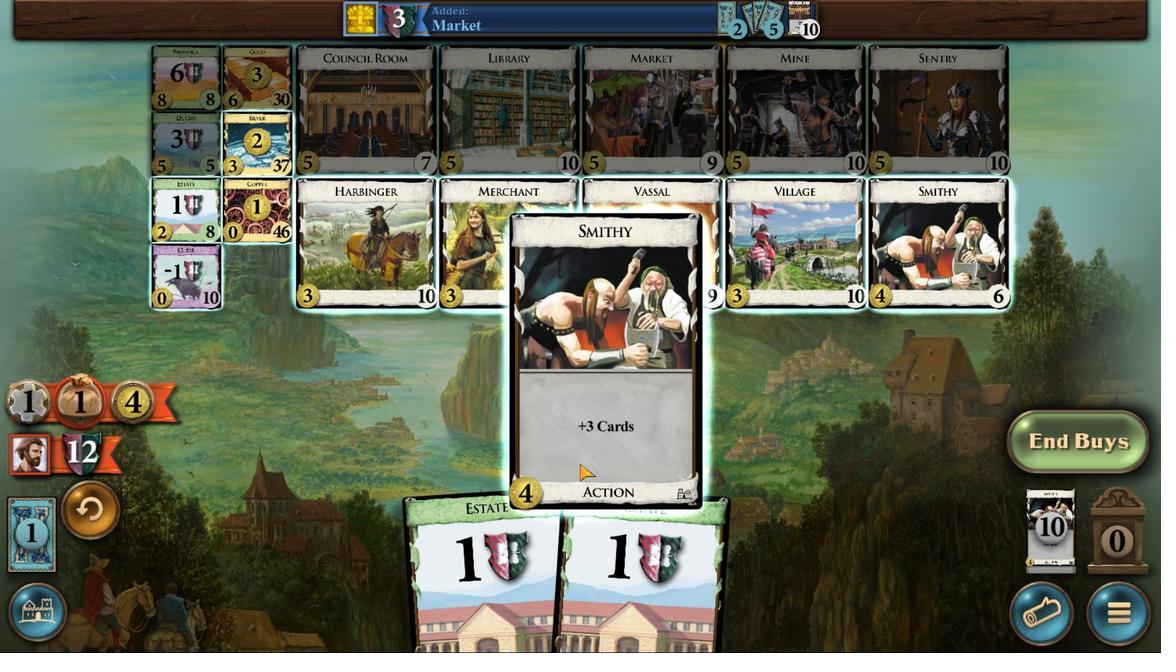 
Action: Mouse moved to (549, 564)
Screenshot: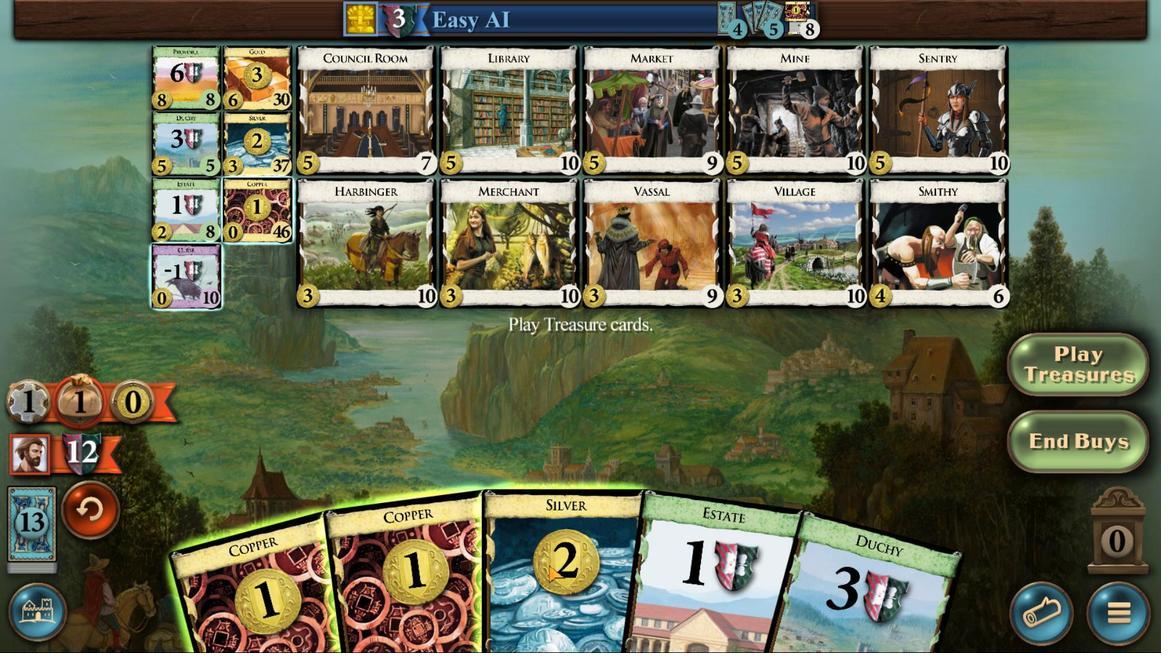 
Action: Mouse scrolled (549, 563) with delta (0, 0)
Screenshot: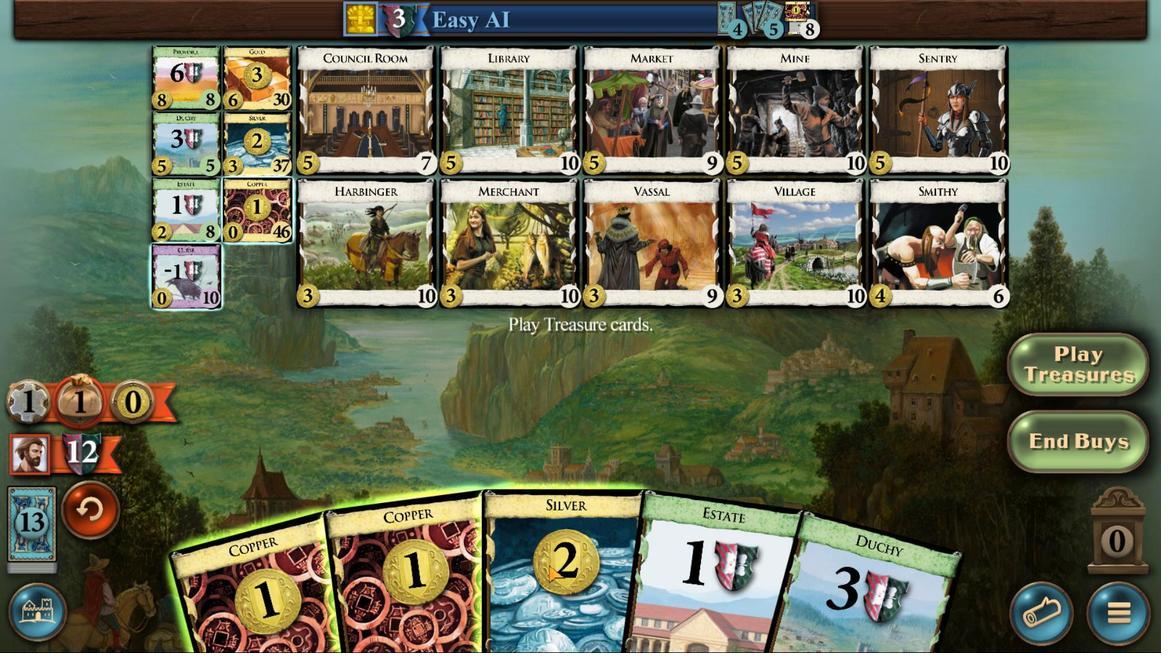 
Action: Mouse moved to (547, 566)
Screenshot: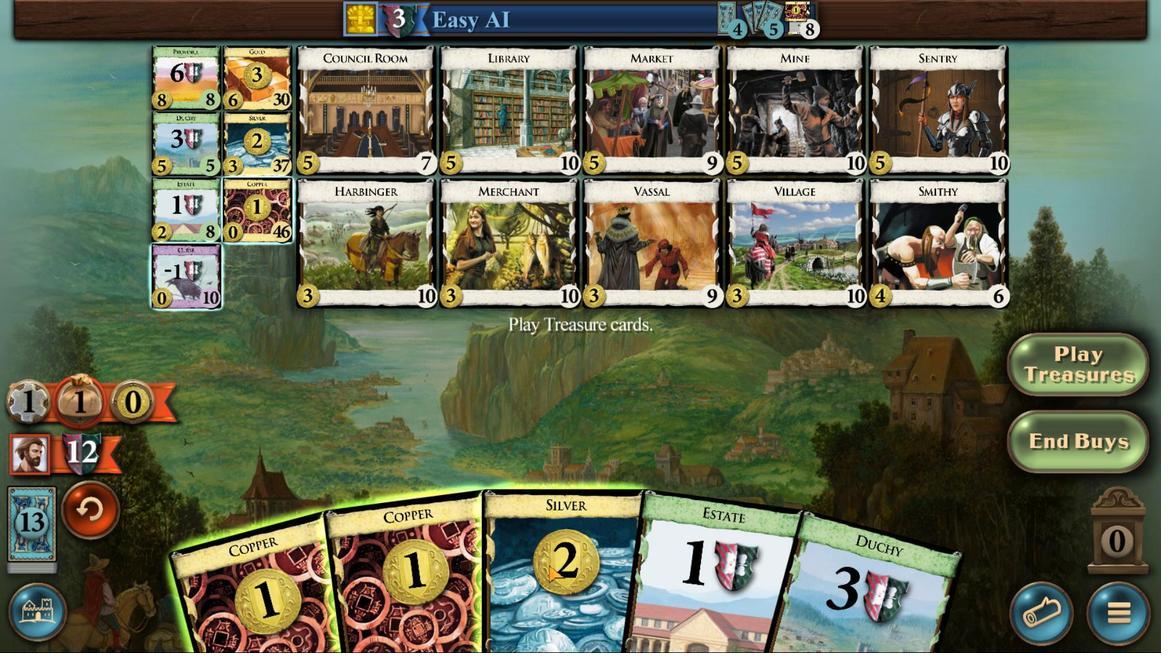 
Action: Mouse scrolled (547, 566) with delta (0, 0)
Screenshot: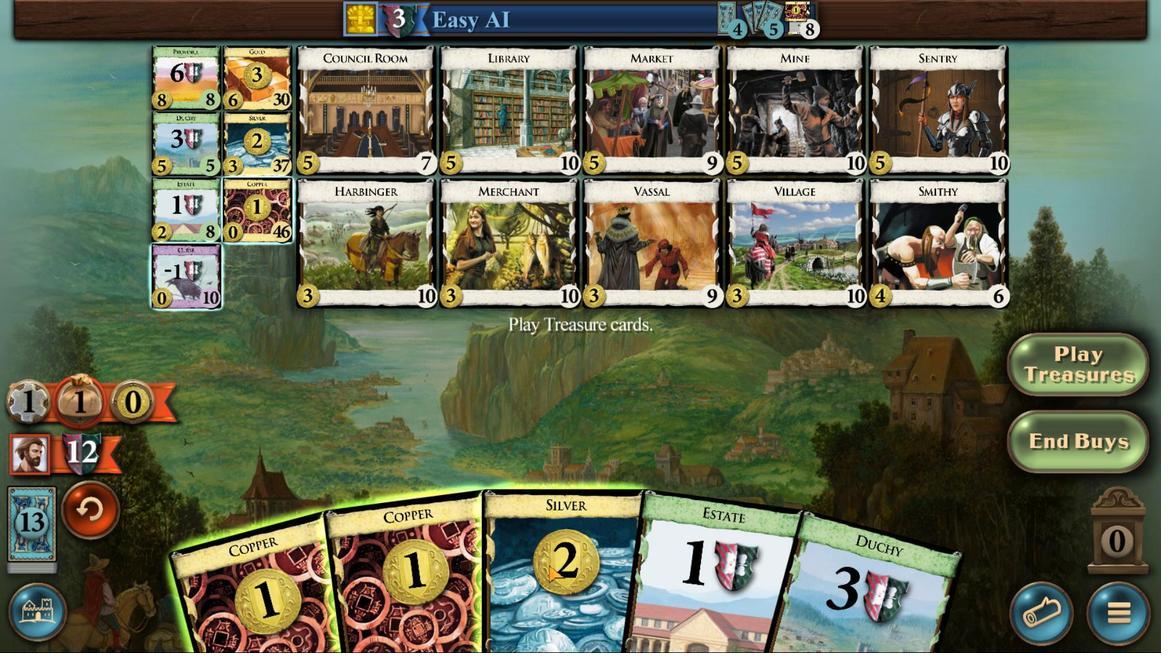 
Action: Mouse scrolled (547, 566) with delta (0, 0)
Screenshot: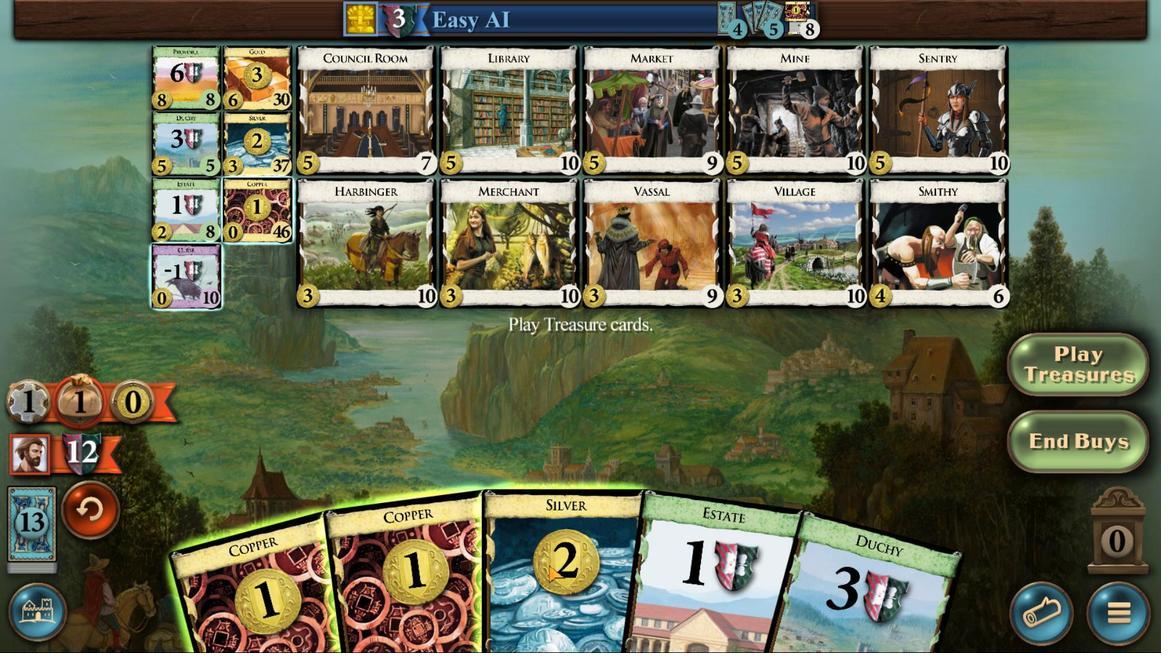 
Action: Mouse moved to (442, 585)
Screenshot: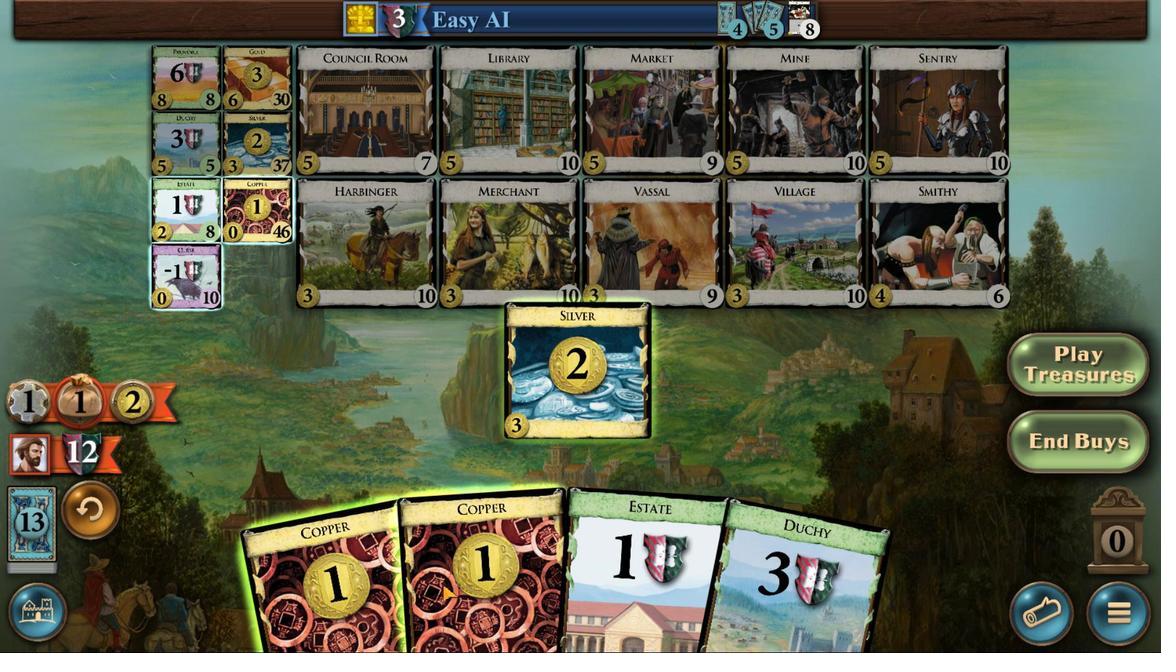 
Action: Mouse scrolled (442, 584) with delta (0, 0)
Screenshot: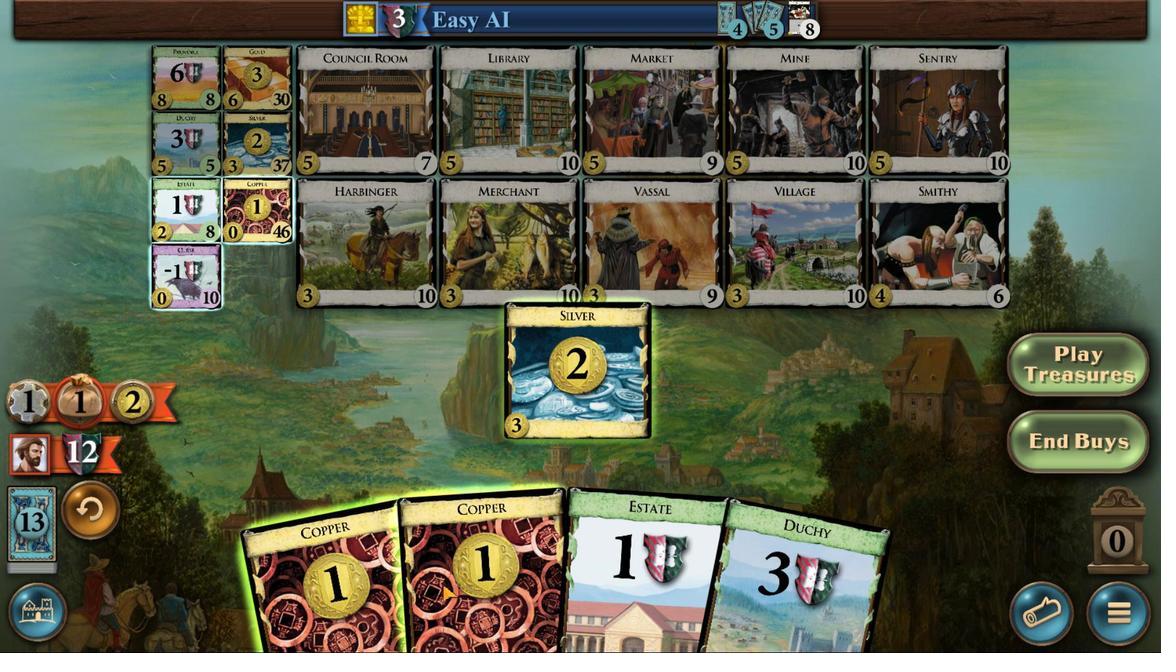 
Action: Mouse scrolled (442, 584) with delta (0, 0)
Screenshot: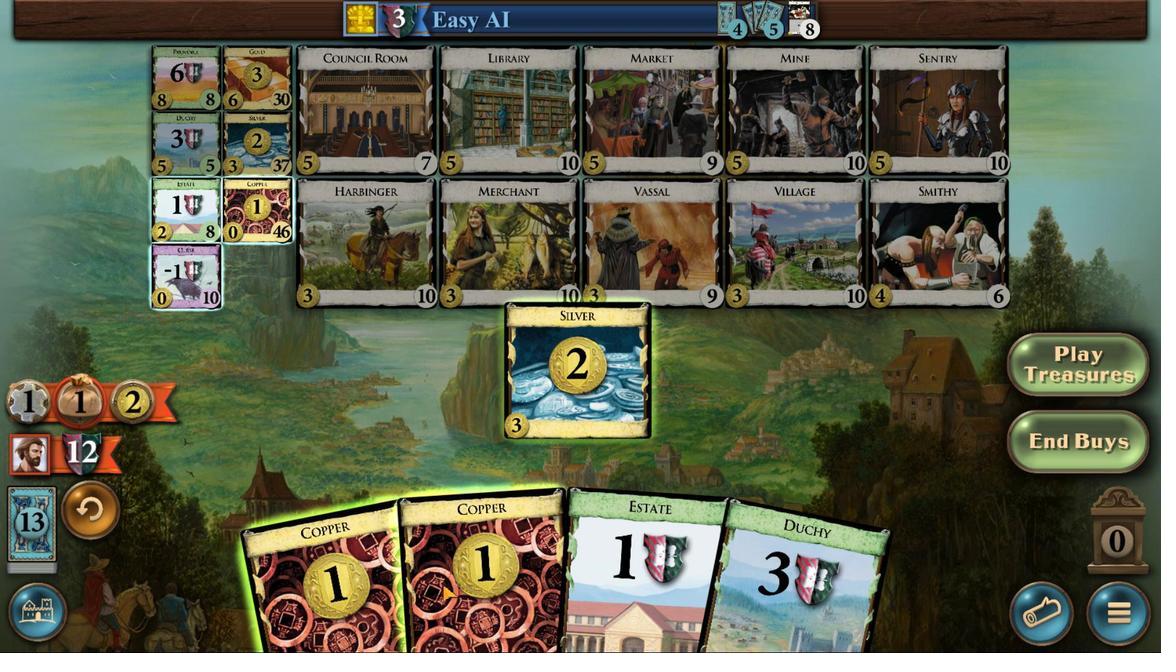 
Action: Mouse scrolled (442, 584) with delta (0, 0)
Screenshot: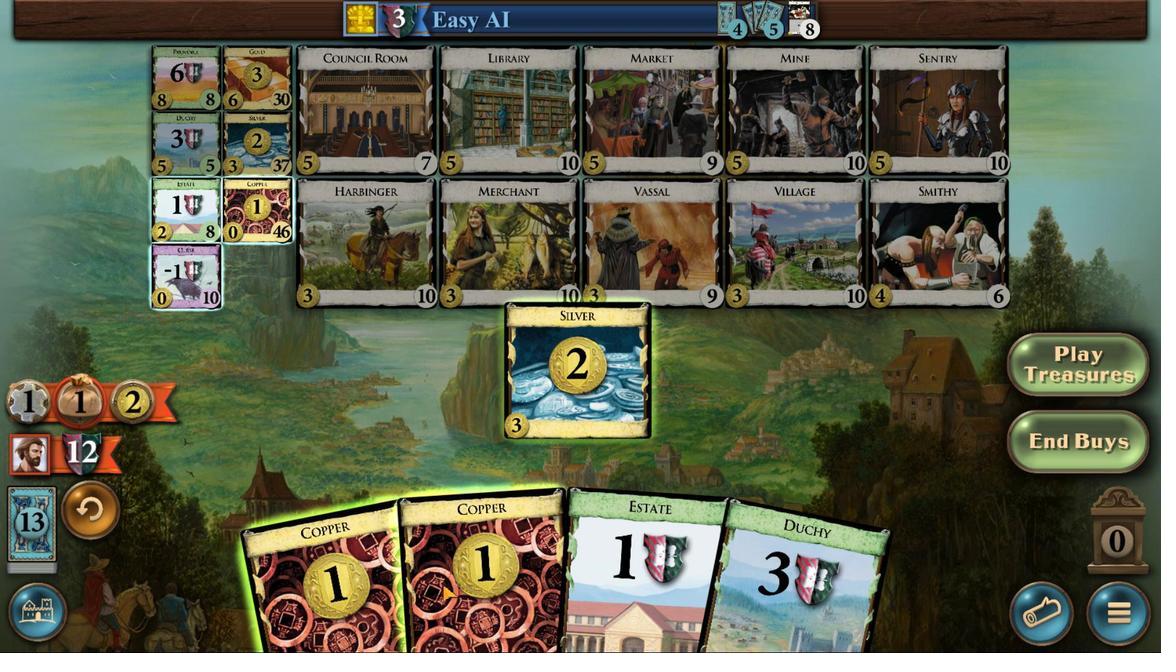 
Action: Mouse moved to (367, 581)
Screenshot: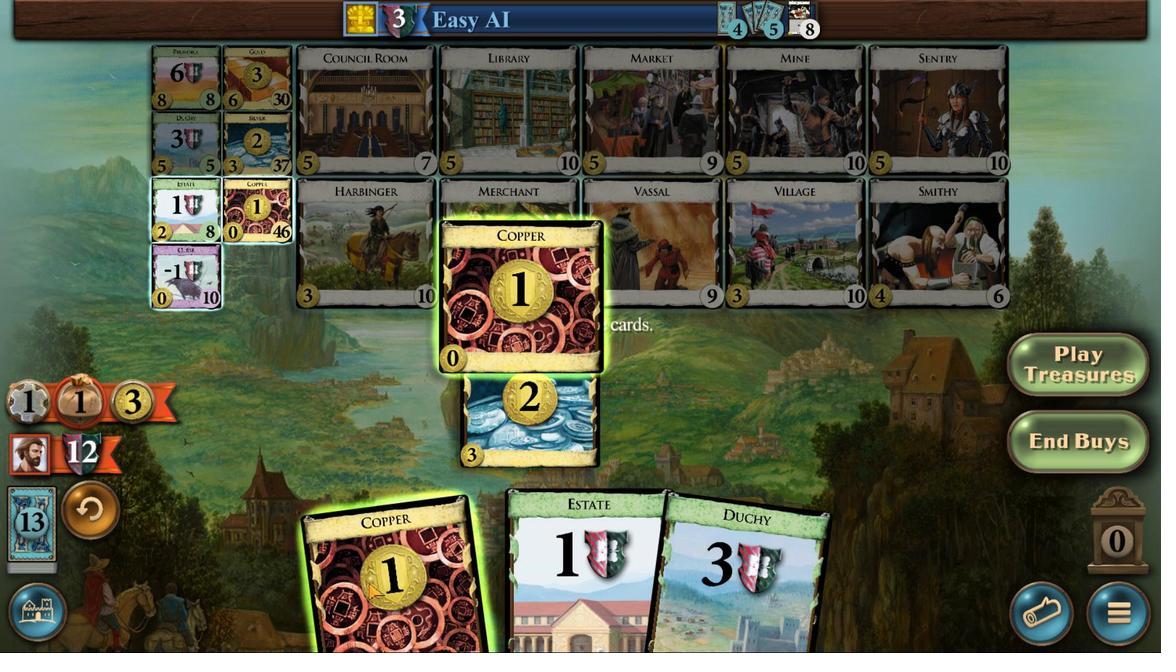 
Action: Mouse scrolled (367, 580) with delta (0, 0)
Screenshot: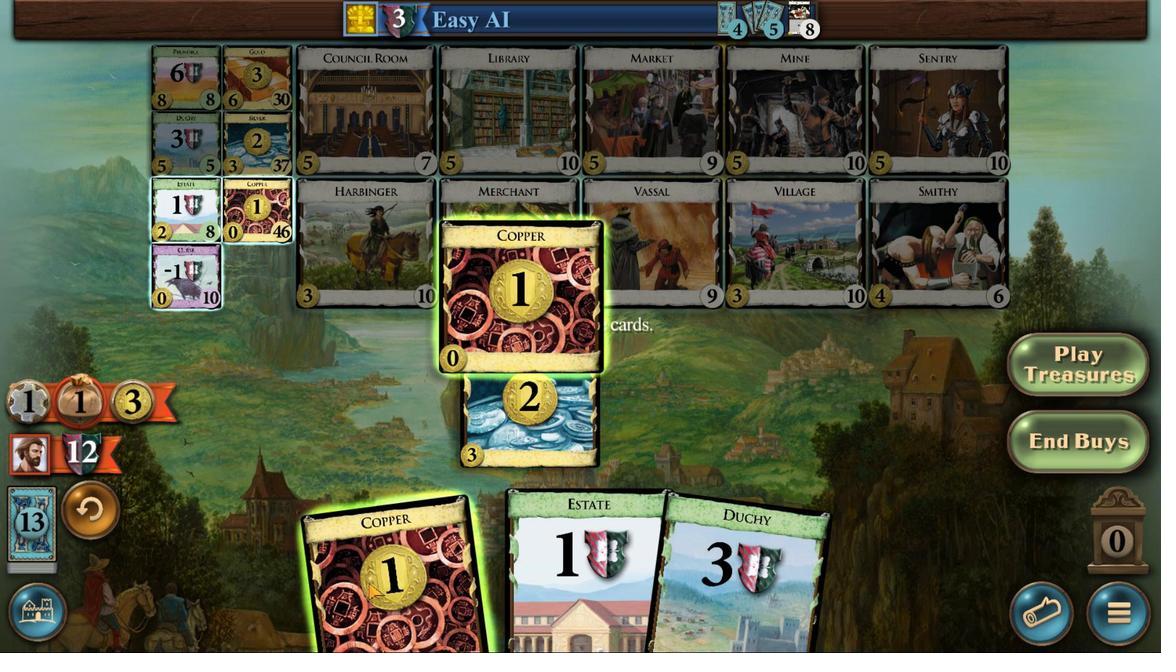 
Action: Mouse moved to (367, 582)
Screenshot: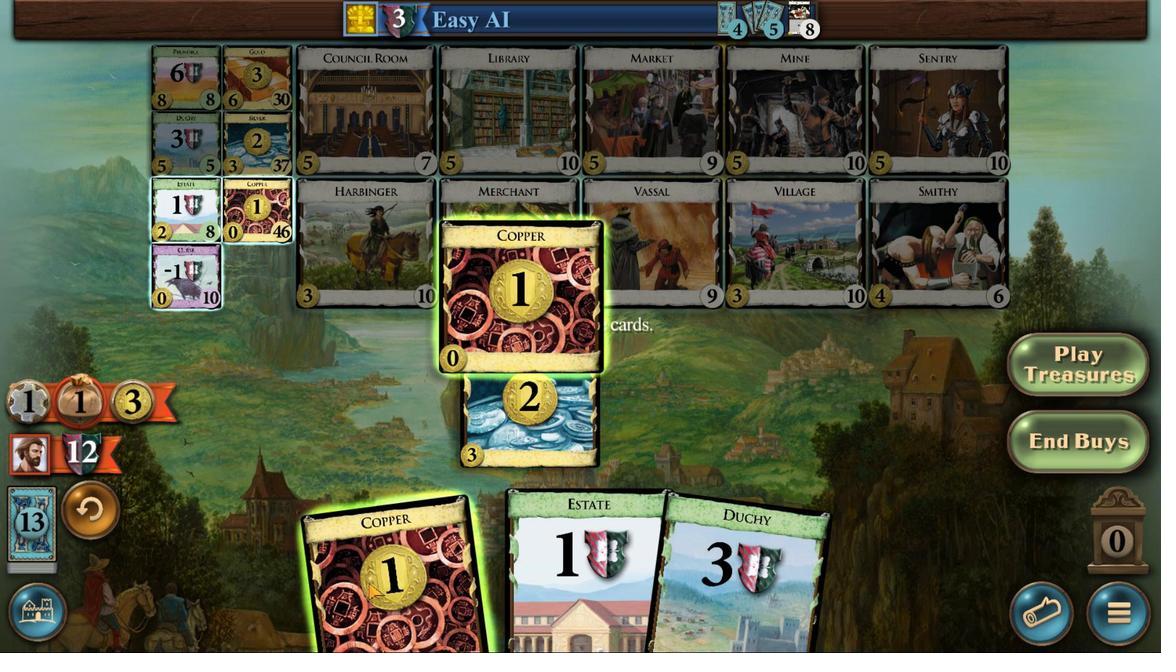 
Action: Mouse scrolled (367, 581) with delta (0, 0)
Screenshot: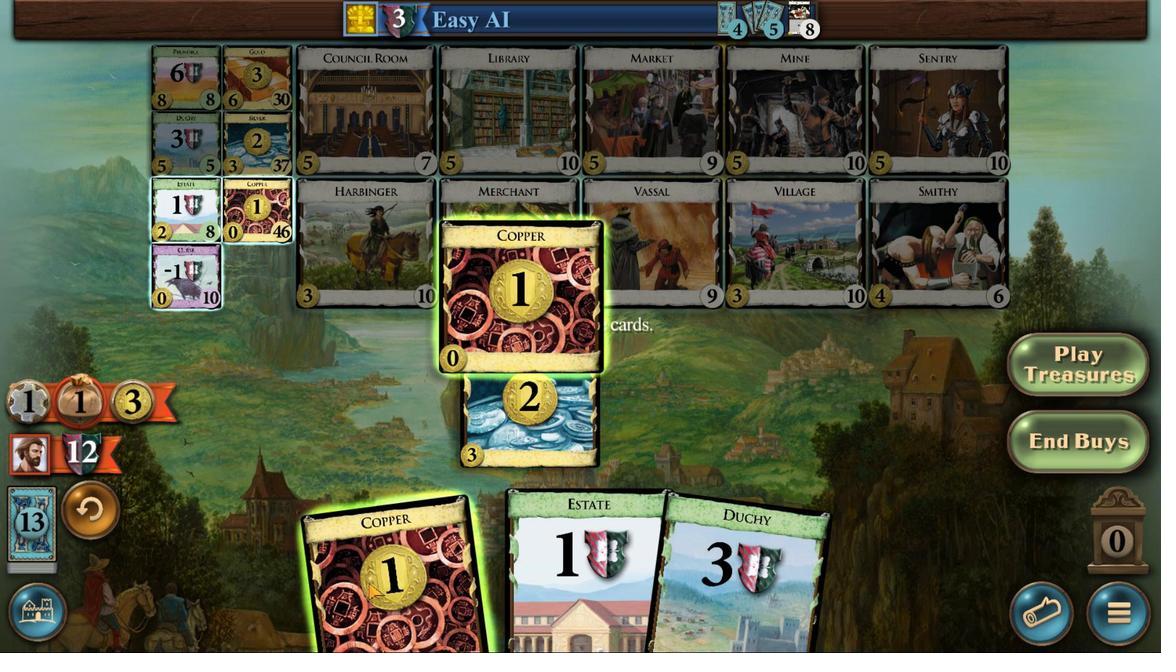 
Action: Mouse moved to (367, 583)
Screenshot: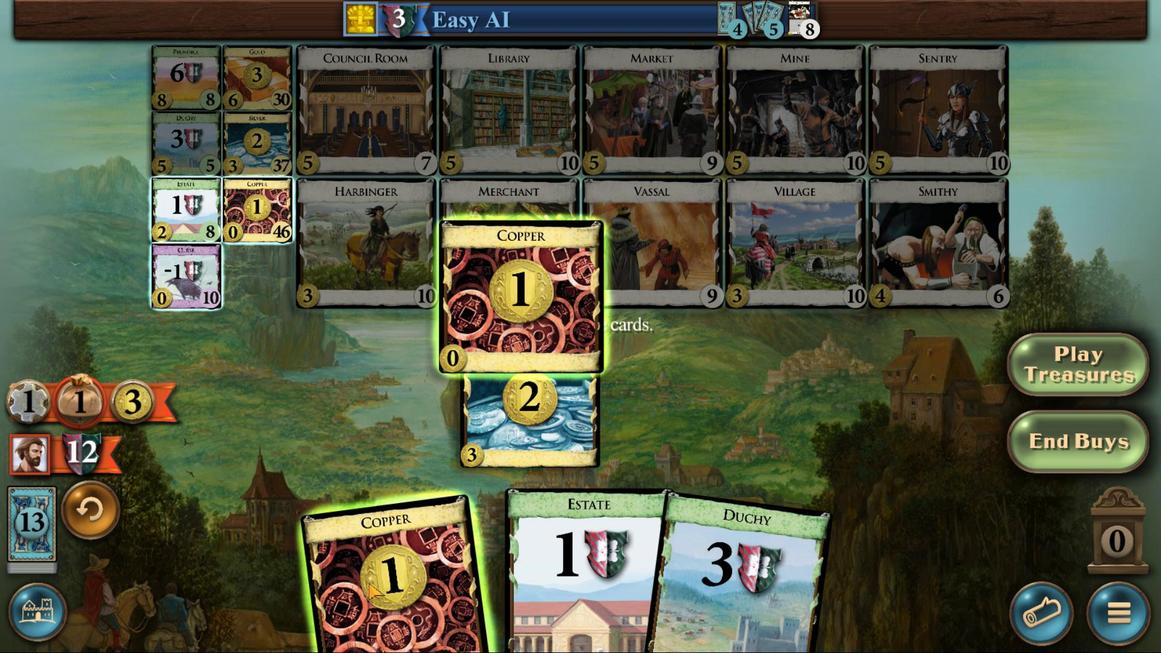 
Action: Mouse scrolled (367, 582) with delta (0, 0)
Screenshot: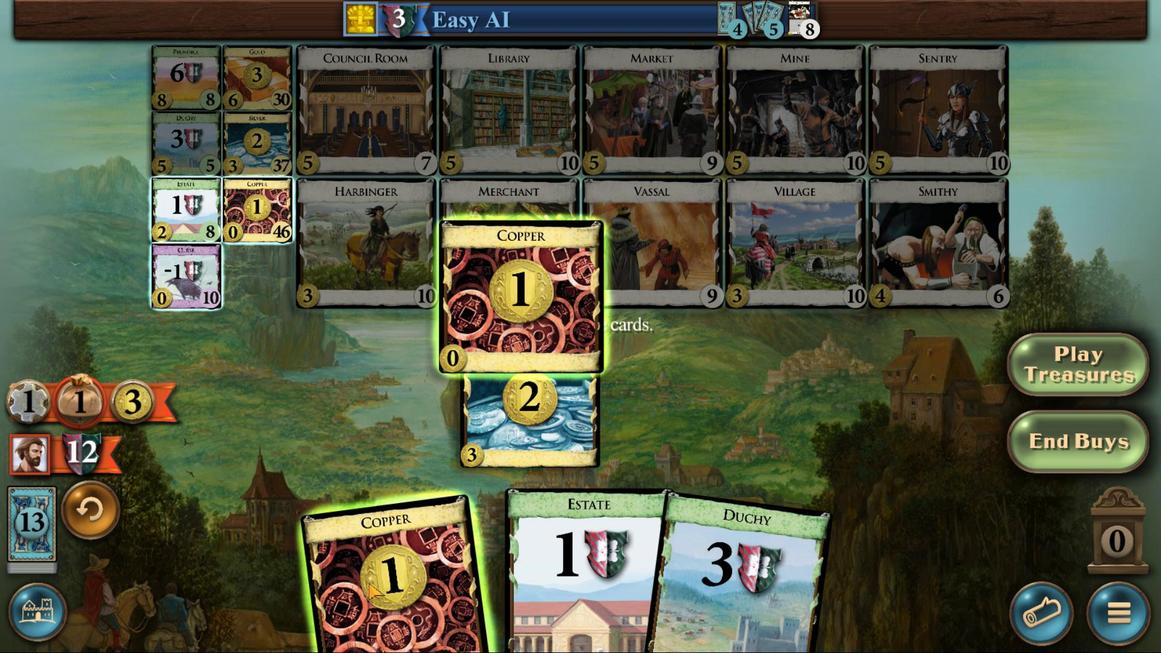 
Action: Mouse scrolled (367, 582) with delta (0, 0)
Screenshot: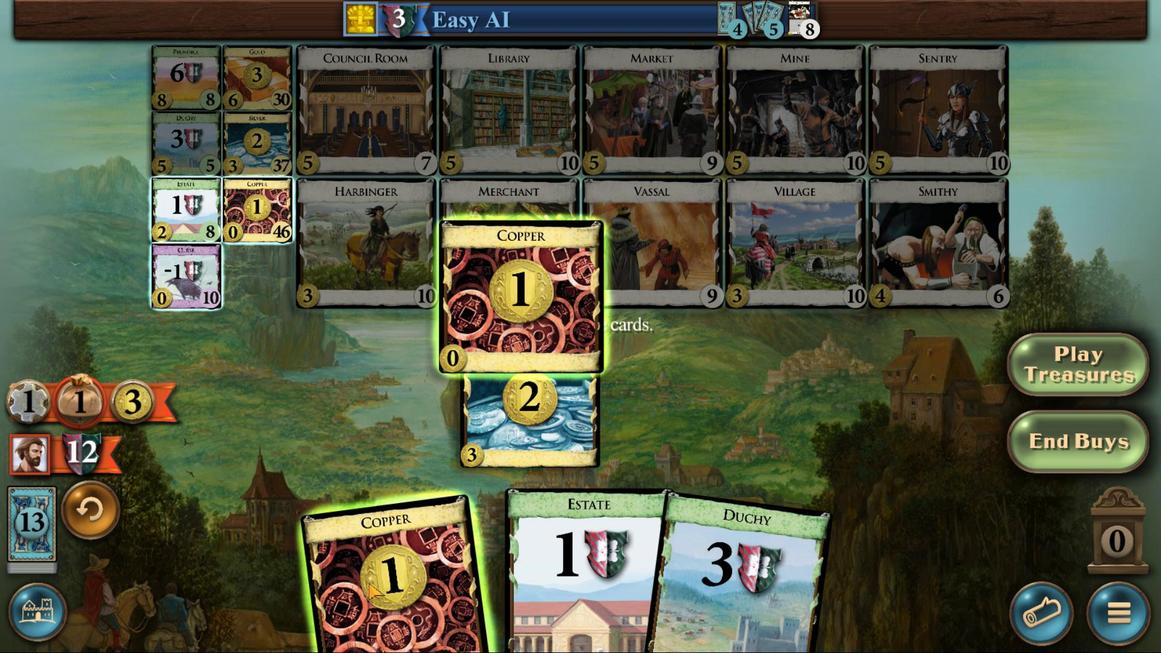 
Action: Mouse moved to (978, 255)
Screenshot: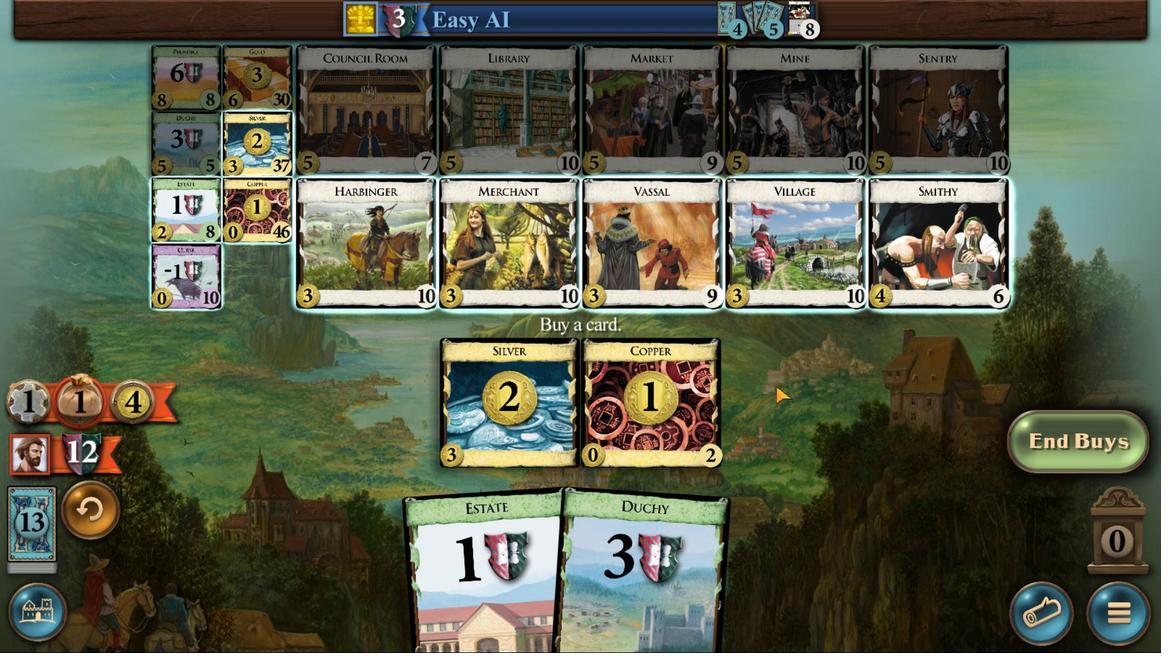 
Action: Mouse pressed left at (978, 255)
Screenshot: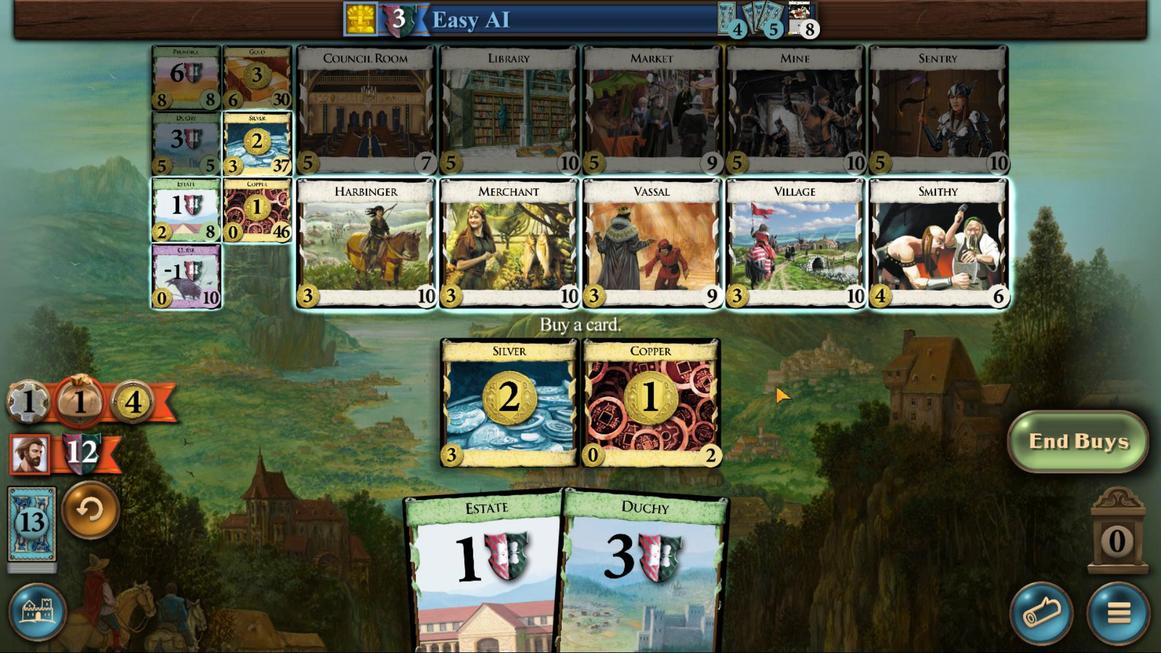 
Action: Mouse moved to (93, 650)
Screenshot: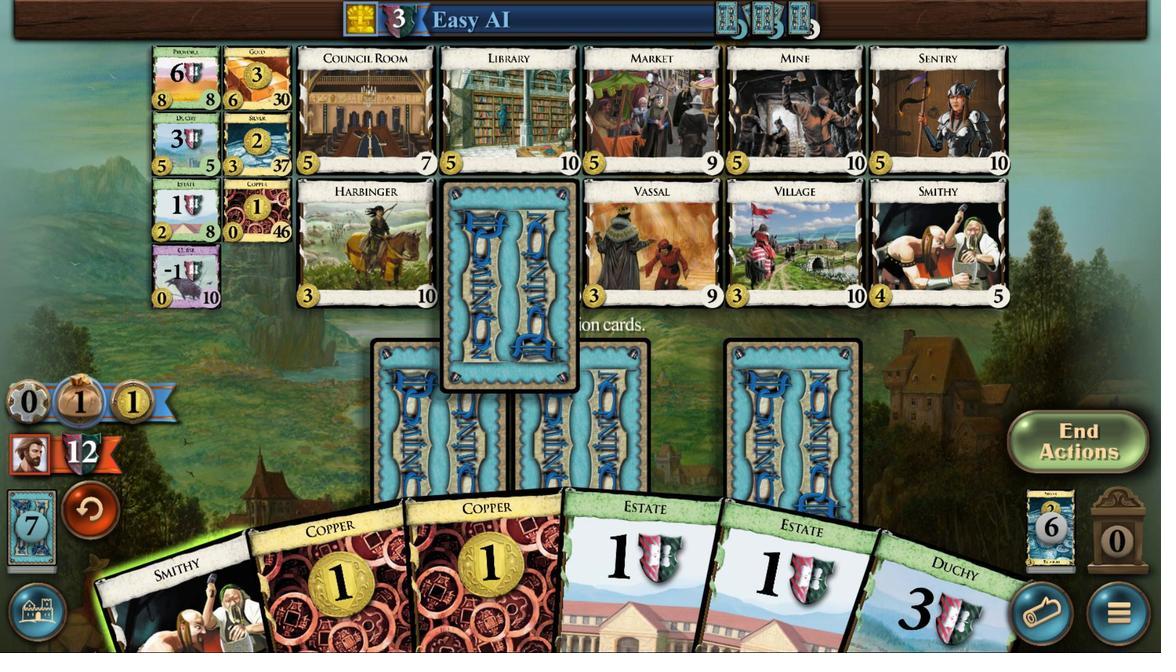 
Action: Mouse scrolled (93, 650) with delta (0, 0)
Screenshot: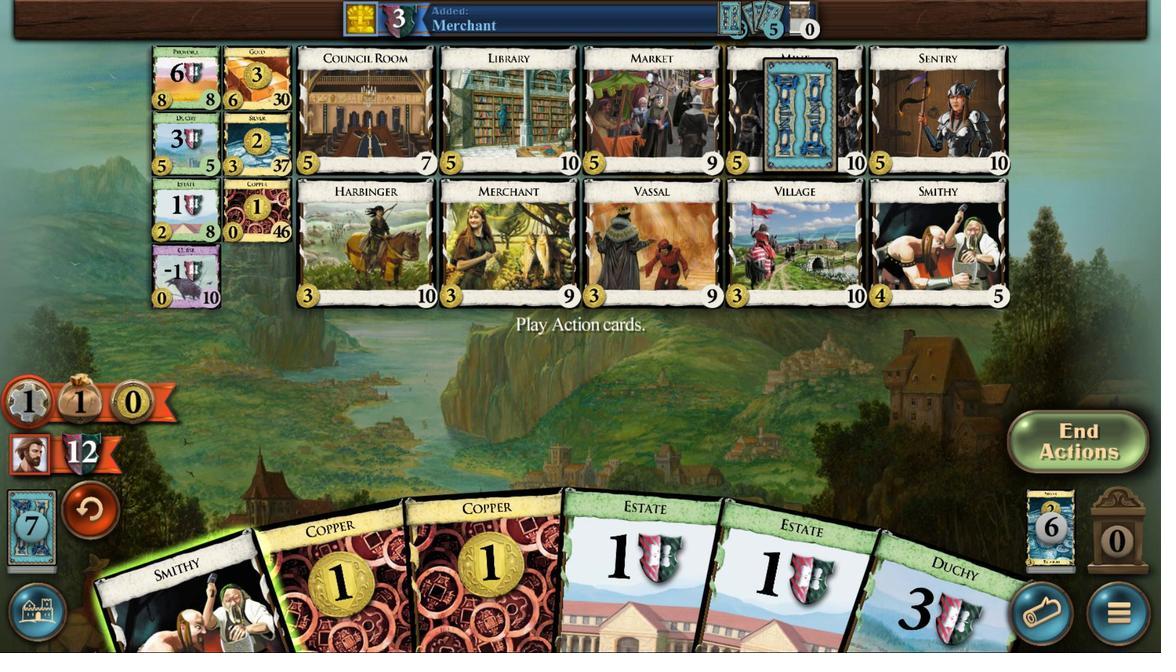 
Action: Mouse scrolled (93, 650) with delta (0, 0)
Screenshot: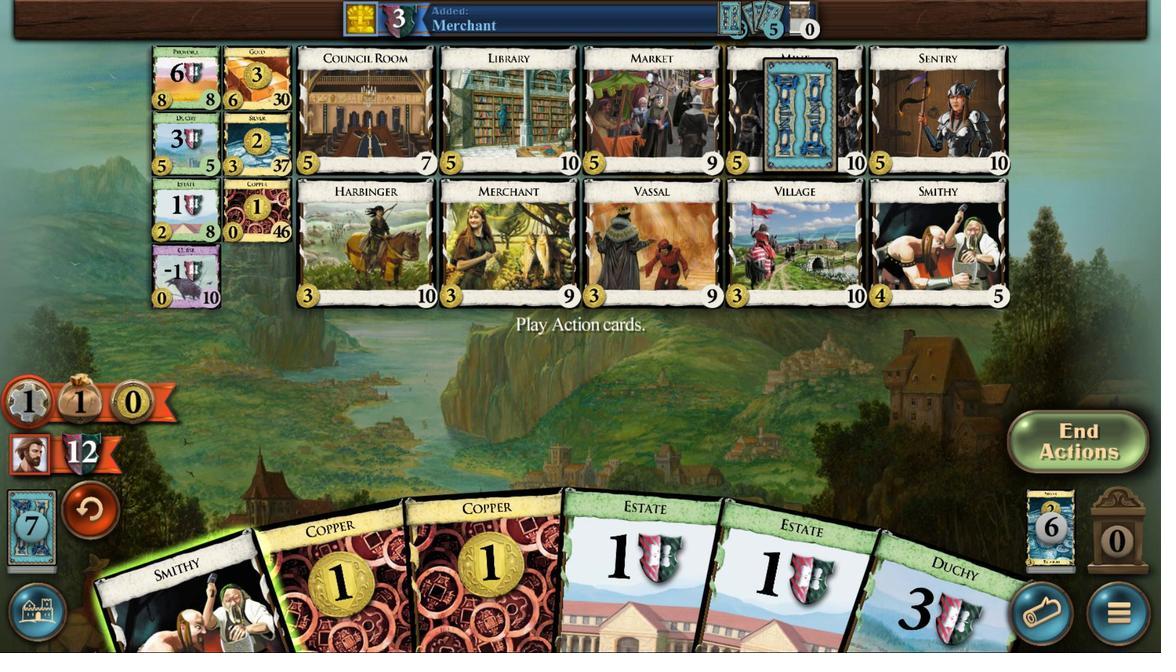 
Action: Mouse scrolled (93, 650) with delta (0, 0)
Screenshot: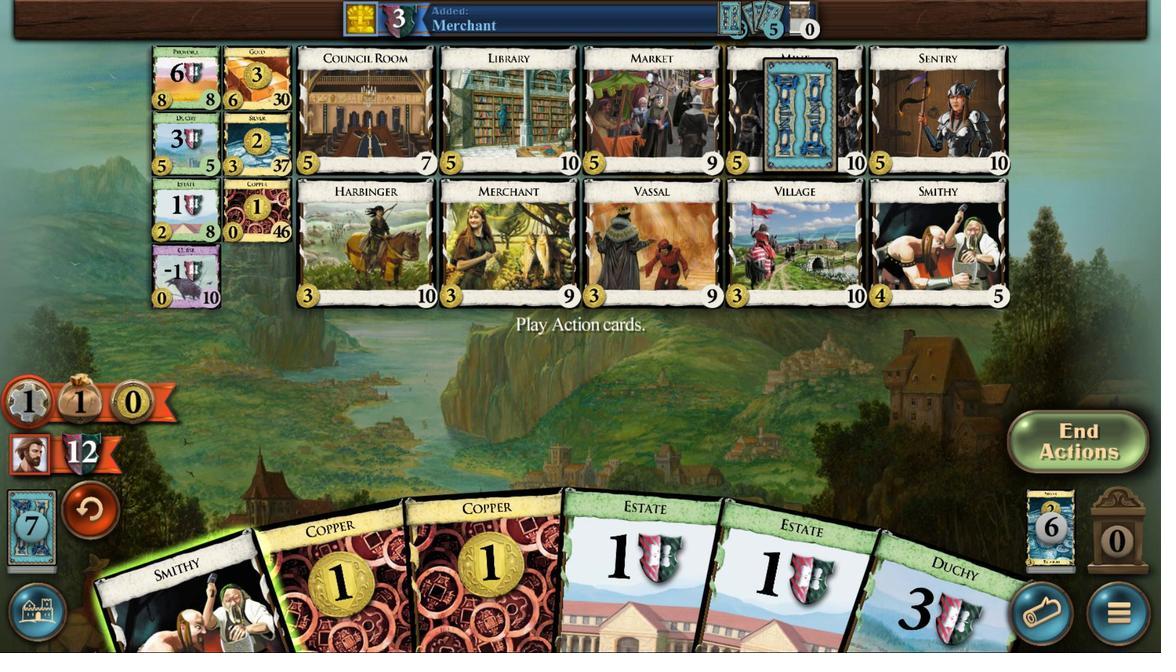 
Action: Mouse moved to (99, 640)
Screenshot: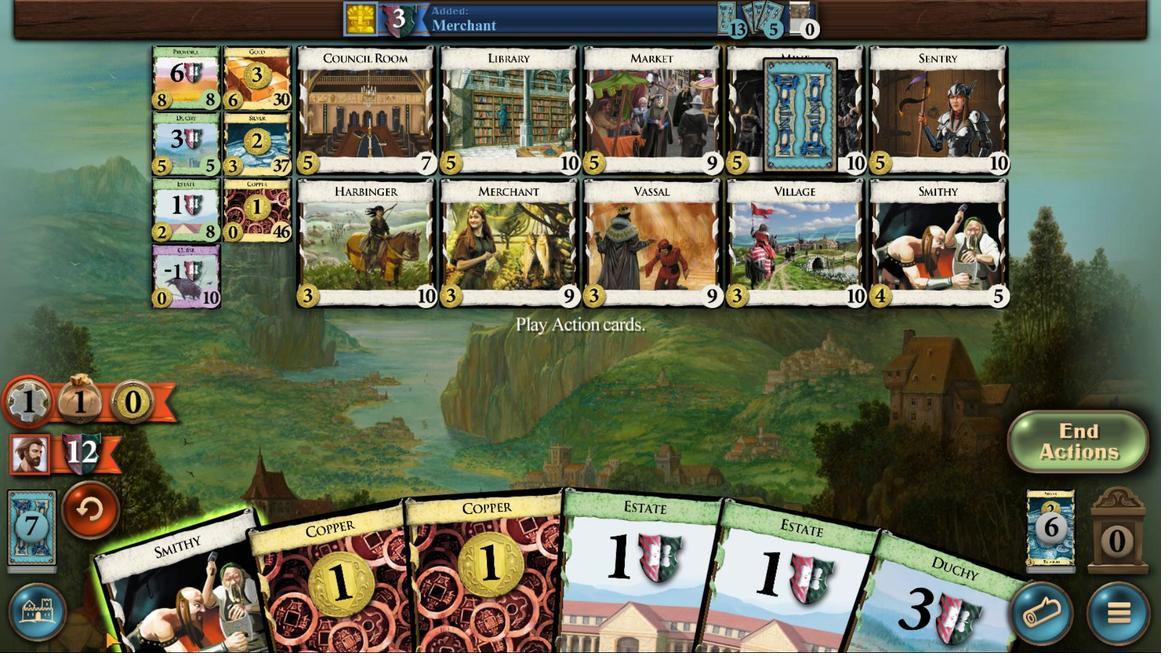 
Action: Mouse scrolled (99, 639) with delta (0, 0)
Screenshot: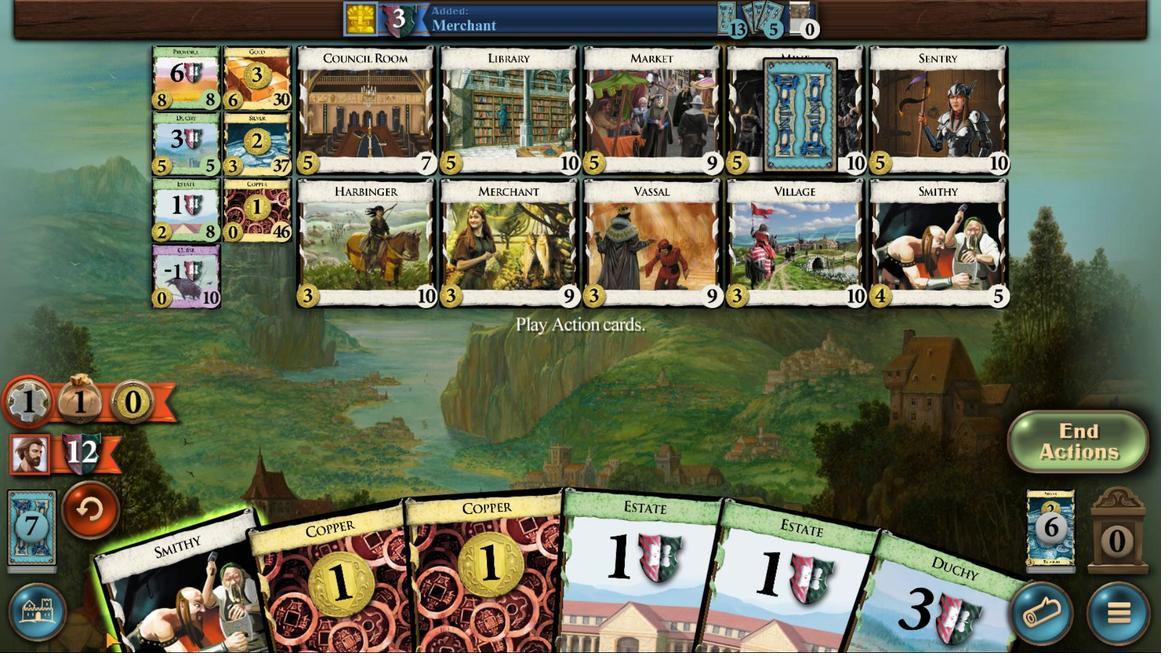 
Action: Mouse moved to (99, 642)
Screenshot: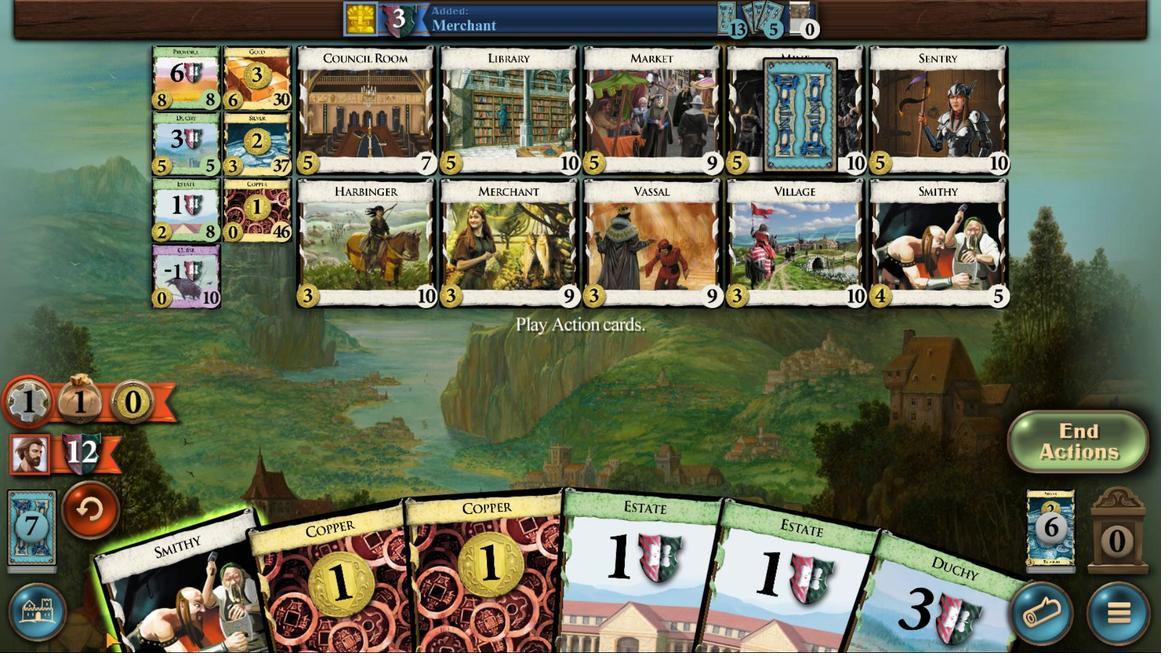 
Action: Mouse scrolled (99, 641) with delta (0, 0)
Screenshot: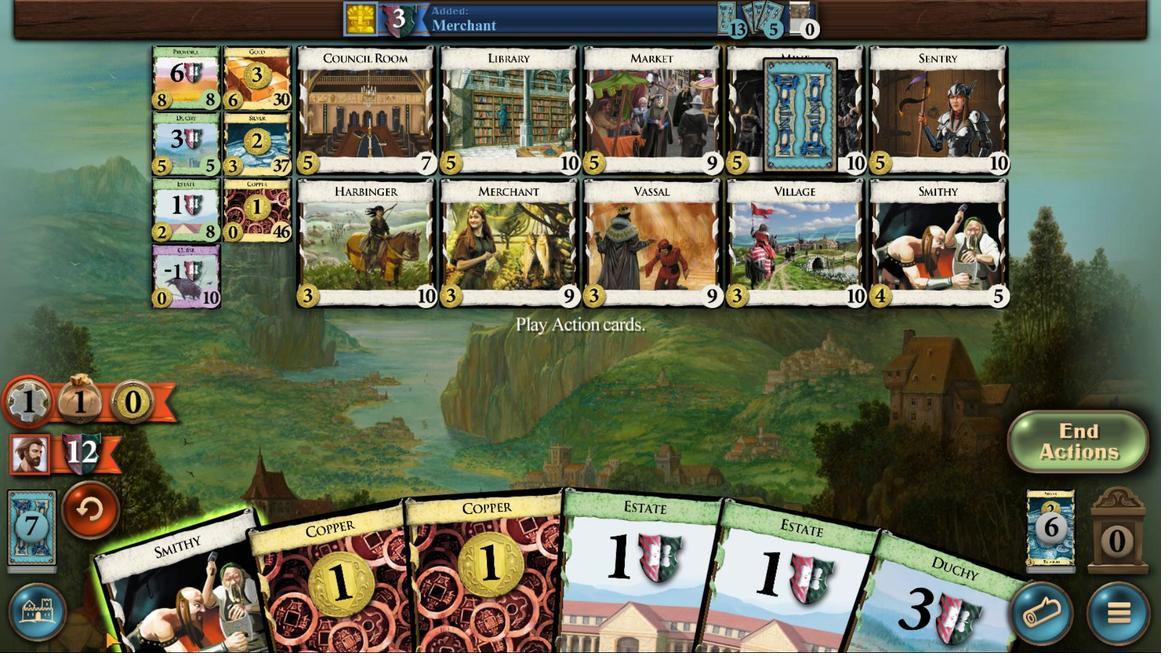 
Action: Mouse moved to (98, 643)
Screenshot: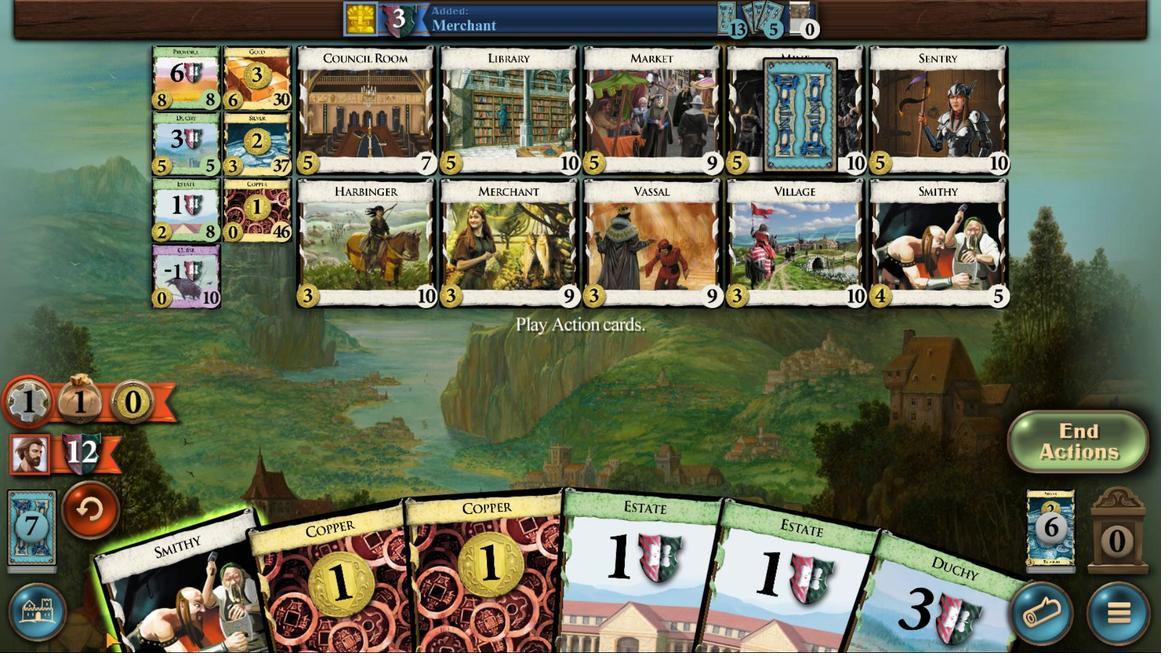 
Action: Mouse scrolled (98, 642) with delta (0, 0)
Screenshot: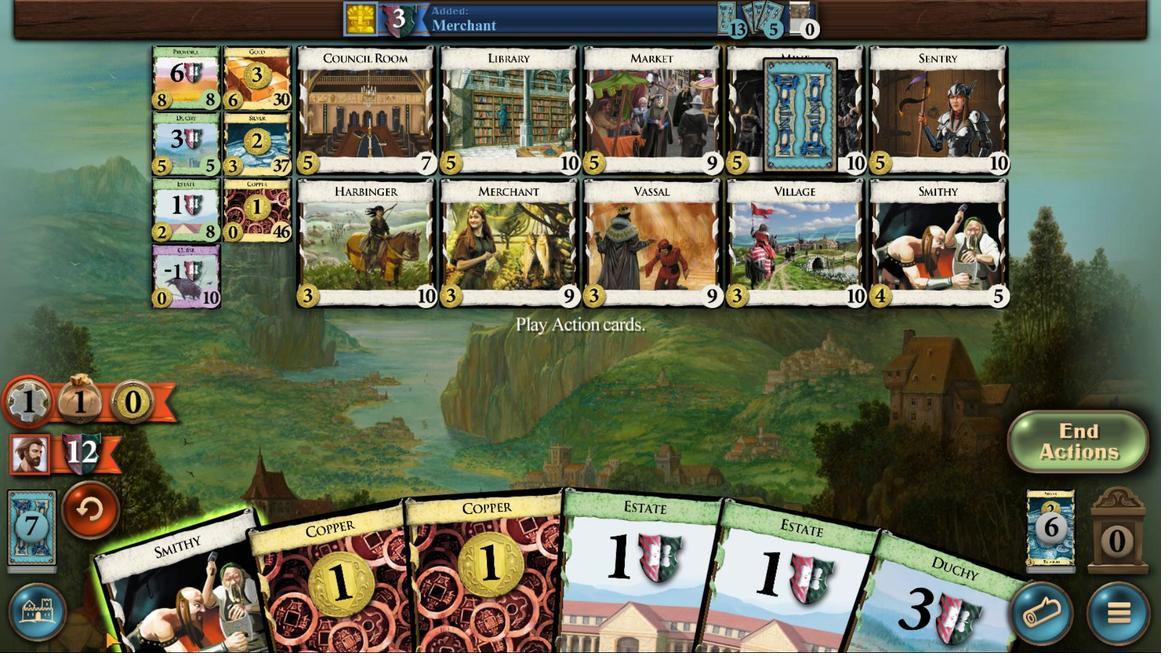 
Action: Mouse scrolled (98, 642) with delta (0, 0)
Screenshot: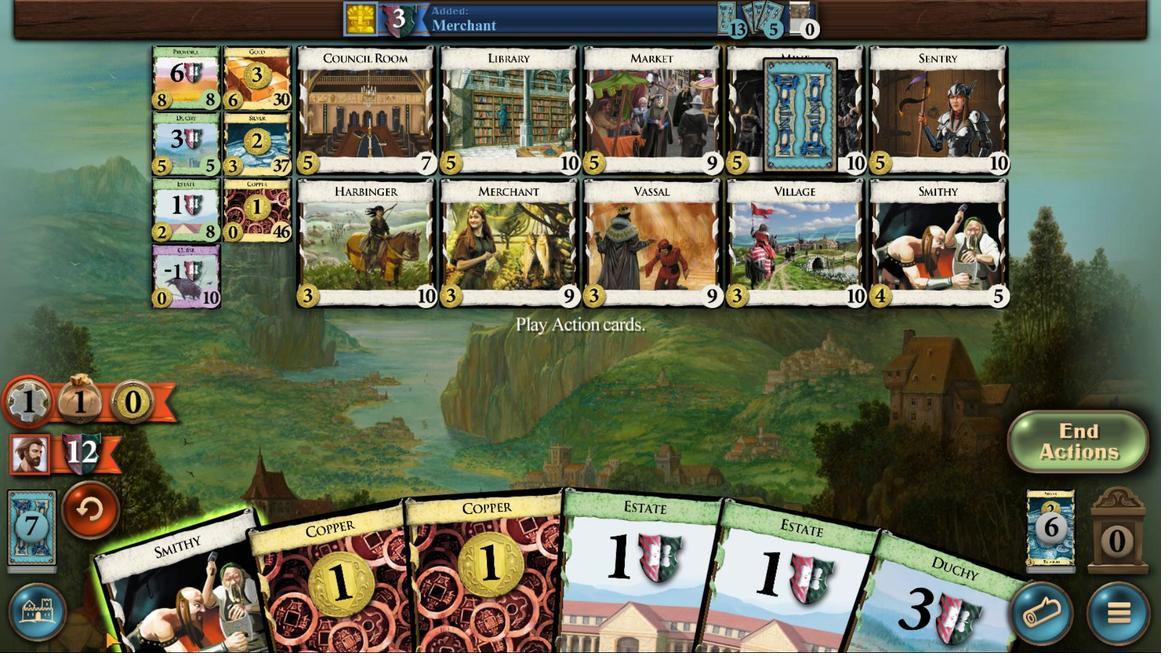 
Action: Mouse scrolled (98, 642) with delta (0, 0)
Screenshot: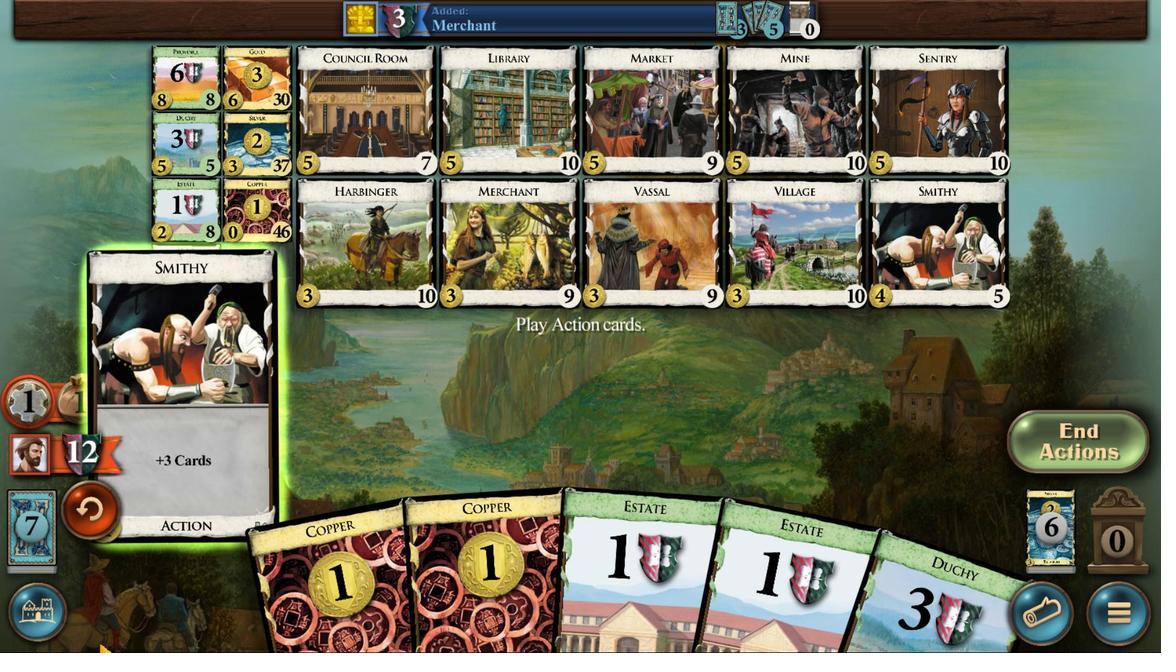 
Action: Mouse scrolled (98, 642) with delta (0, 0)
Screenshot: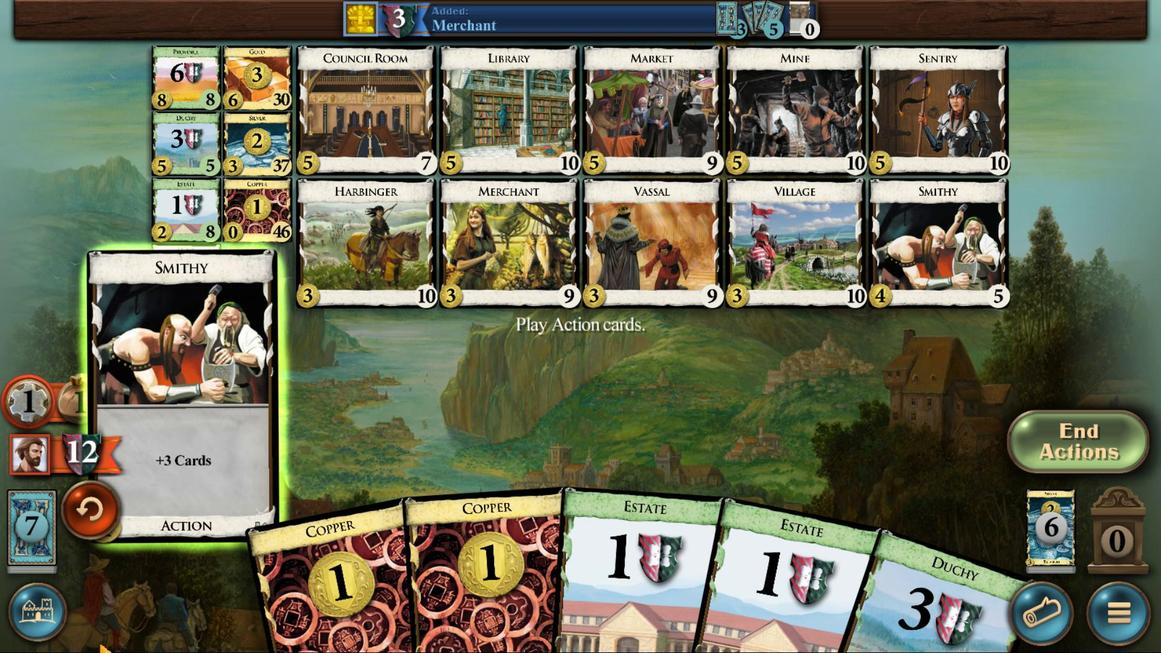 
Action: Mouse moved to (111, 636)
Screenshot: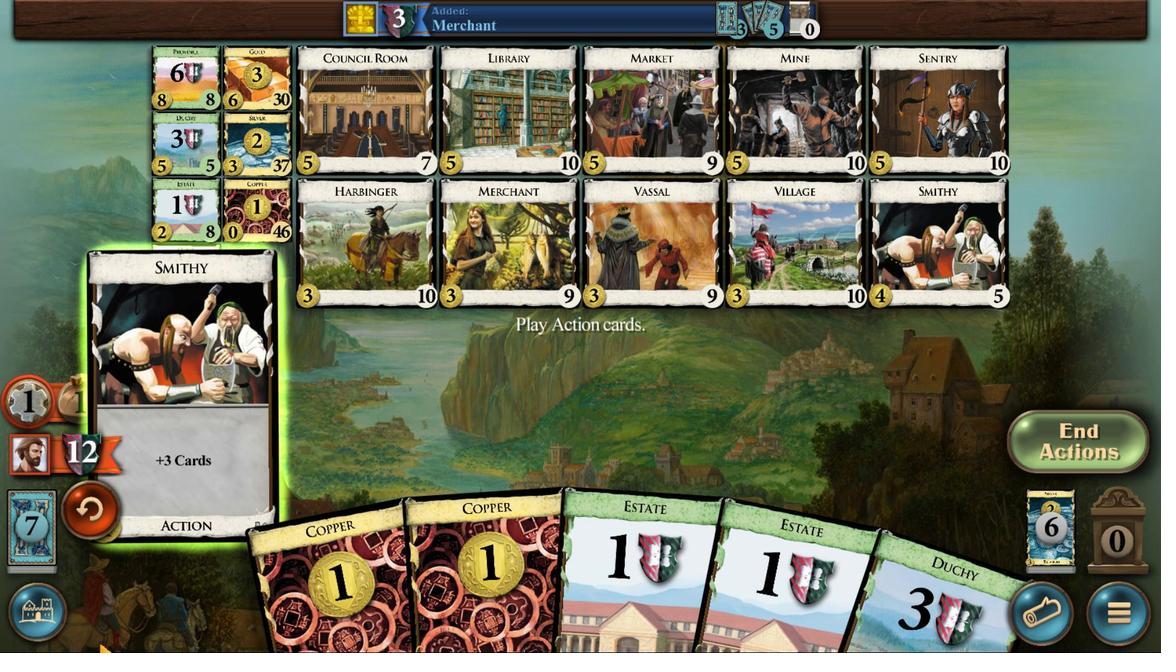 
Action: Mouse scrolled (111, 635) with delta (0, 0)
Screenshot: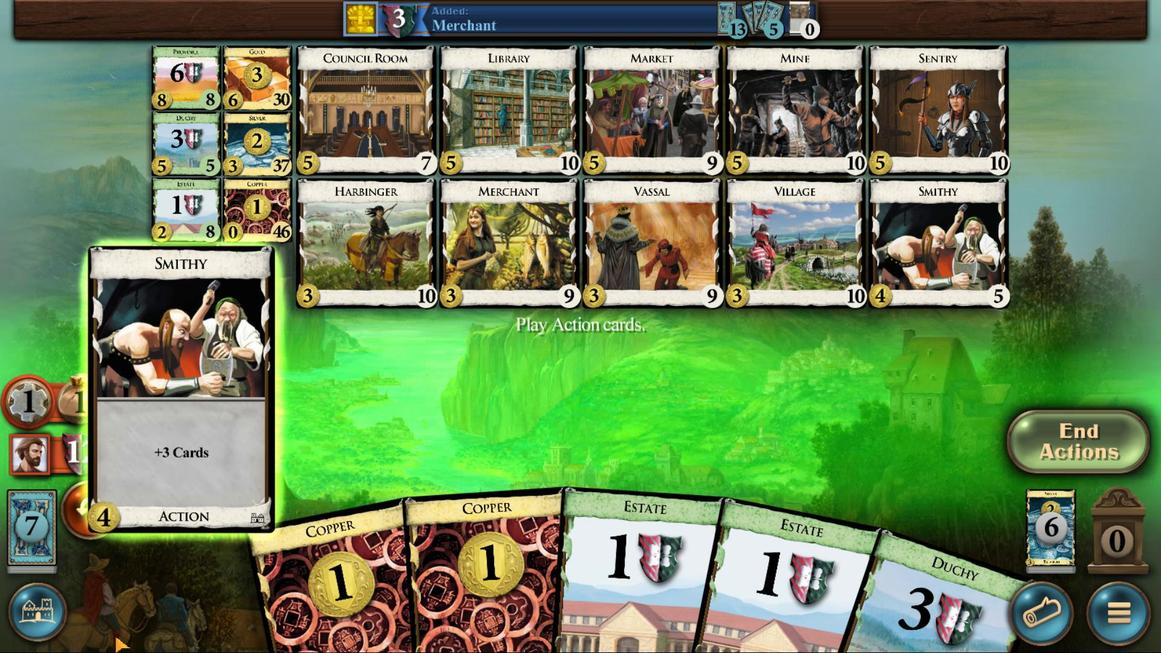 
Action: Mouse scrolled (111, 635) with delta (0, 0)
Screenshot: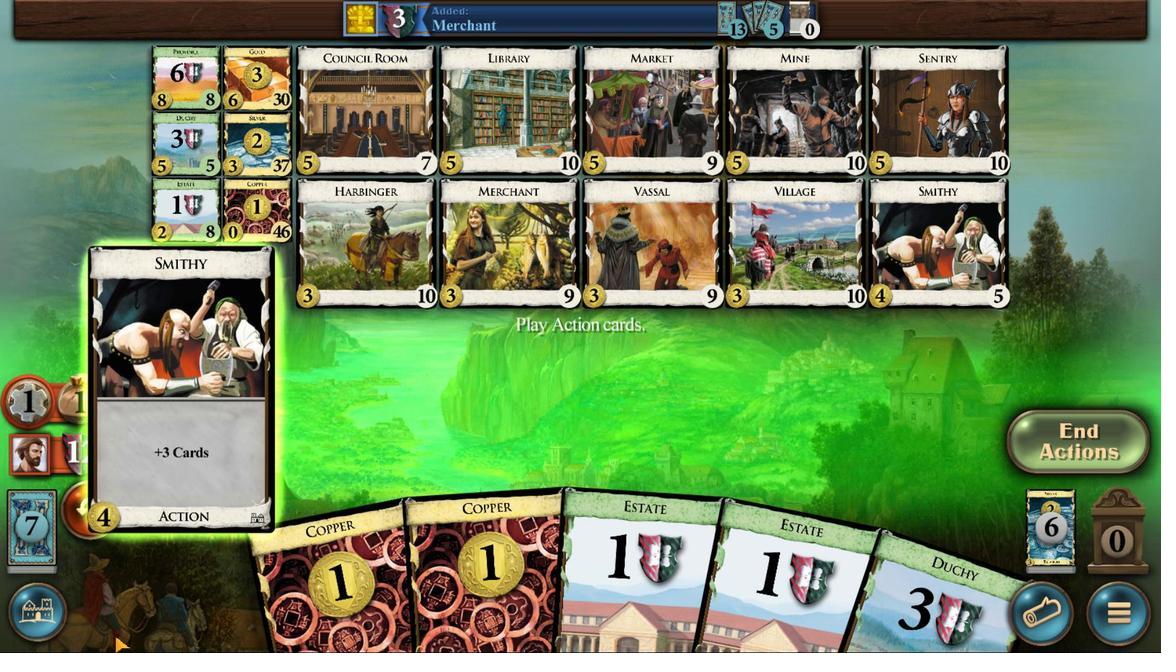 
Action: Mouse scrolled (111, 635) with delta (0, 0)
Screenshot: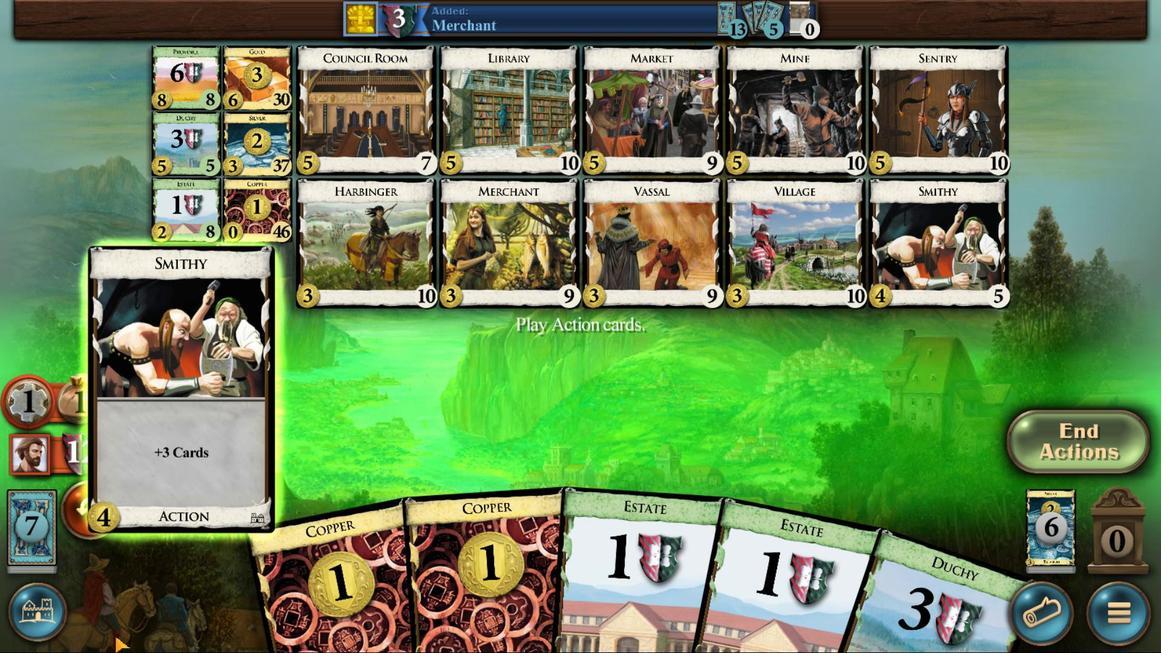 
Action: Mouse scrolled (111, 635) with delta (0, 0)
Screenshot: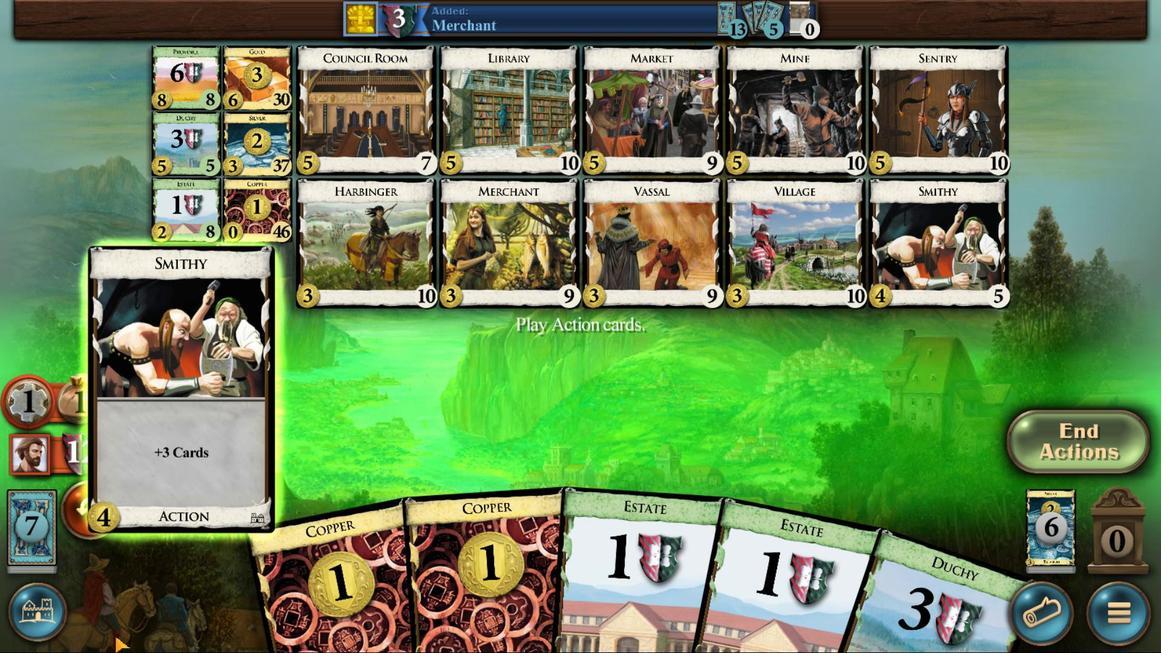
Action: Mouse scrolled (111, 635) with delta (0, 0)
Screenshot: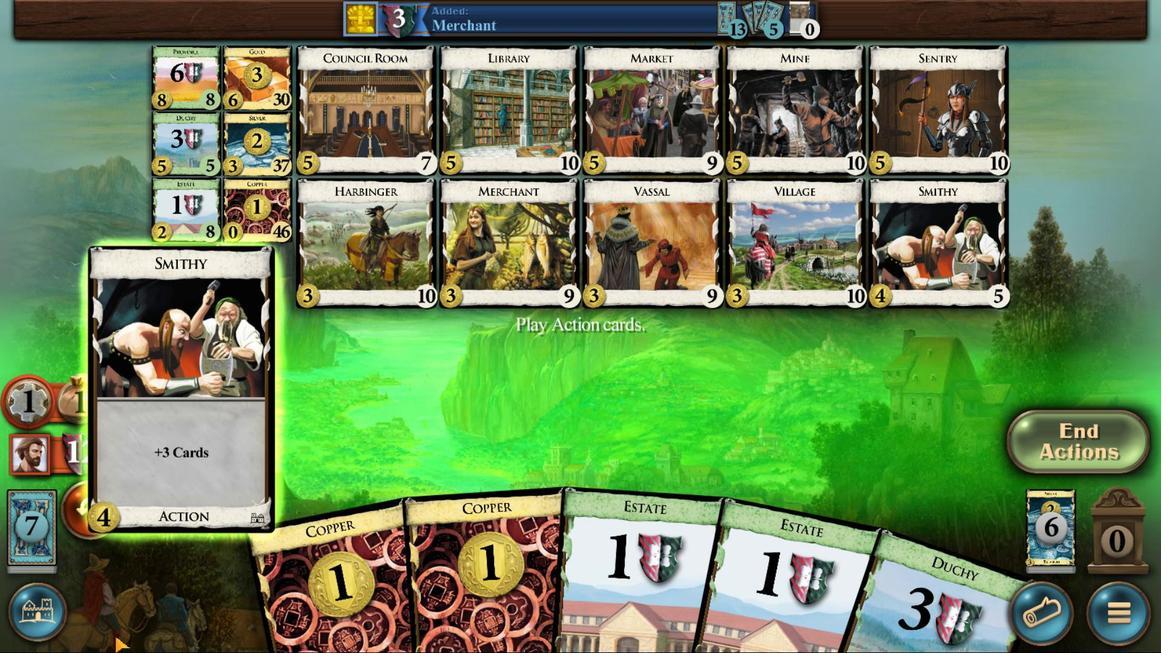 
Action: Mouse scrolled (111, 635) with delta (0, 0)
Screenshot: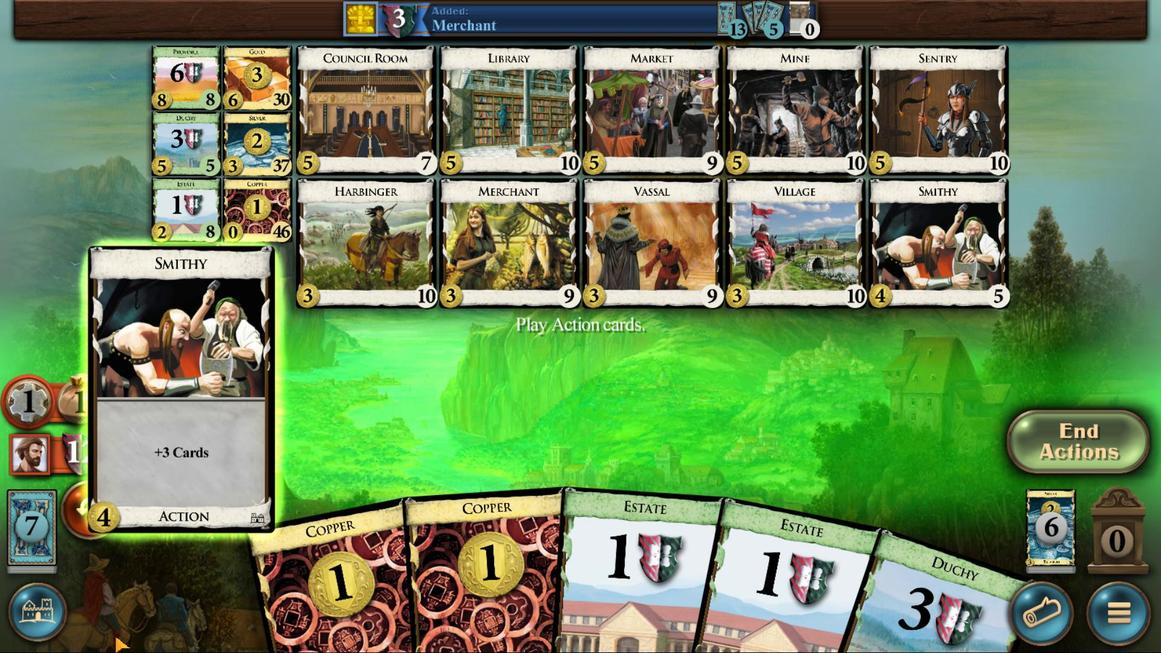 
Action: Mouse scrolled (111, 635) with delta (0, 0)
Screenshot: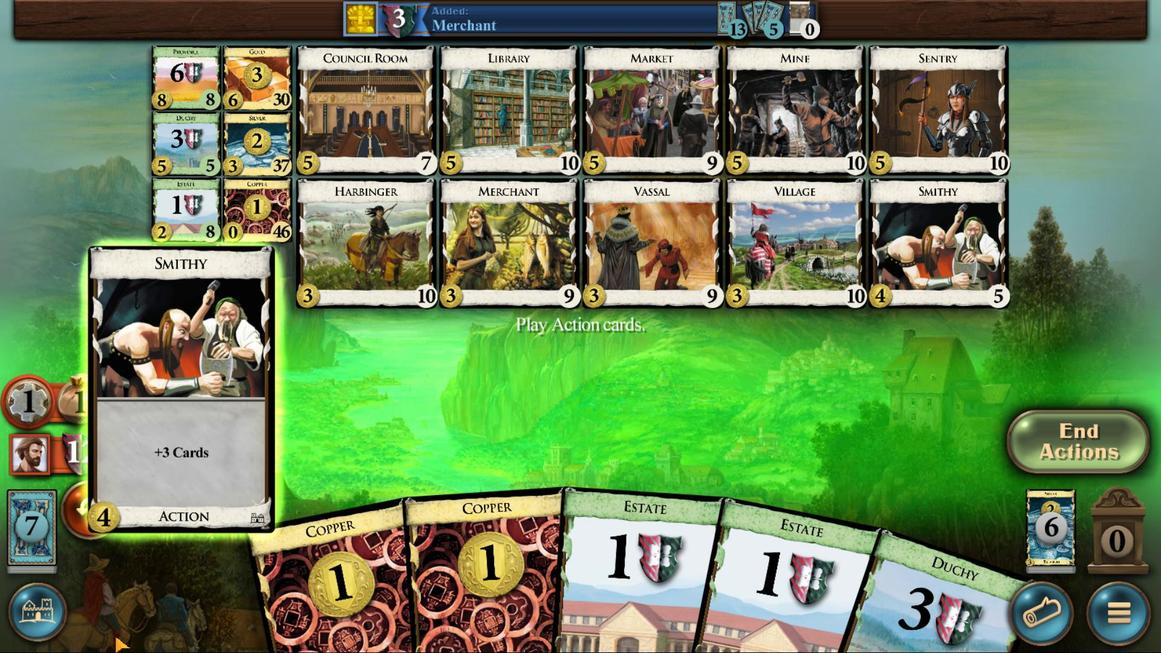 
Action: Mouse moved to (306, 586)
Screenshot: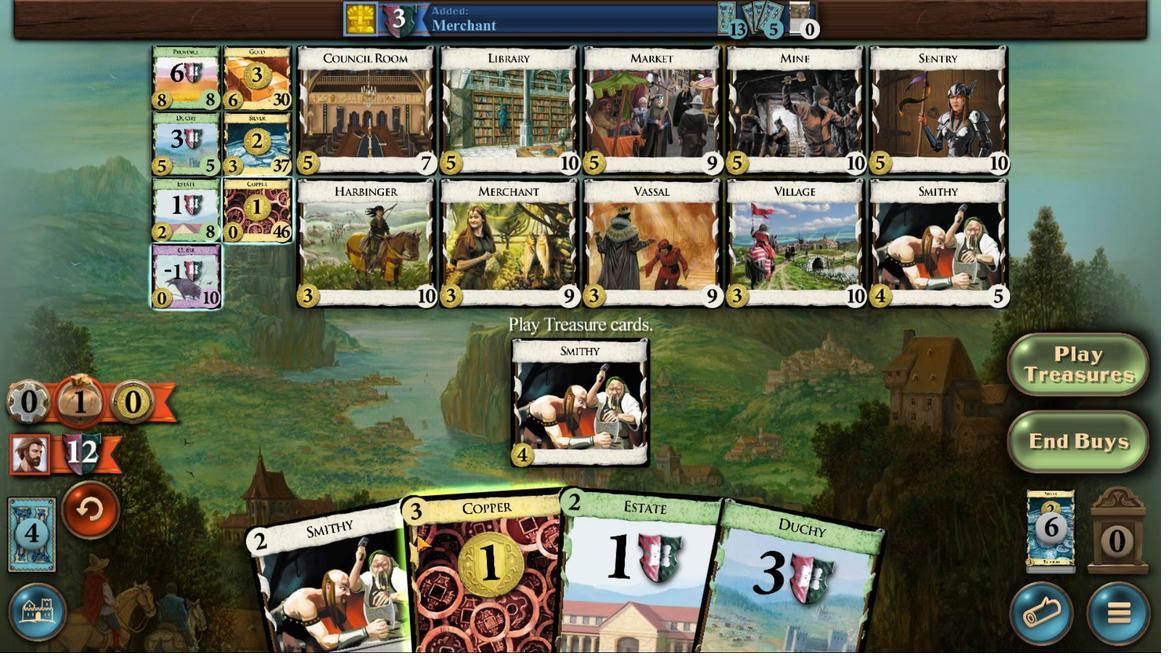 
Action: Mouse scrolled (306, 586) with delta (0, 0)
Screenshot: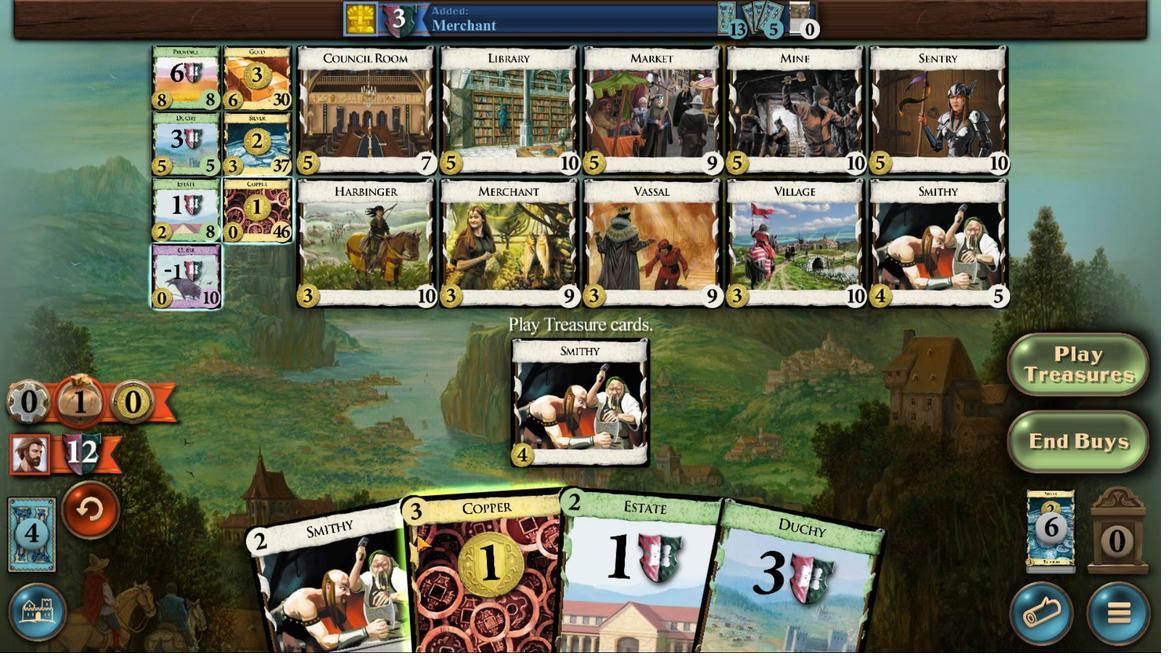 
Action: Mouse moved to (306, 589)
Screenshot: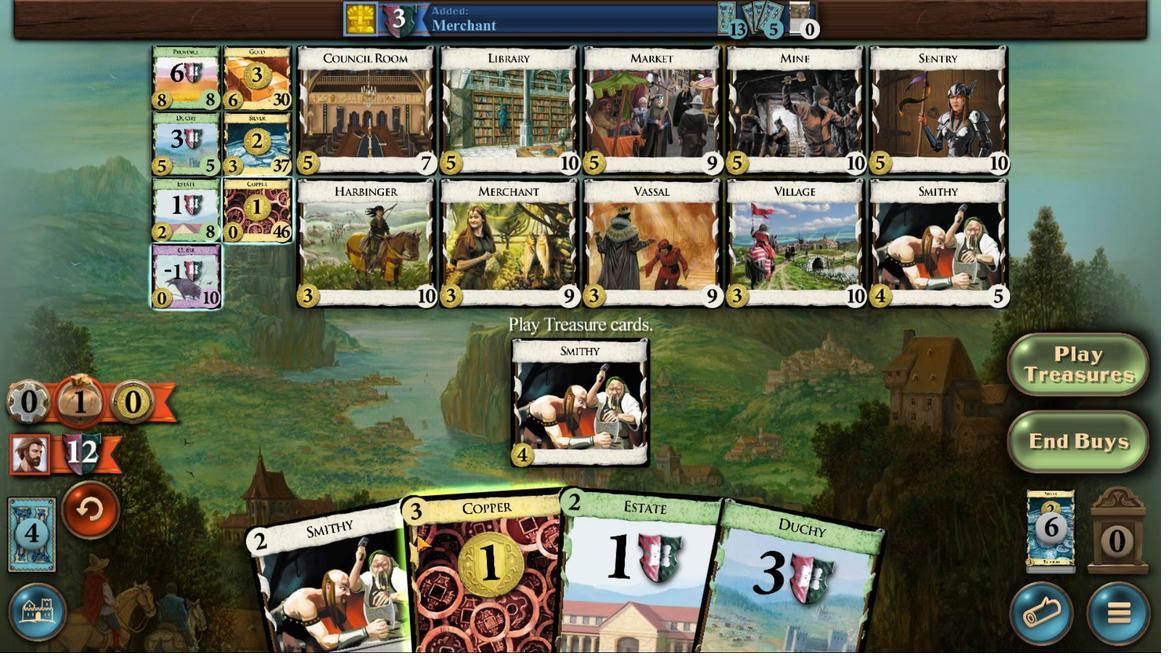 
Action: Mouse scrolled (306, 589) with delta (0, 0)
Screenshot: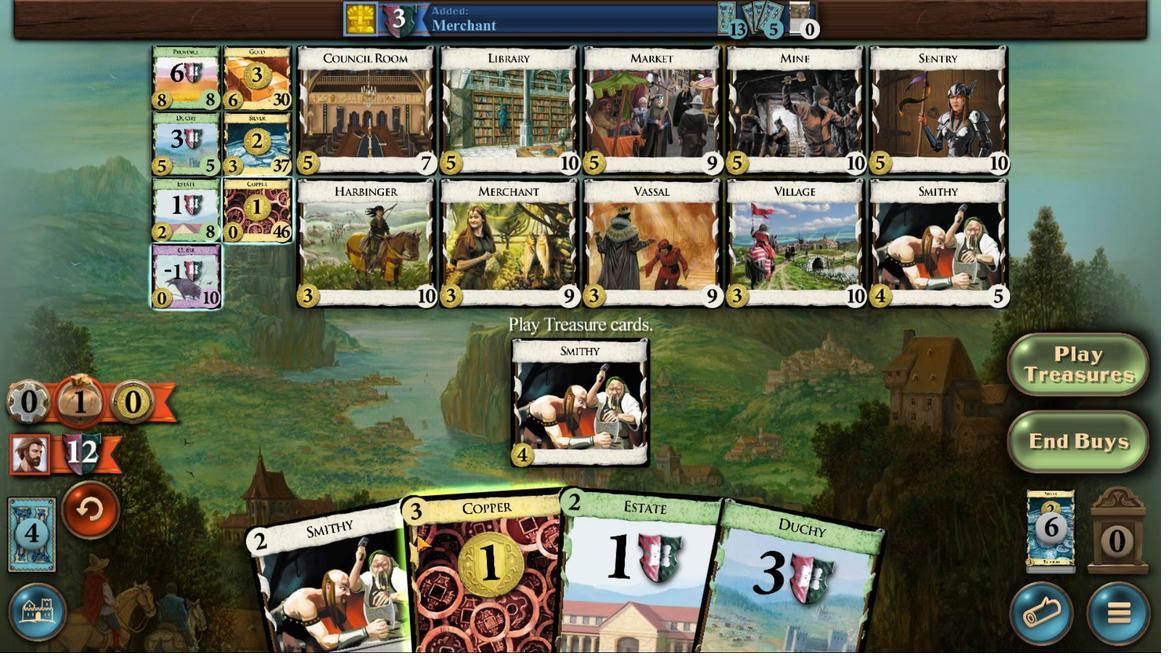 
Action: Mouse moved to (326, 596)
Screenshot: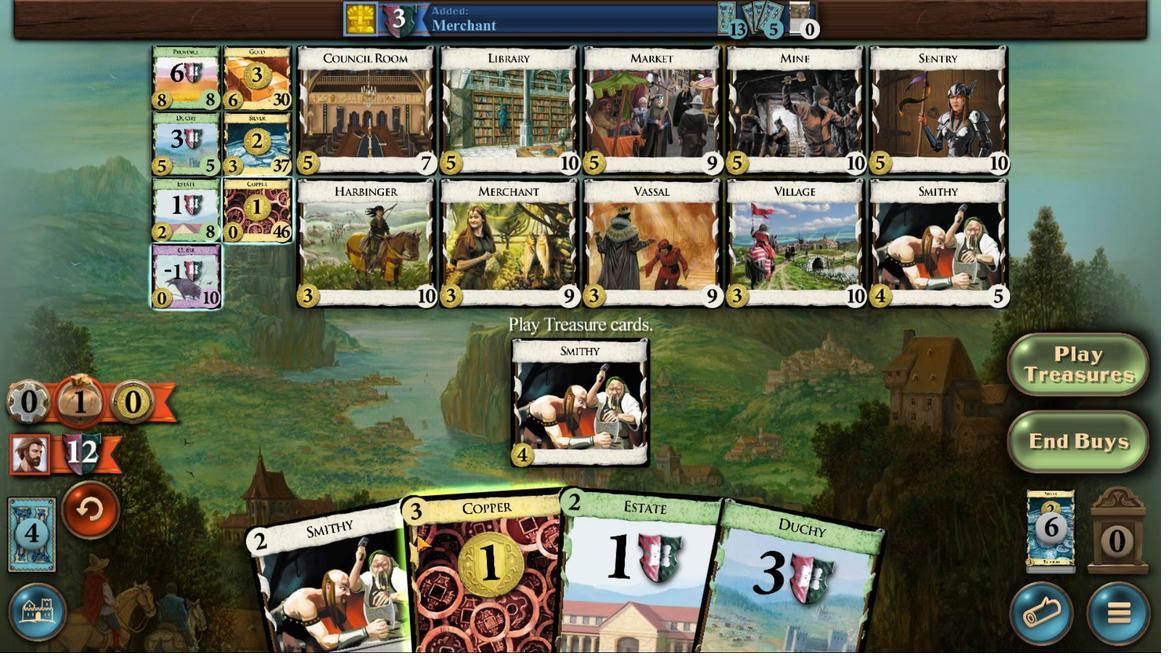 
Action: Mouse scrolled (326, 595) with delta (0, 0)
Screenshot: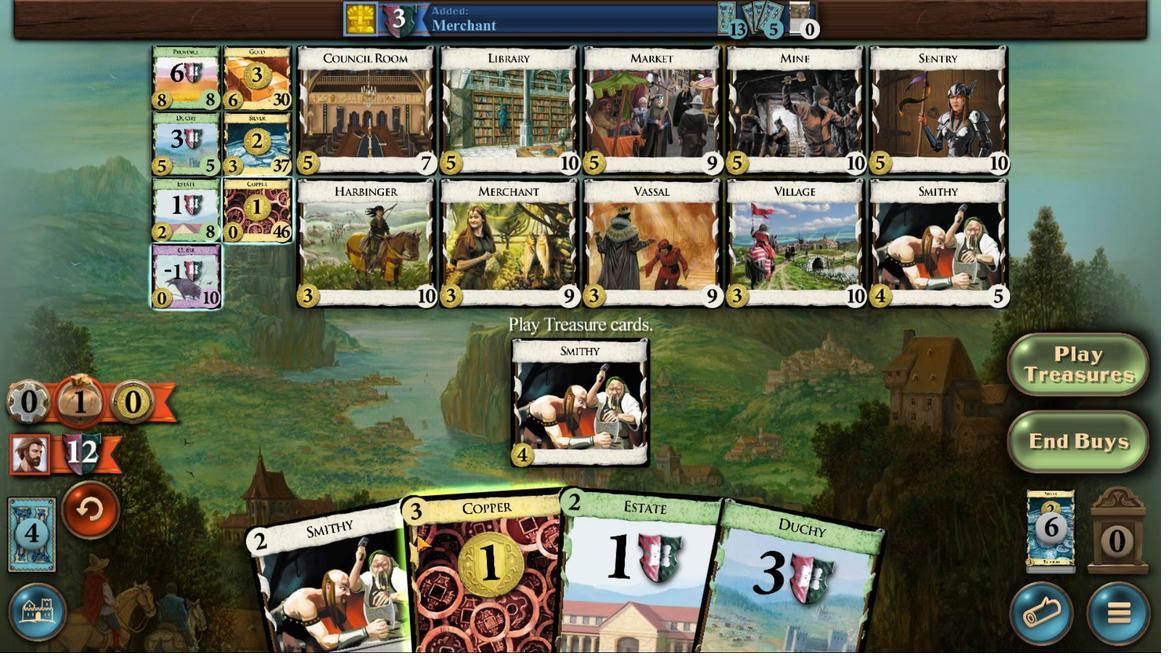 
Action: Mouse moved to (459, 572)
Screenshot: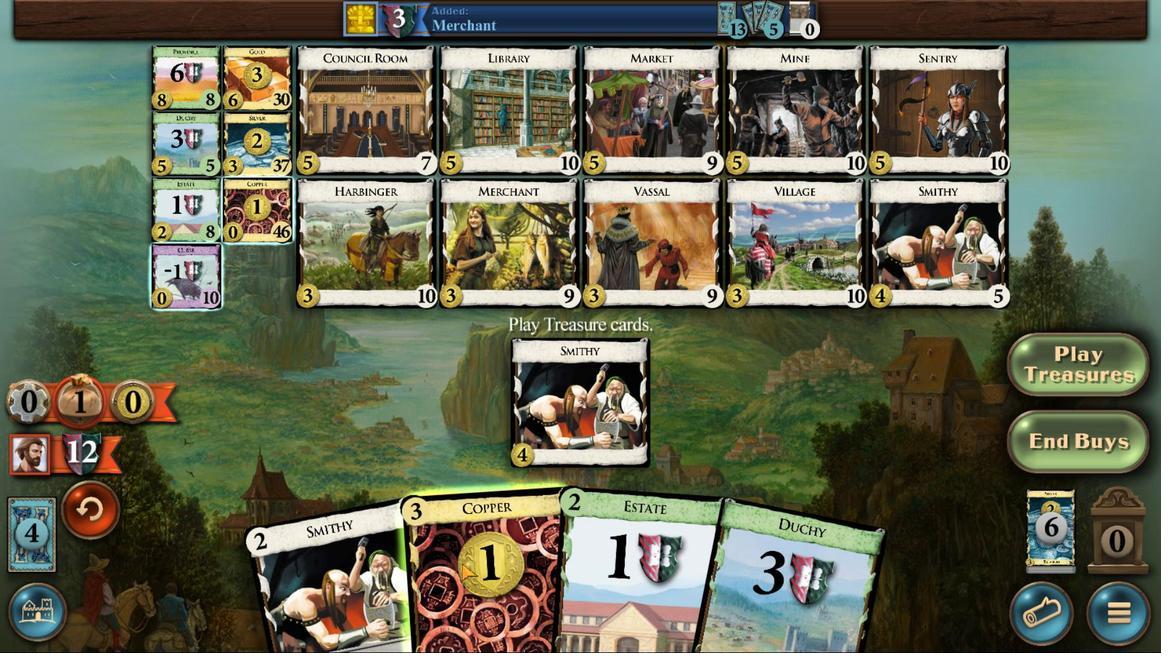 
Action: Mouse scrolled (459, 571) with delta (0, 0)
Screenshot: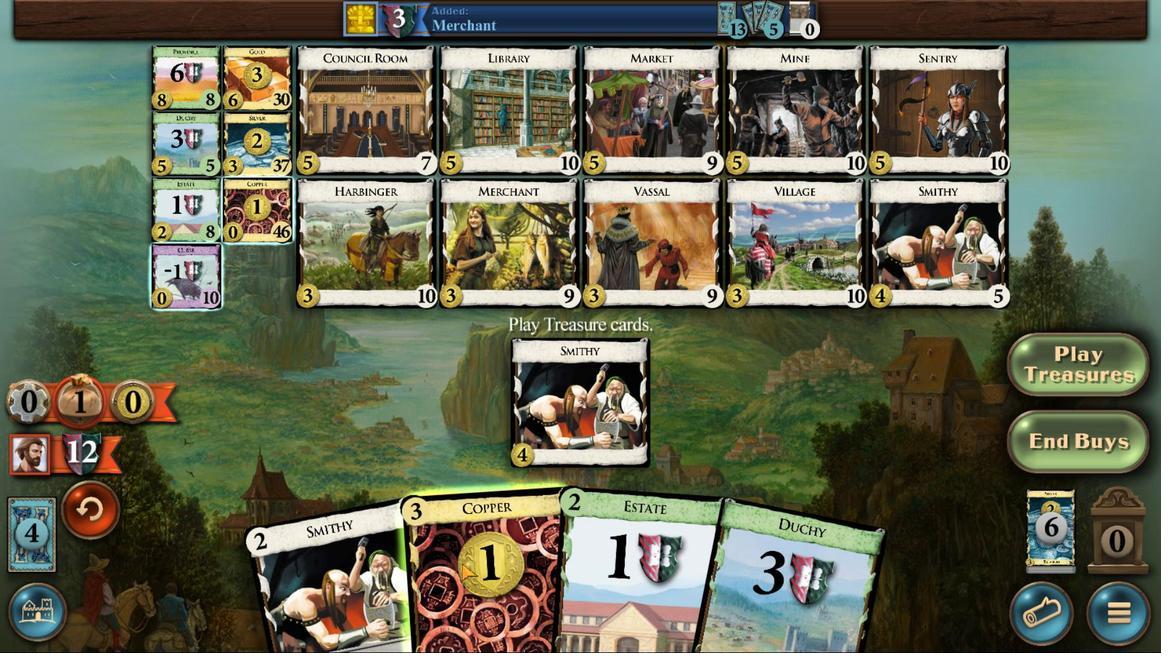 
Action: Mouse moved to (460, 576)
Screenshot: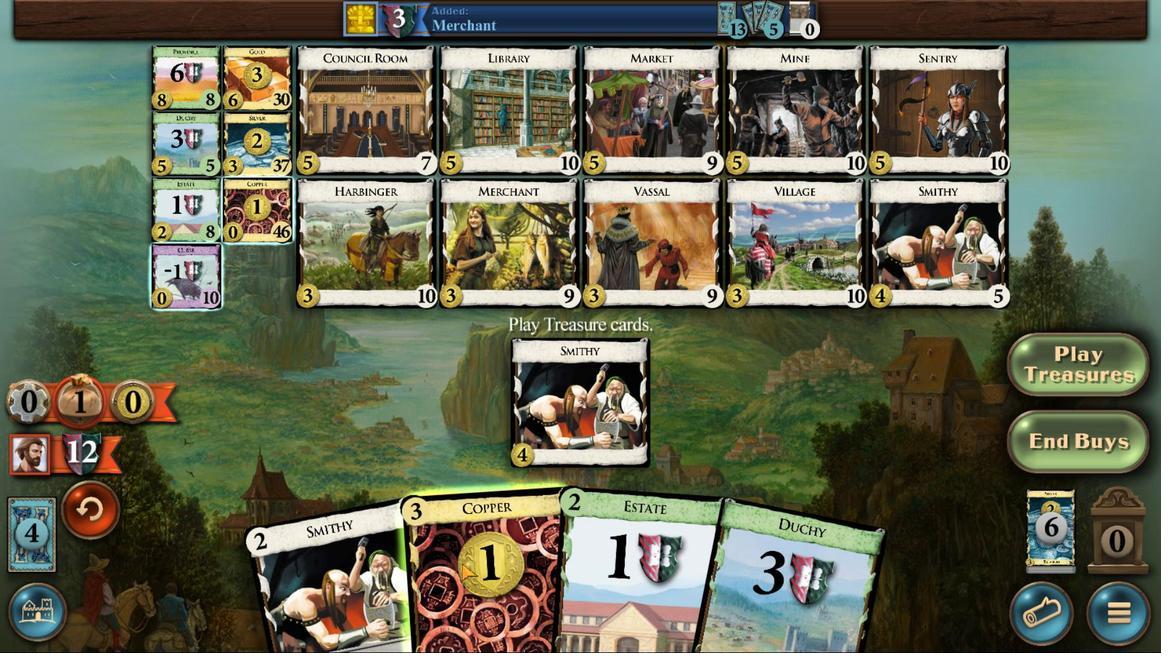 
Action: Mouse scrolled (460, 575) with delta (0, 0)
Screenshot: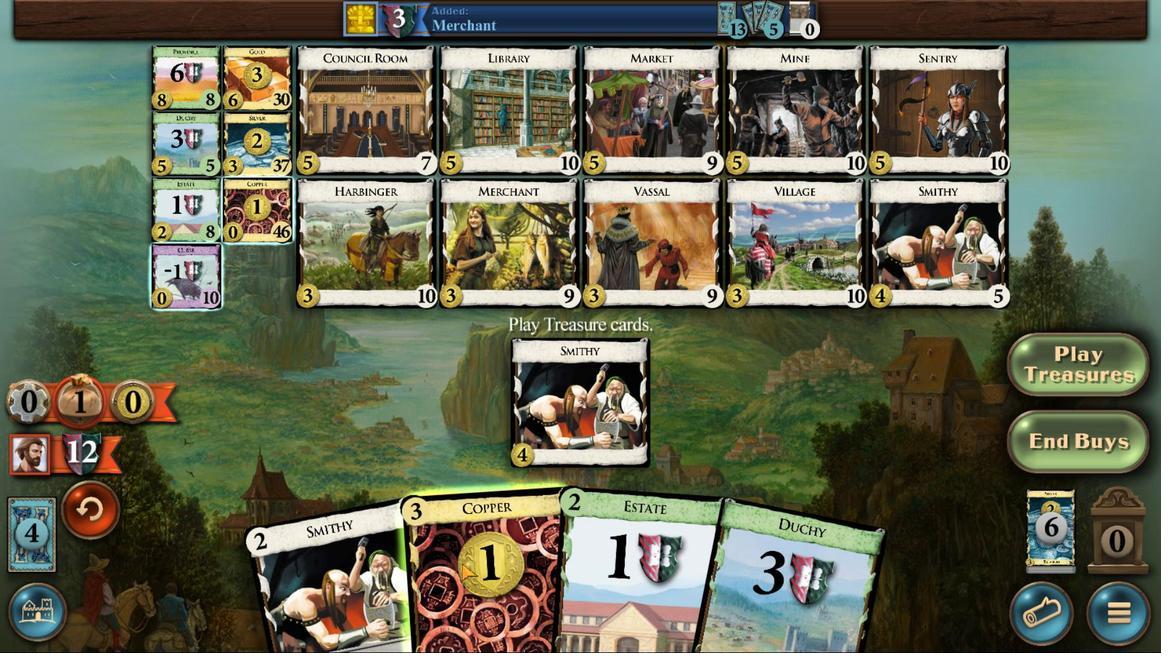 
Action: Mouse moved to (460, 578)
Screenshot: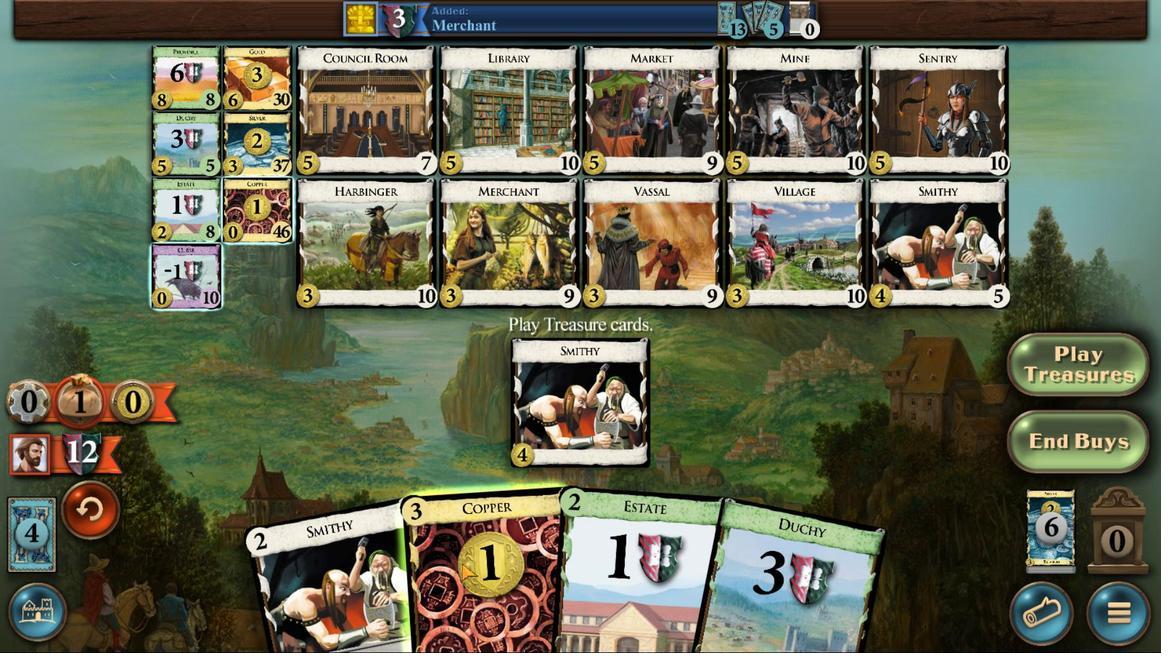 
Action: Mouse scrolled (460, 577) with delta (0, 0)
Screenshot: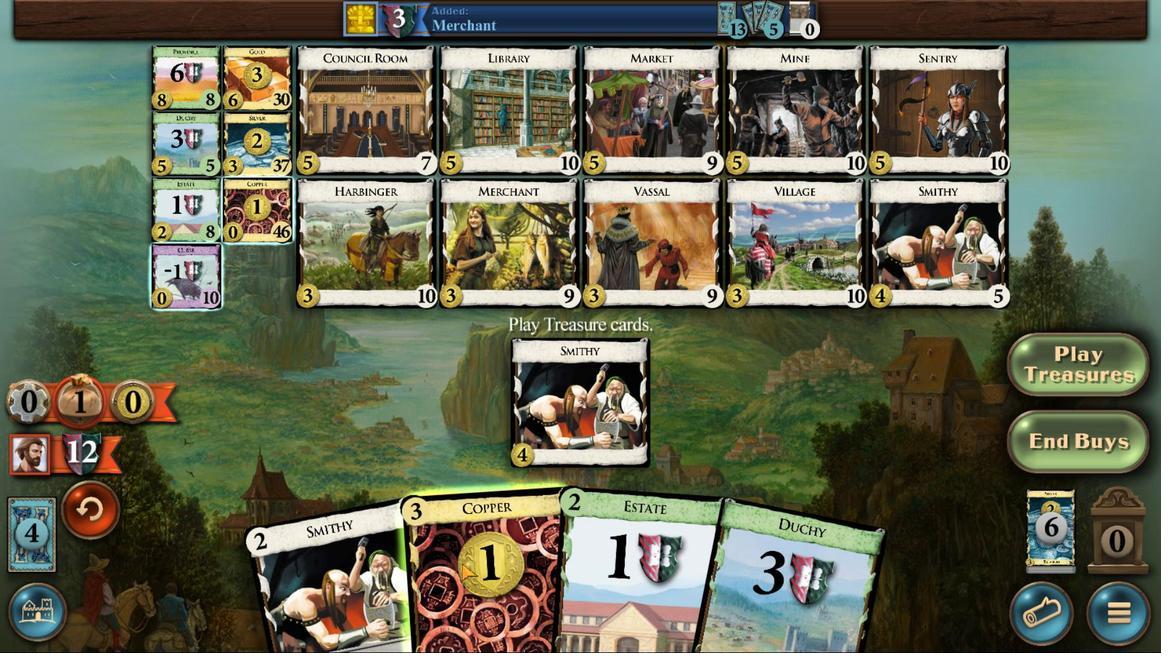 
Action: Mouse scrolled (460, 577) with delta (0, 0)
Screenshot: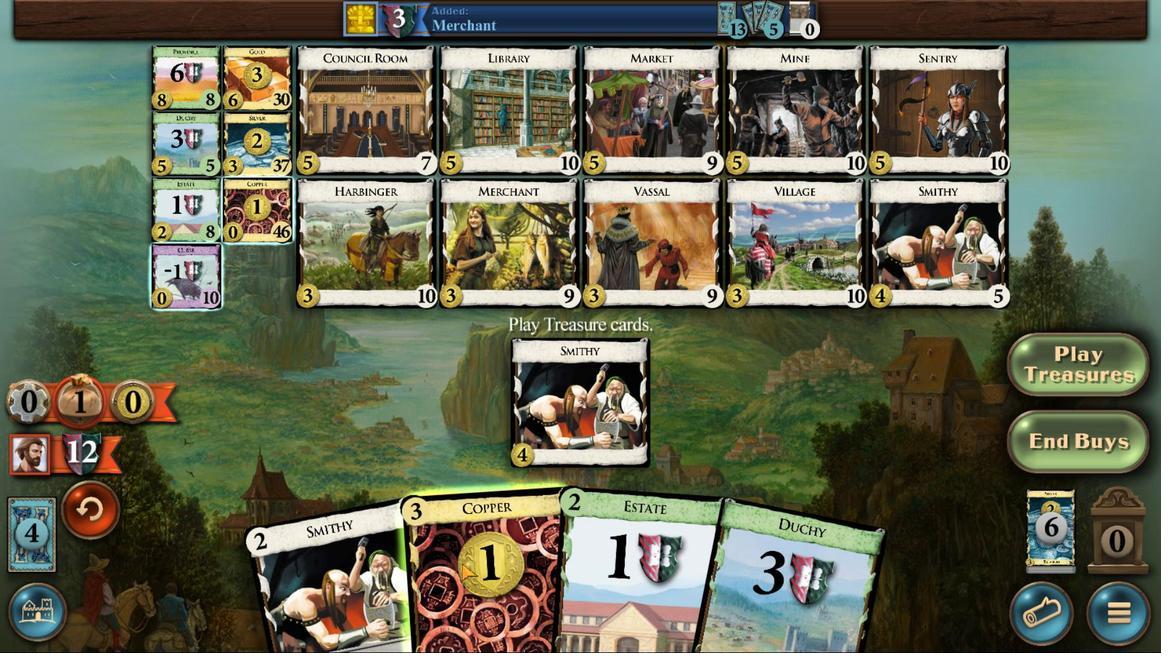 
Action: Mouse moved to (460, 578)
Screenshot: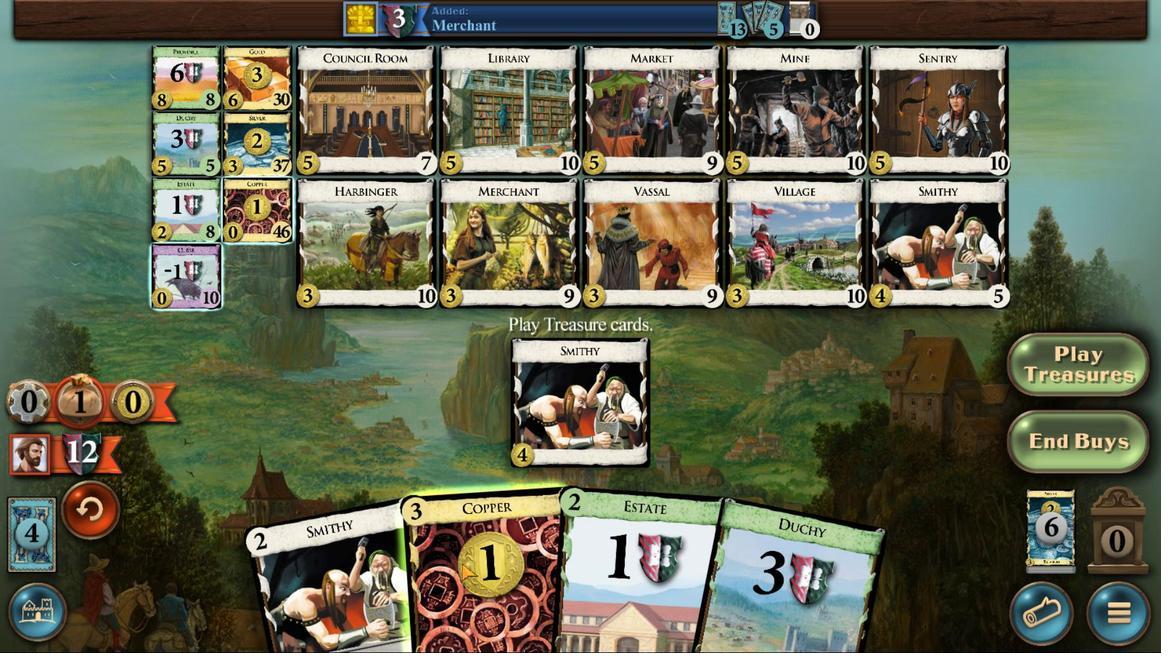 
Action: Mouse scrolled (460, 577) with delta (0, 0)
Screenshot: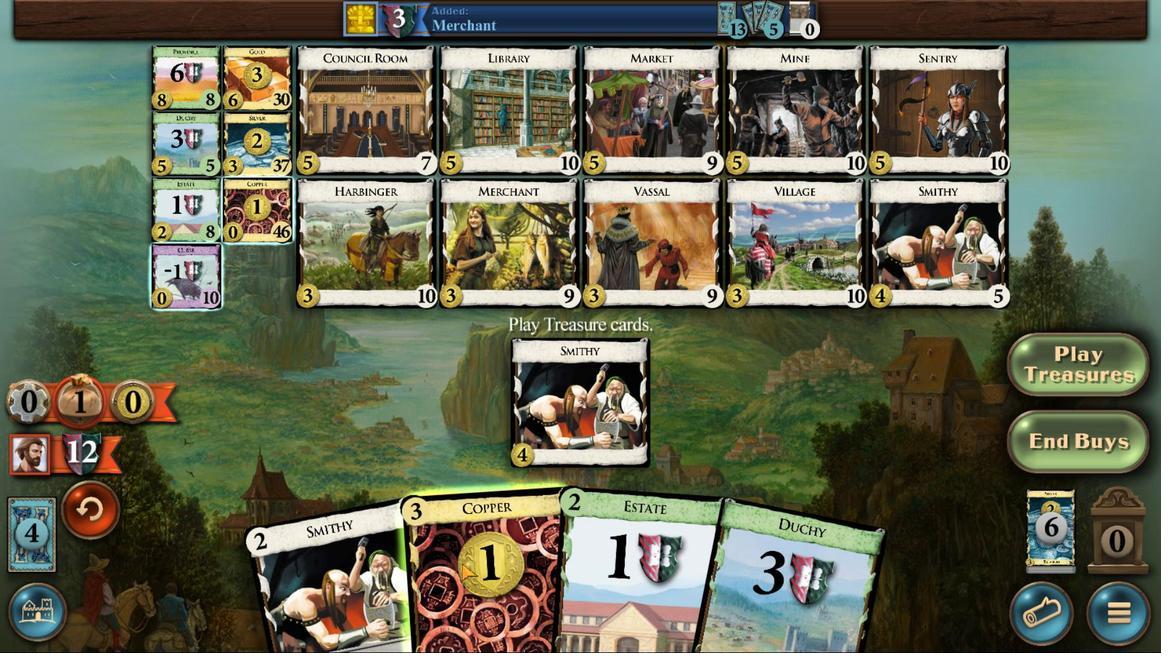 
Action: Mouse scrolled (460, 577) with delta (0, 0)
Screenshot: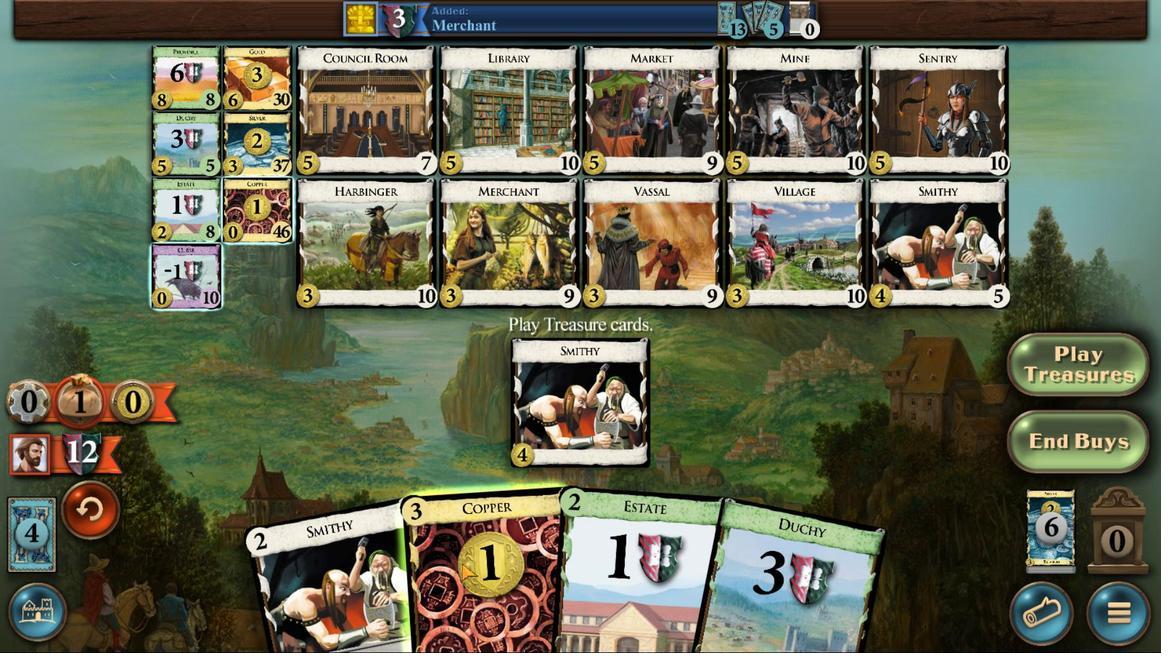 
Action: Mouse moved to (459, 585)
Screenshot: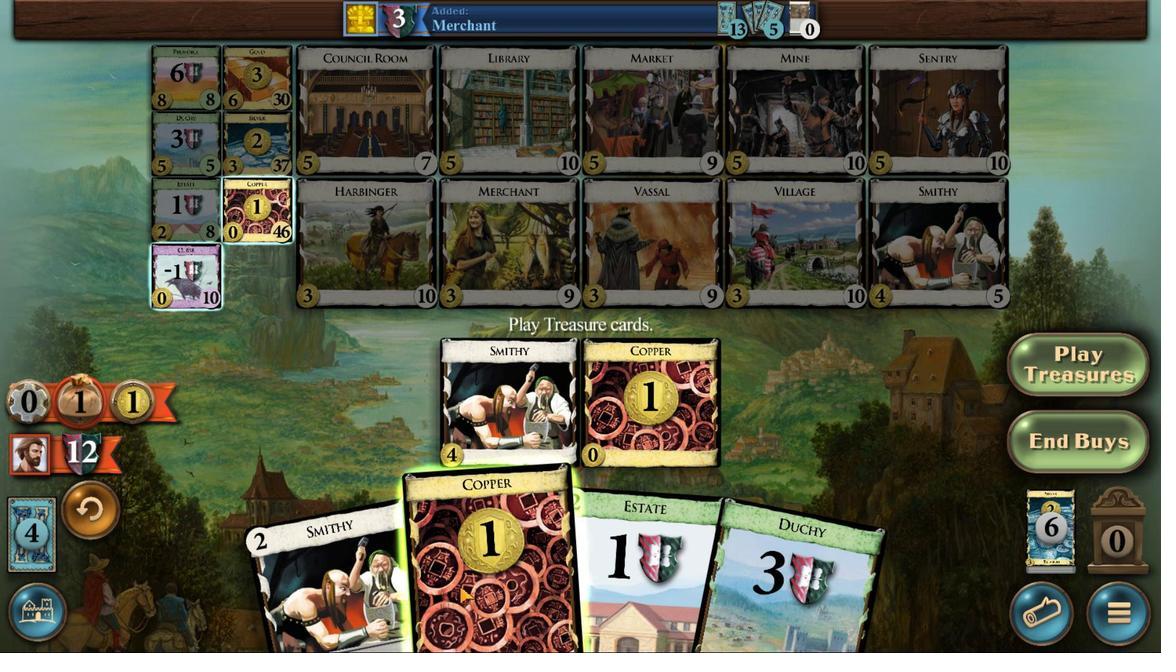 
Action: Mouse scrolled (459, 585) with delta (0, 0)
Screenshot: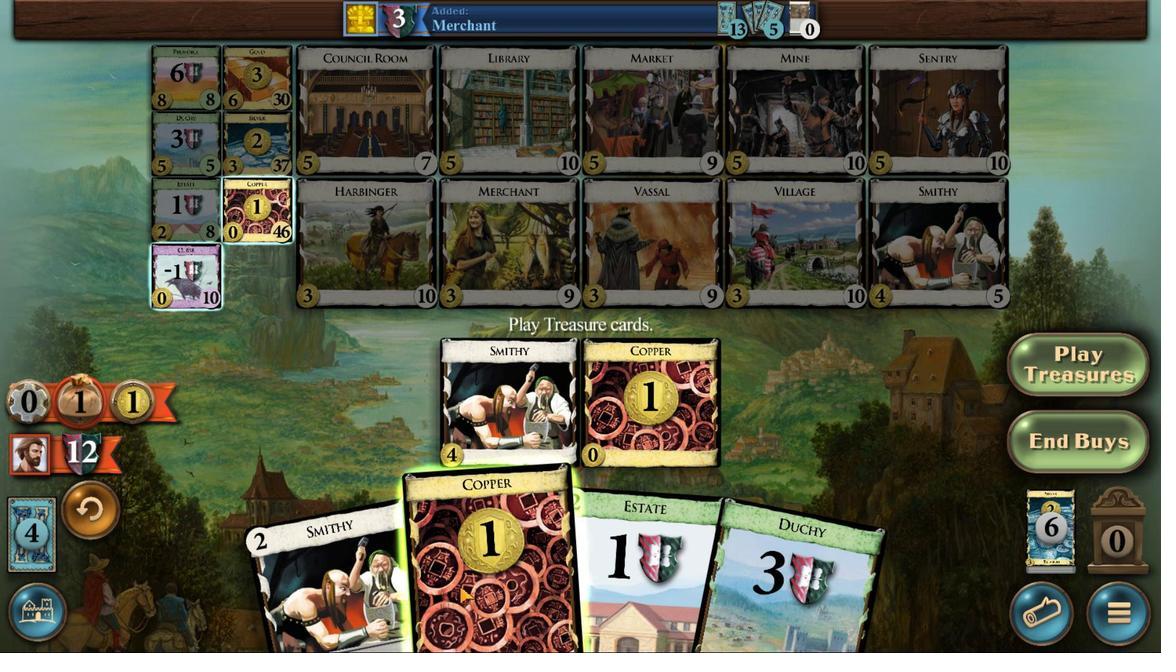 
Action: Mouse moved to (459, 586)
Screenshot: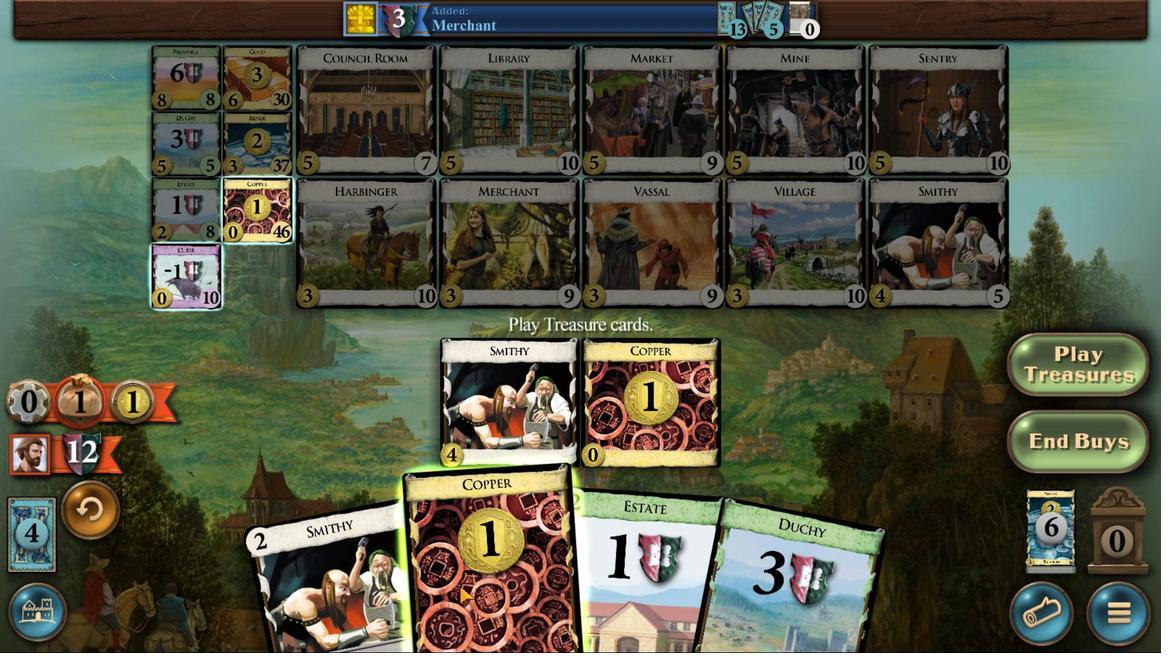 
Action: Mouse scrolled (459, 586) with delta (0, 0)
Screenshot: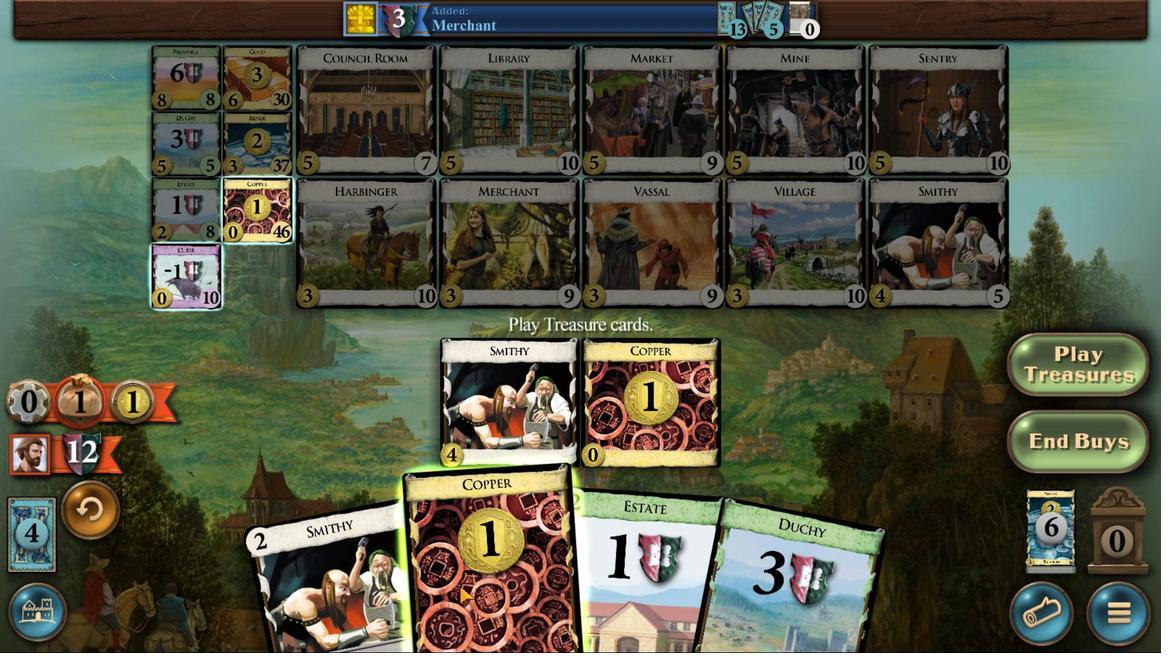 
Action: Mouse scrolled (459, 586) with delta (0, 0)
Screenshot: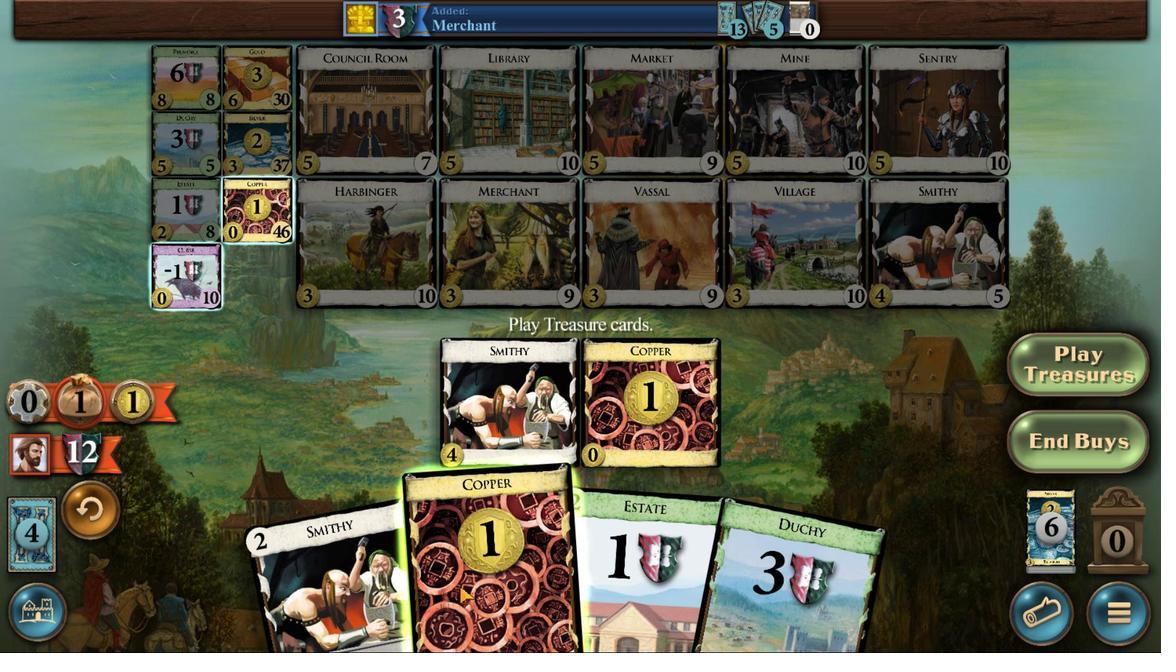 
Action: Mouse scrolled (459, 586) with delta (0, 0)
Screenshot: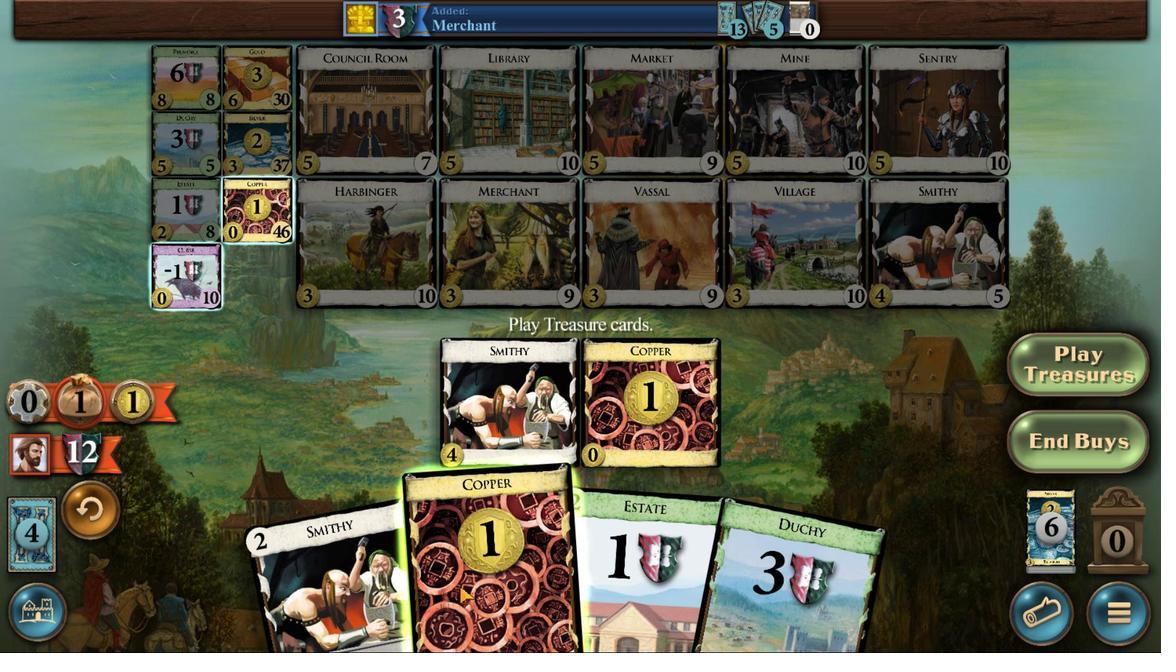 
Action: Mouse scrolled (459, 586) with delta (0, 0)
Screenshot: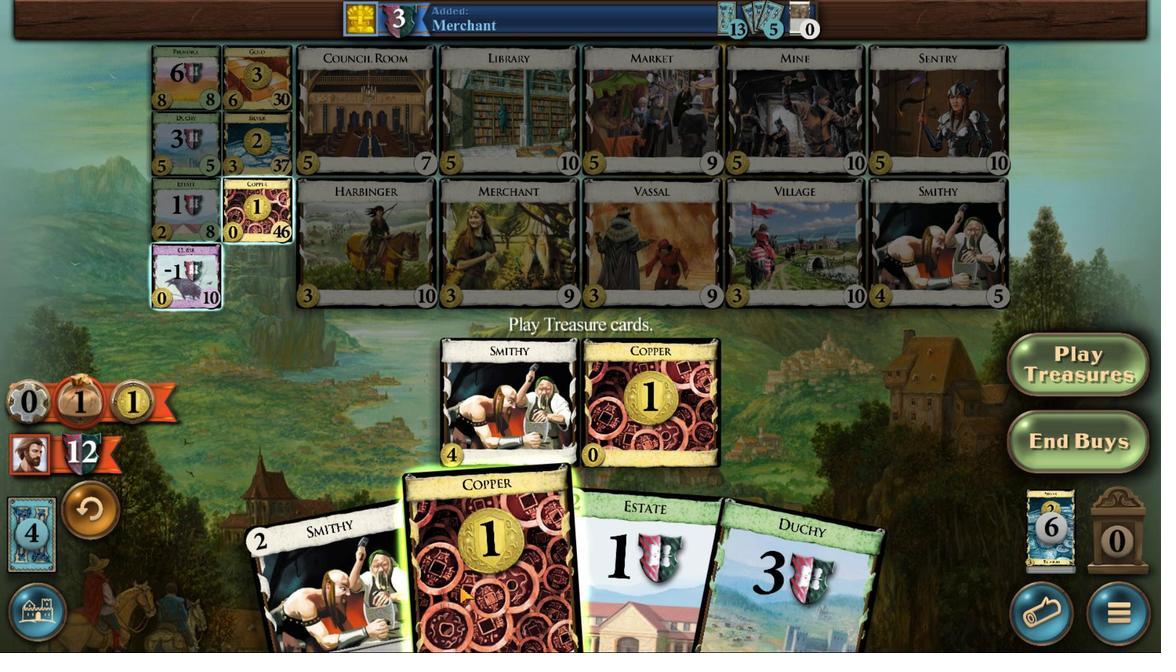 
Action: Mouse scrolled (459, 586) with delta (0, 0)
Screenshot: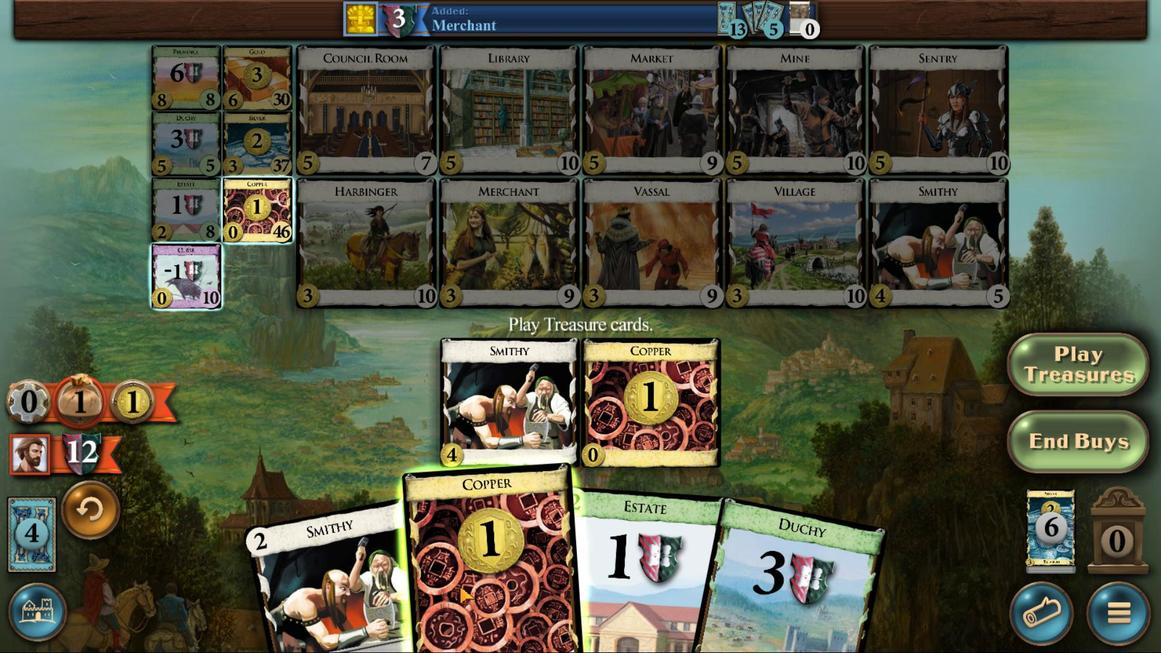 
Action: Mouse moved to (458, 587)
Screenshot: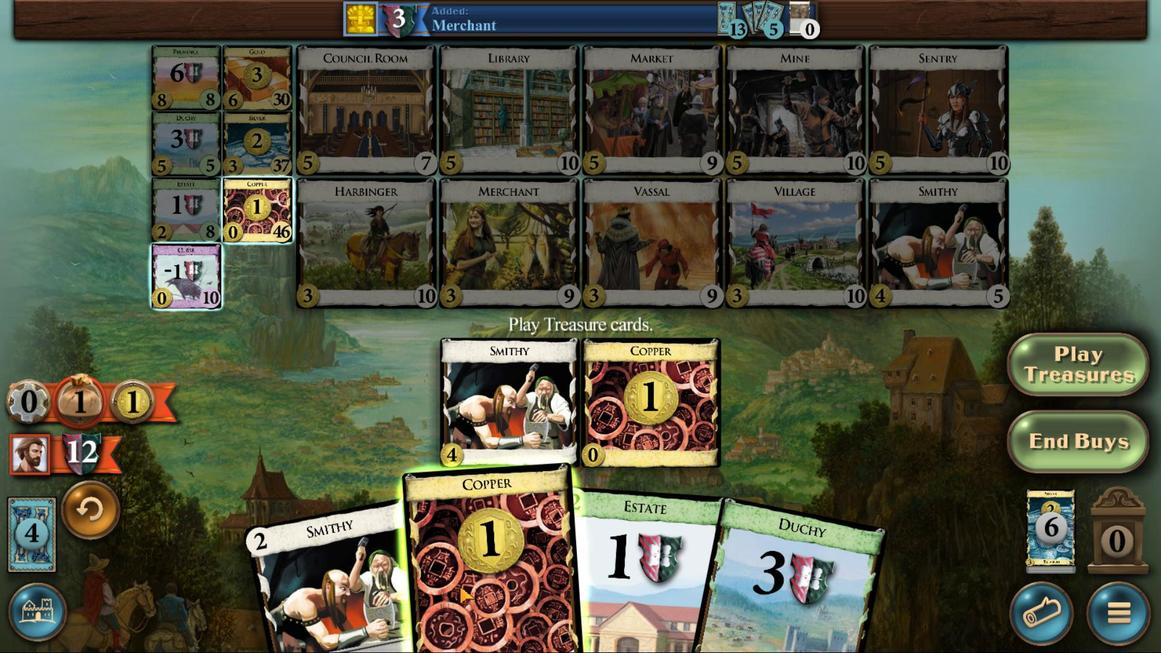 
Action: Mouse scrolled (458, 586) with delta (0, 0)
Screenshot: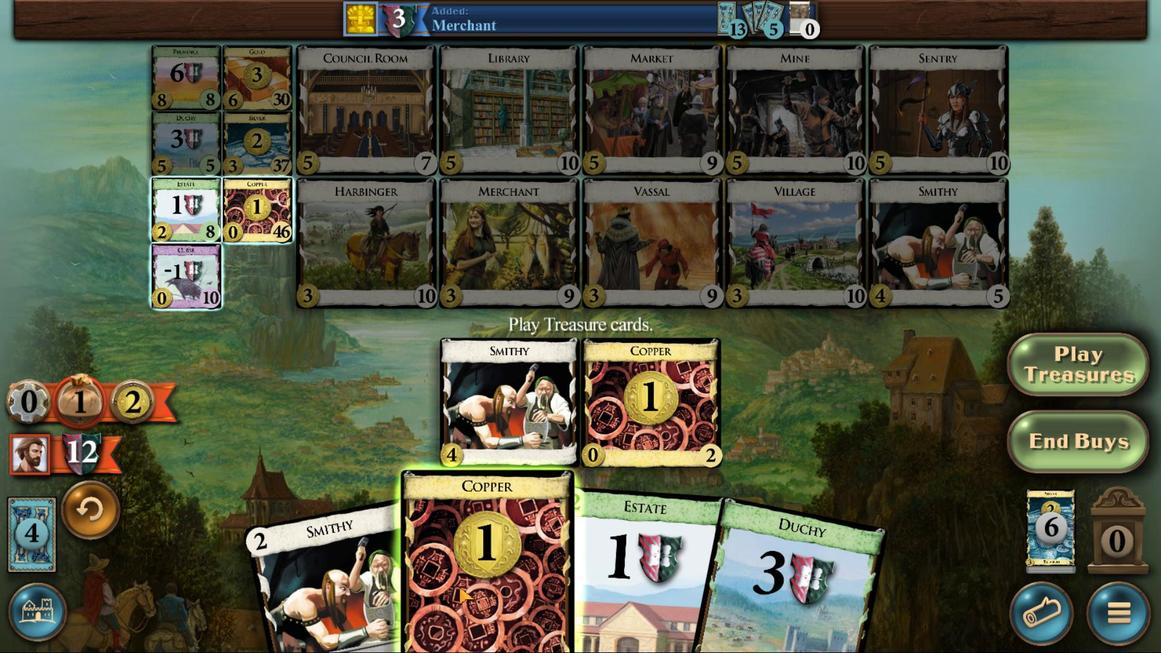
Action: Mouse scrolled (458, 586) with delta (0, 0)
Screenshot: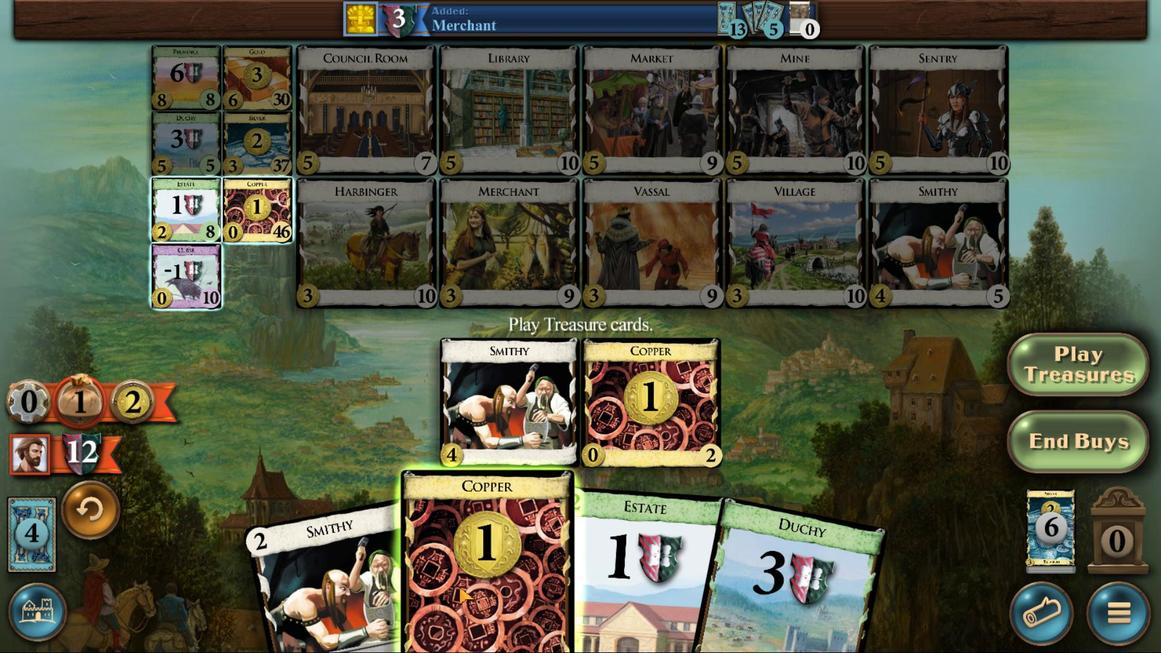 
Action: Mouse scrolled (458, 586) with delta (0, 0)
Screenshot: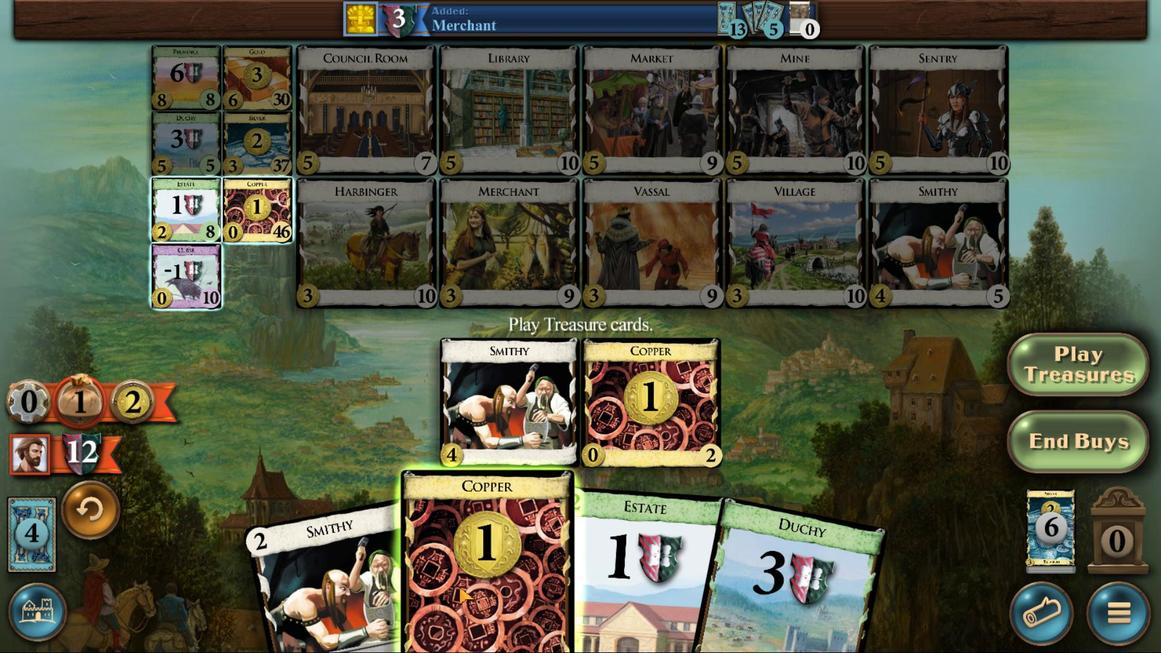 
Action: Mouse scrolled (458, 586) with delta (0, 0)
Screenshot: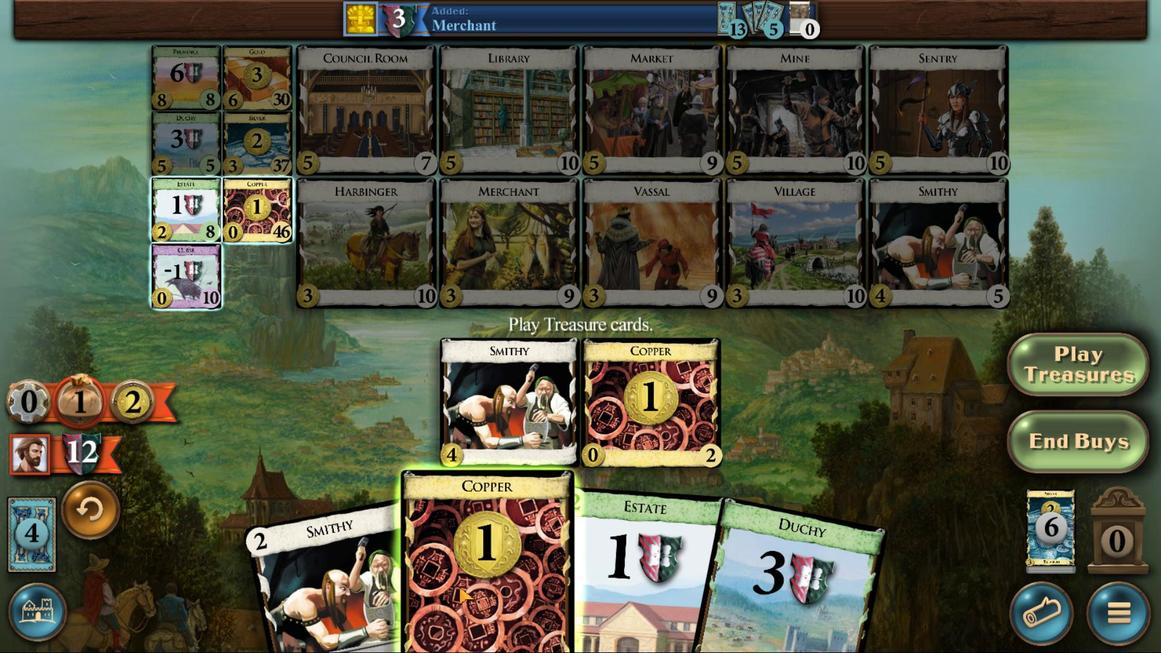 
Action: Mouse scrolled (458, 586) with delta (0, 0)
Screenshot: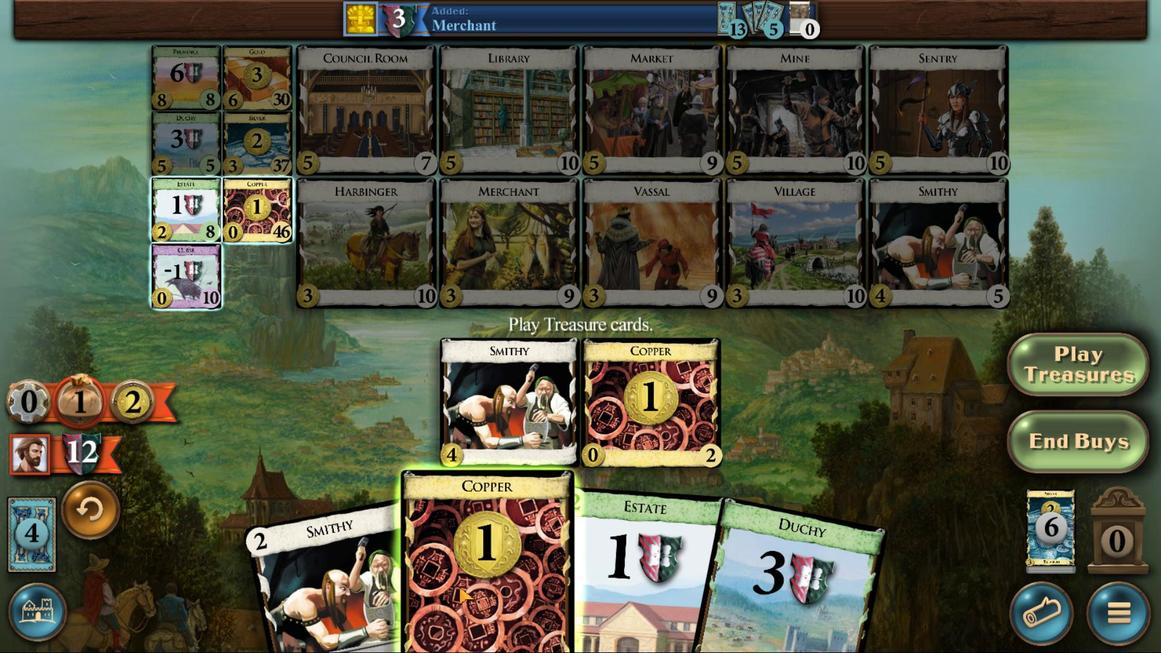 
Action: Mouse scrolled (458, 586) with delta (0, 0)
Screenshot: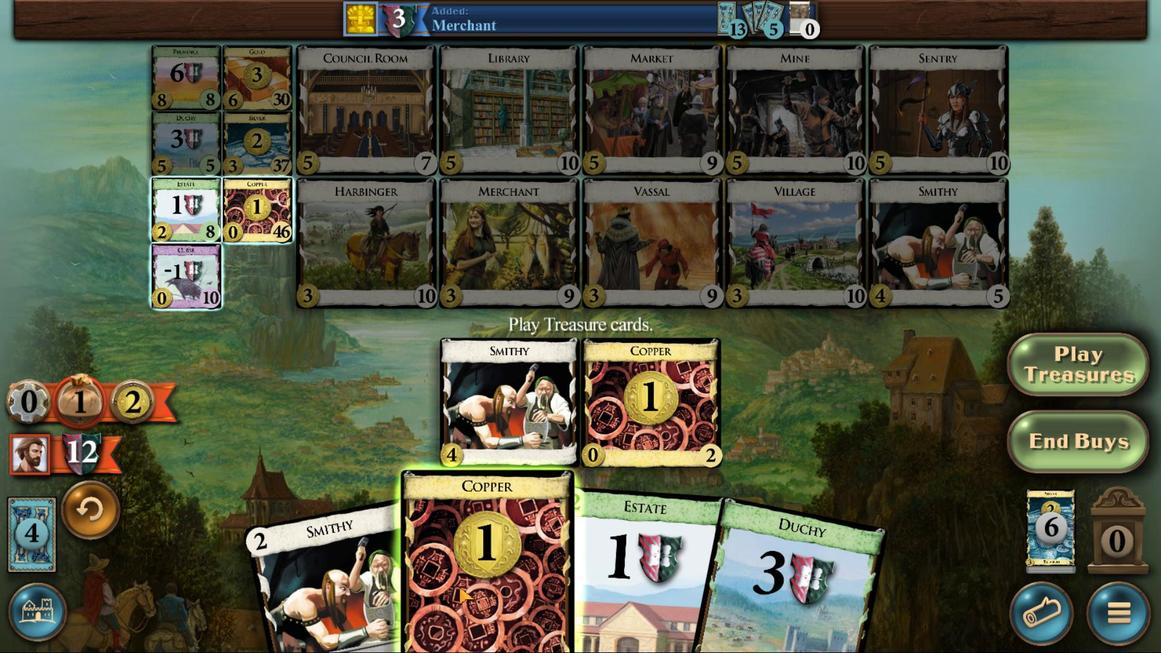 
Action: Mouse scrolled (458, 586) with delta (0, 0)
Screenshot: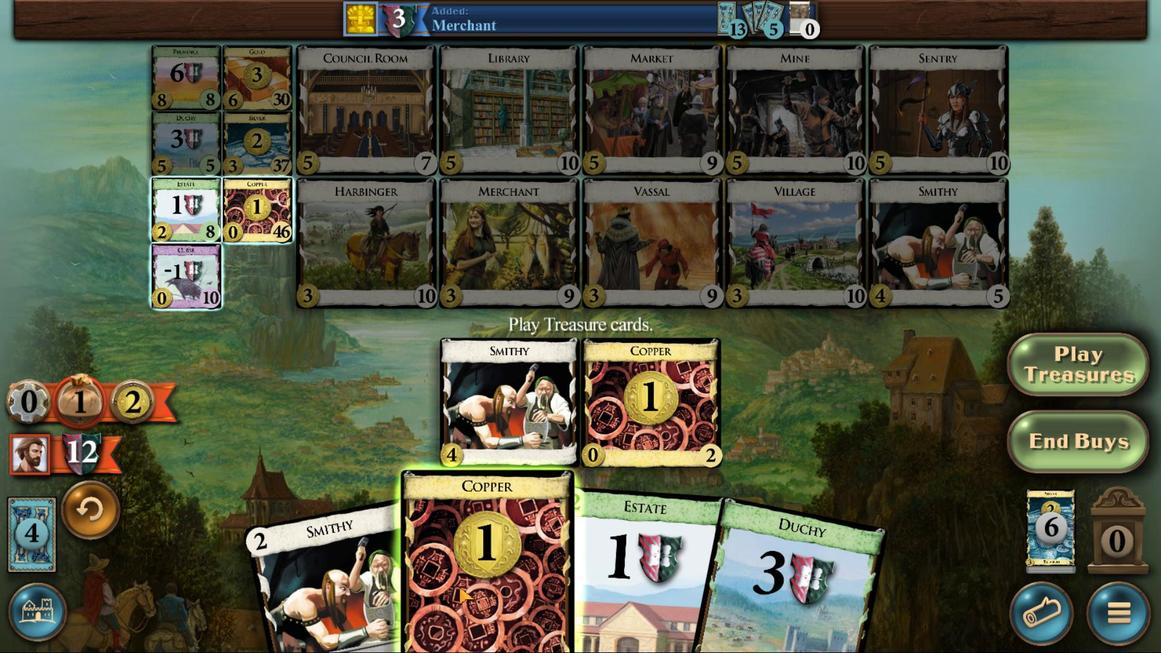 
Action: Mouse moved to (242, 139)
Screenshot: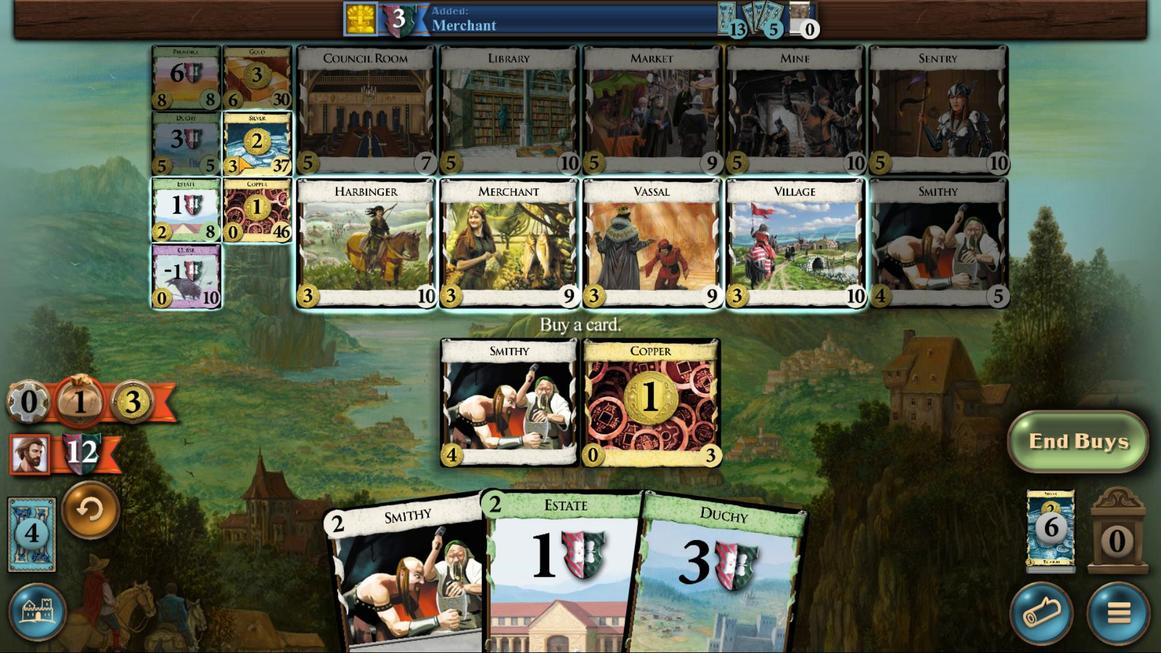 
Action: Mouse pressed left at (242, 139)
Screenshot: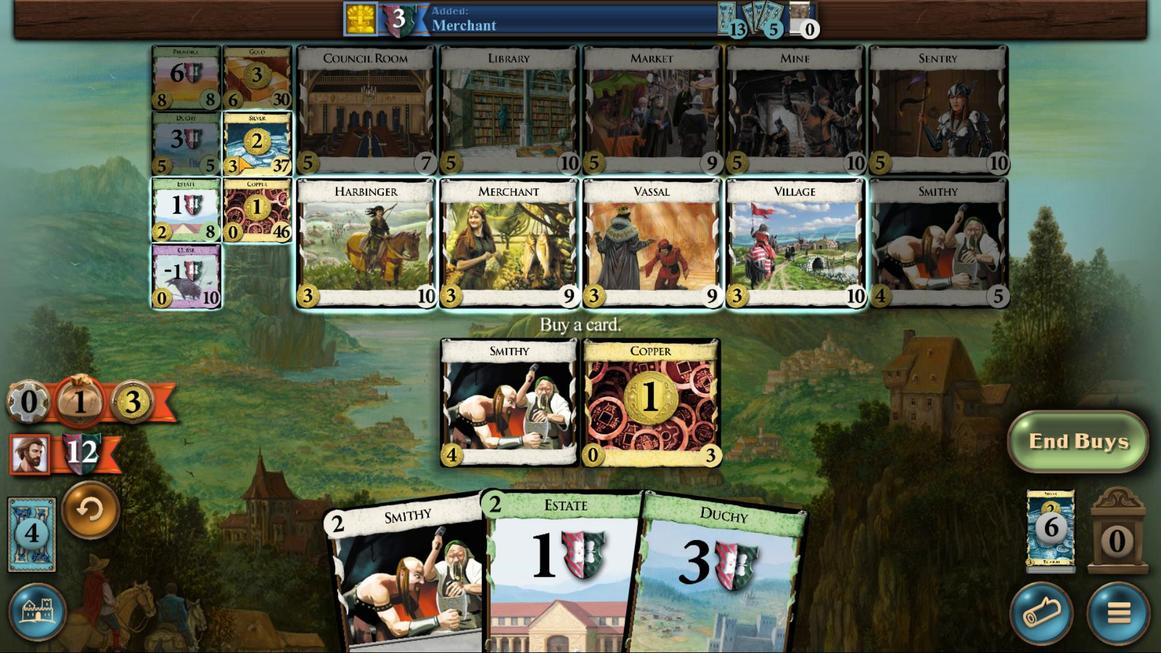 
Action: Mouse moved to (497, 602)
Screenshot: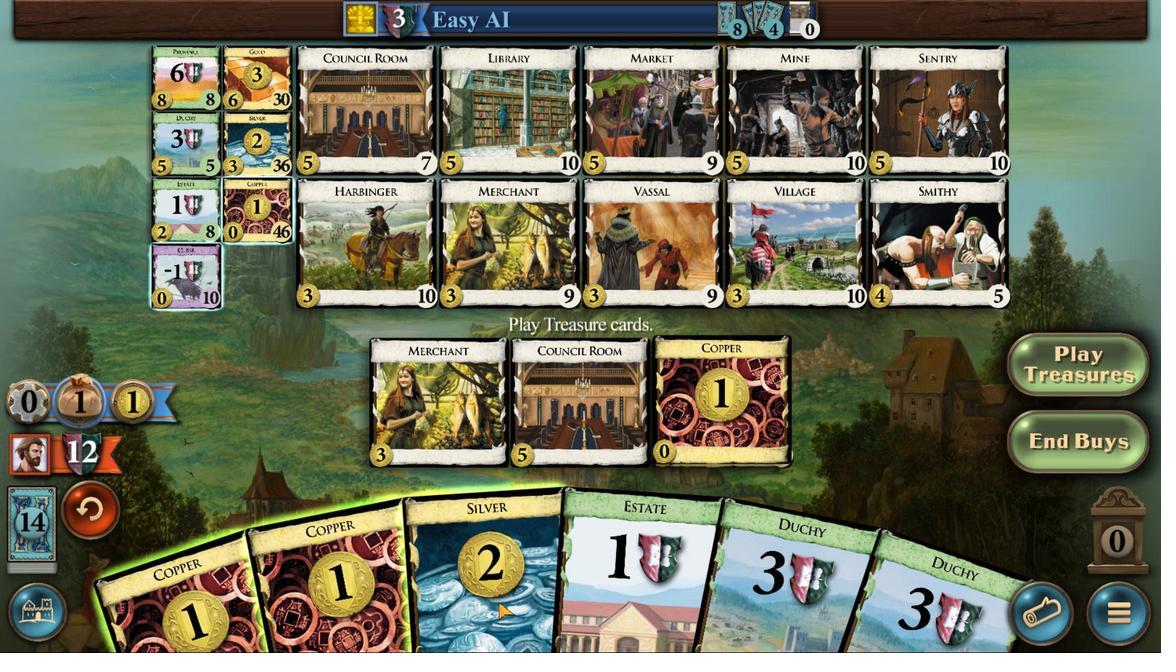 
Action: Mouse scrolled (497, 601) with delta (0, 0)
Screenshot: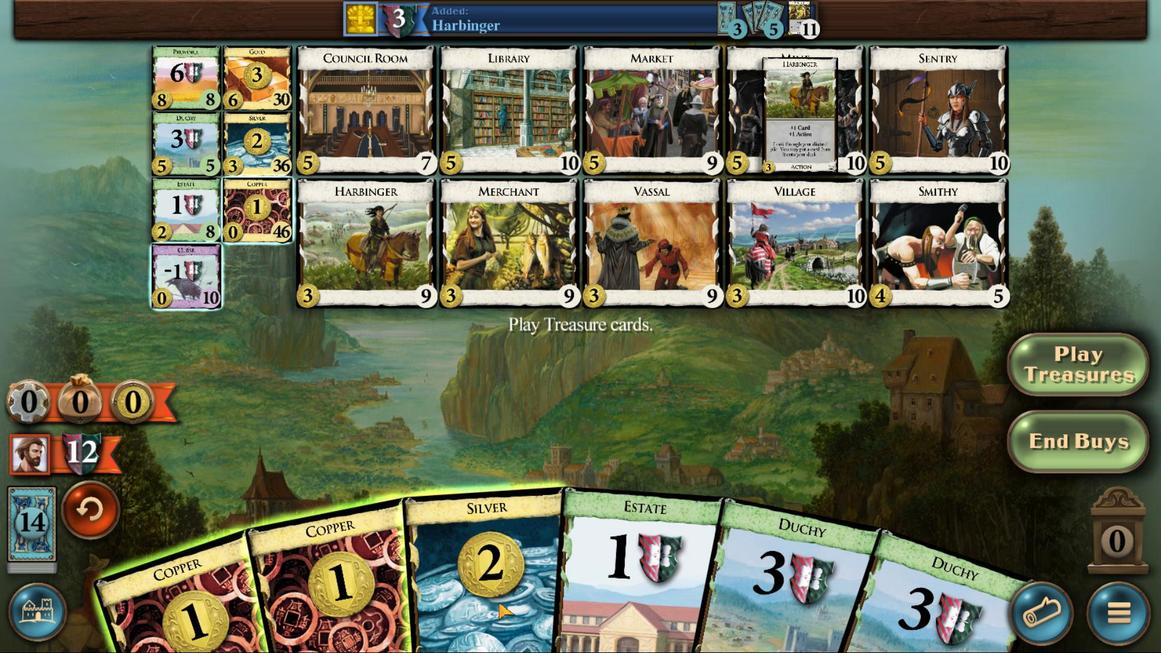 
Action: Mouse scrolled (497, 601) with delta (0, 0)
